 Task: Reply to email with the signature Caleb Scott with the subject Apology from softage.1@softage.net with the message Can you please provide more information about the new company branding initiative? Undo the message and rewrite the message as I appreciate your attention to this matter. Send the email
Action: Mouse moved to (522, 656)
Screenshot: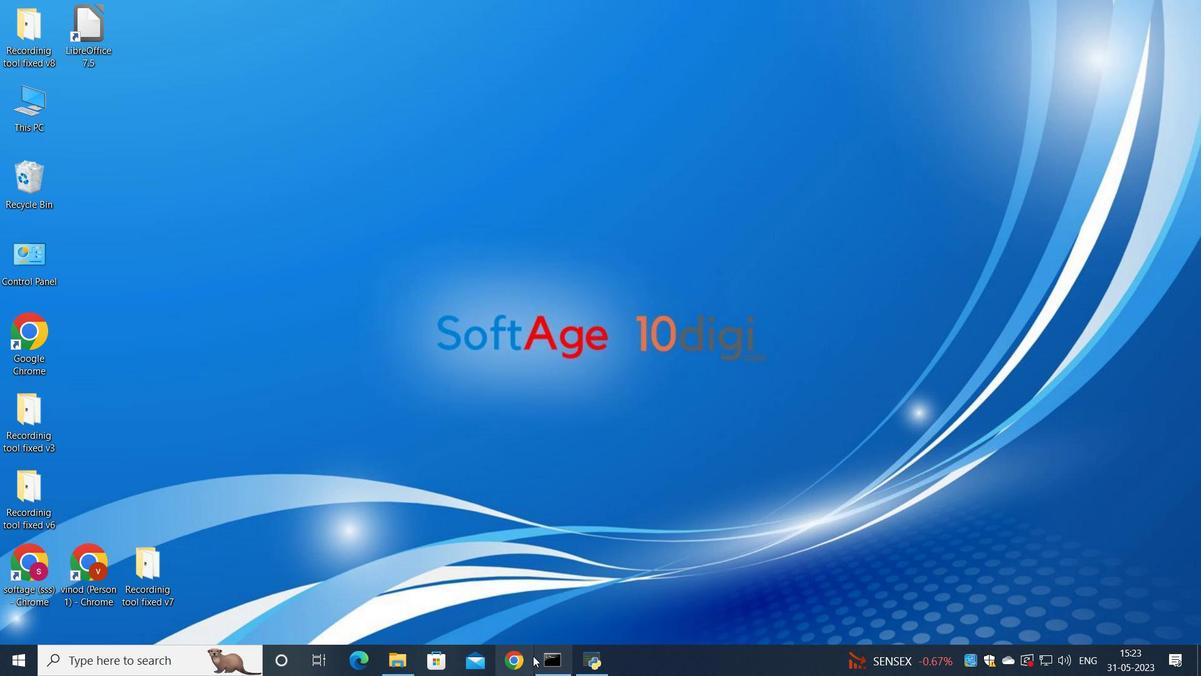
Action: Mouse pressed left at (522, 656)
Screenshot: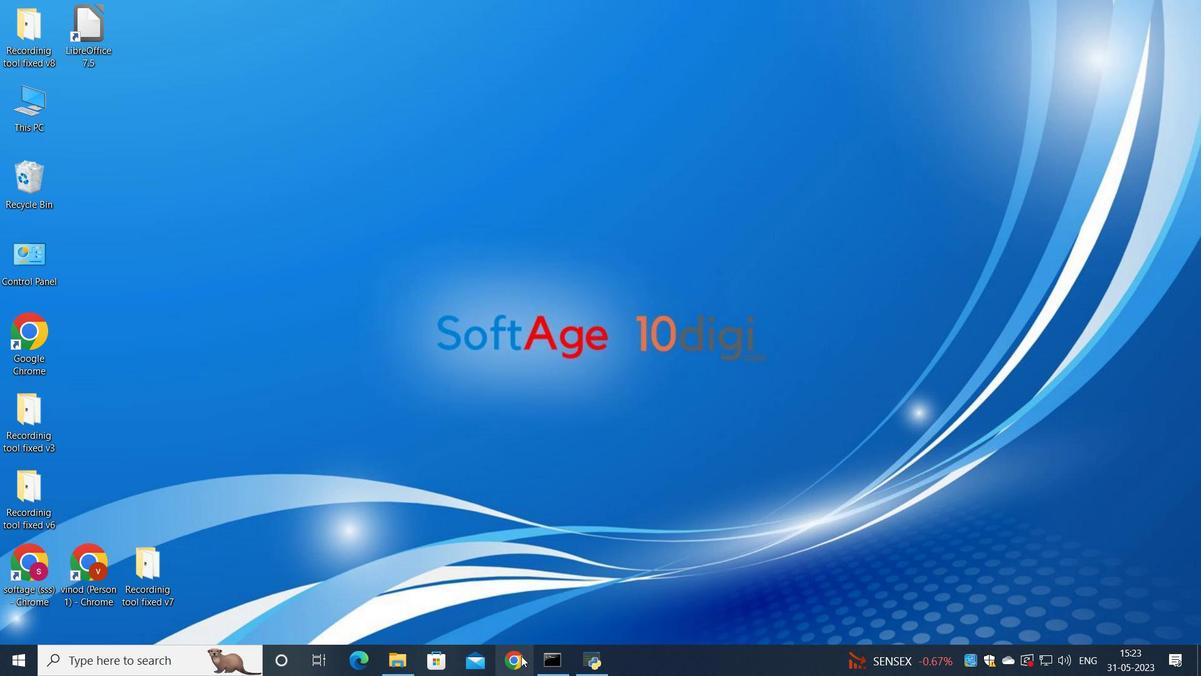 
Action: Mouse moved to (525, 399)
Screenshot: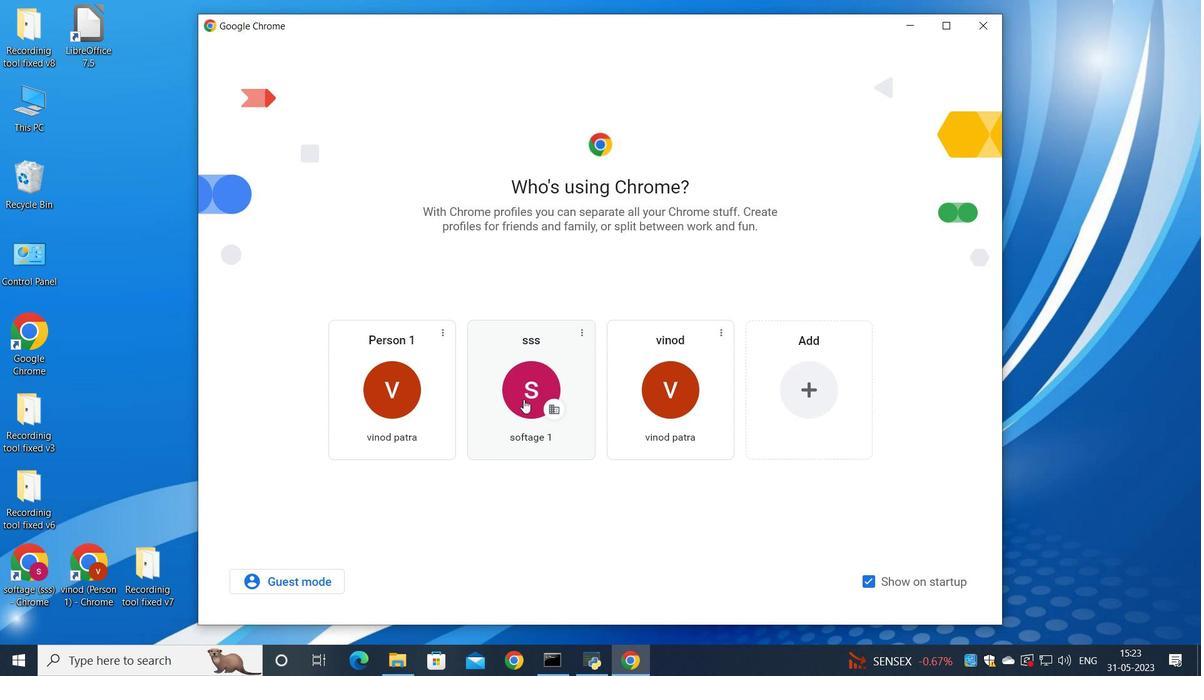 
Action: Mouse pressed left at (525, 399)
Screenshot: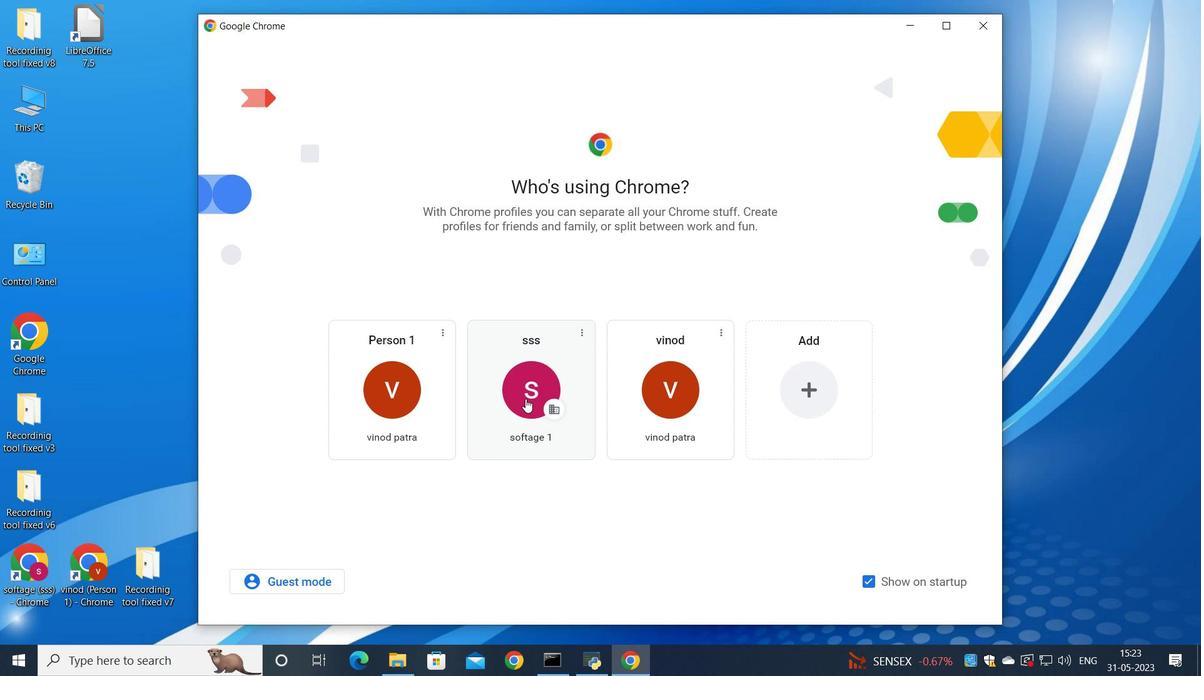 
Action: Mouse moved to (1046, 82)
Screenshot: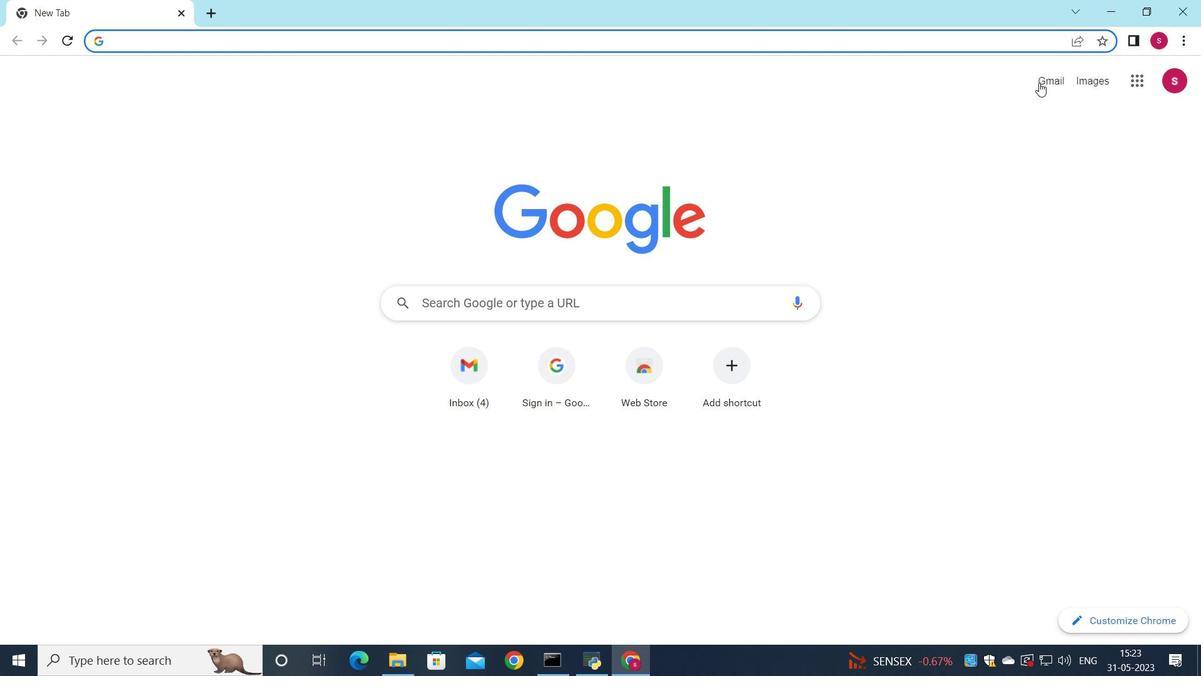 
Action: Mouse pressed left at (1046, 82)
Screenshot: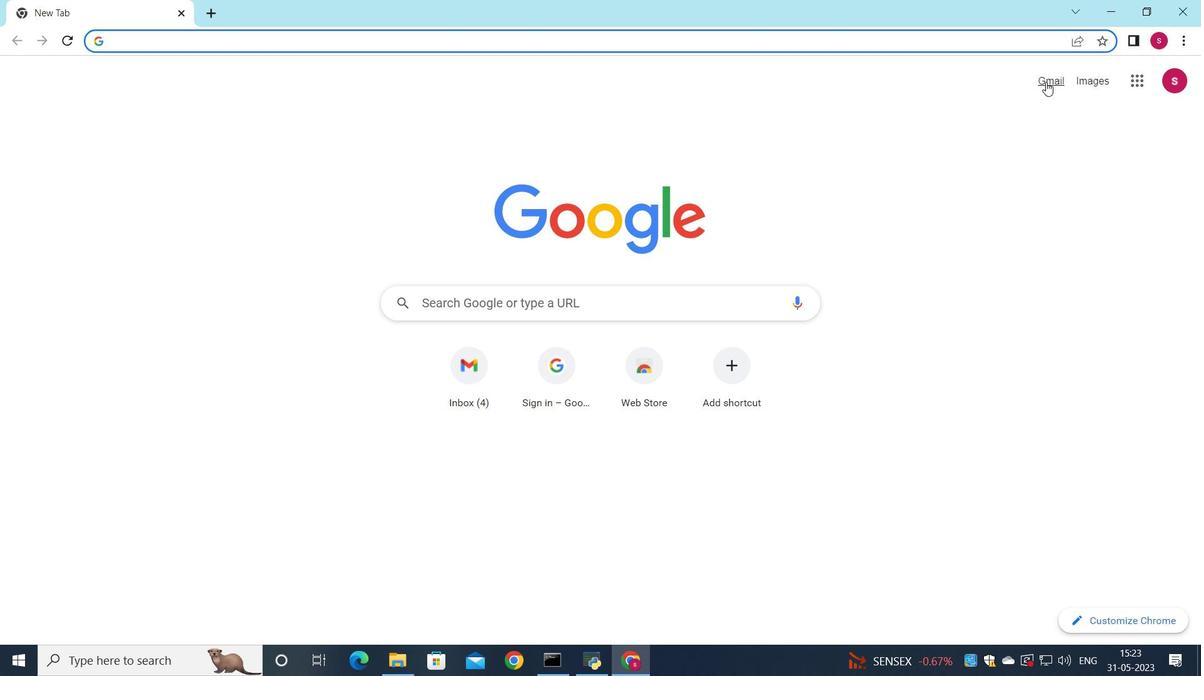 
Action: Mouse moved to (1023, 109)
Screenshot: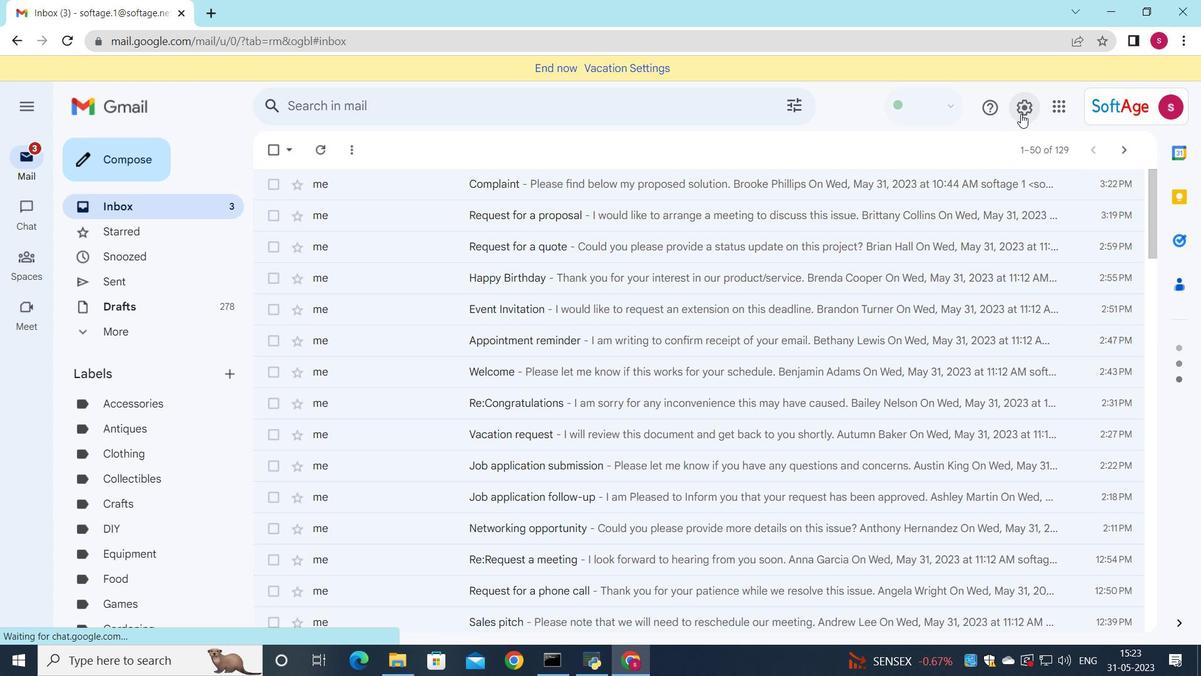 
Action: Mouse pressed left at (1023, 109)
Screenshot: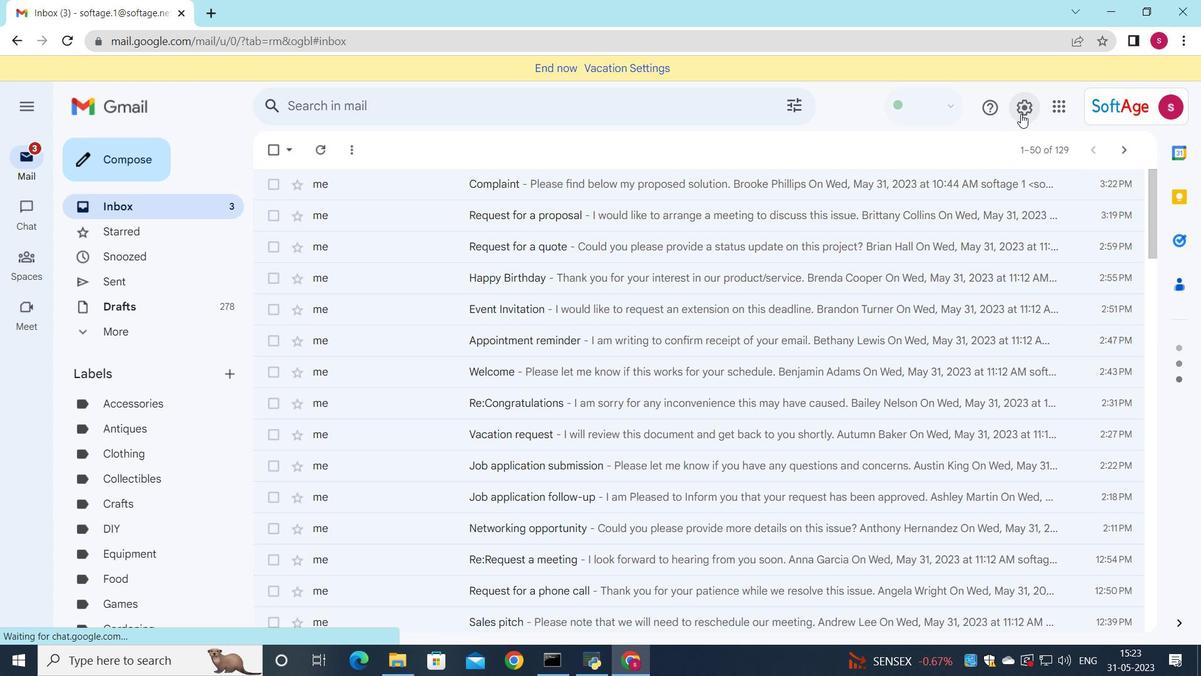 
Action: Mouse moved to (1018, 190)
Screenshot: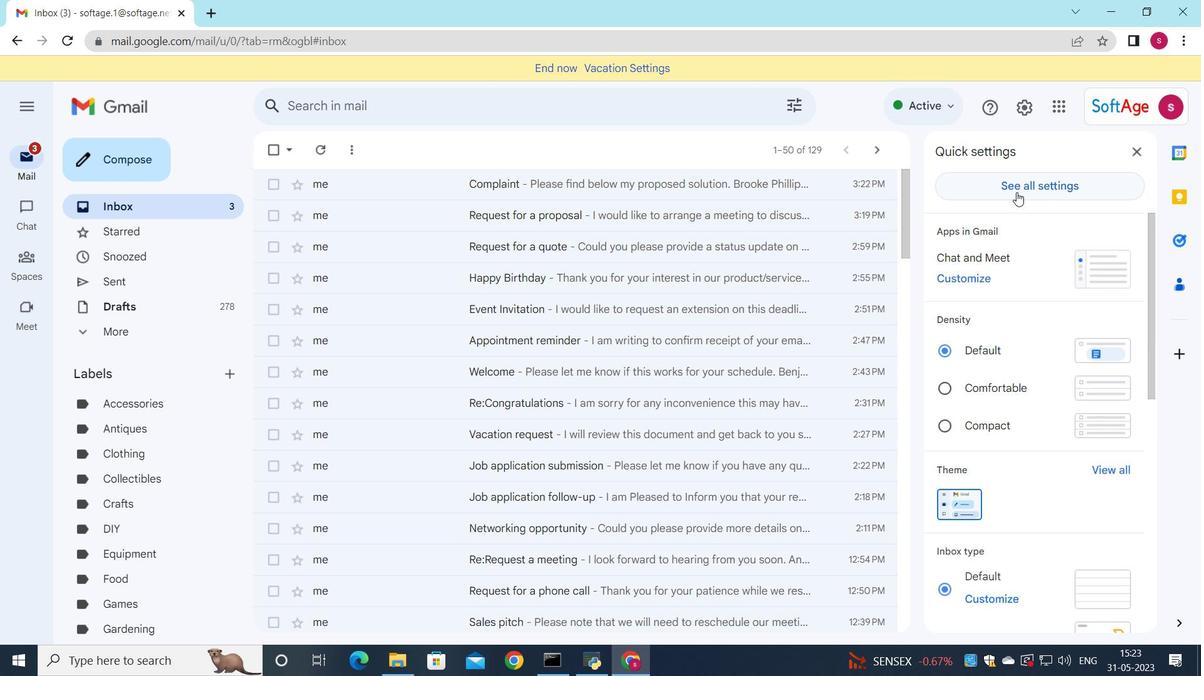 
Action: Mouse pressed left at (1018, 190)
Screenshot: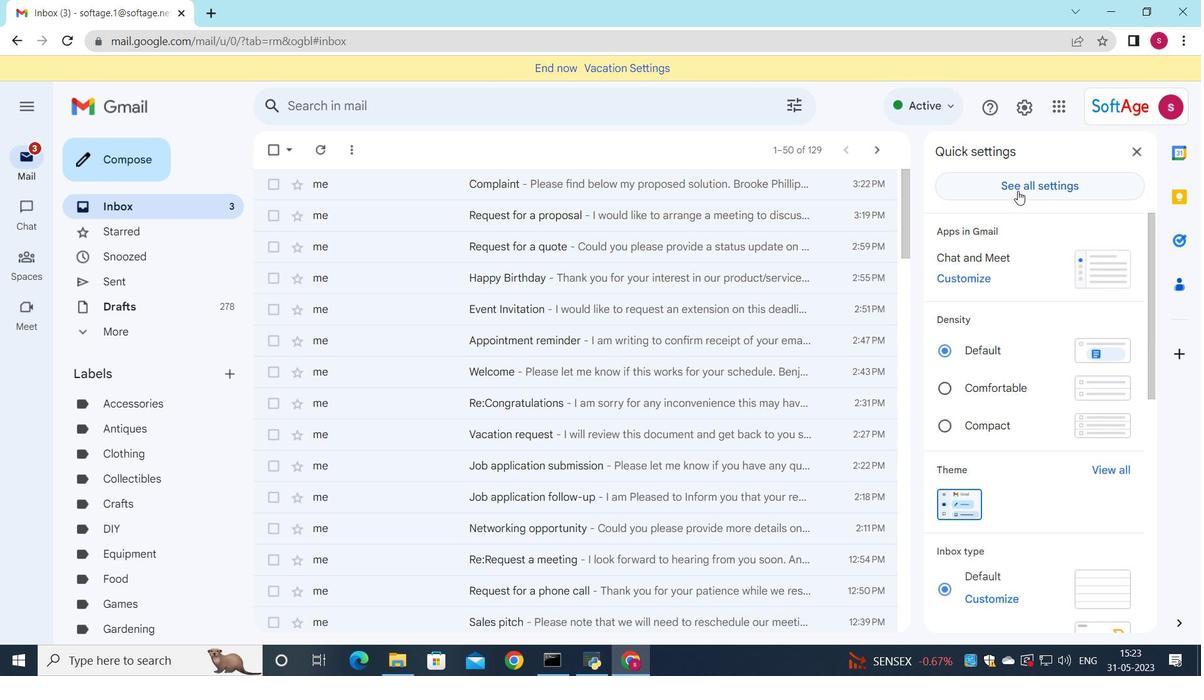 
Action: Mouse moved to (697, 391)
Screenshot: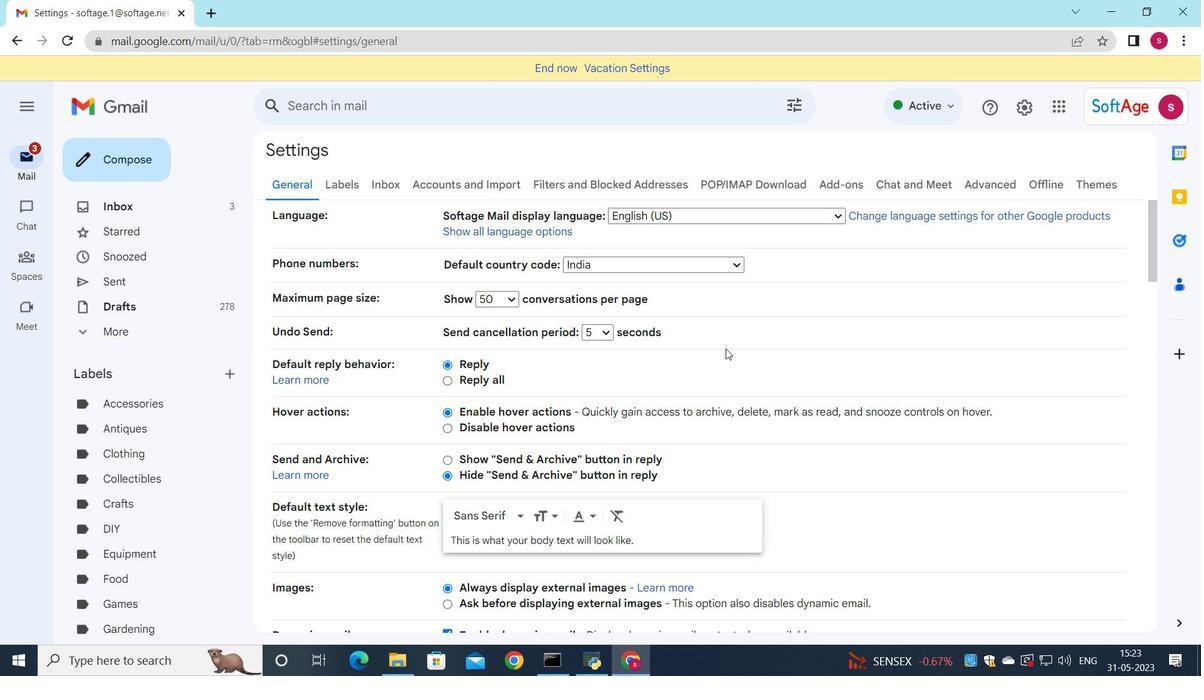 
Action: Mouse scrolled (697, 390) with delta (0, 0)
Screenshot: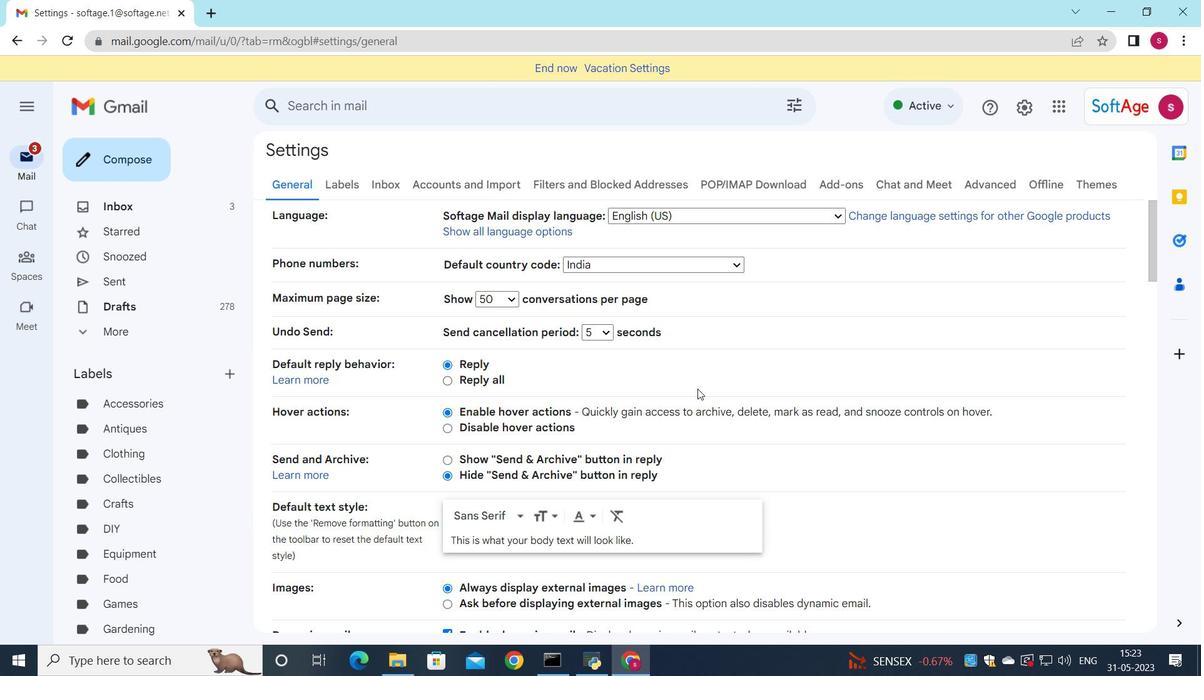 
Action: Mouse scrolled (697, 390) with delta (0, 0)
Screenshot: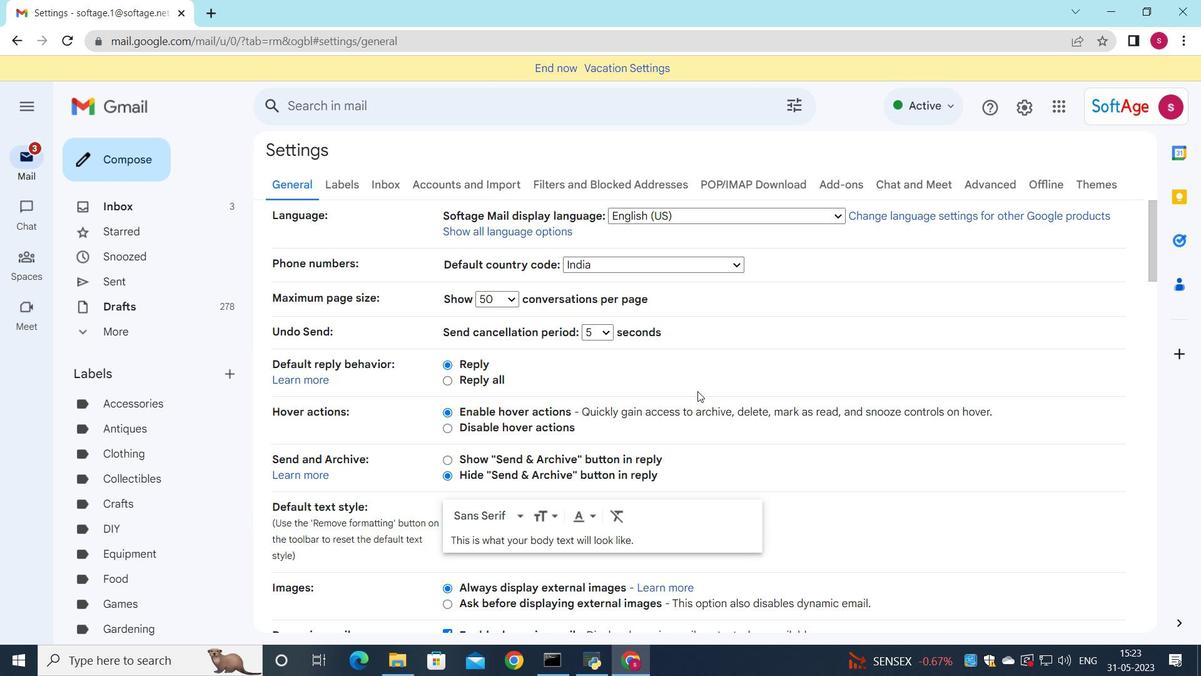 
Action: Mouse moved to (697, 391)
Screenshot: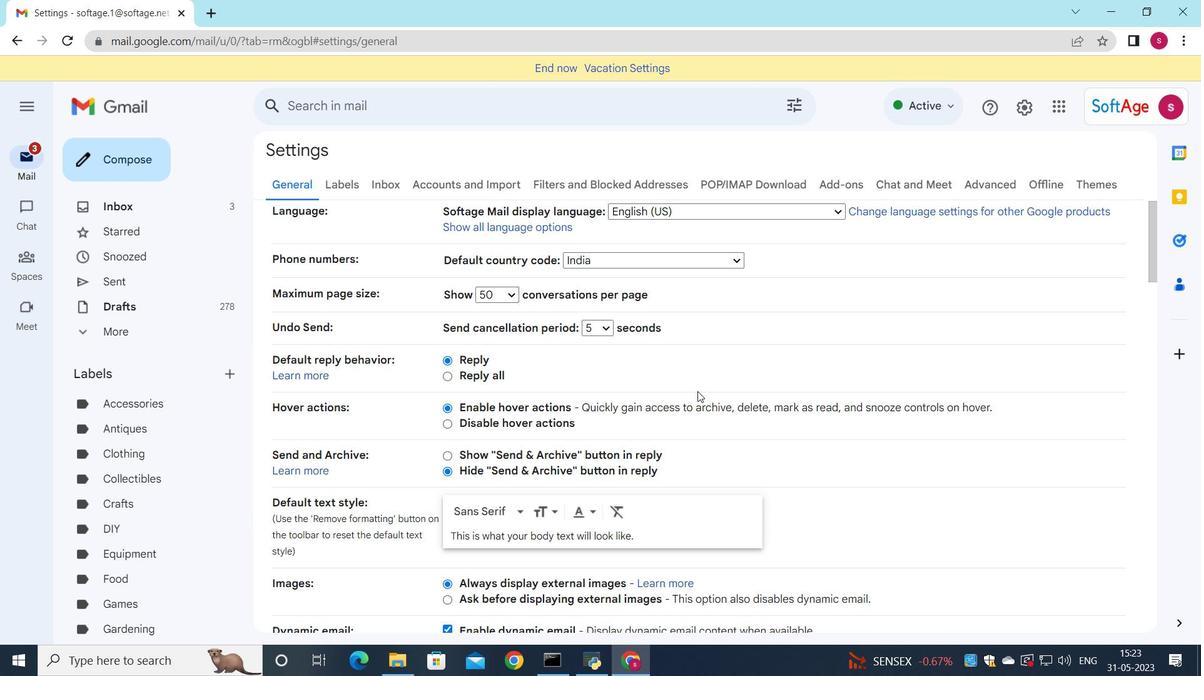 
Action: Mouse scrolled (697, 390) with delta (0, 0)
Screenshot: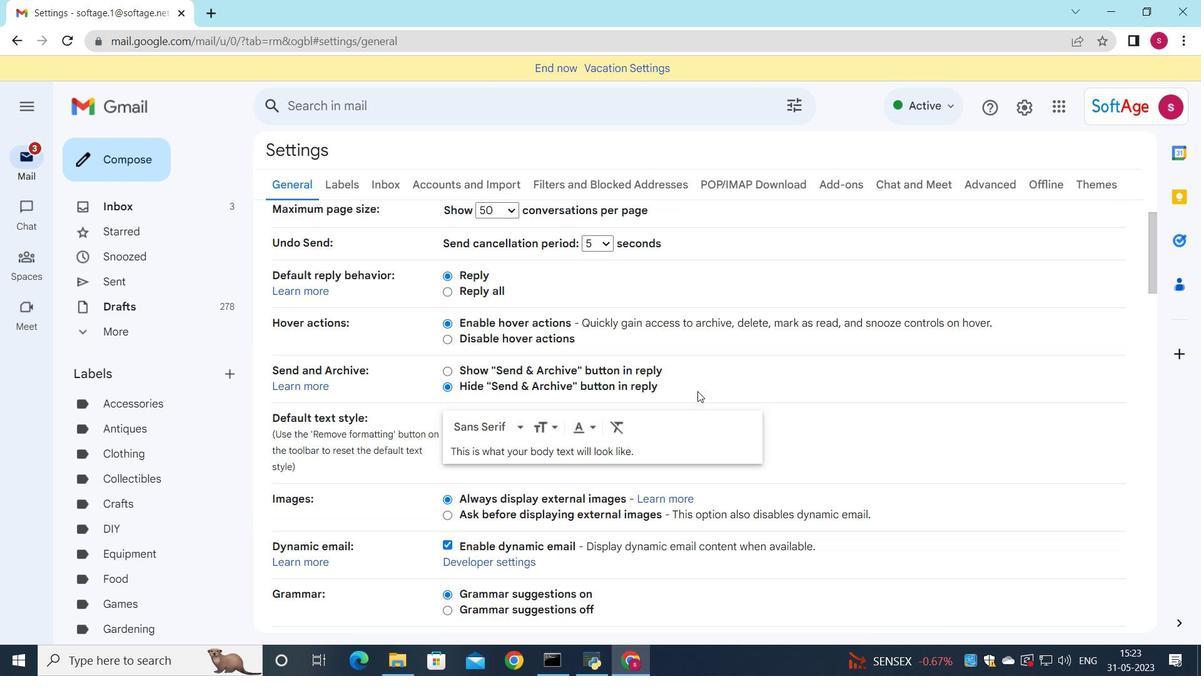 
Action: Mouse scrolled (697, 390) with delta (0, 0)
Screenshot: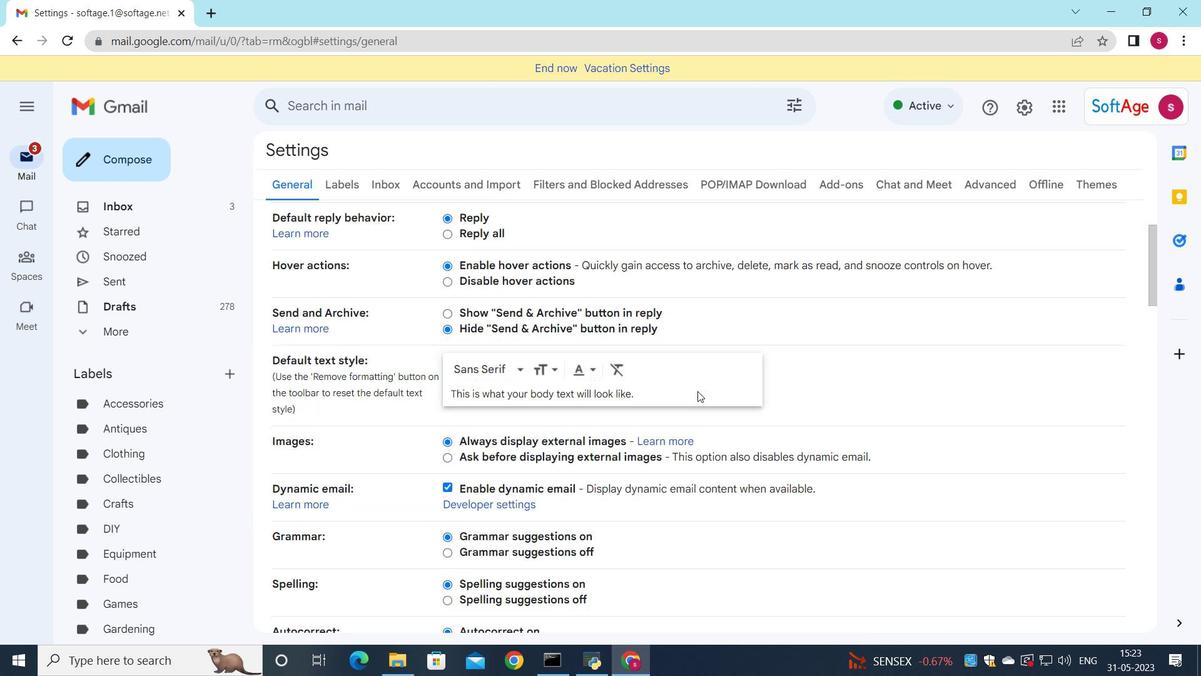 
Action: Mouse scrolled (697, 390) with delta (0, 0)
Screenshot: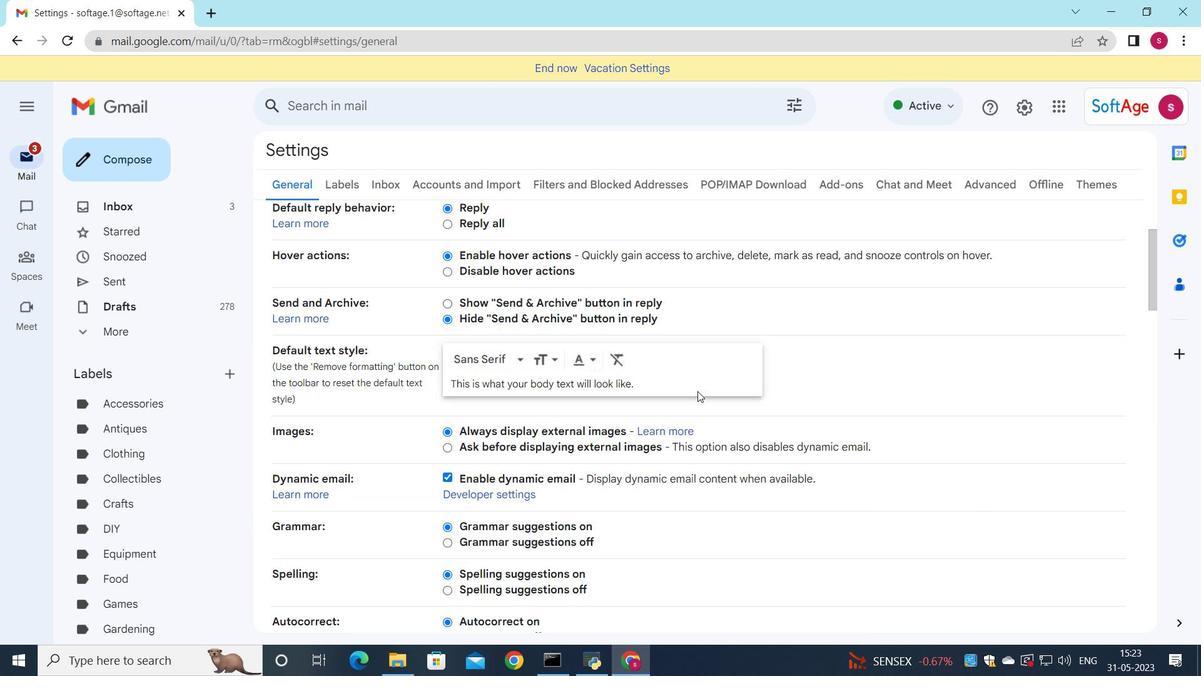 
Action: Mouse scrolled (697, 390) with delta (0, 0)
Screenshot: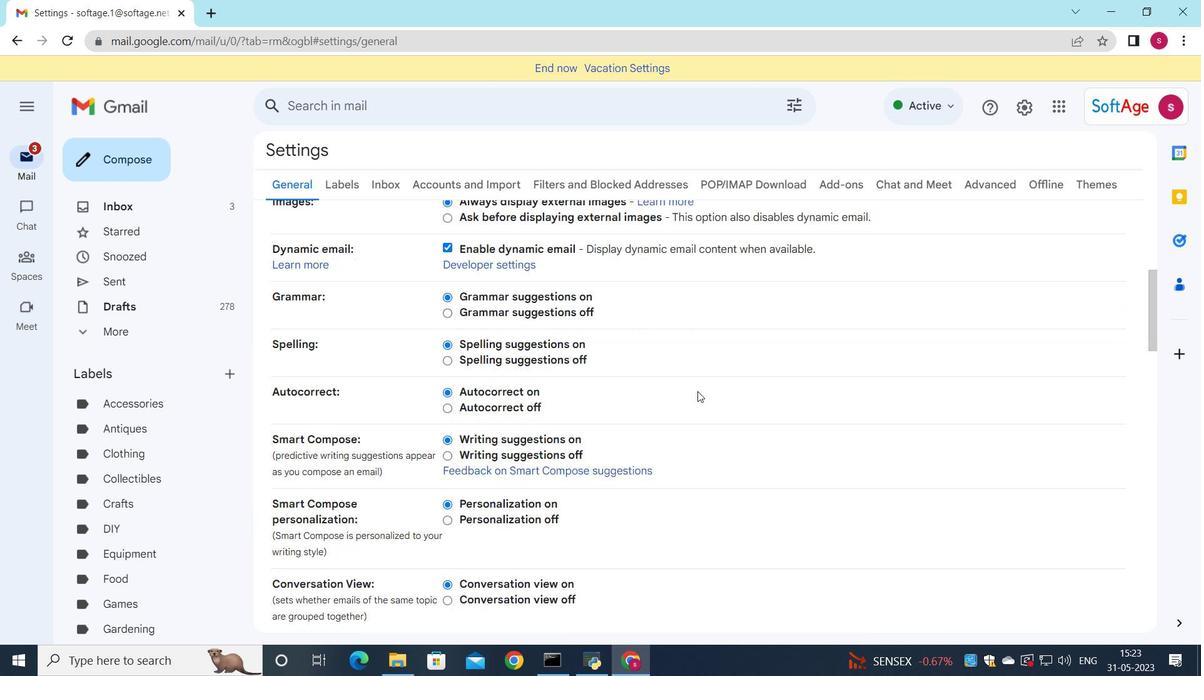 
Action: Mouse scrolled (697, 390) with delta (0, 0)
Screenshot: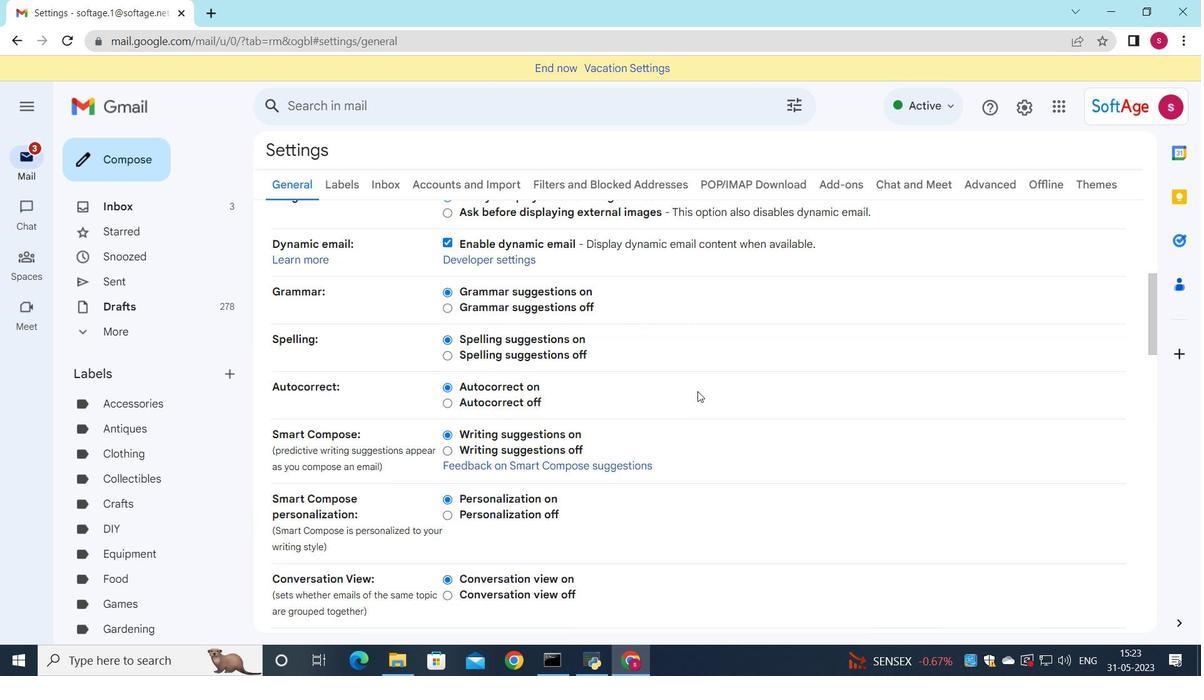 
Action: Mouse scrolled (697, 390) with delta (0, 0)
Screenshot: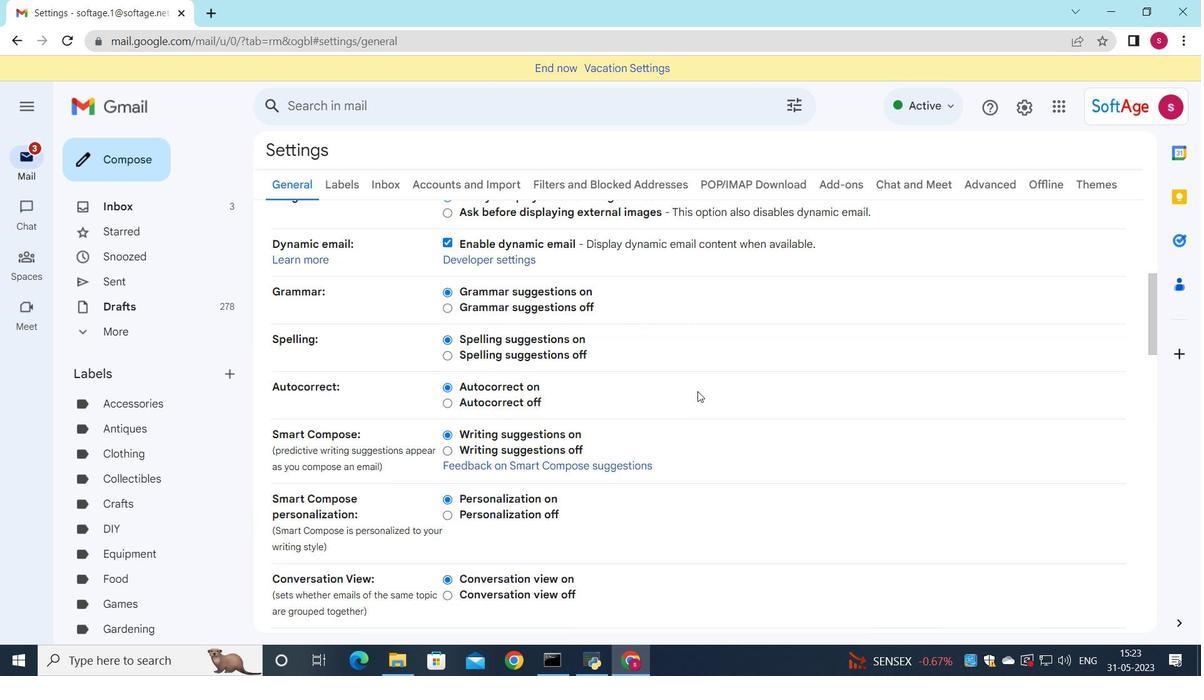 
Action: Mouse scrolled (697, 390) with delta (0, 0)
Screenshot: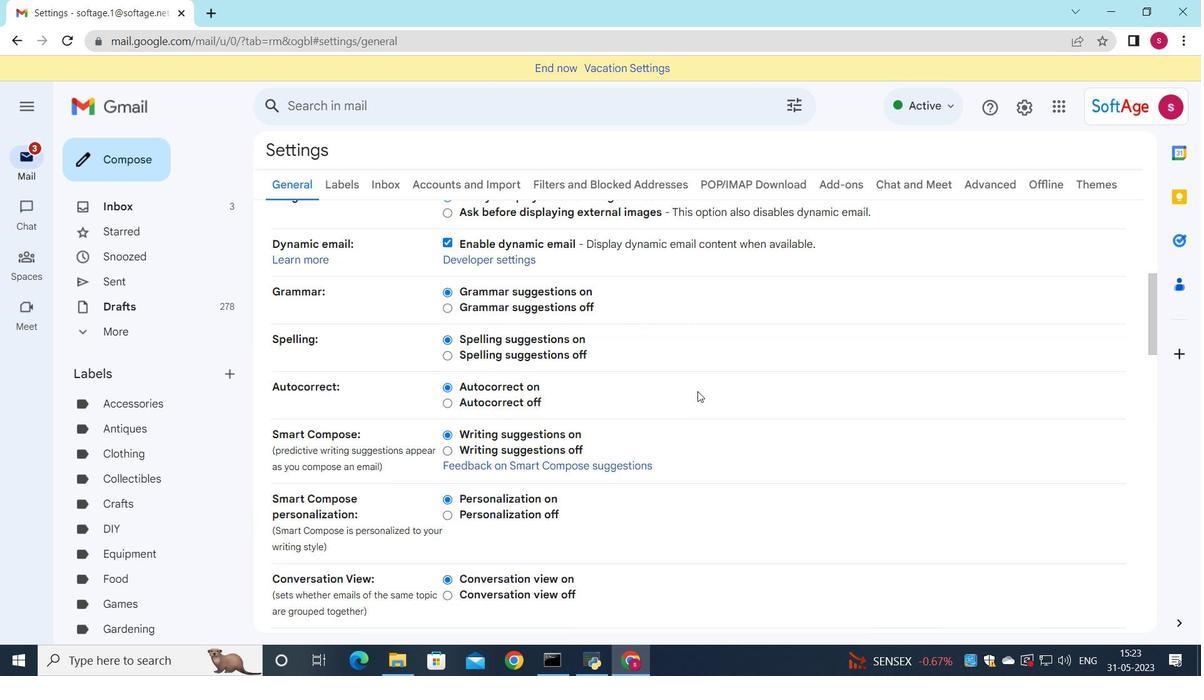 
Action: Mouse scrolled (697, 390) with delta (0, 0)
Screenshot: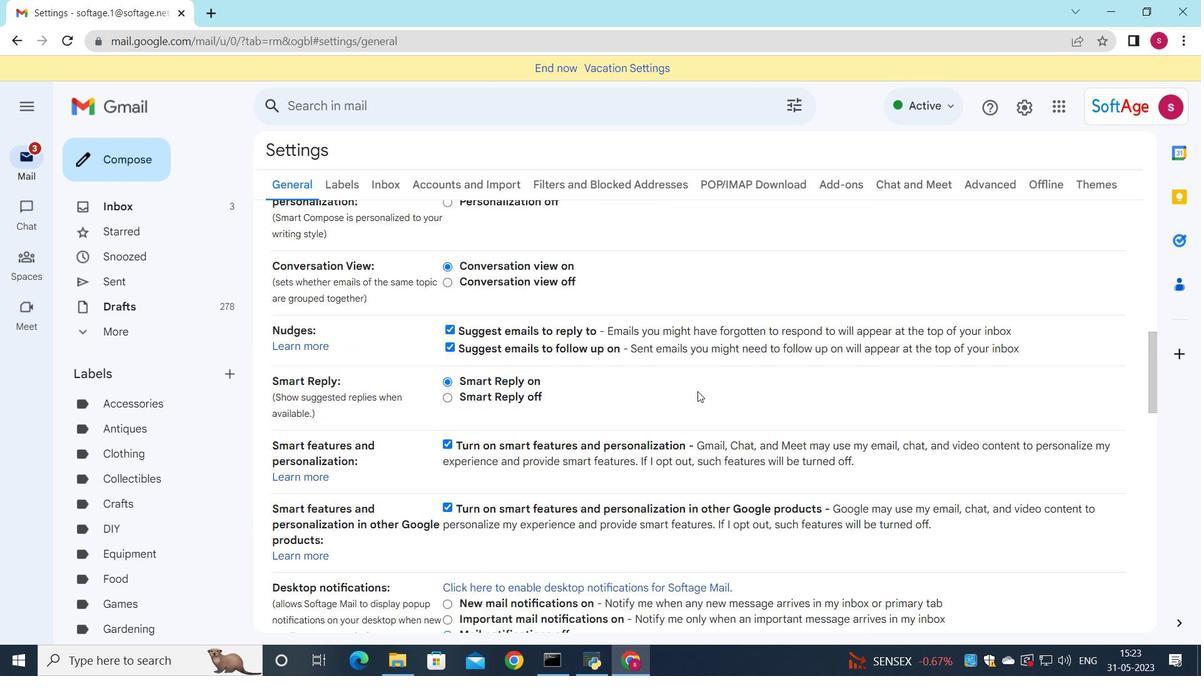 
Action: Mouse scrolled (697, 390) with delta (0, 0)
Screenshot: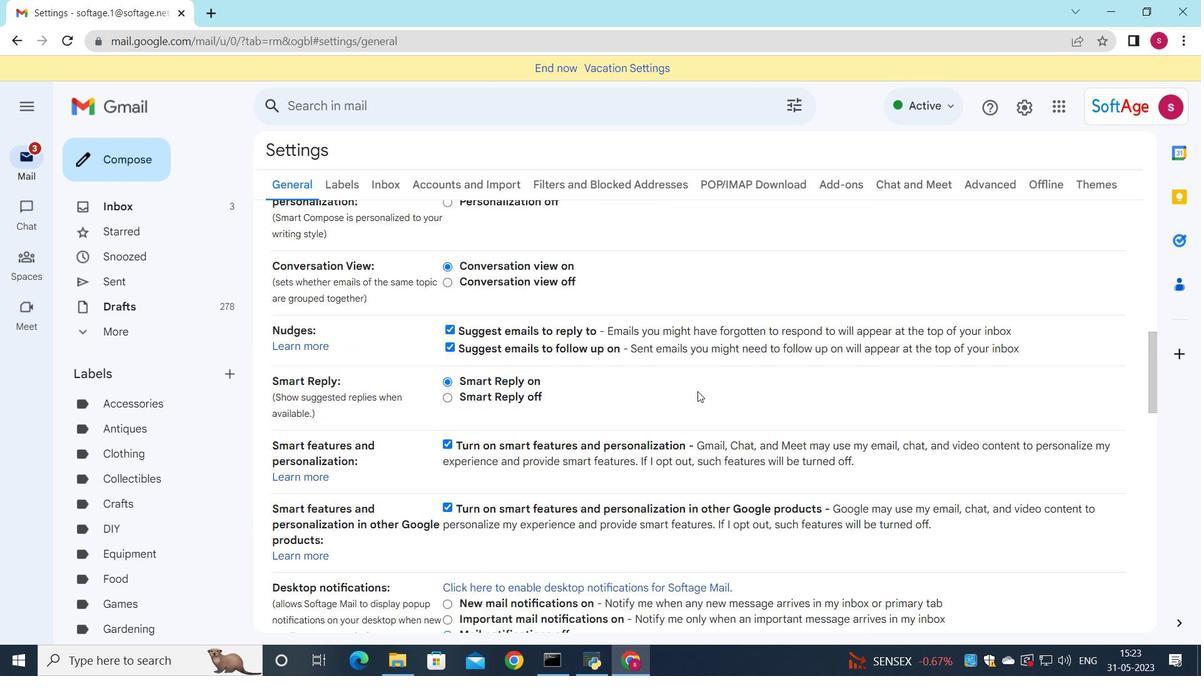 
Action: Mouse scrolled (697, 390) with delta (0, 0)
Screenshot: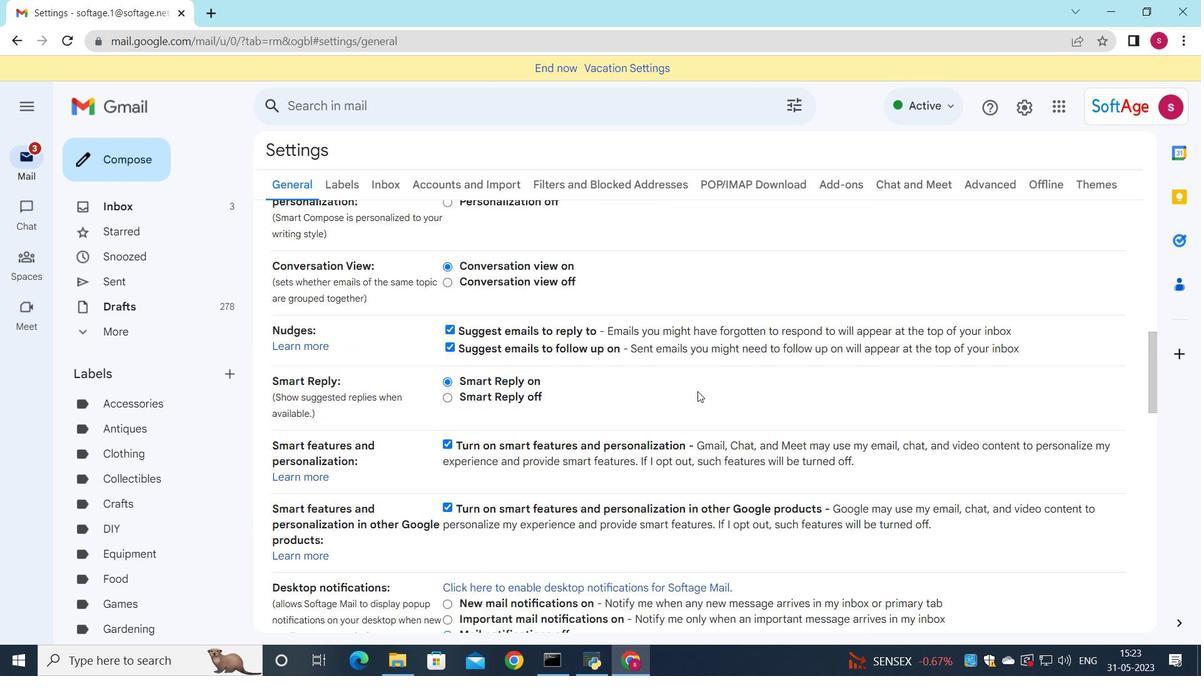 
Action: Mouse scrolled (697, 390) with delta (0, 0)
Screenshot: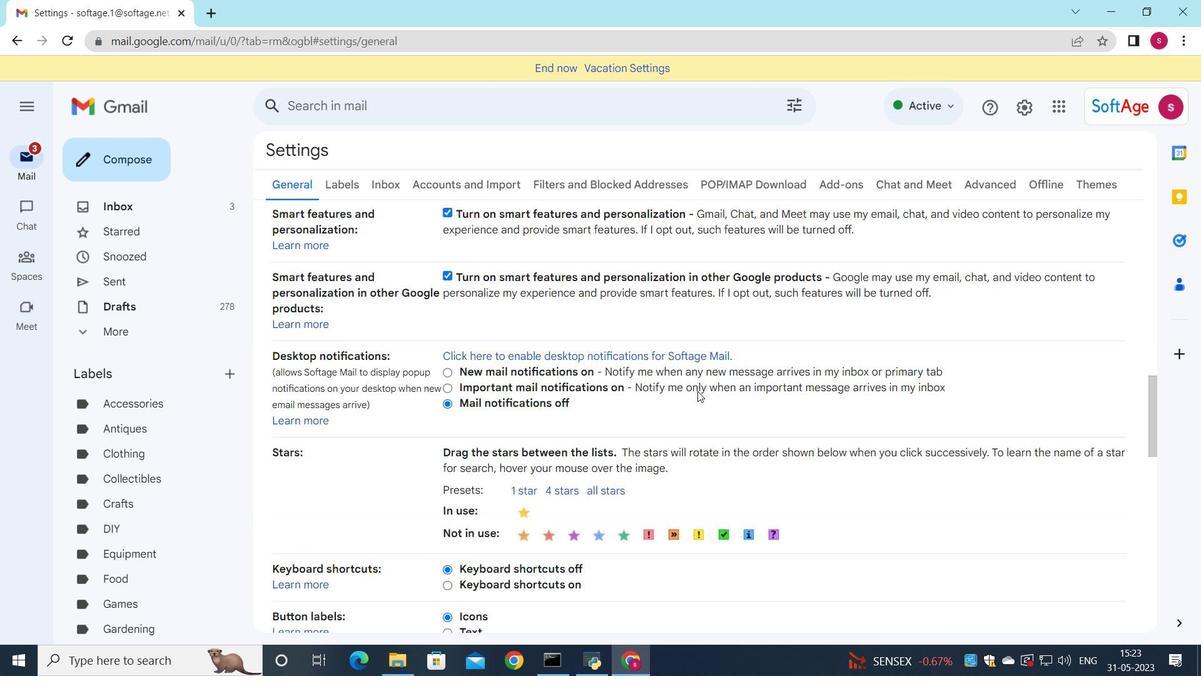 
Action: Mouse scrolled (697, 390) with delta (0, 0)
Screenshot: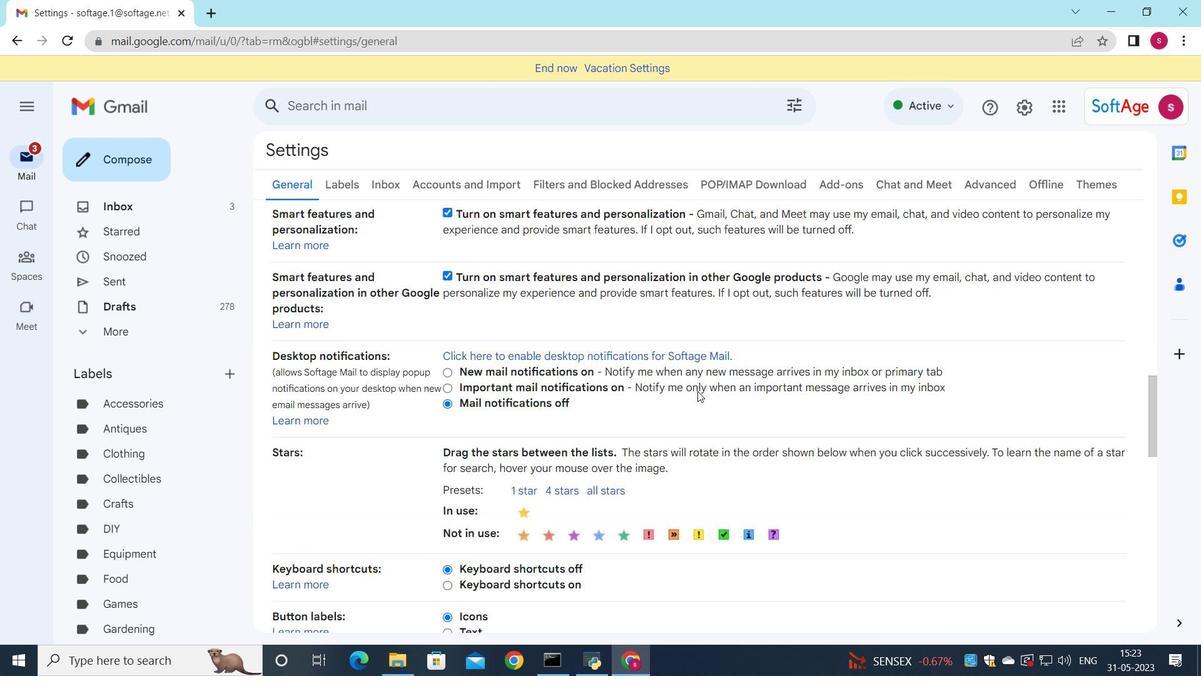 
Action: Mouse scrolled (697, 390) with delta (0, 0)
Screenshot: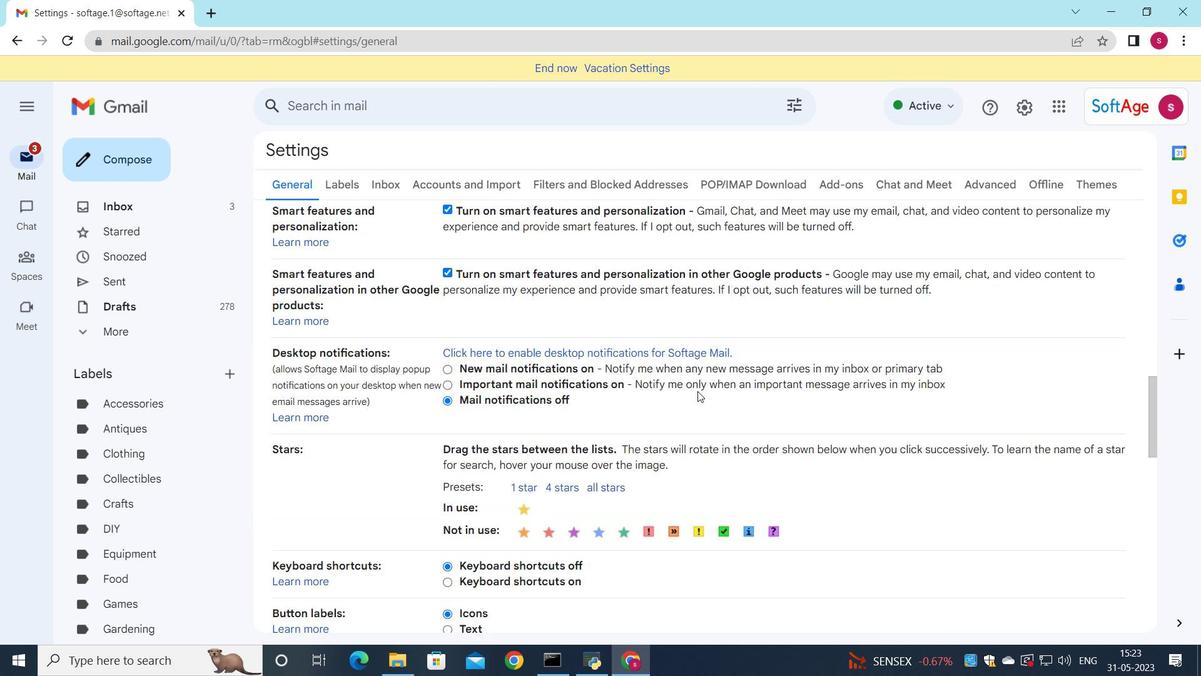 
Action: Mouse scrolled (697, 390) with delta (0, 0)
Screenshot: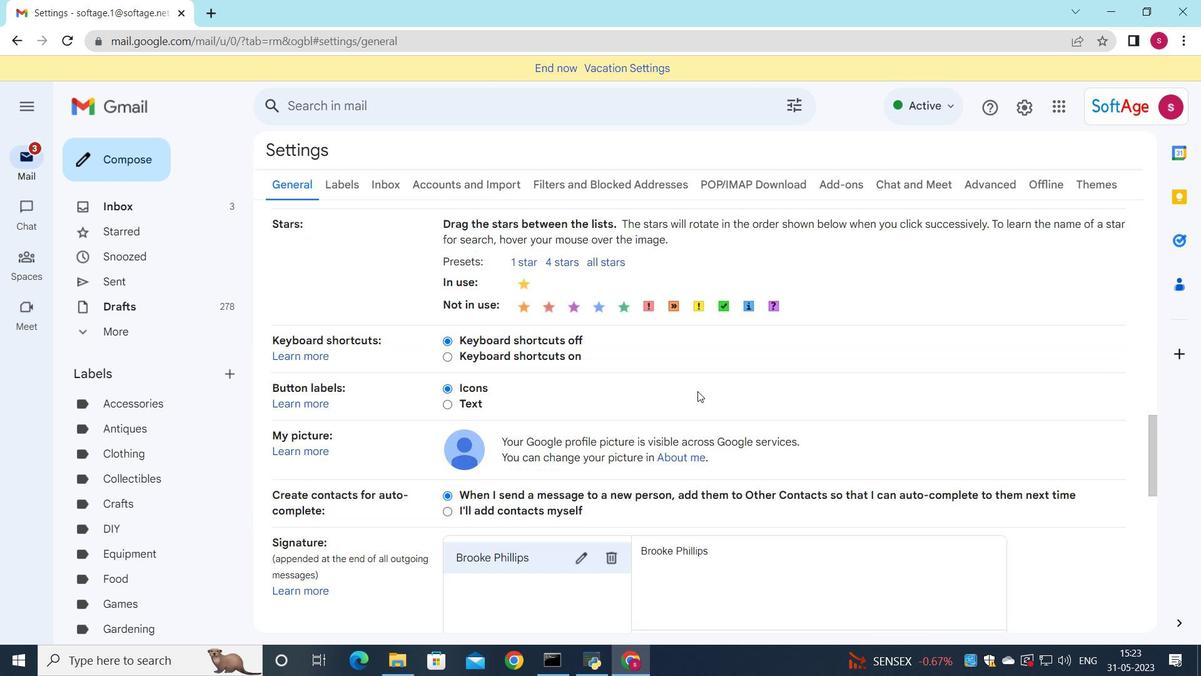 
Action: Mouse scrolled (697, 390) with delta (0, 0)
Screenshot: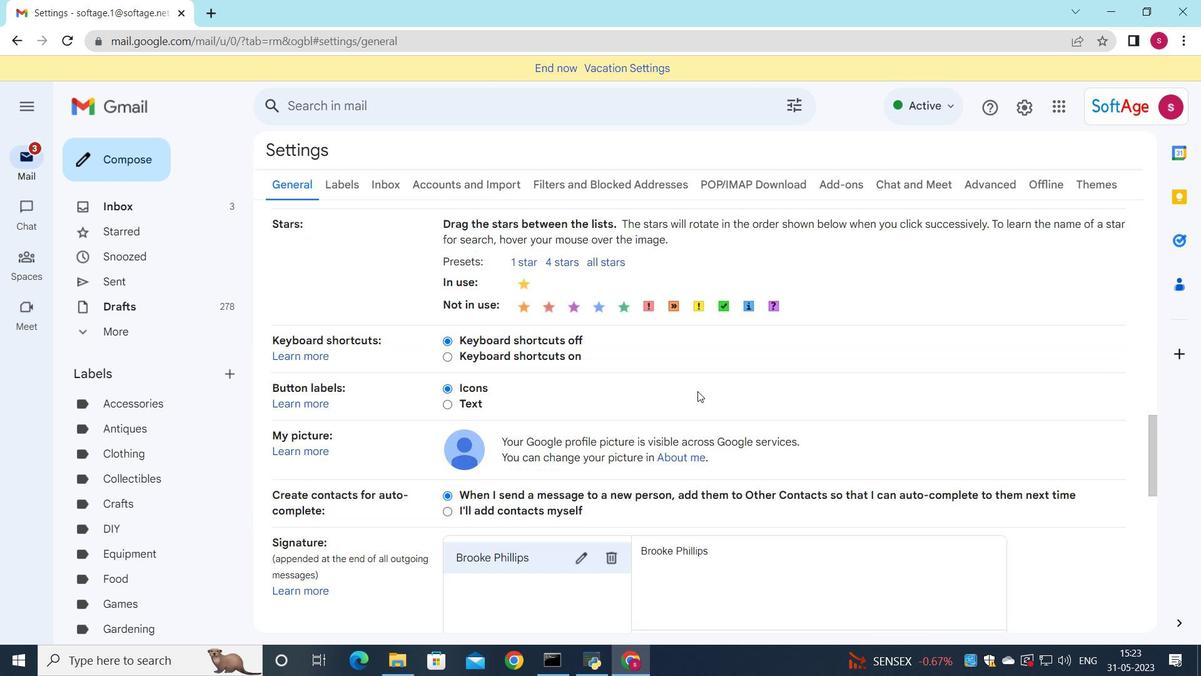 
Action: Mouse moved to (612, 390)
Screenshot: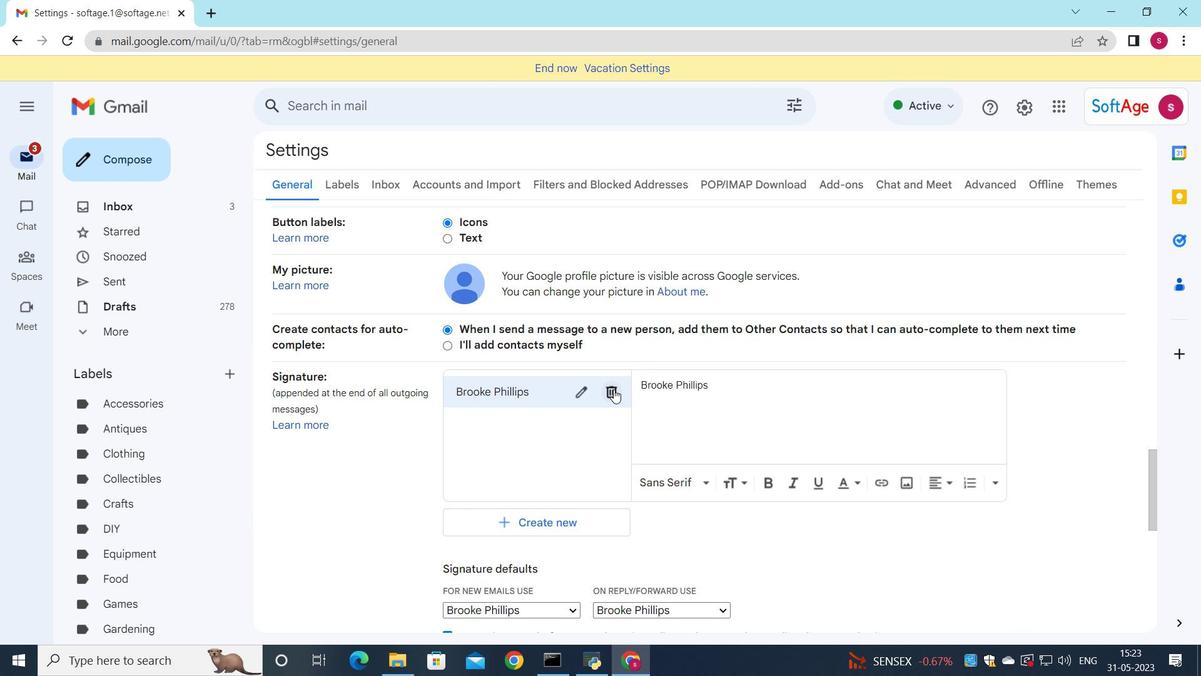 
Action: Mouse pressed left at (612, 390)
Screenshot: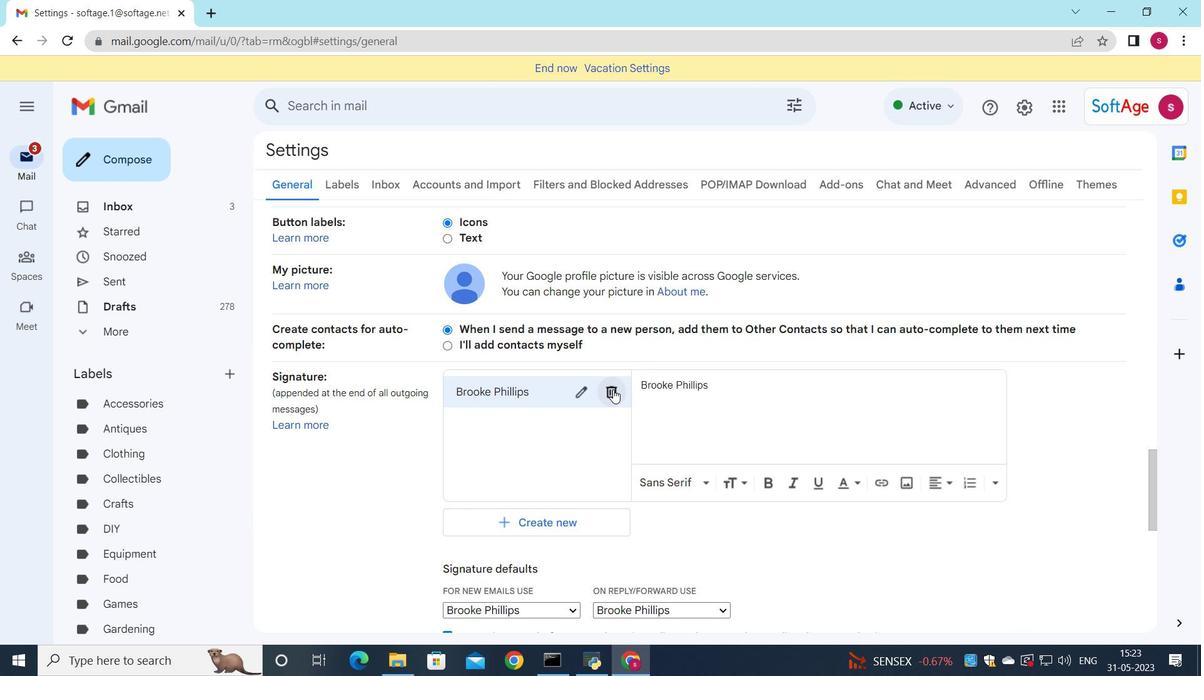 
Action: Mouse moved to (725, 383)
Screenshot: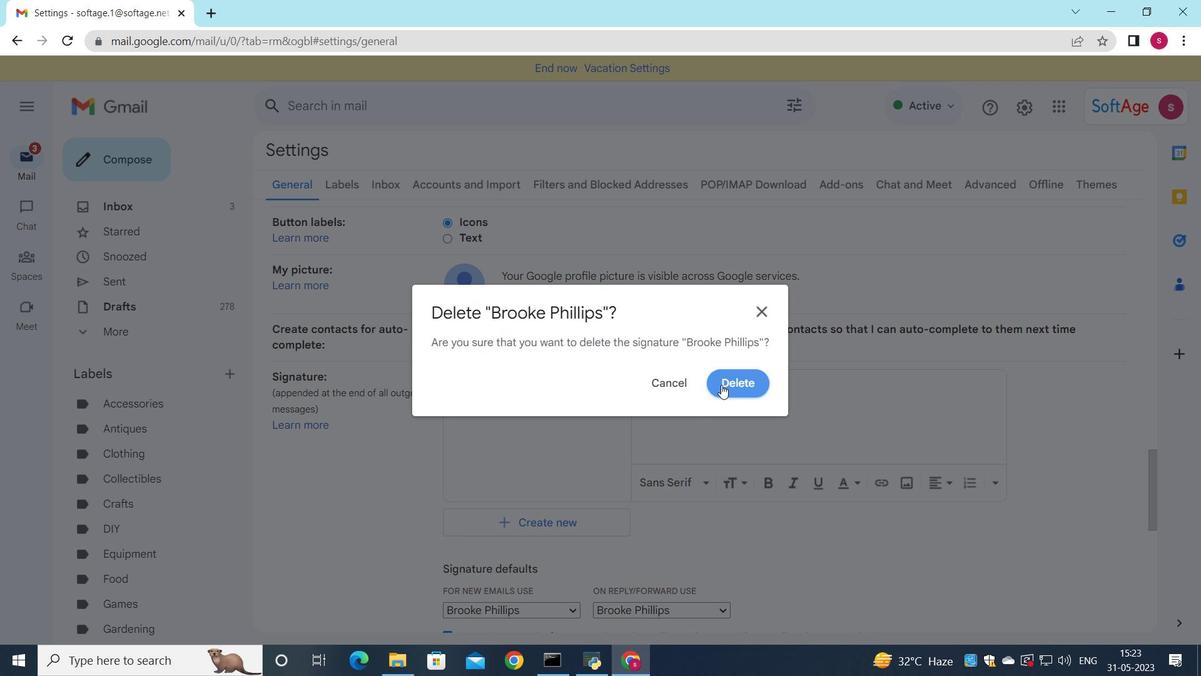 
Action: Mouse pressed left at (725, 383)
Screenshot: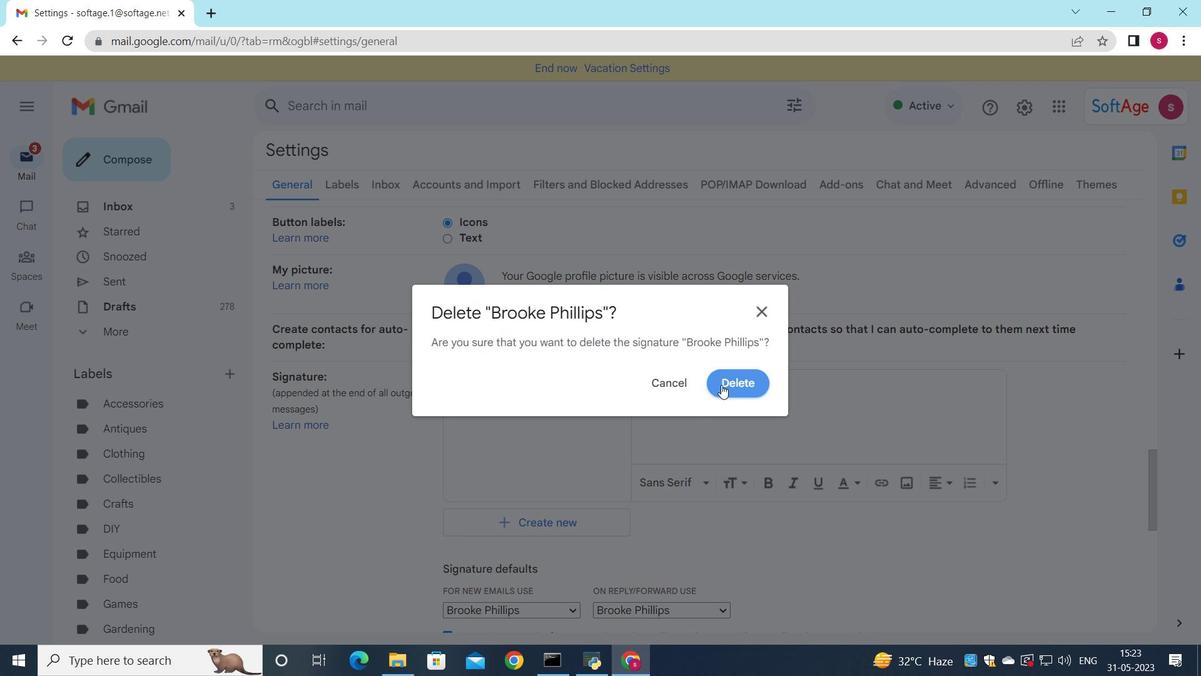 
Action: Mouse moved to (542, 401)
Screenshot: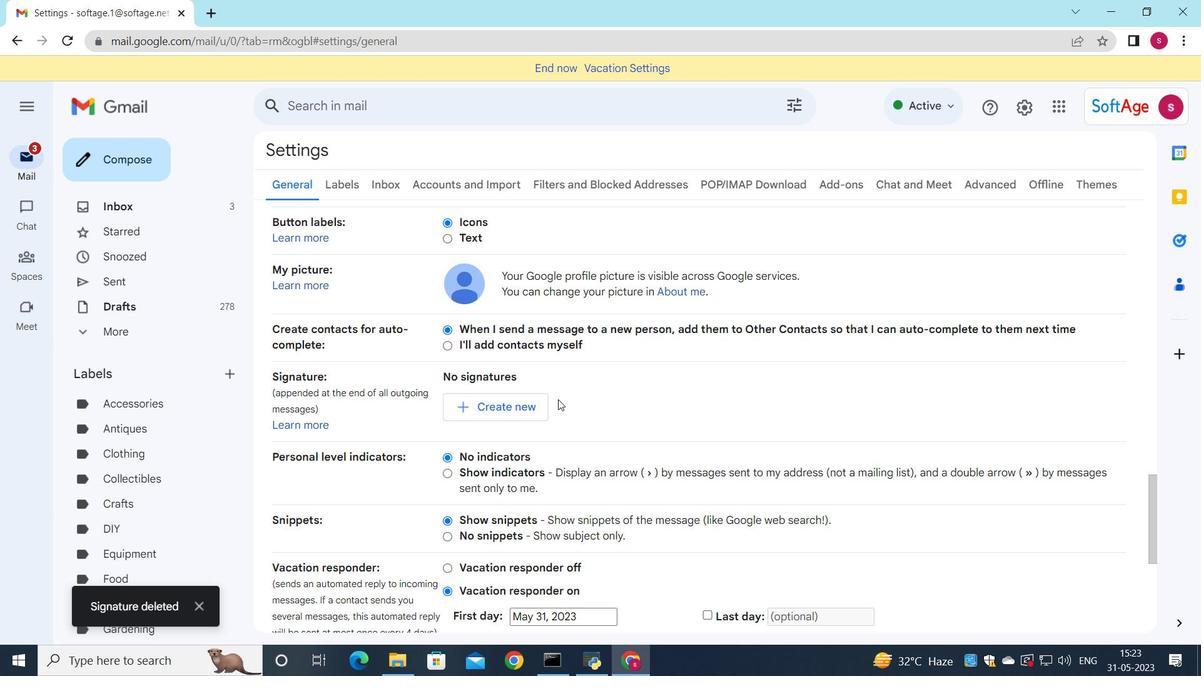 
Action: Mouse pressed left at (542, 401)
Screenshot: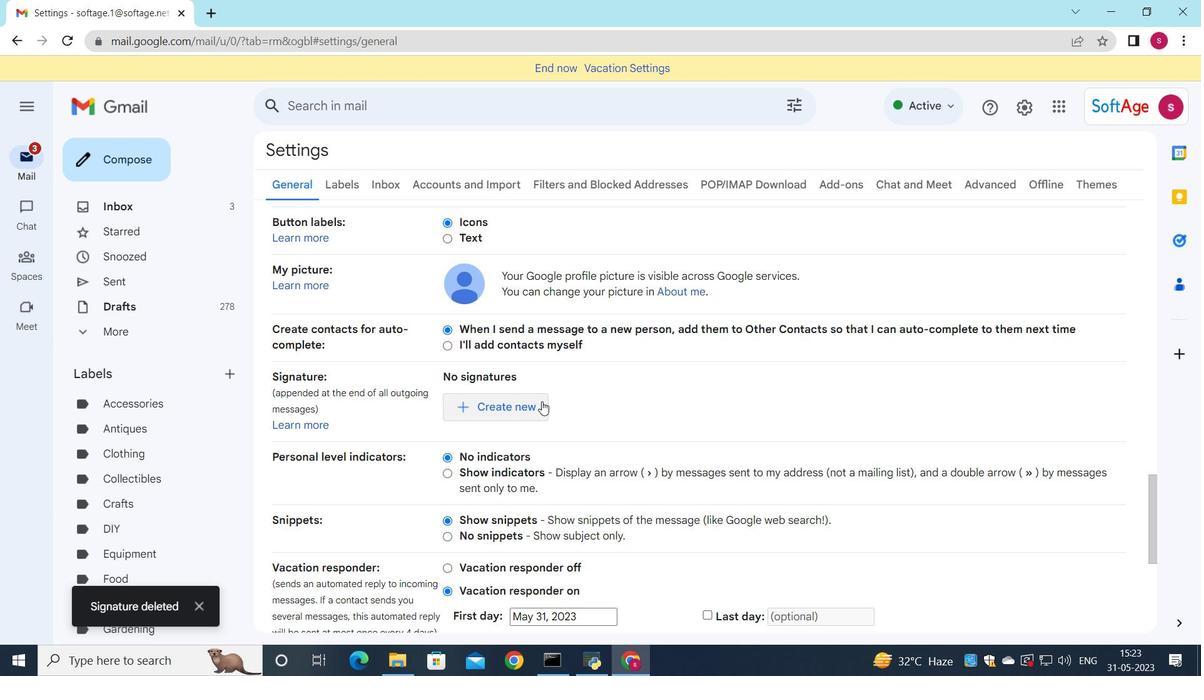 
Action: Mouse moved to (857, 358)
Screenshot: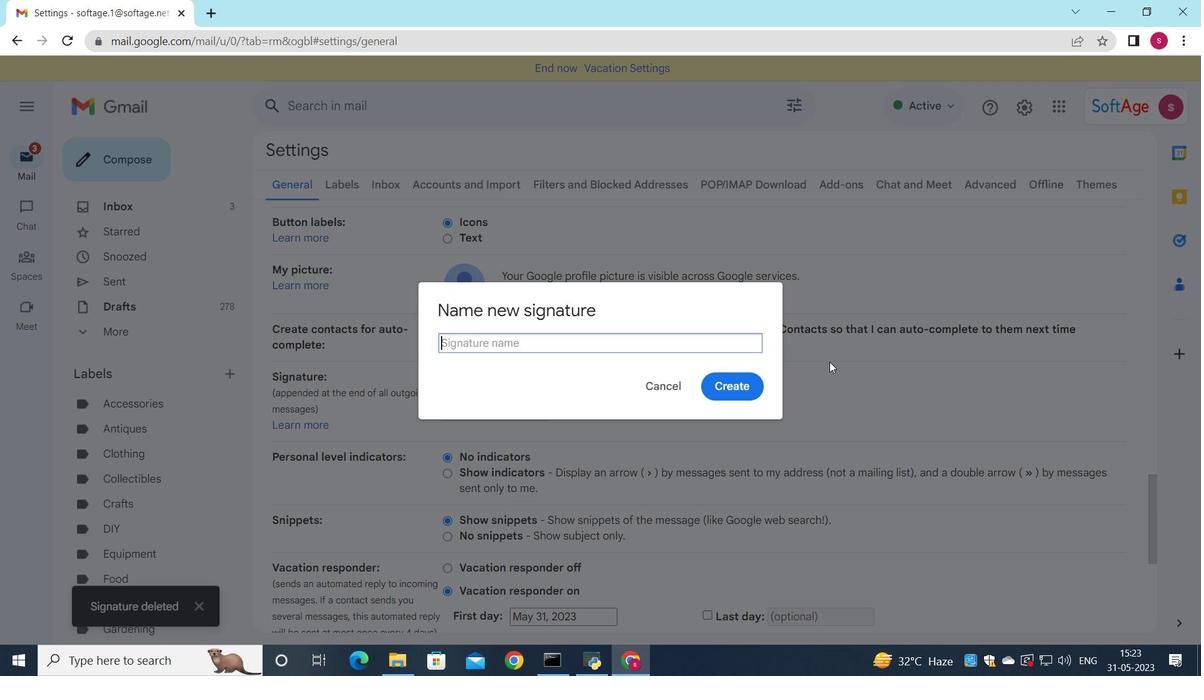 
Action: Key pressed <Key.shift>Caleb<Key.space><Key.shift>Scott
Screenshot: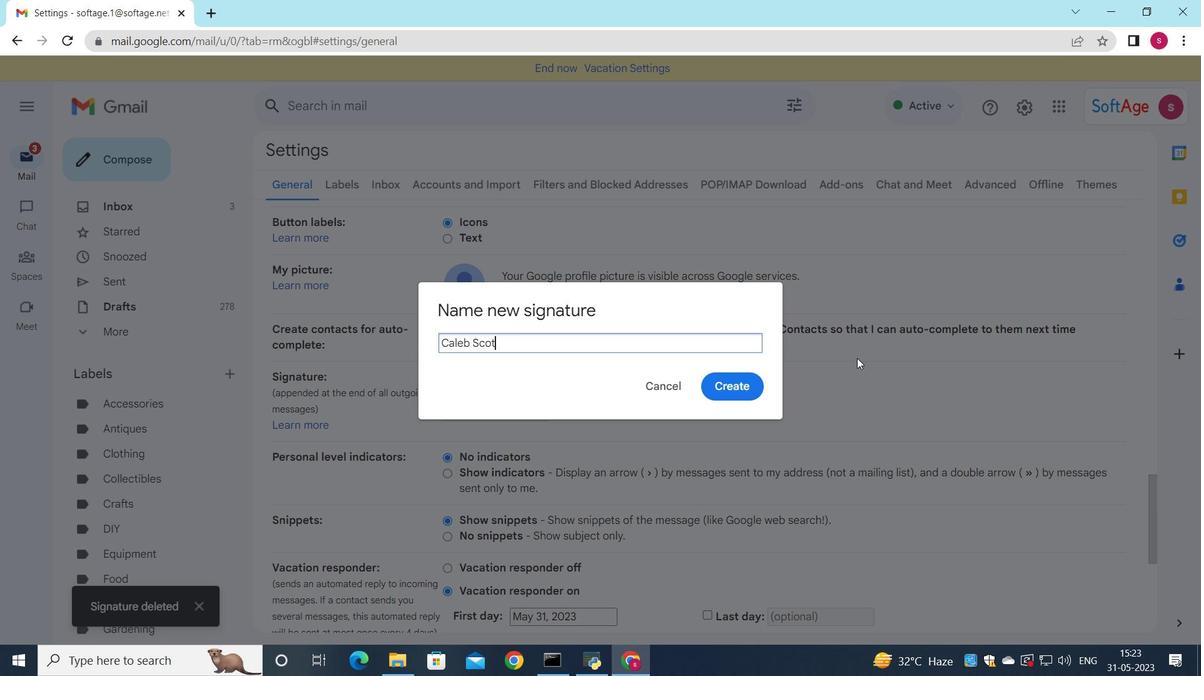 
Action: Mouse moved to (758, 381)
Screenshot: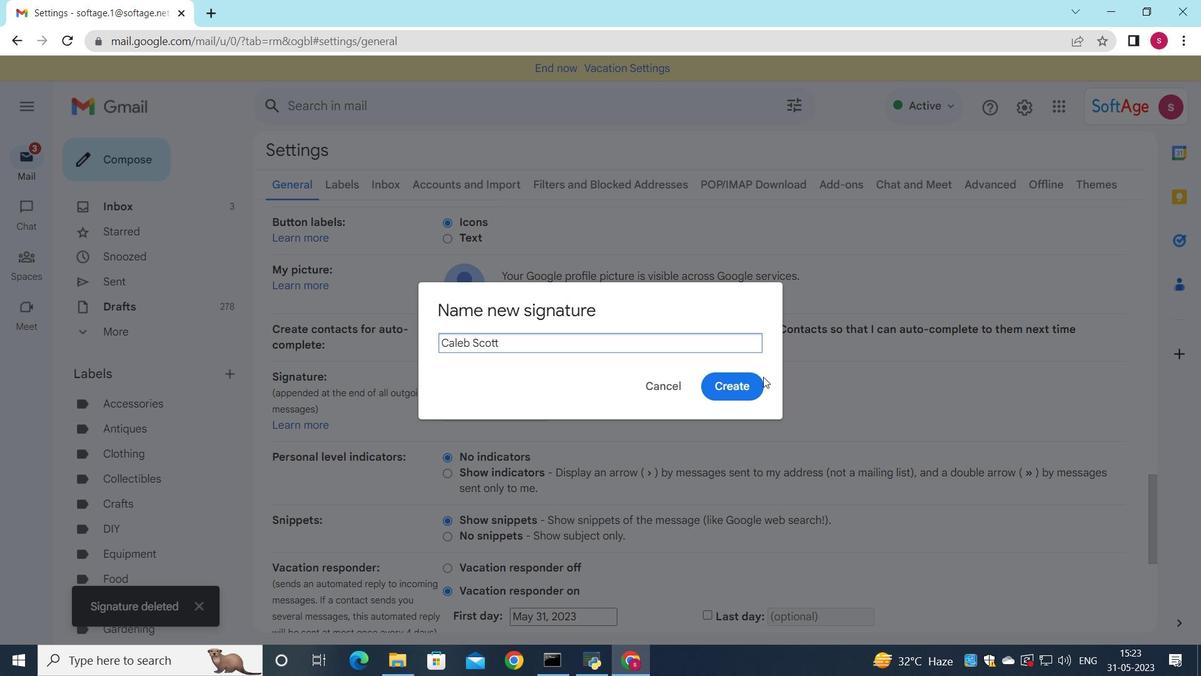 
Action: Mouse pressed left at (758, 381)
Screenshot: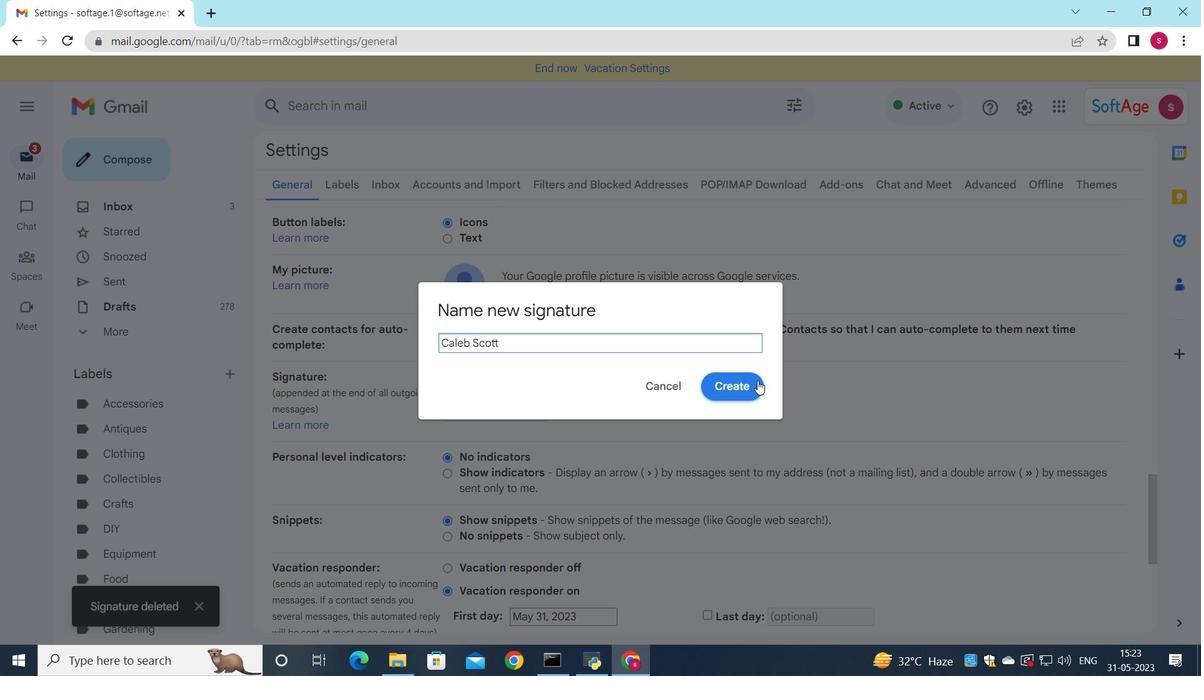 
Action: Mouse moved to (762, 371)
Screenshot: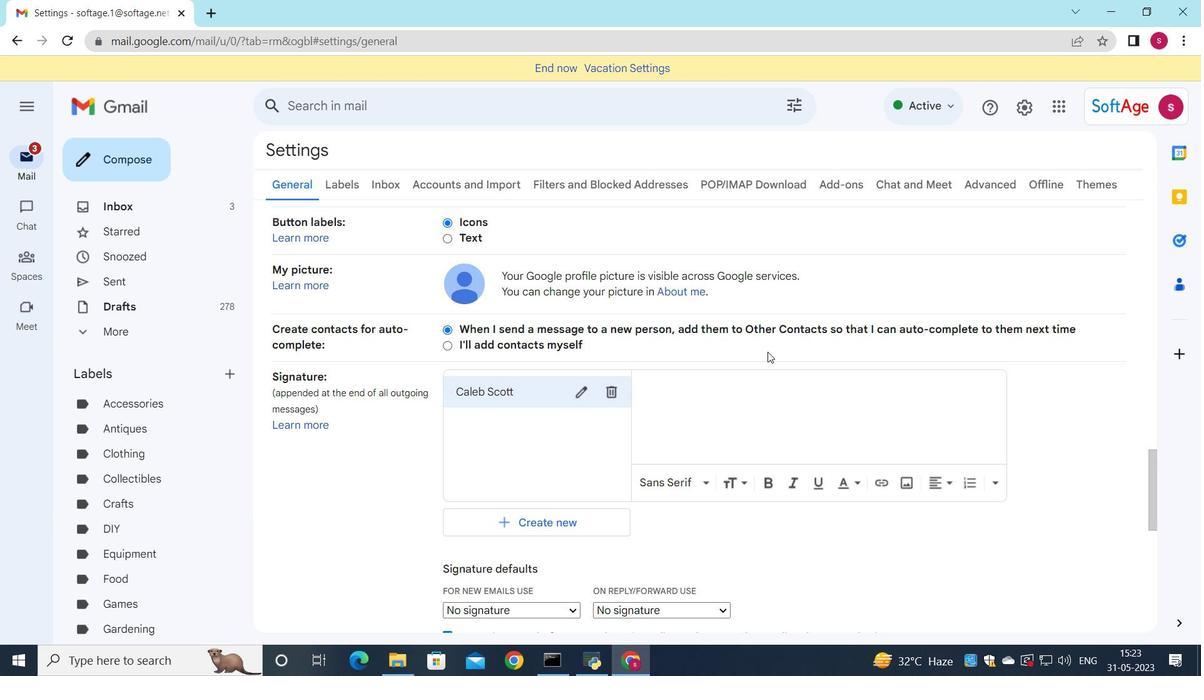 
Action: Mouse pressed left at (762, 371)
Screenshot: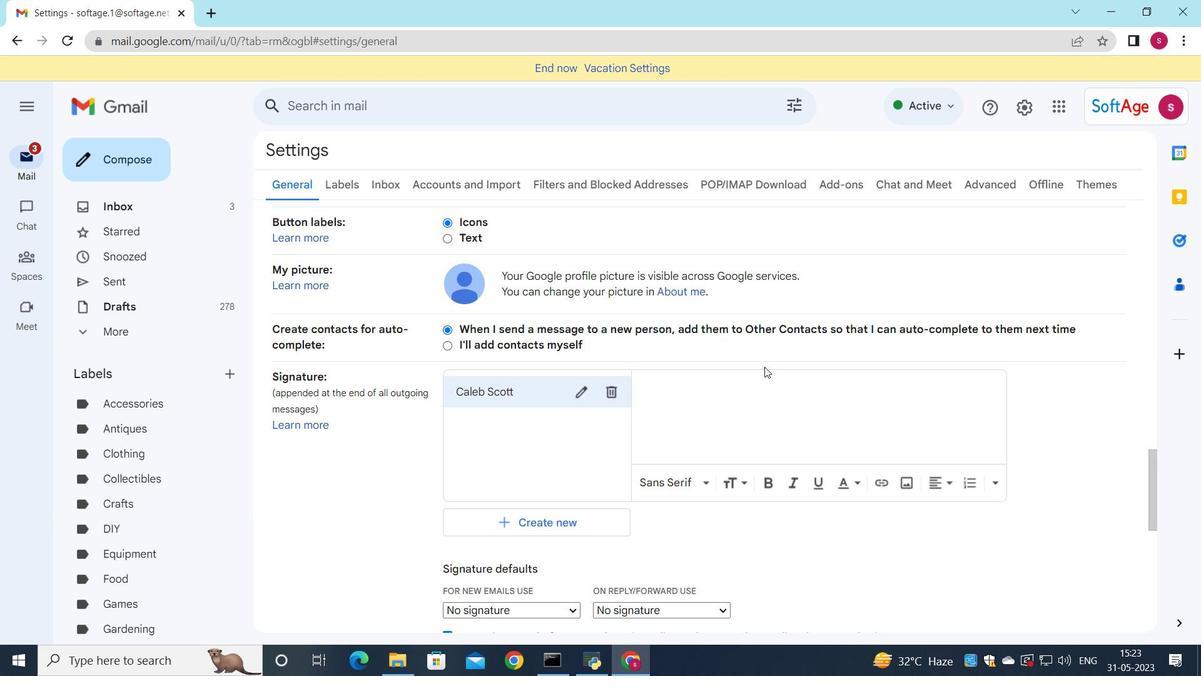 
Action: Mouse moved to (743, 405)
Screenshot: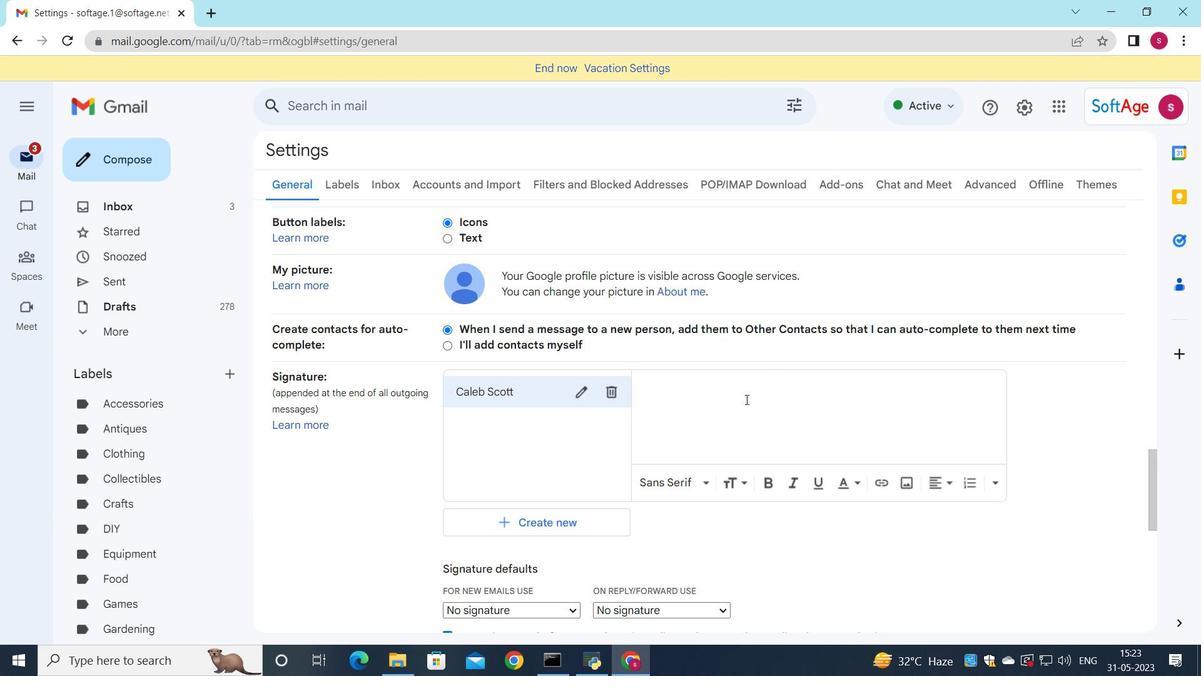 
Action: Mouse pressed left at (743, 405)
Screenshot: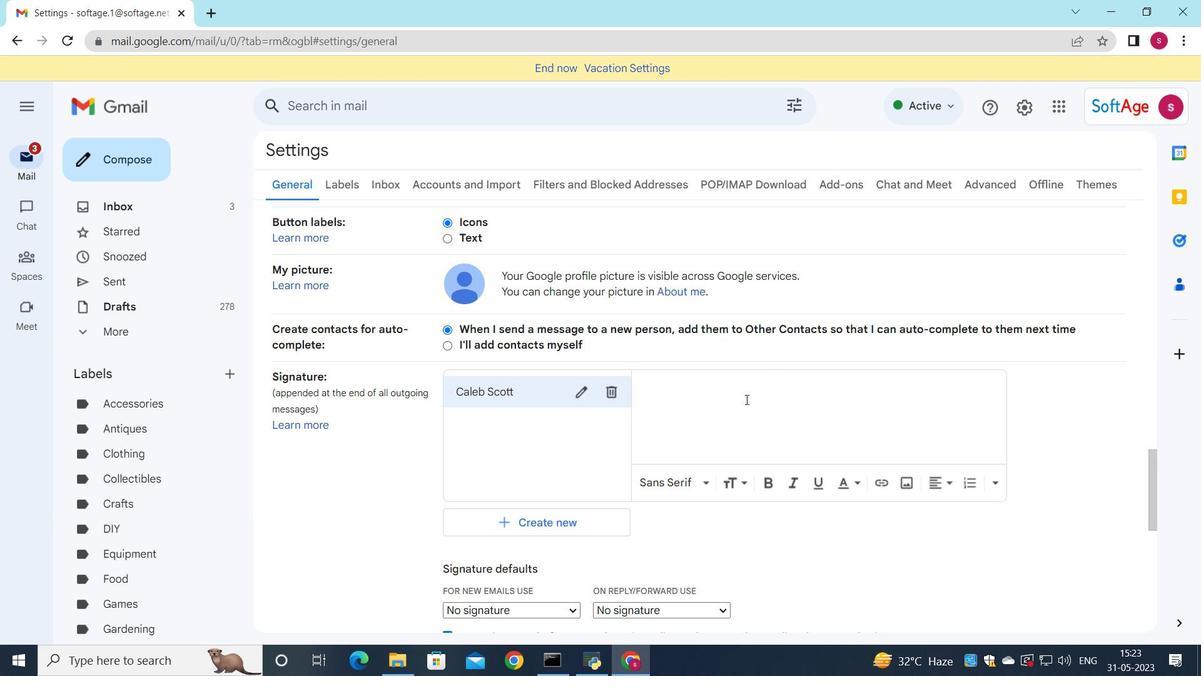 
Action: Mouse moved to (742, 405)
Screenshot: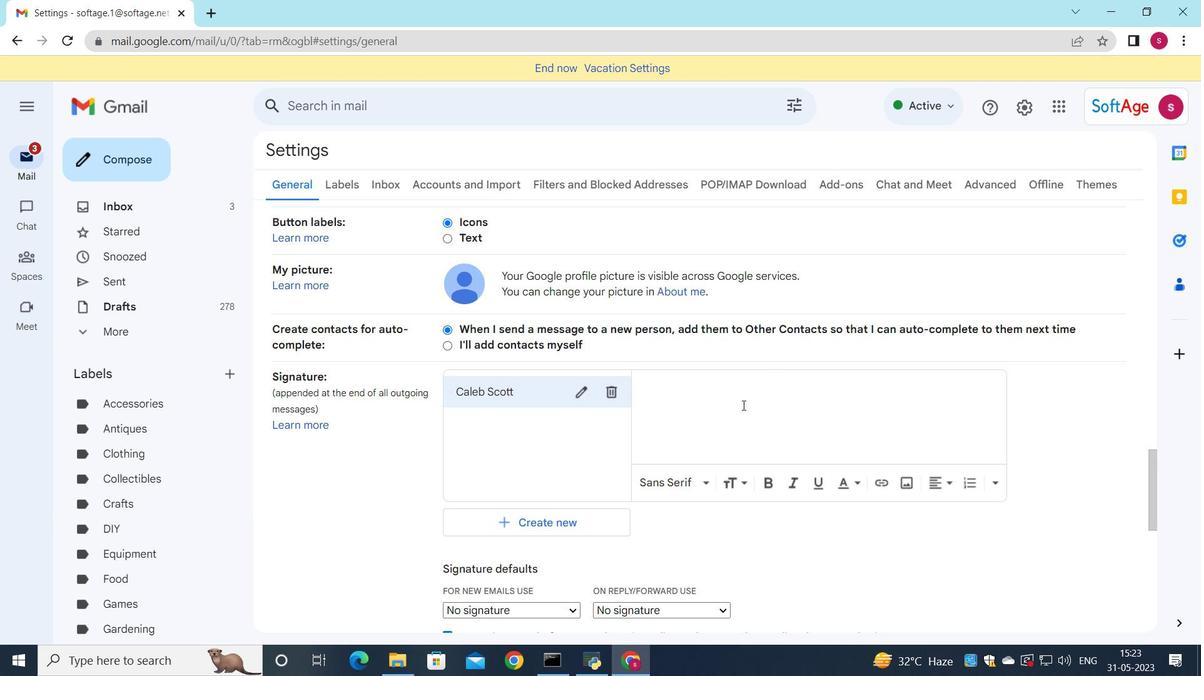 
Action: Key pressed <Key.shift><Key.shift>Caleb<Key.space><Key.shift>Scott
Screenshot: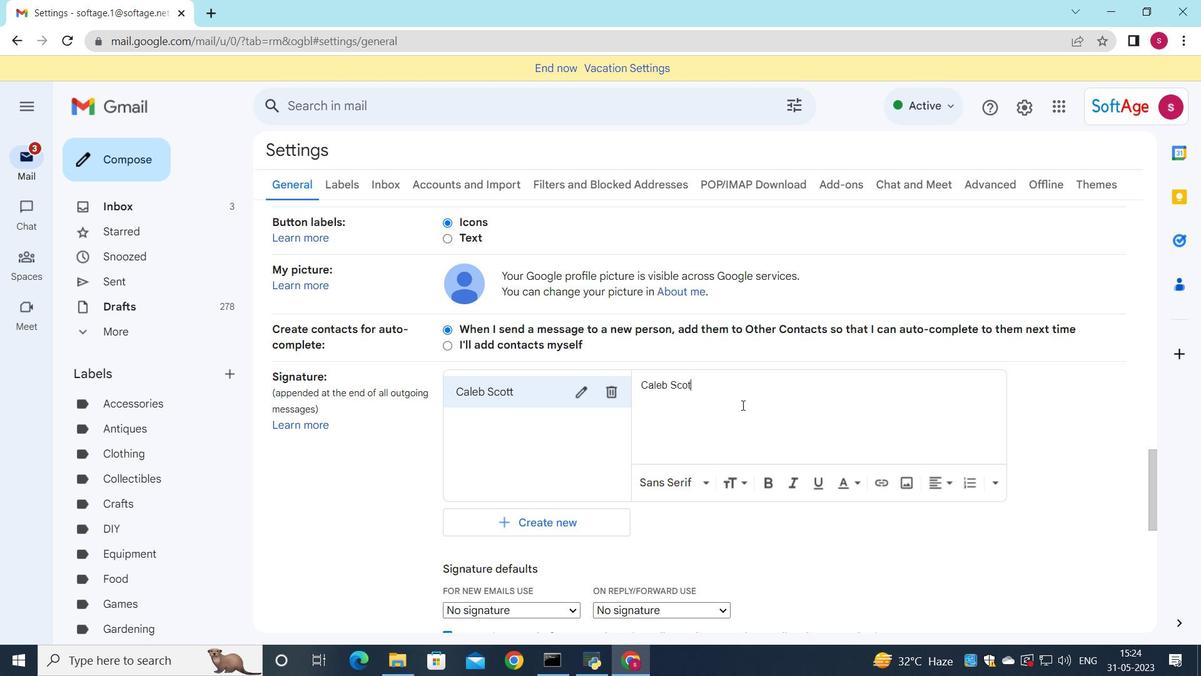 
Action: Mouse moved to (791, 403)
Screenshot: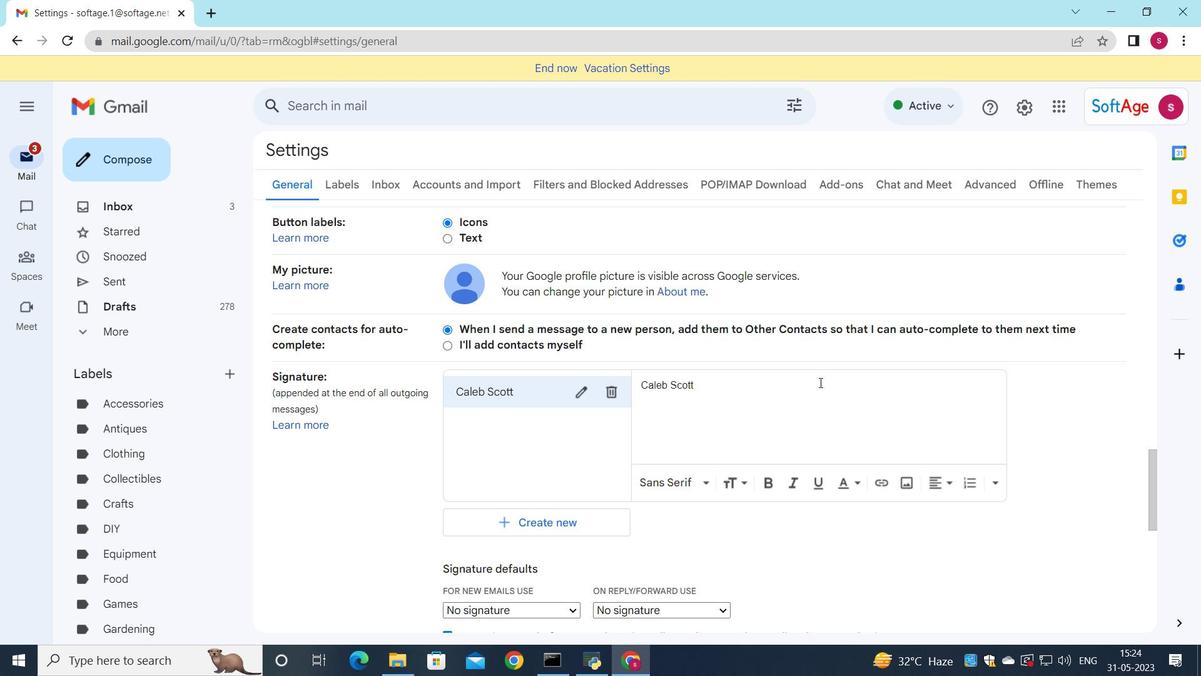 
Action: Mouse scrolled (791, 403) with delta (0, 0)
Screenshot: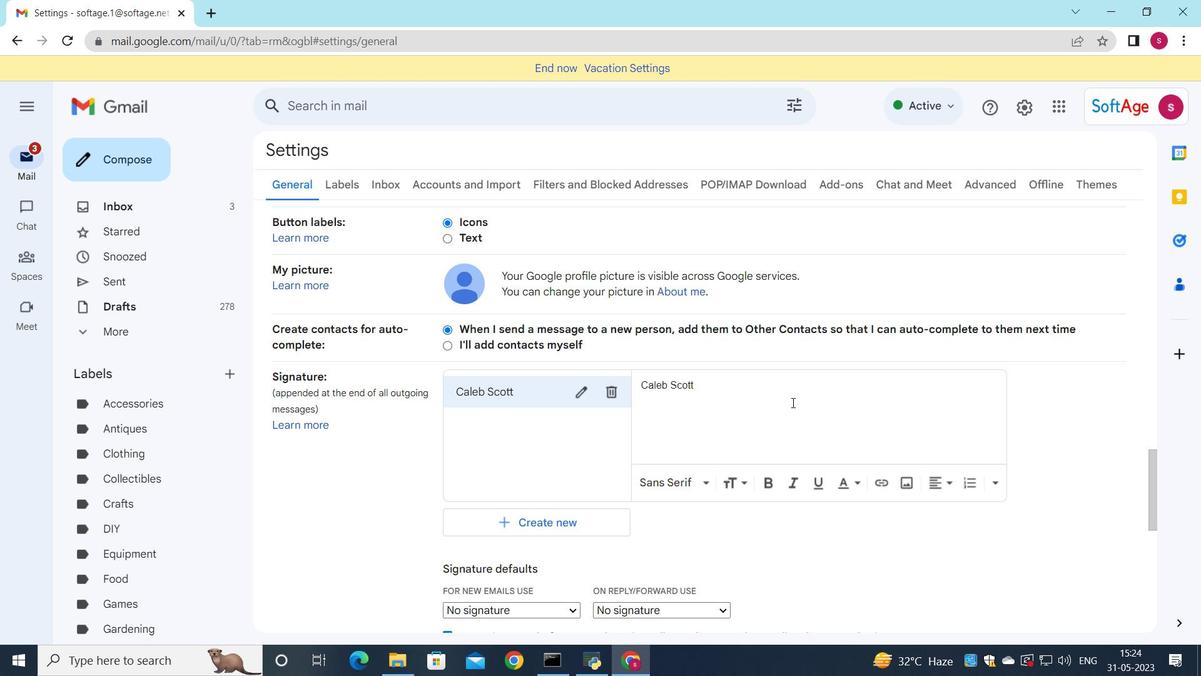 
Action: Mouse moved to (784, 415)
Screenshot: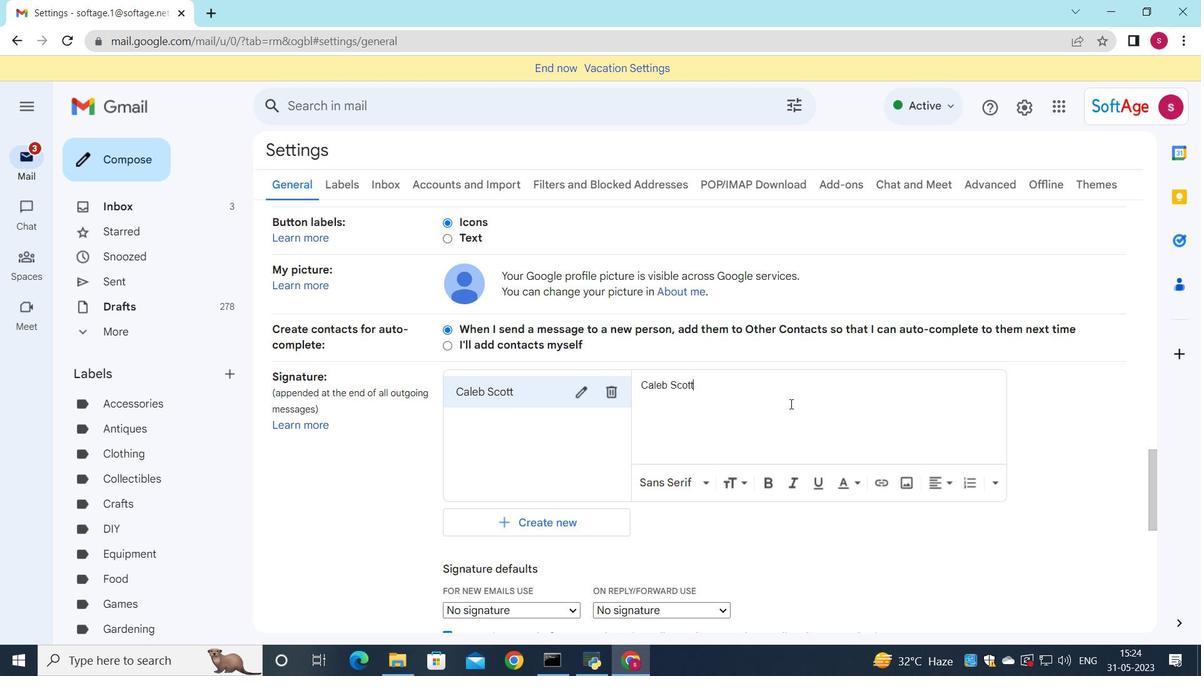 
Action: Mouse scrolled (784, 414) with delta (0, 0)
Screenshot: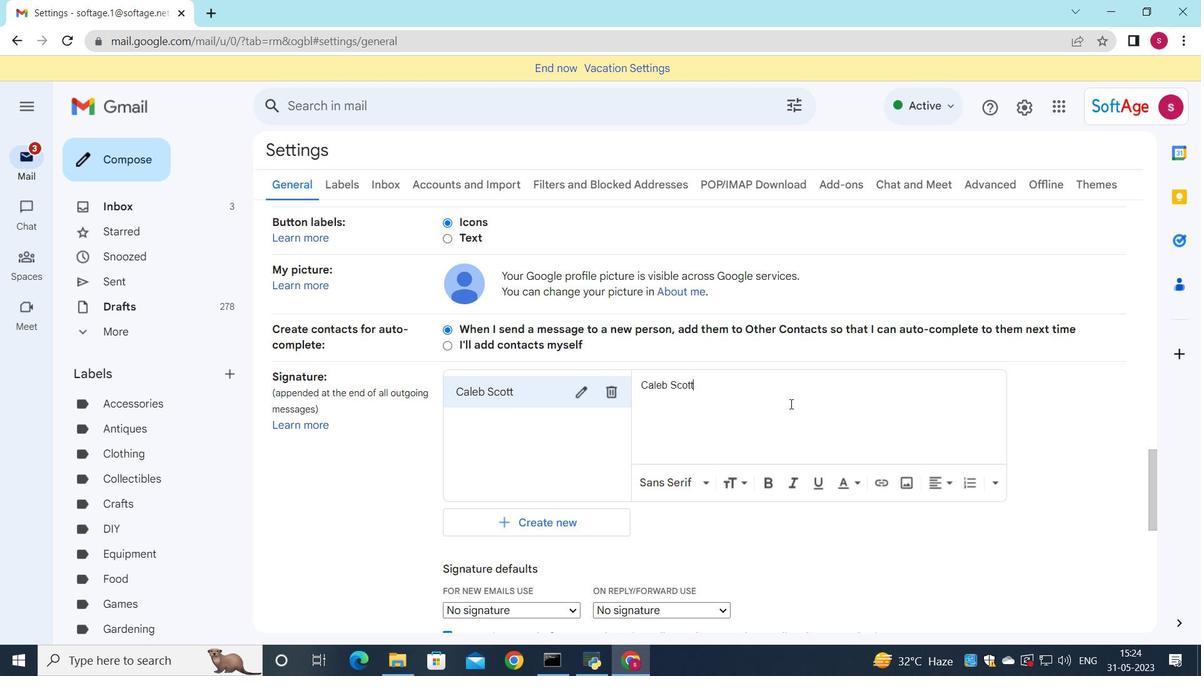 
Action: Mouse moved to (771, 421)
Screenshot: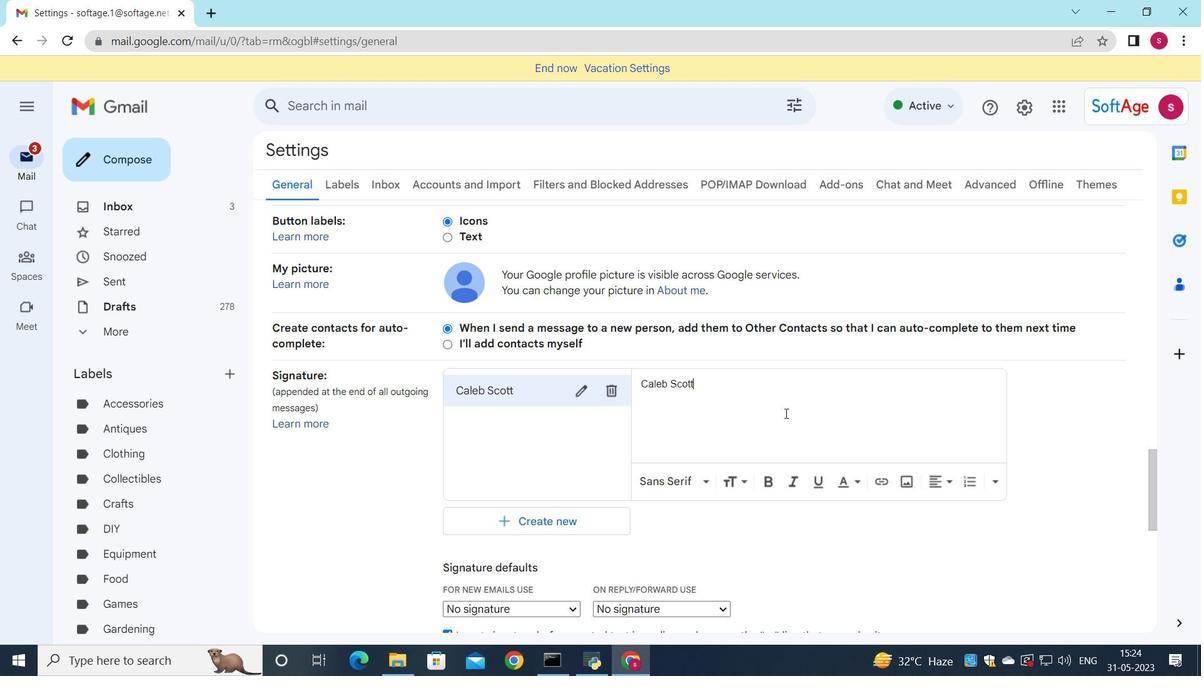 
Action: Mouse scrolled (771, 421) with delta (0, 0)
Screenshot: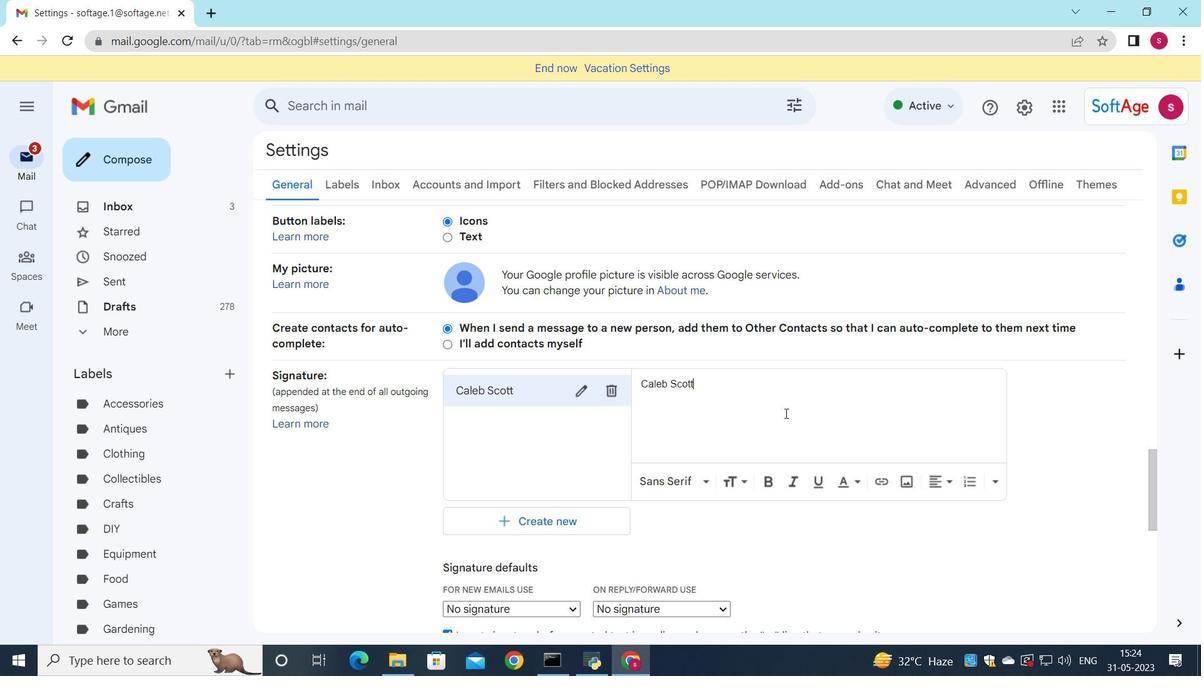 
Action: Mouse moved to (575, 373)
Screenshot: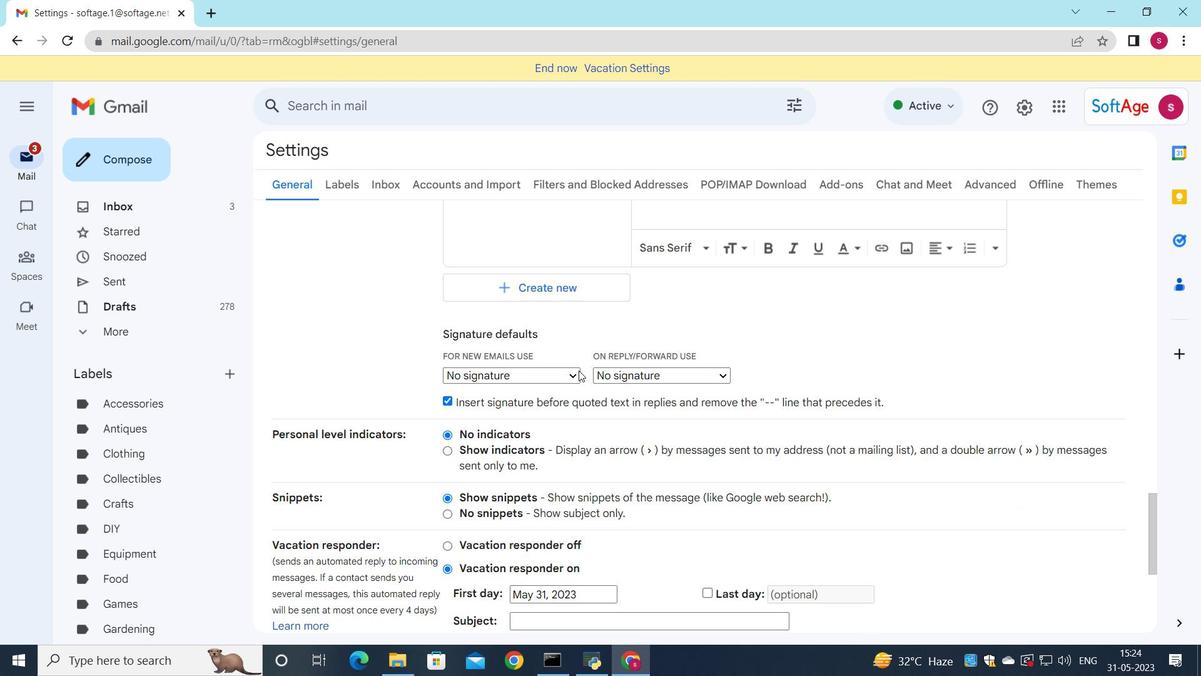 
Action: Mouse pressed left at (575, 373)
Screenshot: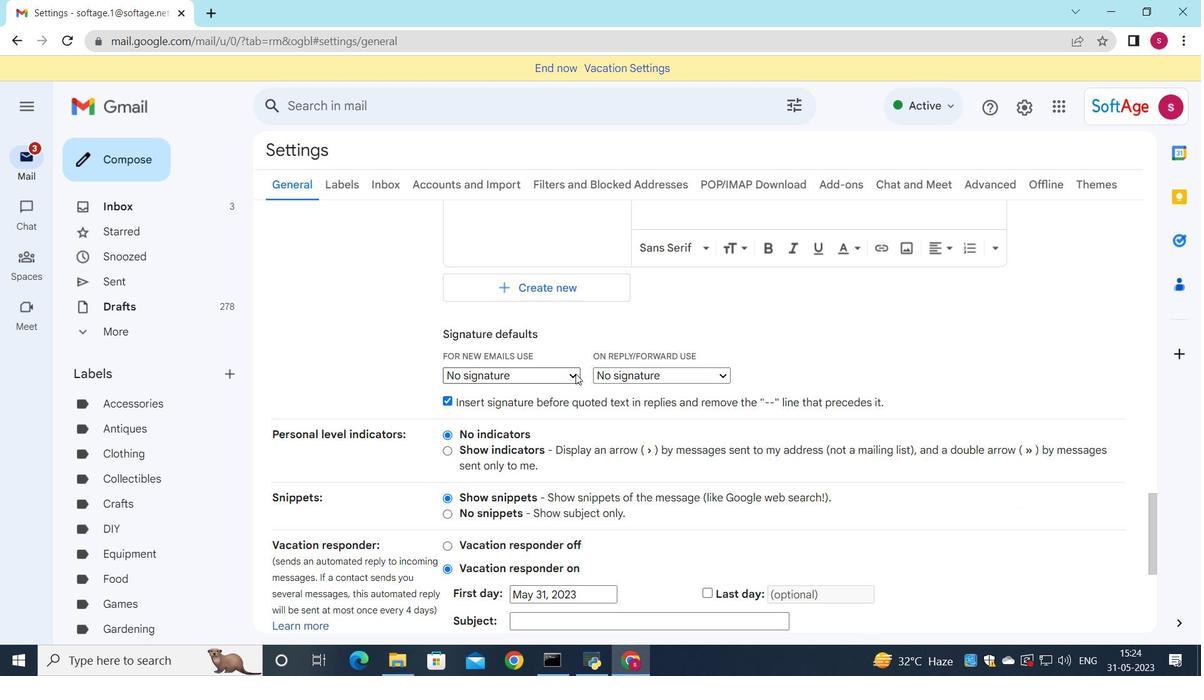
Action: Mouse moved to (564, 406)
Screenshot: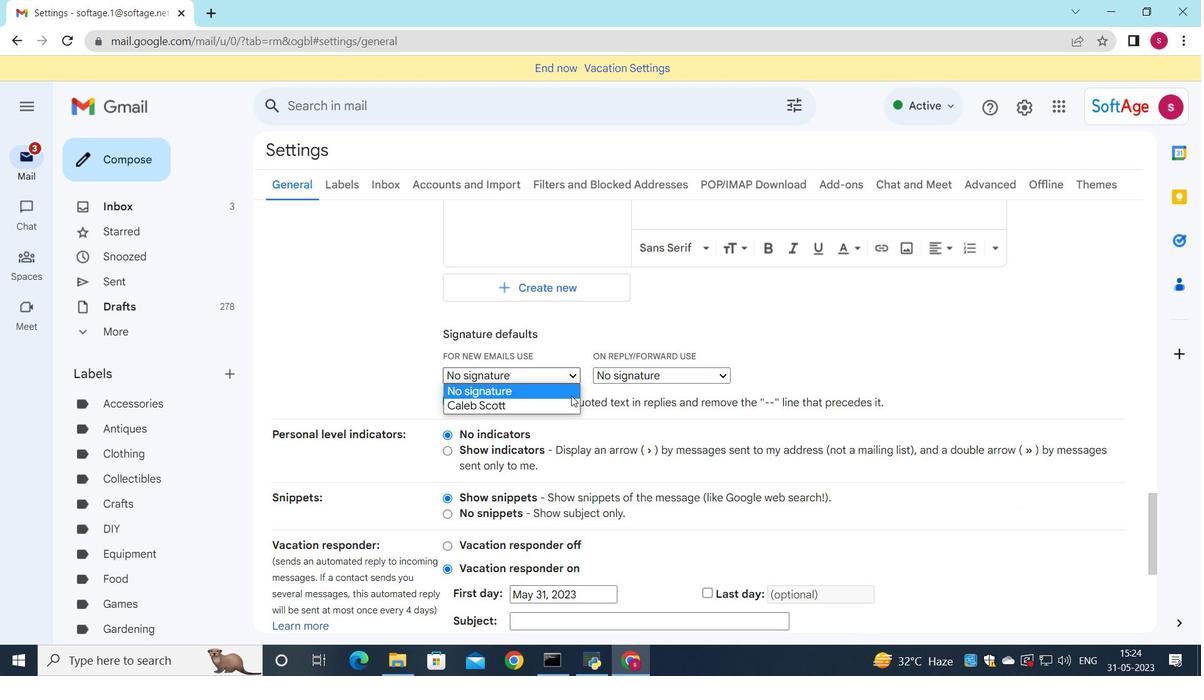 
Action: Mouse pressed left at (564, 406)
Screenshot: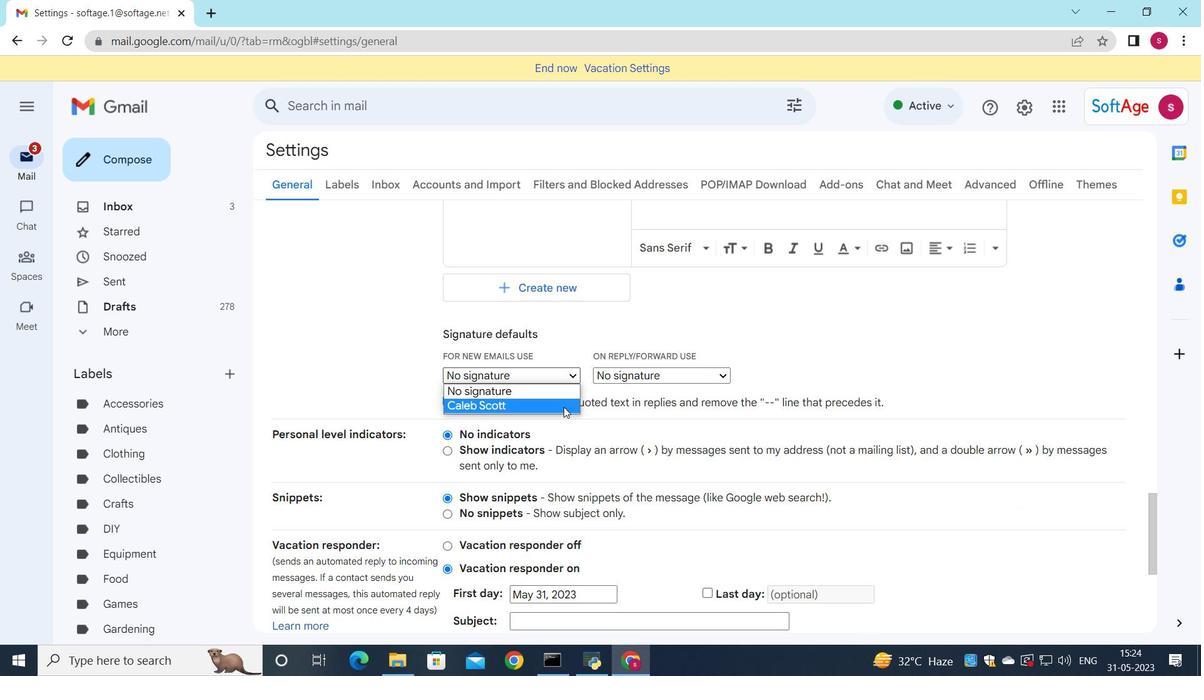 
Action: Mouse moved to (631, 371)
Screenshot: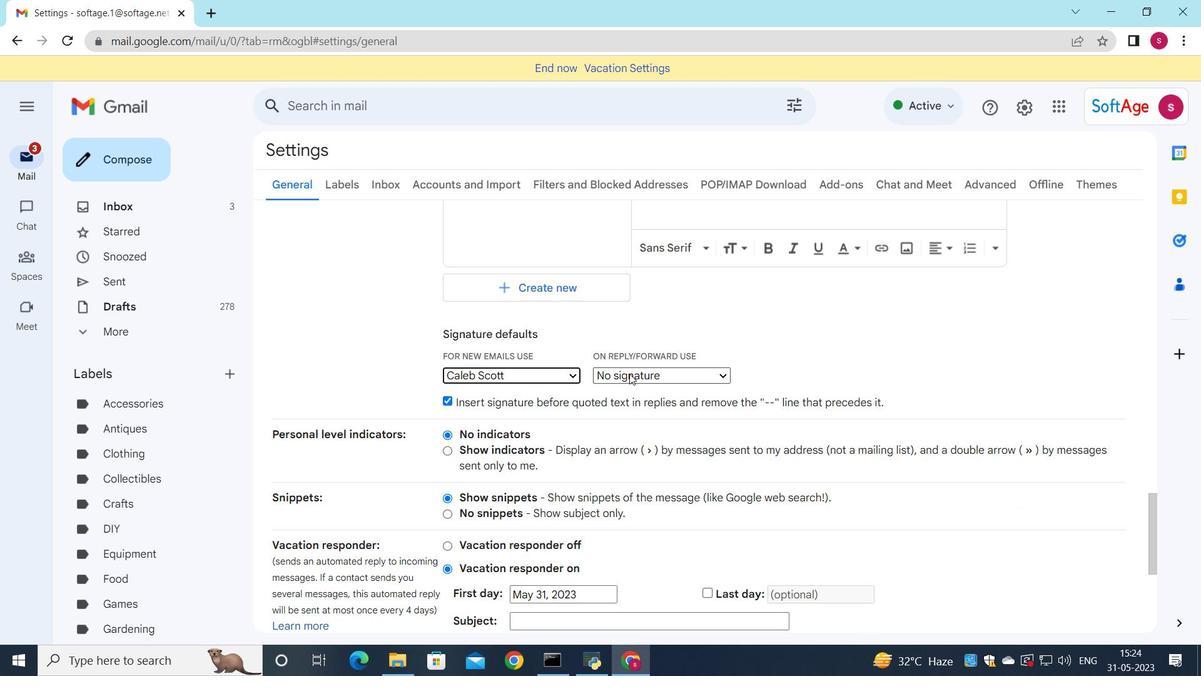 
Action: Mouse pressed left at (631, 371)
Screenshot: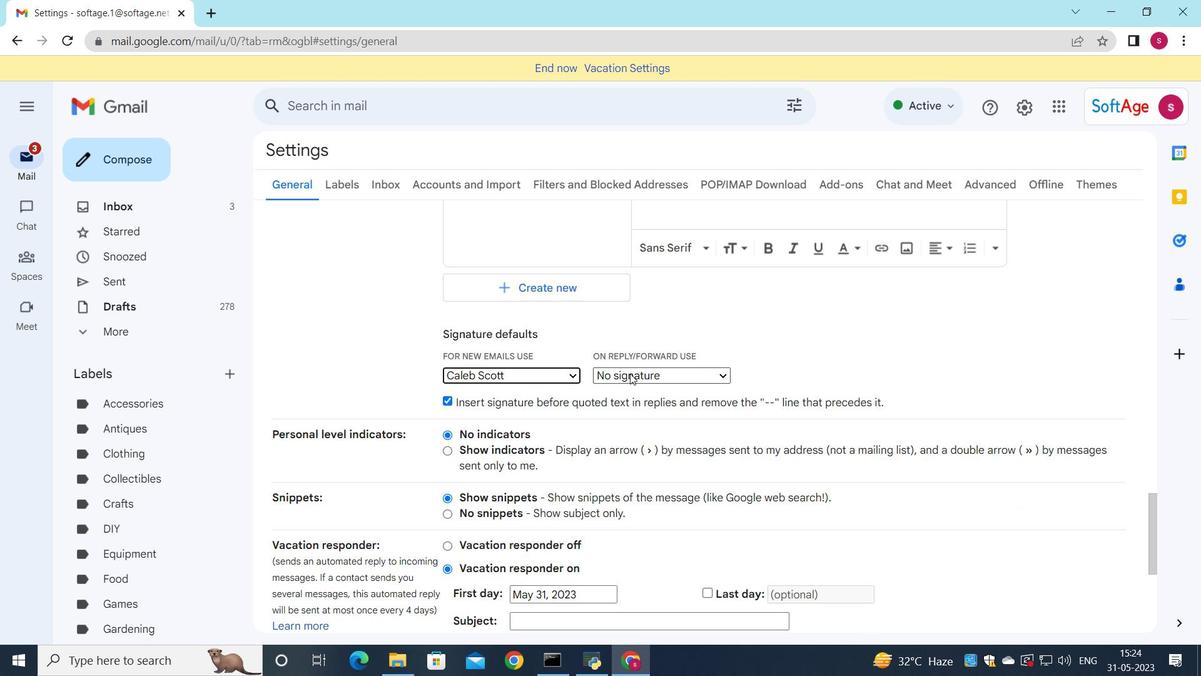 
Action: Mouse moved to (634, 403)
Screenshot: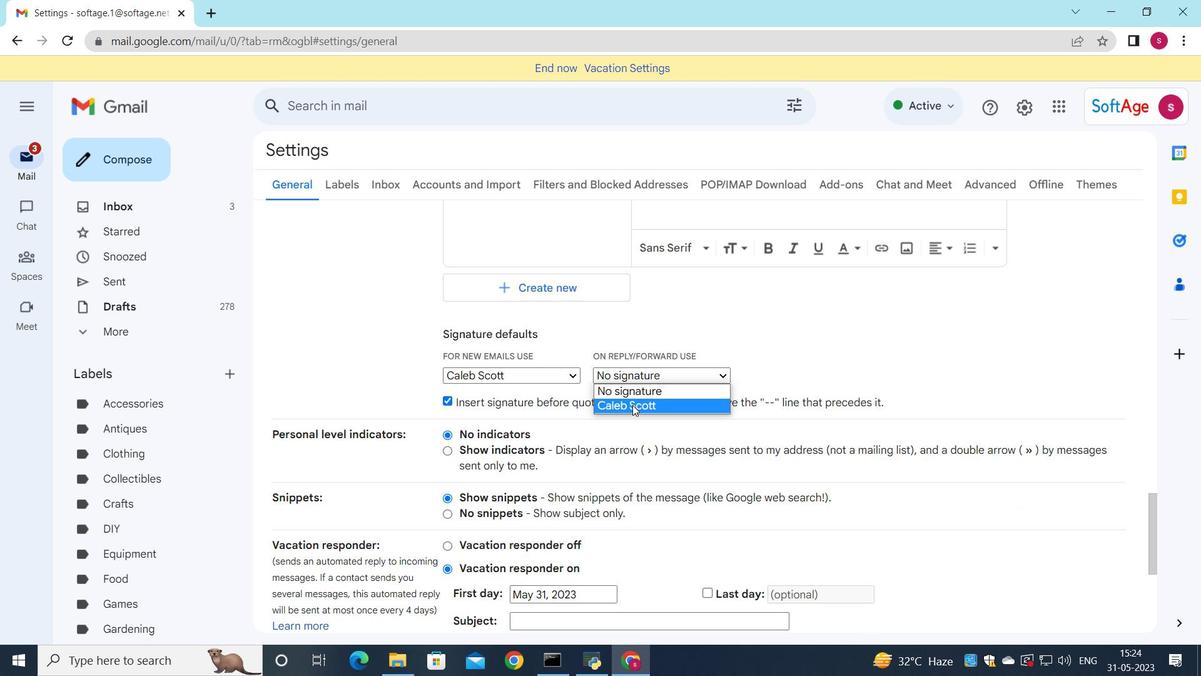 
Action: Mouse pressed left at (634, 403)
Screenshot: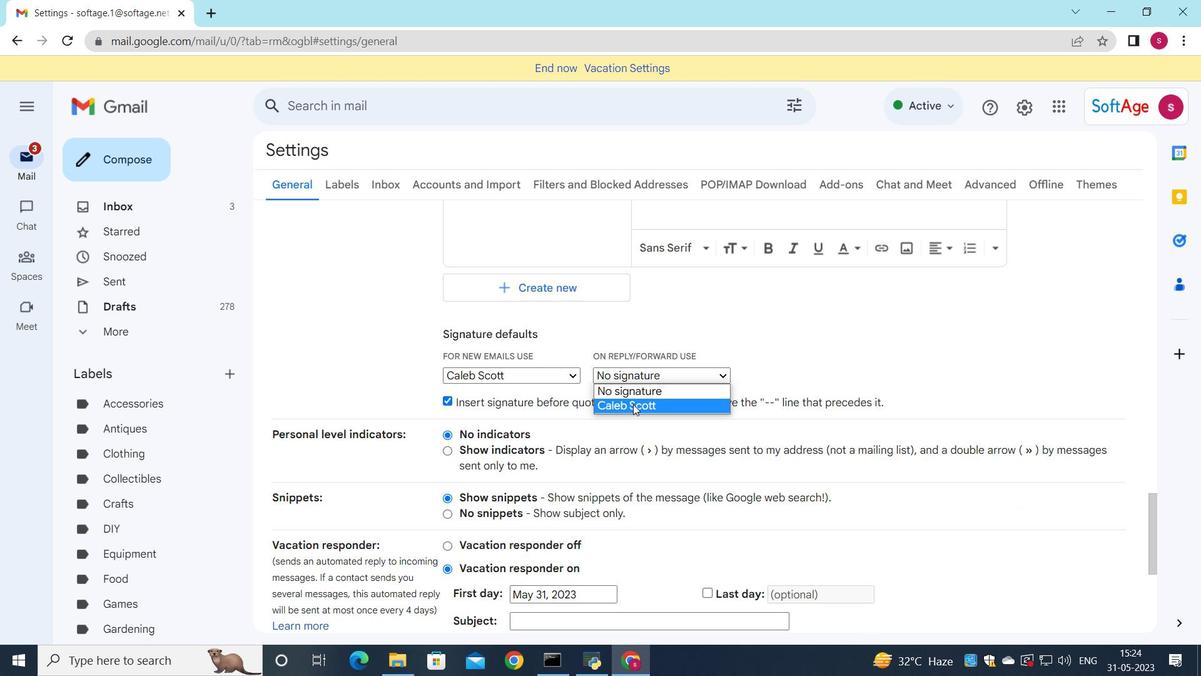 
Action: Mouse scrolled (634, 403) with delta (0, 0)
Screenshot: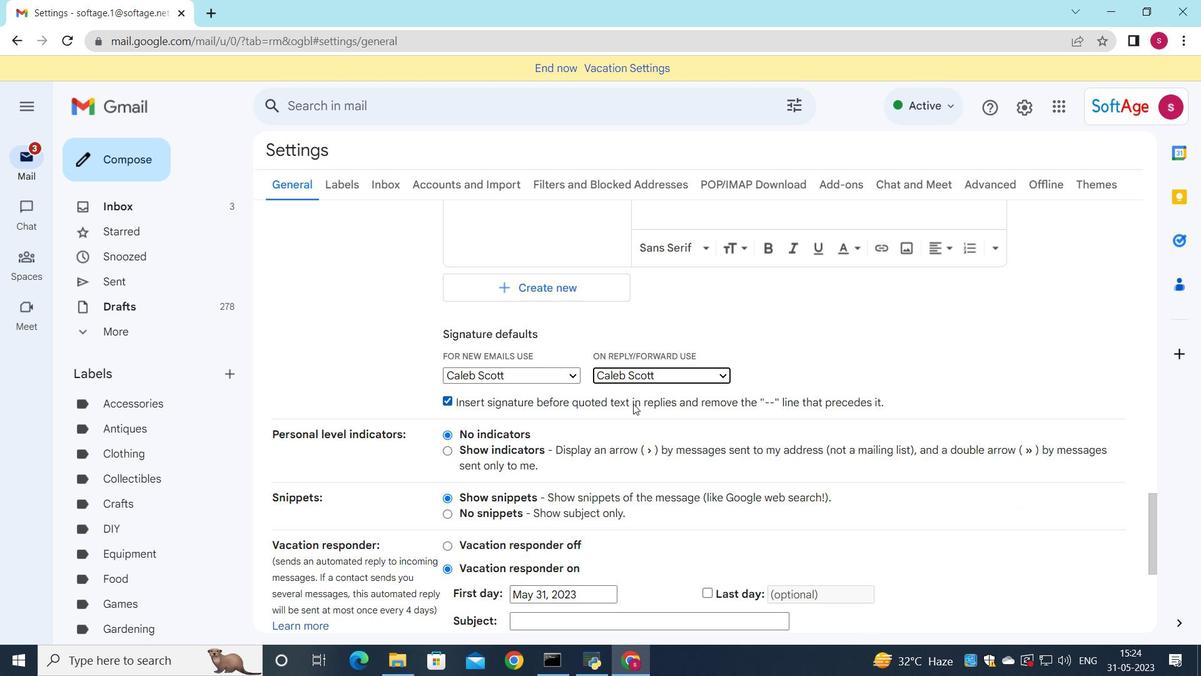 
Action: Mouse scrolled (634, 403) with delta (0, 0)
Screenshot: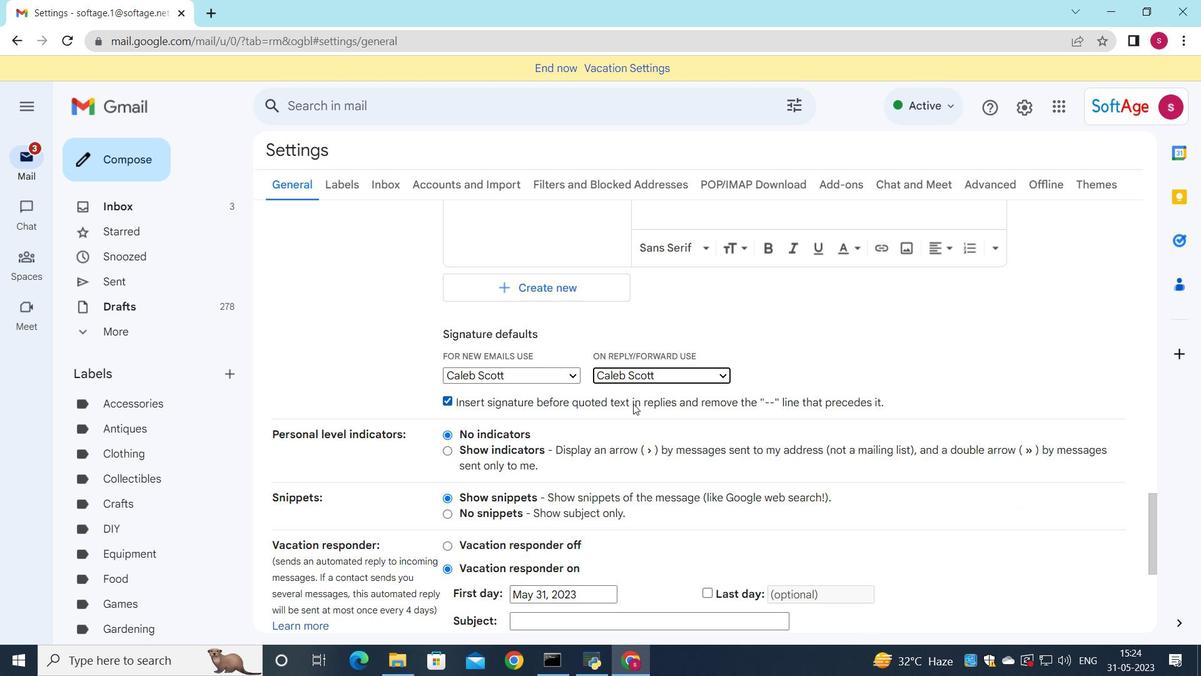 
Action: Mouse scrolled (634, 403) with delta (0, 0)
Screenshot: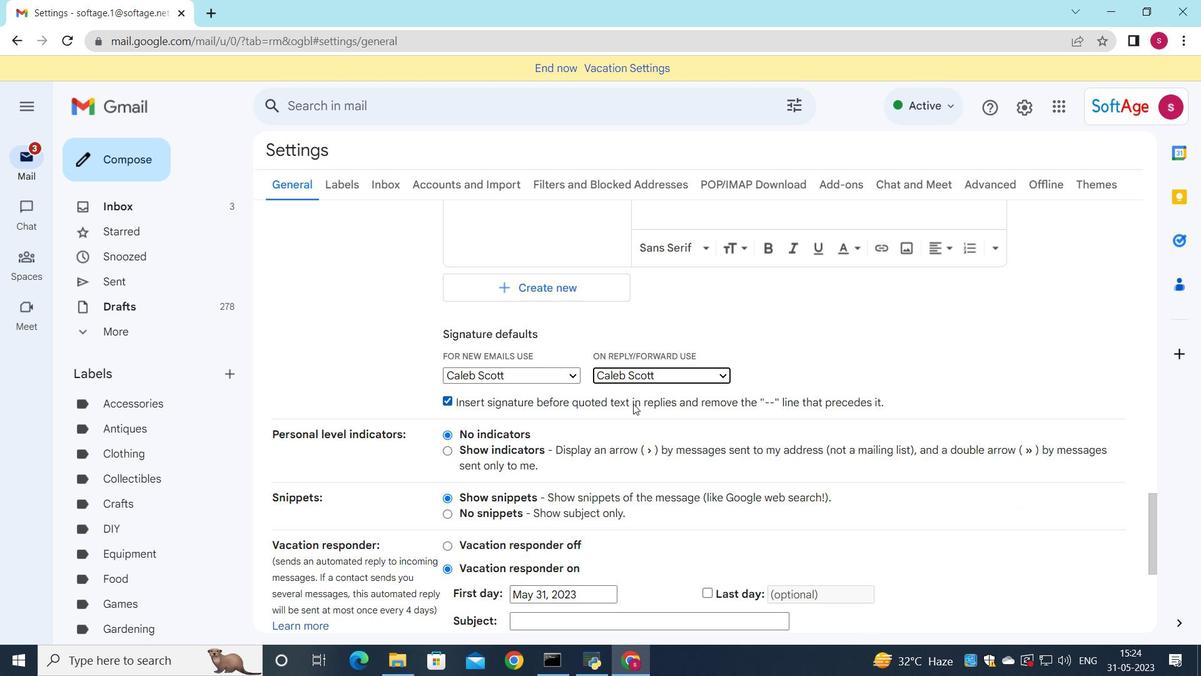 
Action: Mouse scrolled (634, 403) with delta (0, 0)
Screenshot: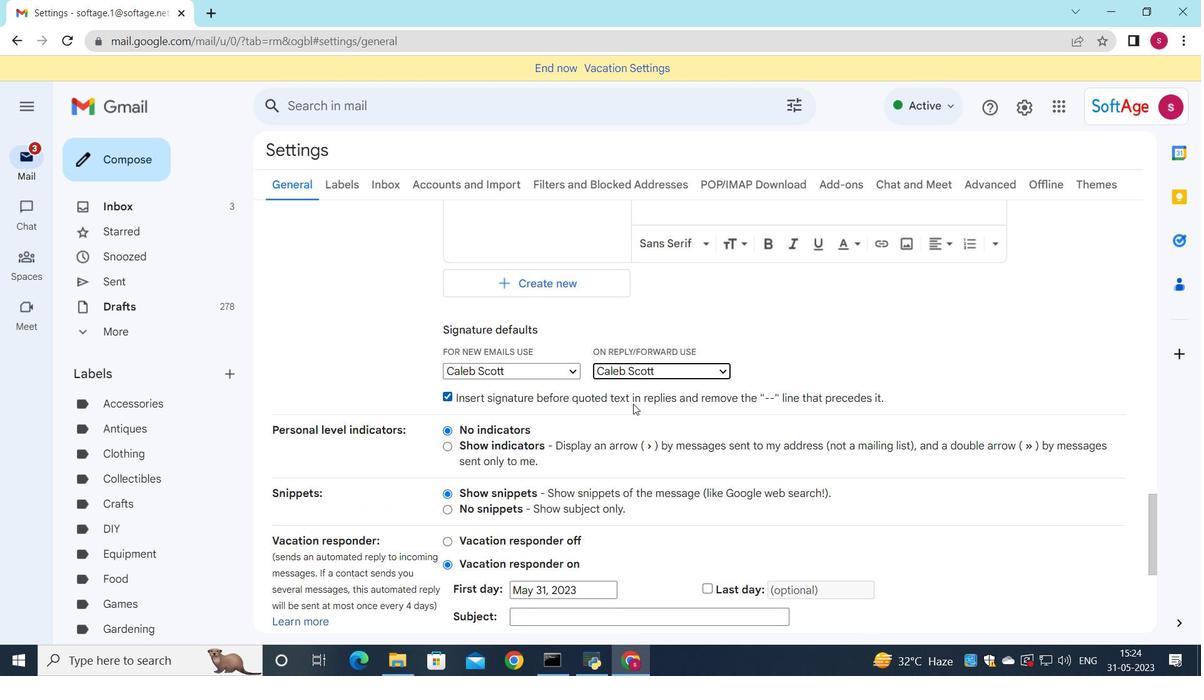 
Action: Mouse scrolled (634, 403) with delta (0, 0)
Screenshot: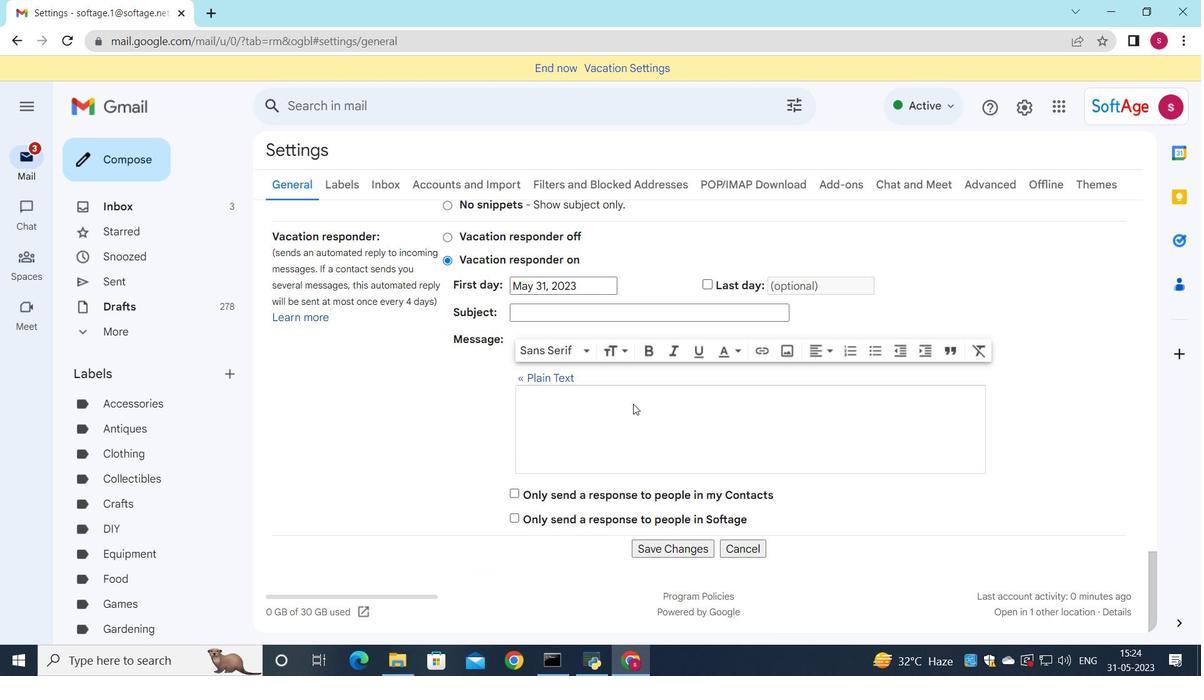 
Action: Mouse scrolled (634, 403) with delta (0, 0)
Screenshot: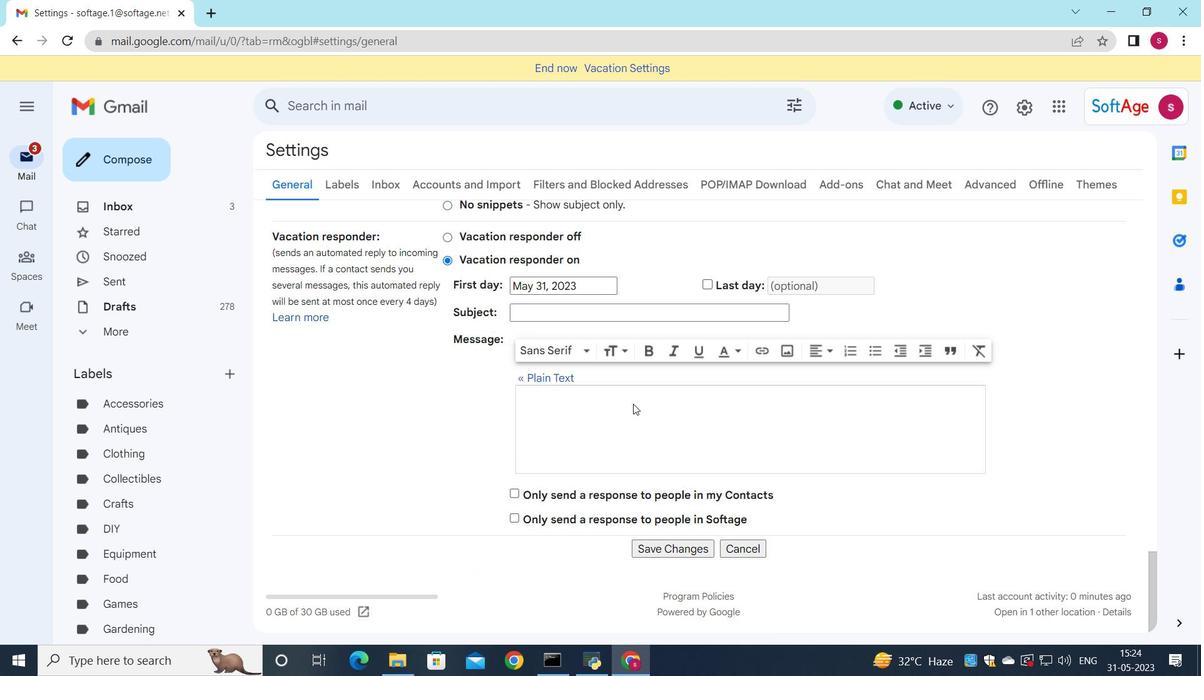 
Action: Mouse scrolled (634, 403) with delta (0, 0)
Screenshot: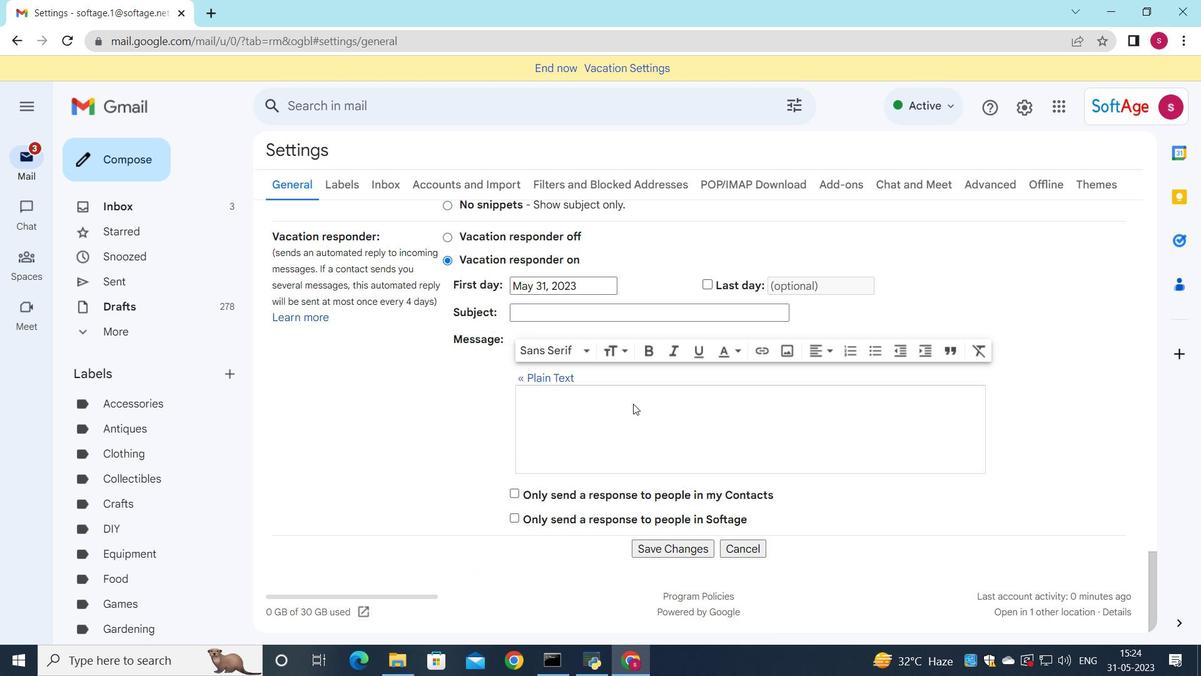 
Action: Mouse scrolled (634, 403) with delta (0, 0)
Screenshot: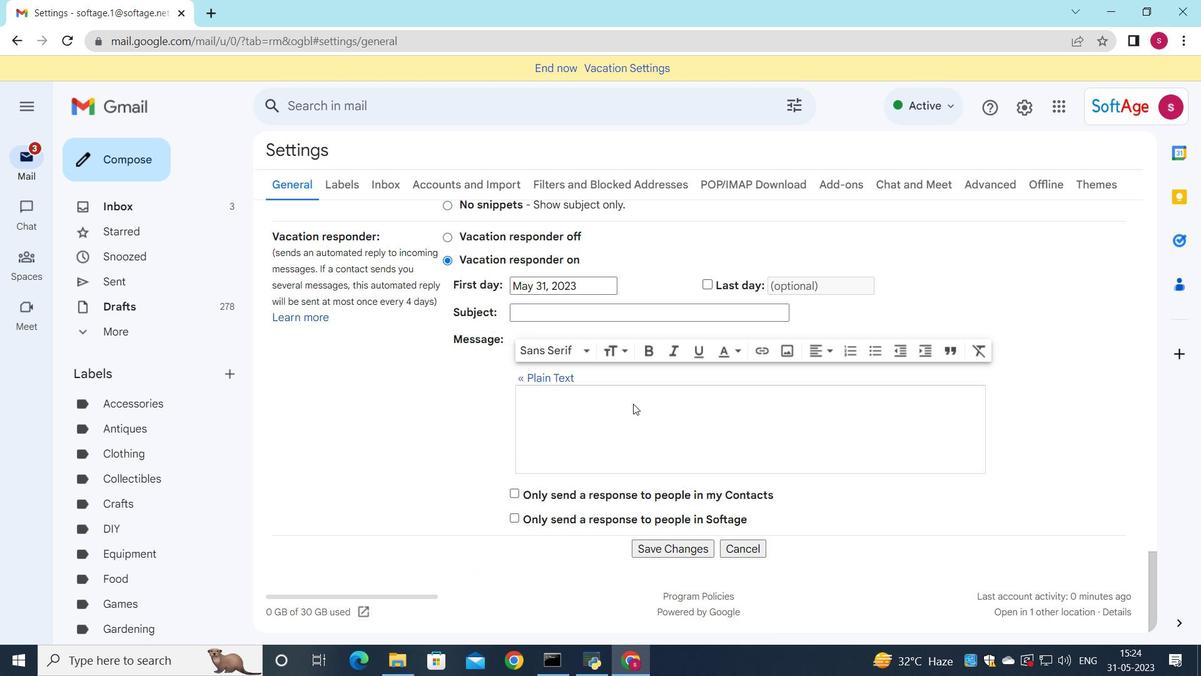 
Action: Mouse moved to (677, 538)
Screenshot: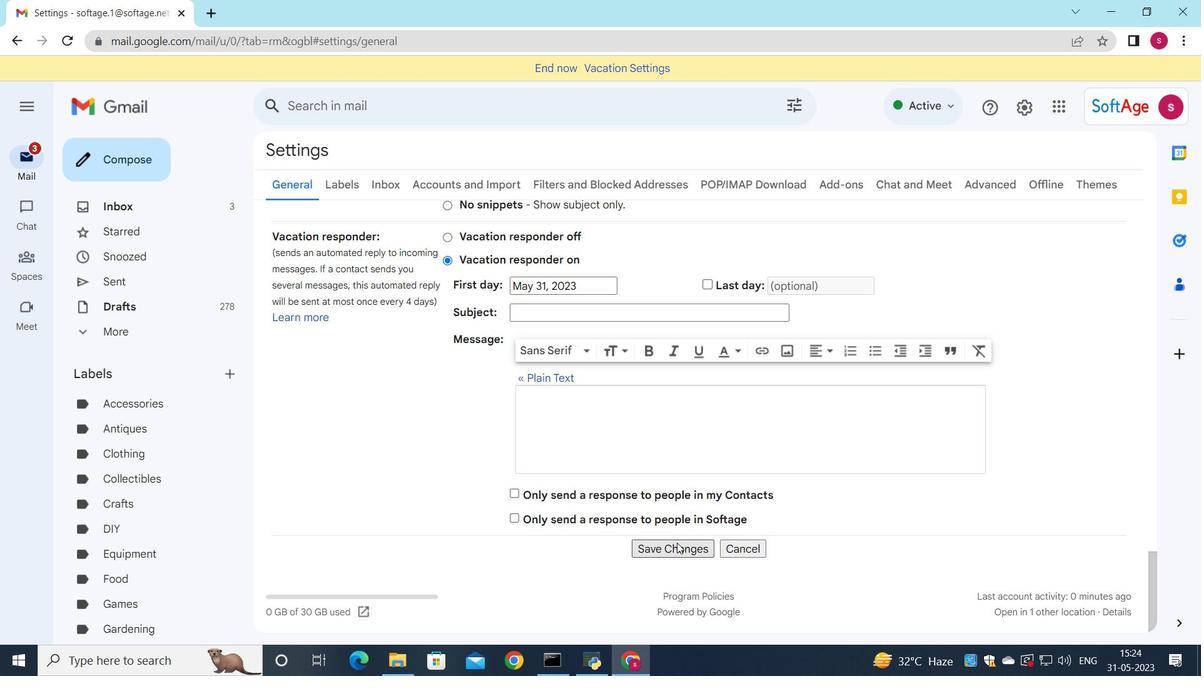
Action: Mouse pressed left at (677, 538)
Screenshot: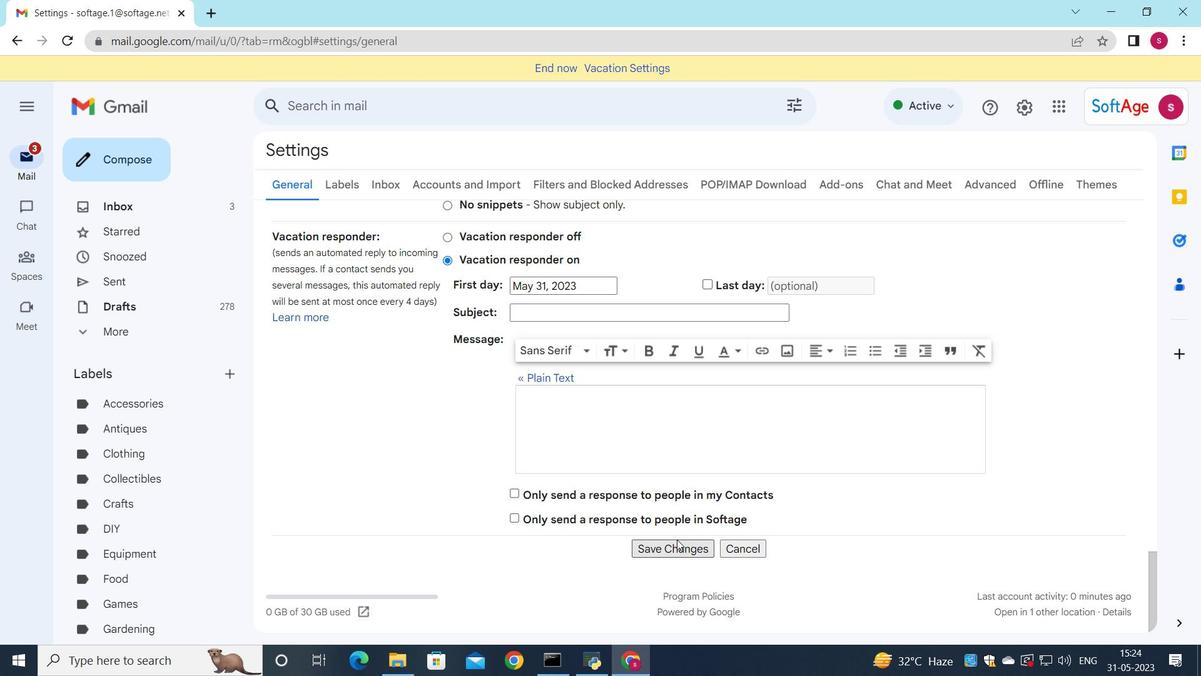 
Action: Mouse moved to (676, 547)
Screenshot: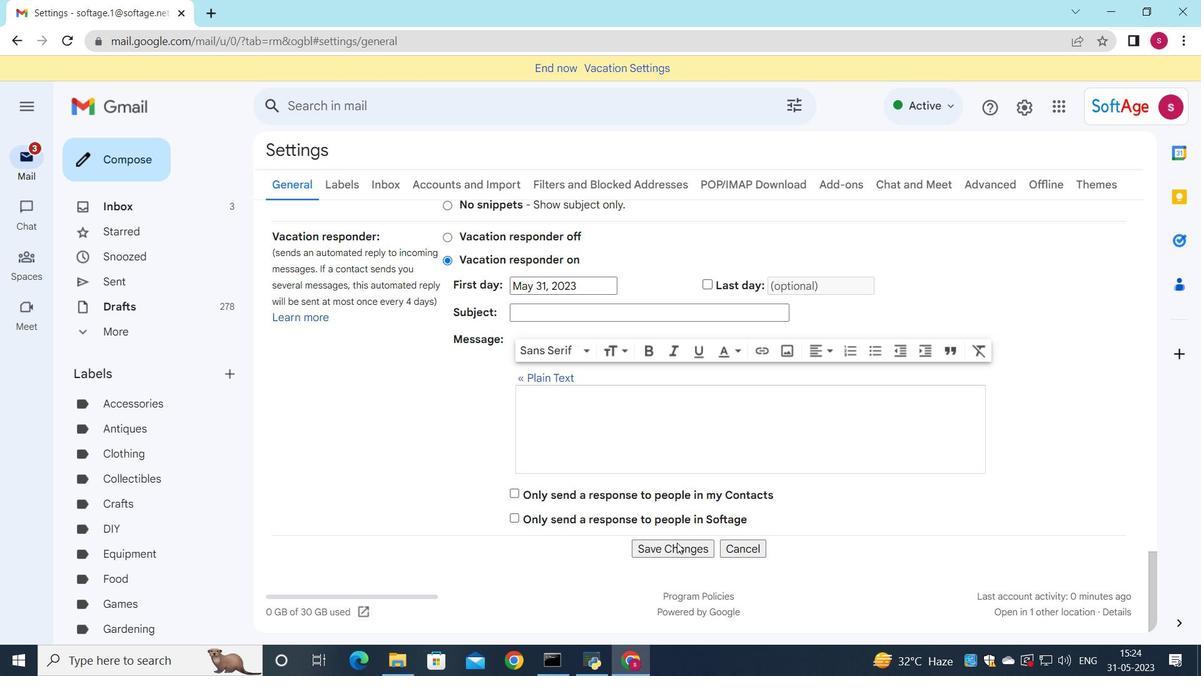 
Action: Mouse pressed left at (676, 547)
Screenshot: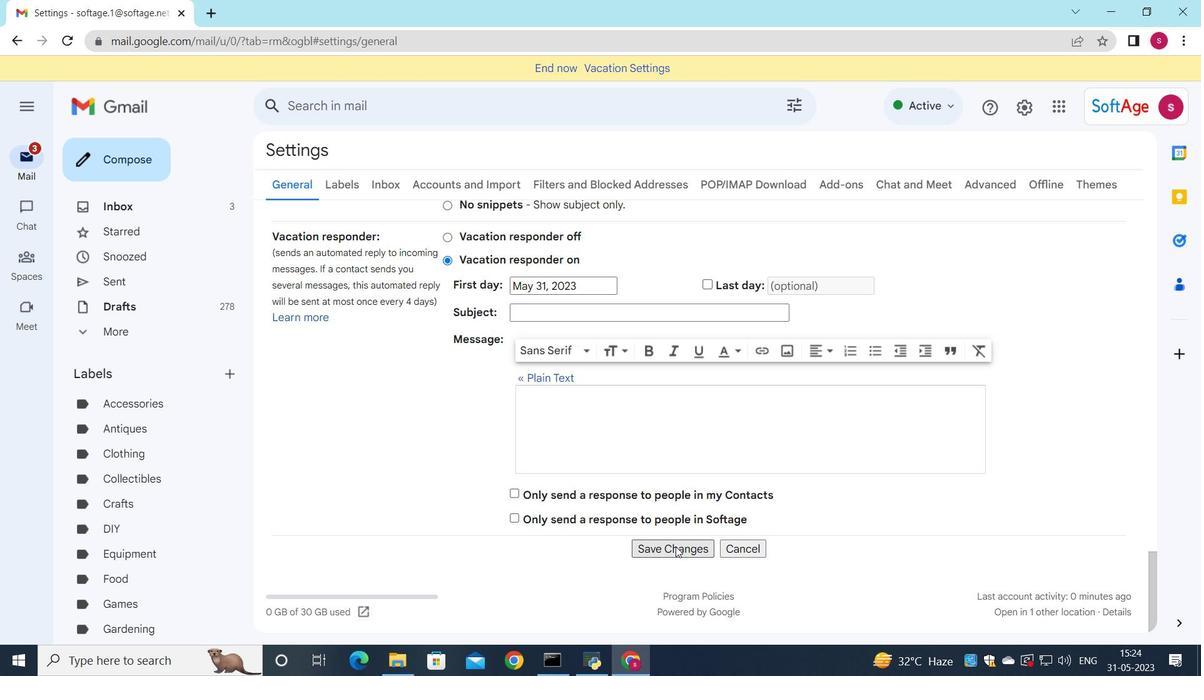 
Action: Mouse moved to (547, 383)
Screenshot: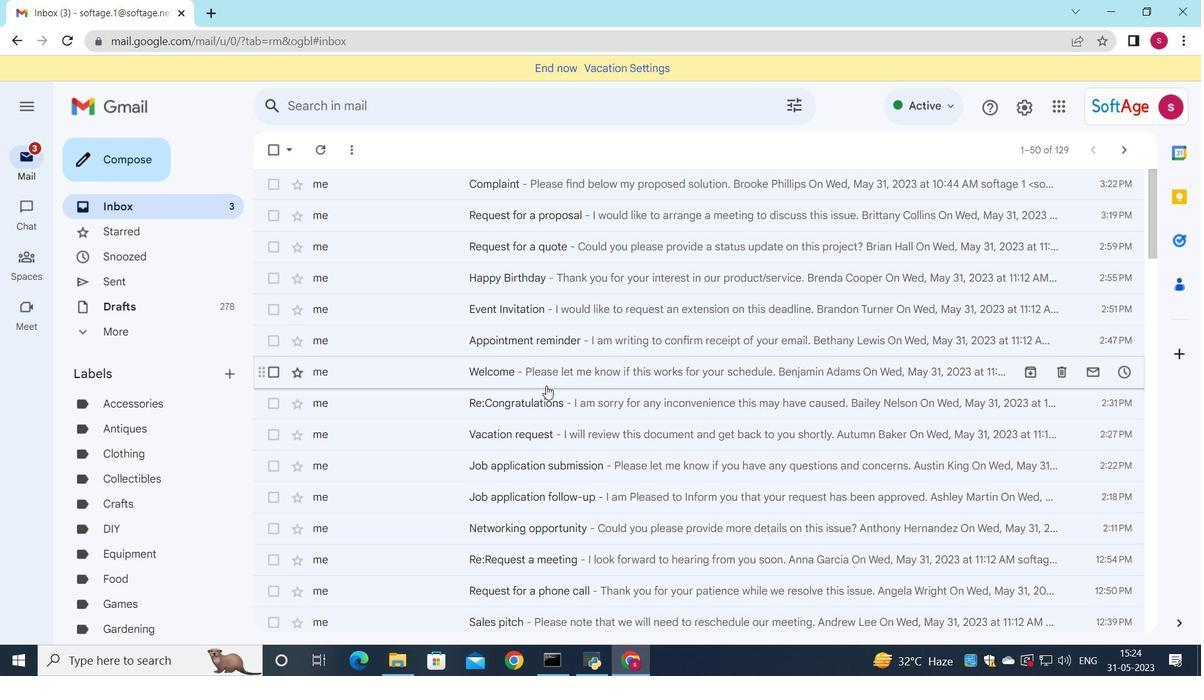 
Action: Mouse scrolled (547, 383) with delta (0, 0)
Screenshot: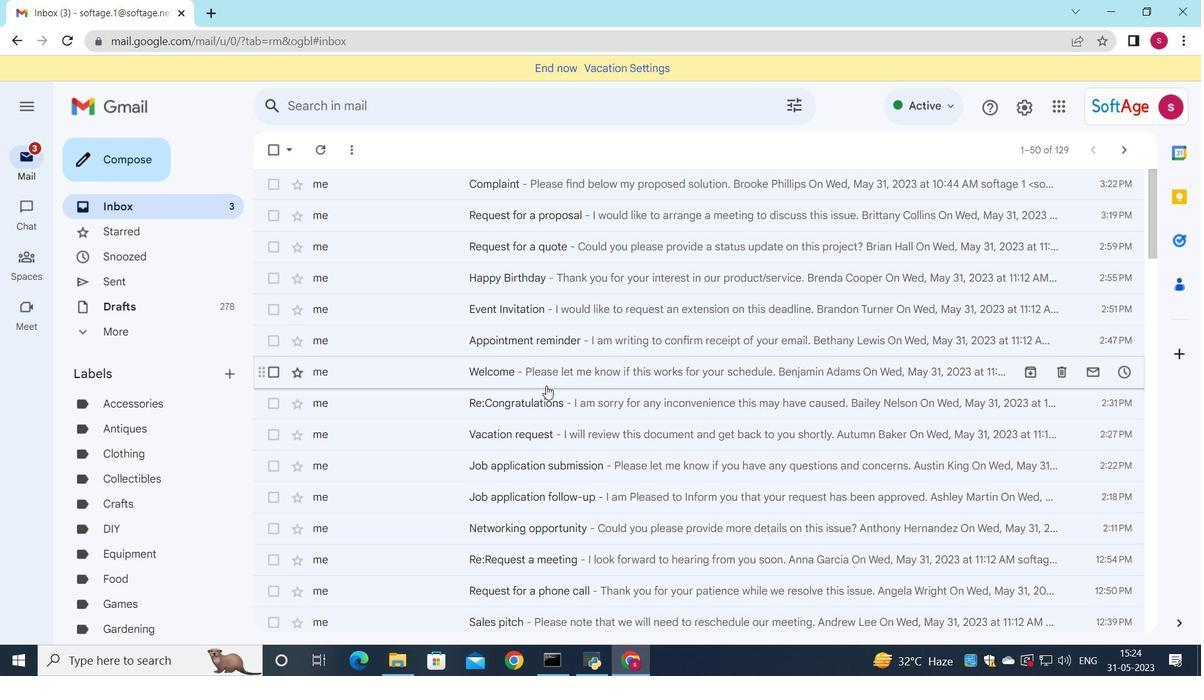 
Action: Mouse scrolled (547, 383) with delta (0, 0)
Screenshot: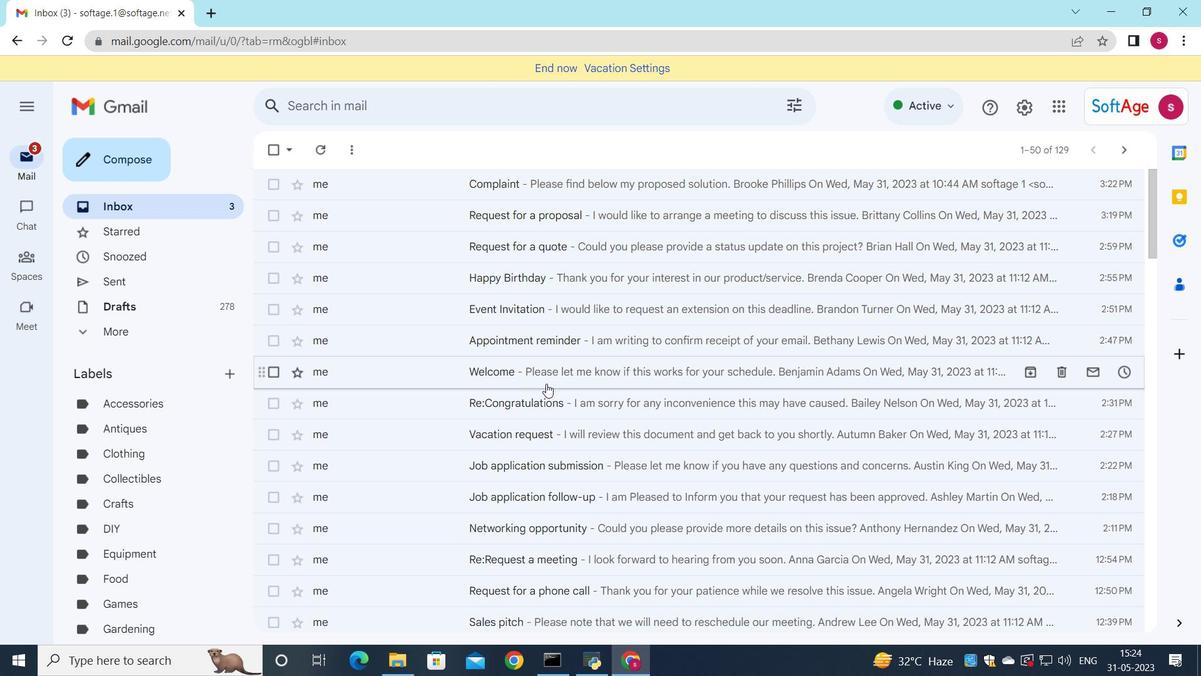 
Action: Mouse scrolled (547, 383) with delta (0, 0)
Screenshot: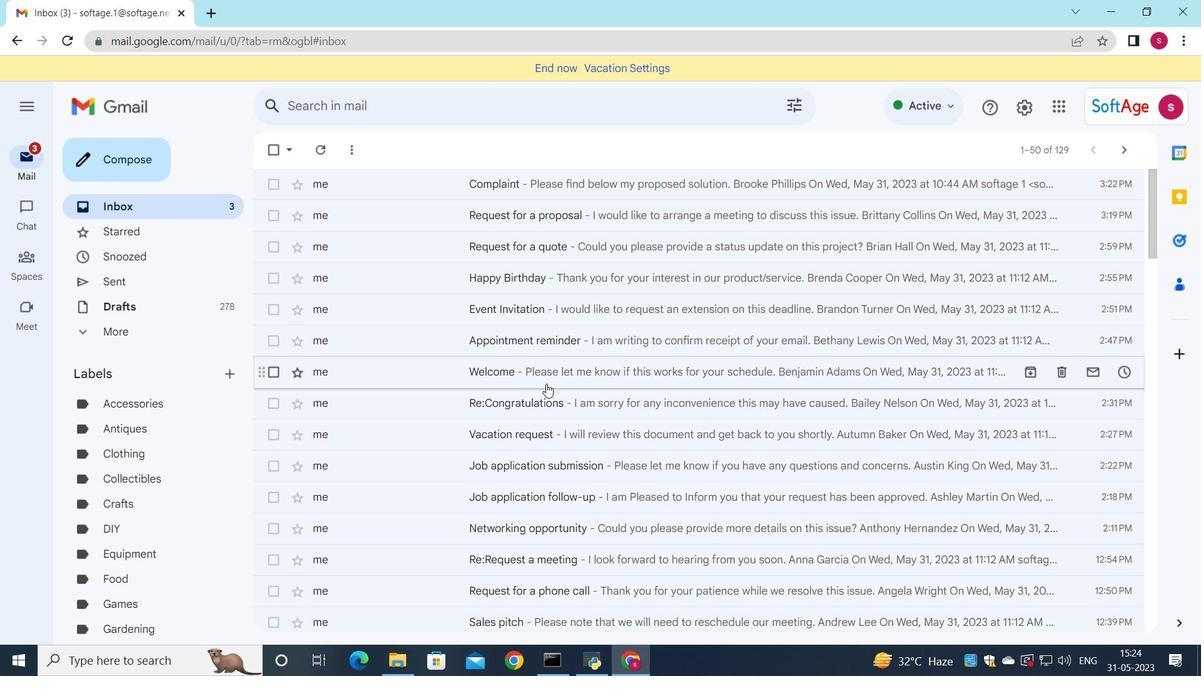 
Action: Mouse moved to (547, 382)
Screenshot: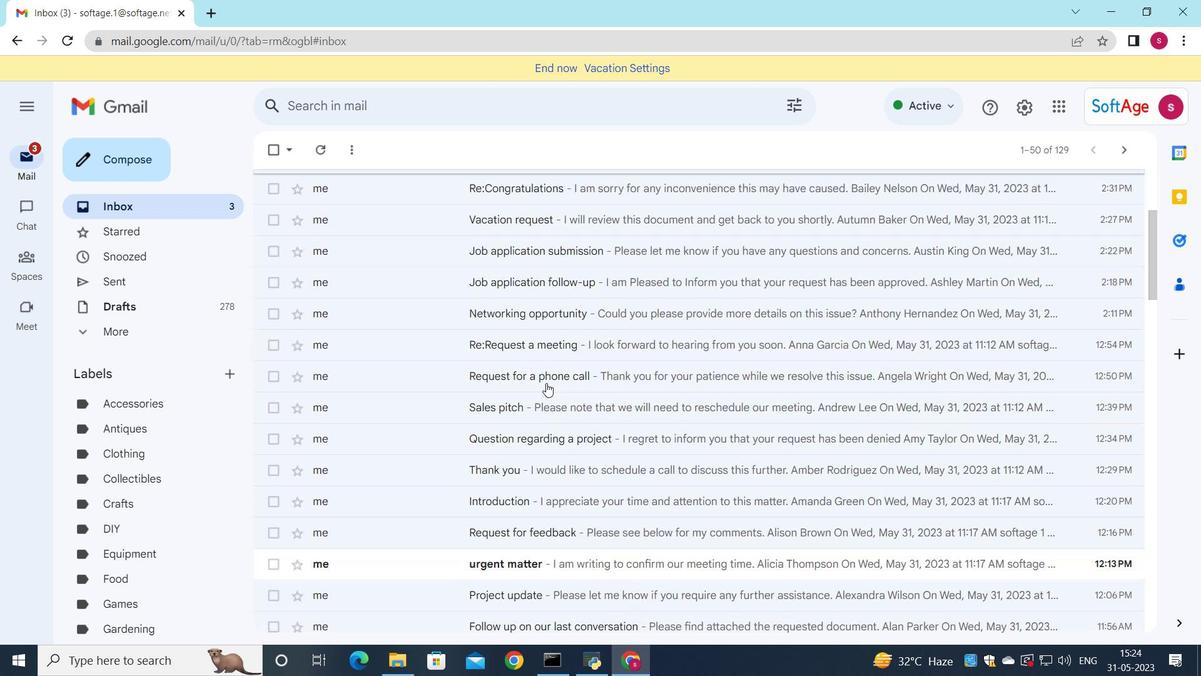 
Action: Mouse scrolled (547, 381) with delta (0, 0)
Screenshot: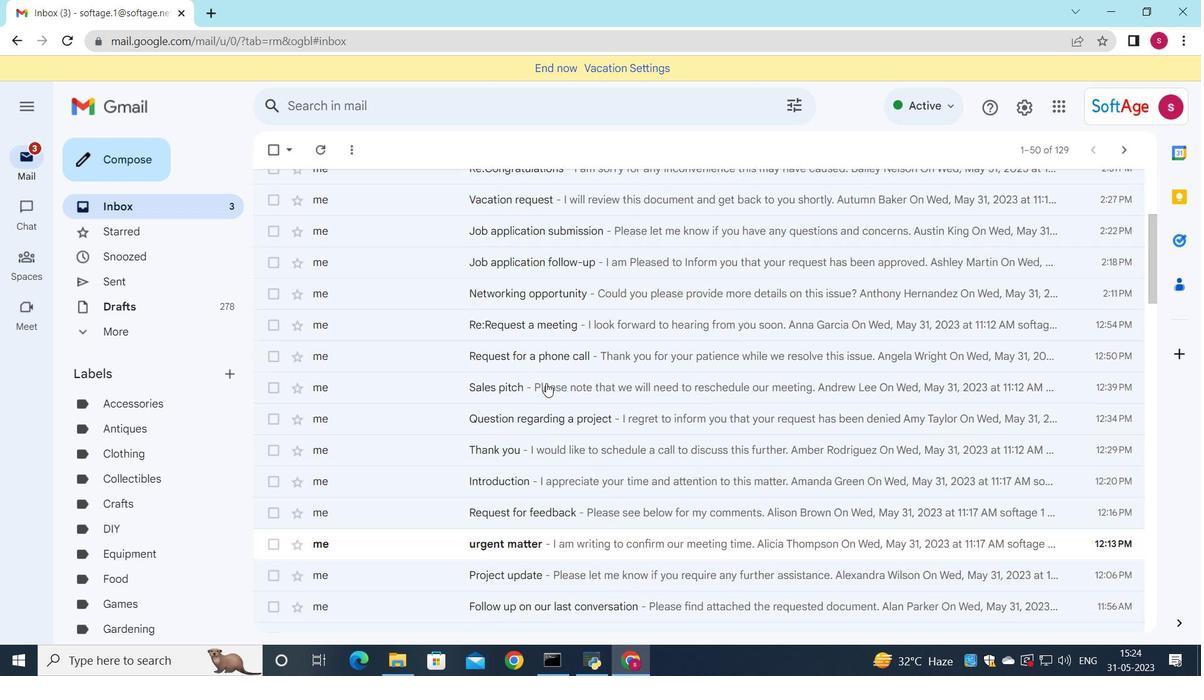 
Action: Mouse scrolled (547, 381) with delta (0, 0)
Screenshot: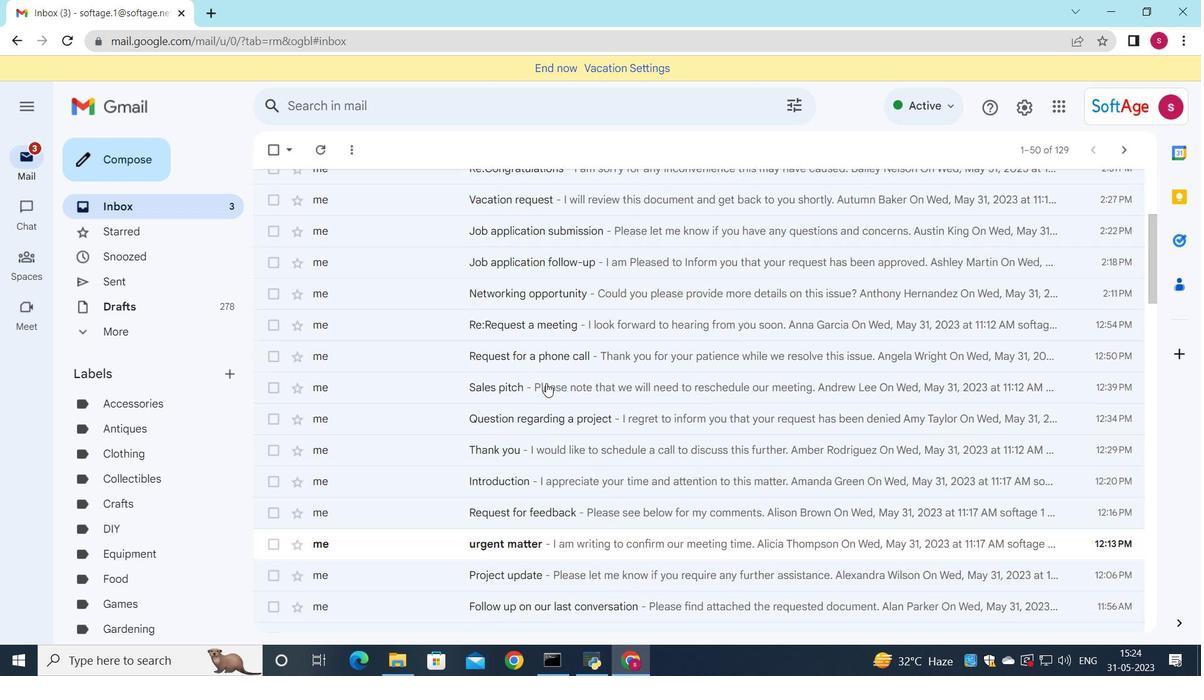 
Action: Mouse scrolled (547, 381) with delta (0, 0)
Screenshot: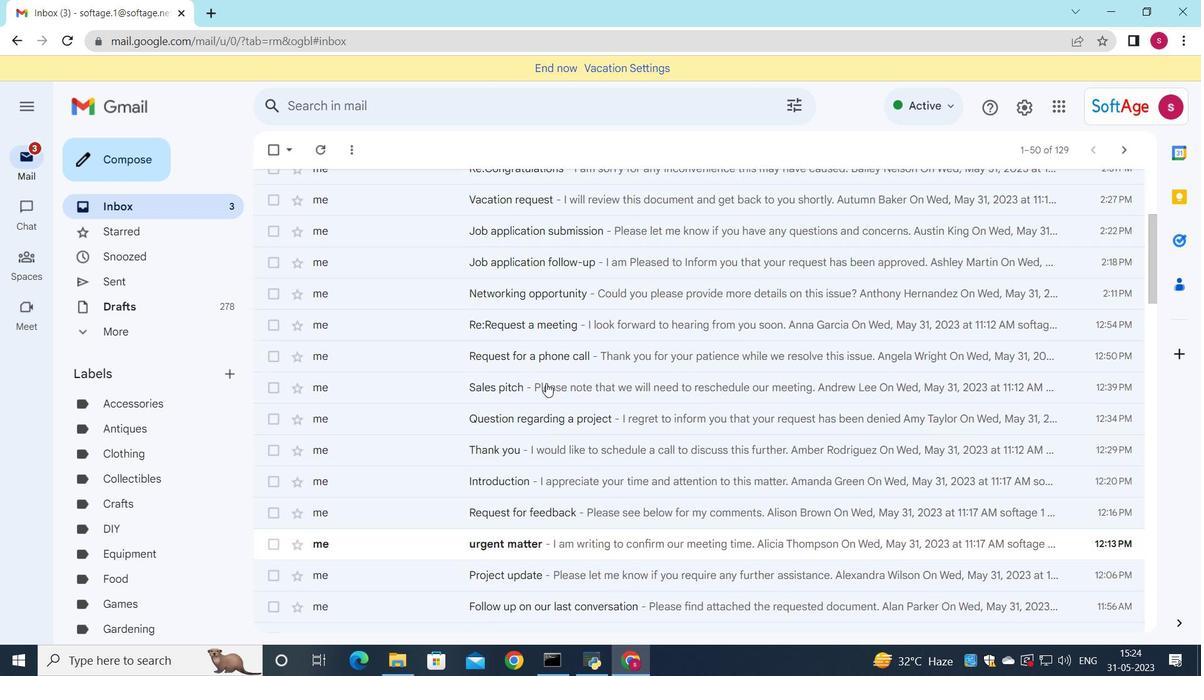 
Action: Mouse scrolled (547, 381) with delta (0, 0)
Screenshot: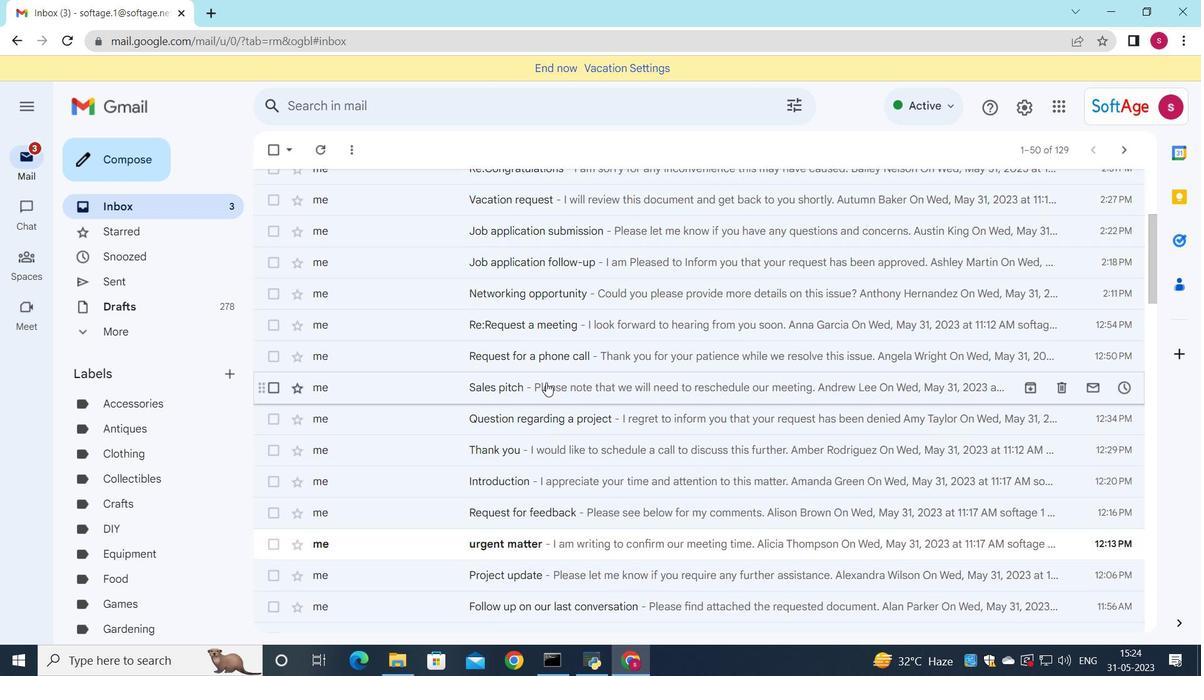 
Action: Mouse scrolled (547, 381) with delta (0, 0)
Screenshot: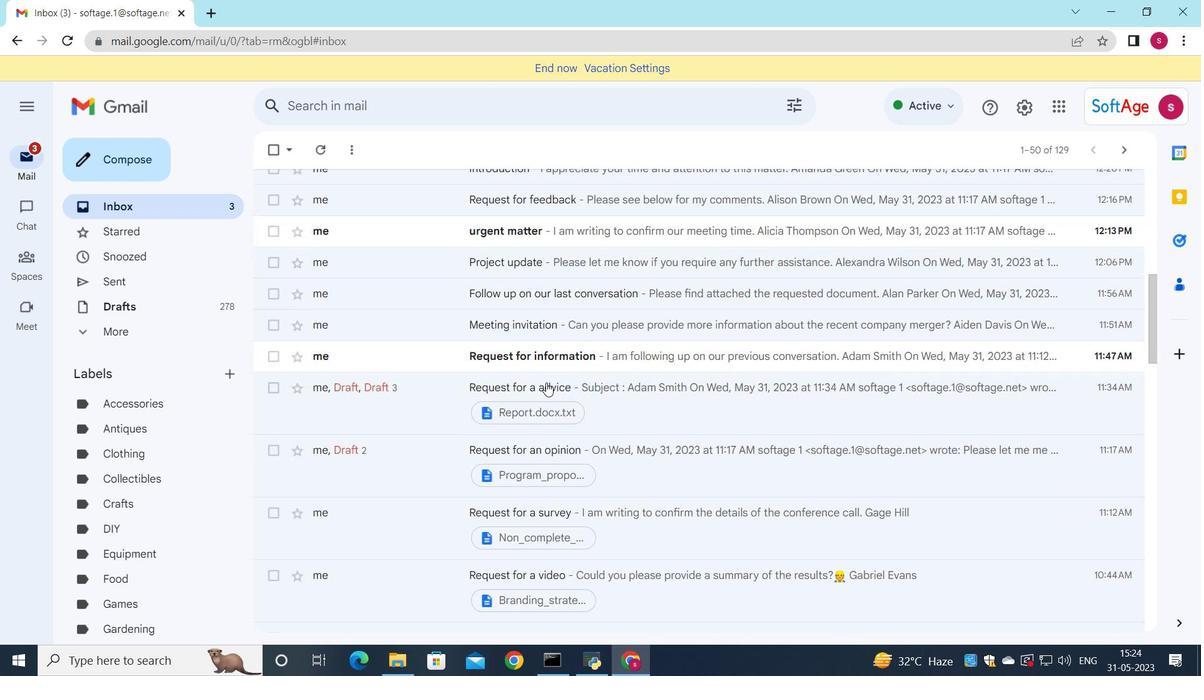 
Action: Mouse scrolled (547, 381) with delta (0, 0)
Screenshot: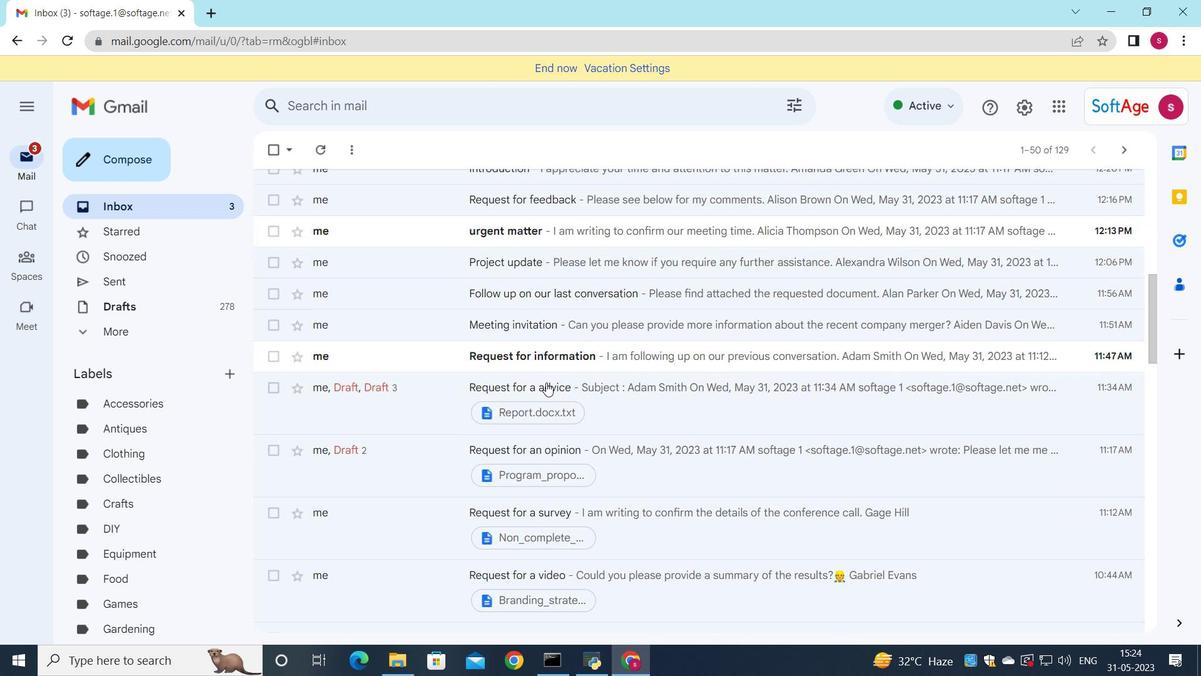 
Action: Mouse moved to (642, 320)
Screenshot: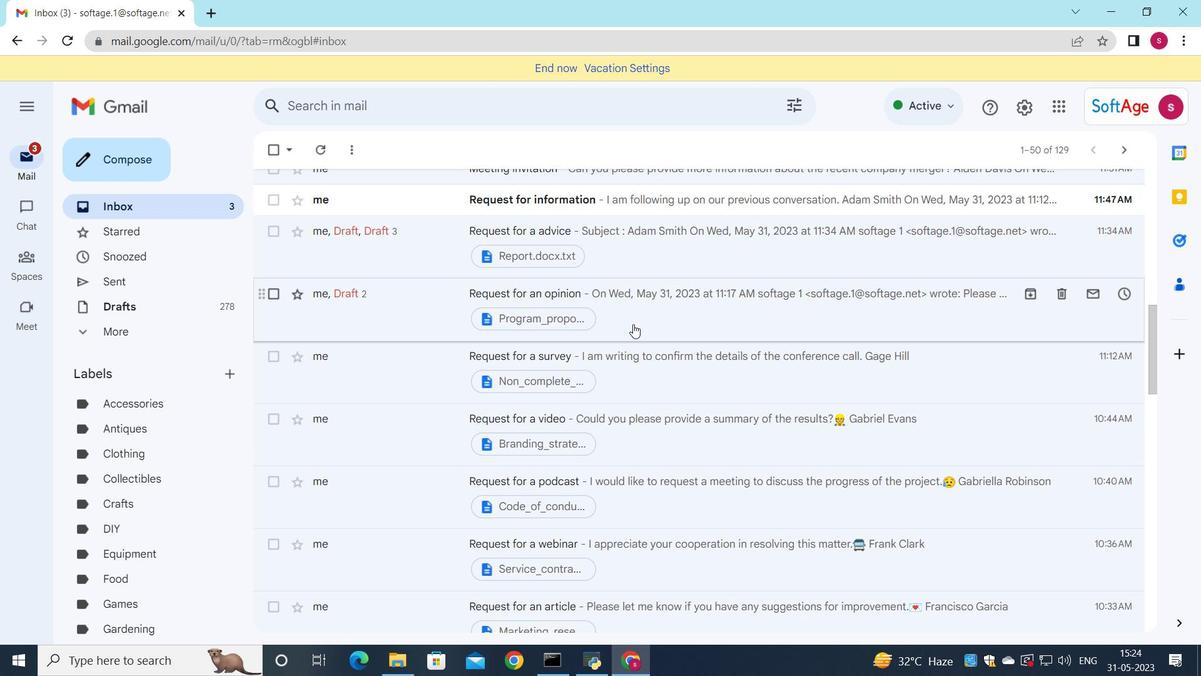
Action: Mouse pressed left at (642, 320)
Screenshot: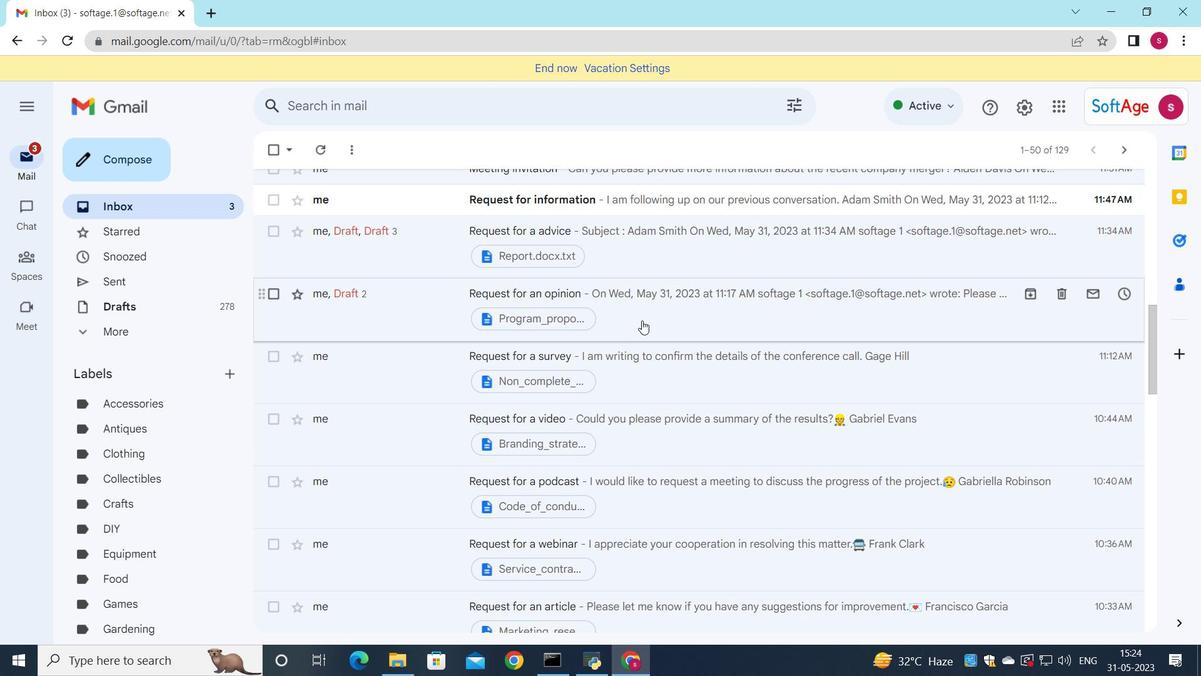 
Action: Mouse moved to (346, 421)
Screenshot: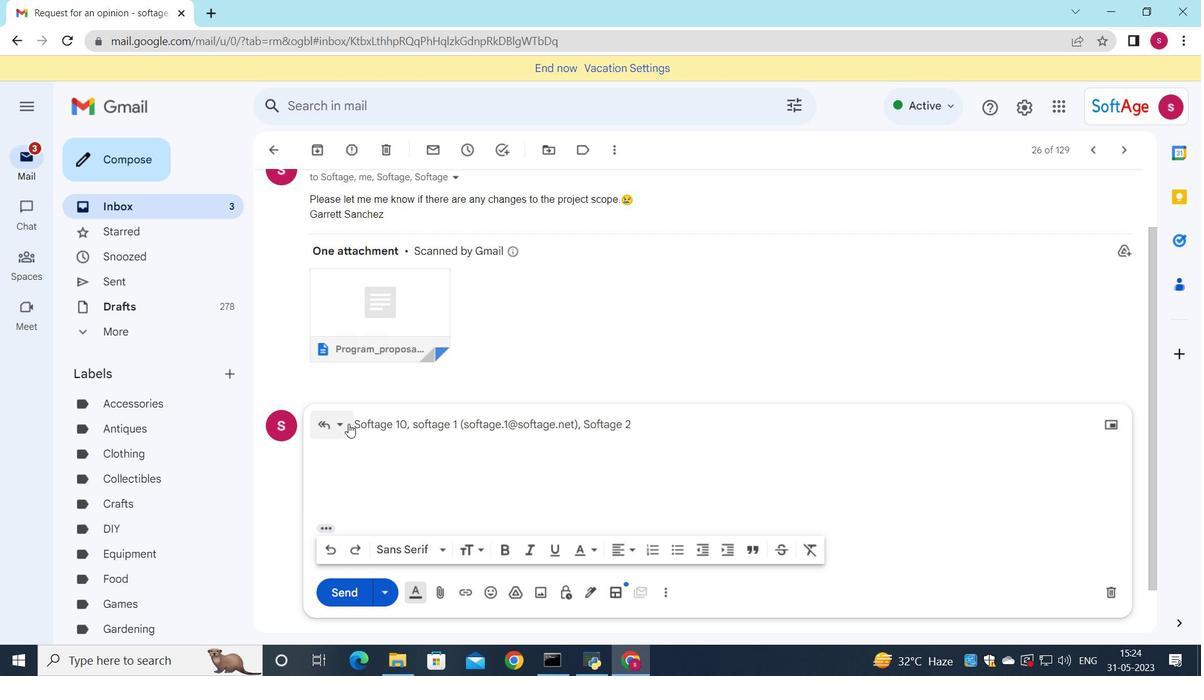 
Action: Mouse pressed left at (346, 421)
Screenshot: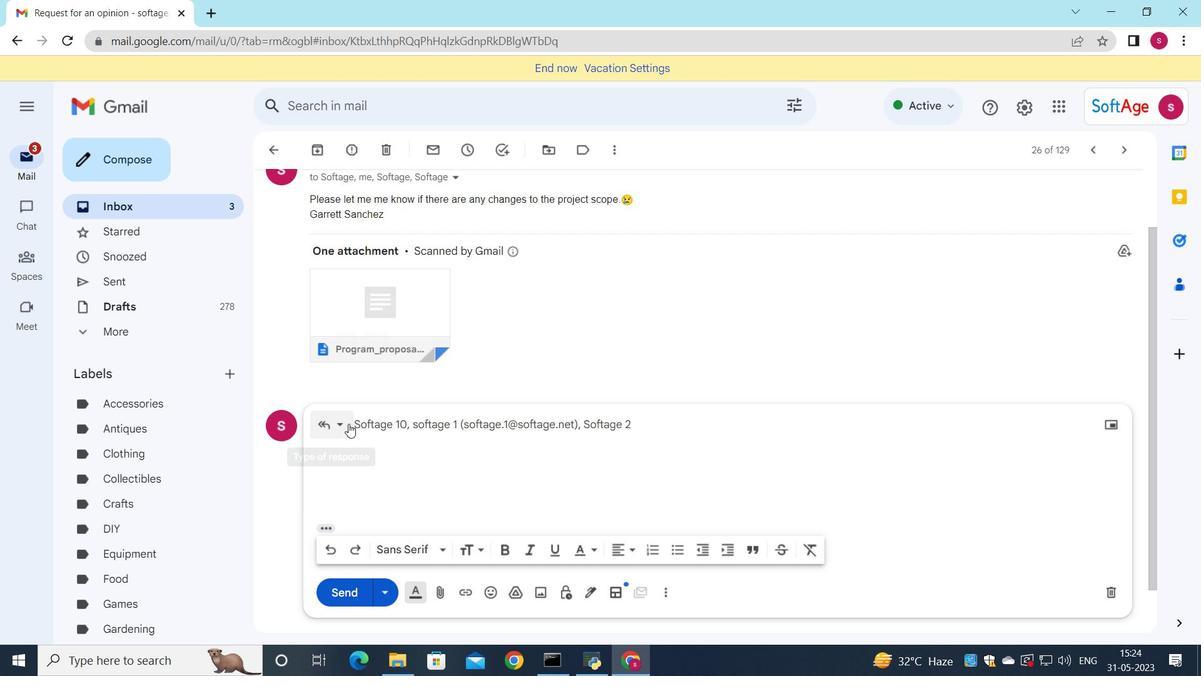 
Action: Mouse moved to (381, 536)
Screenshot: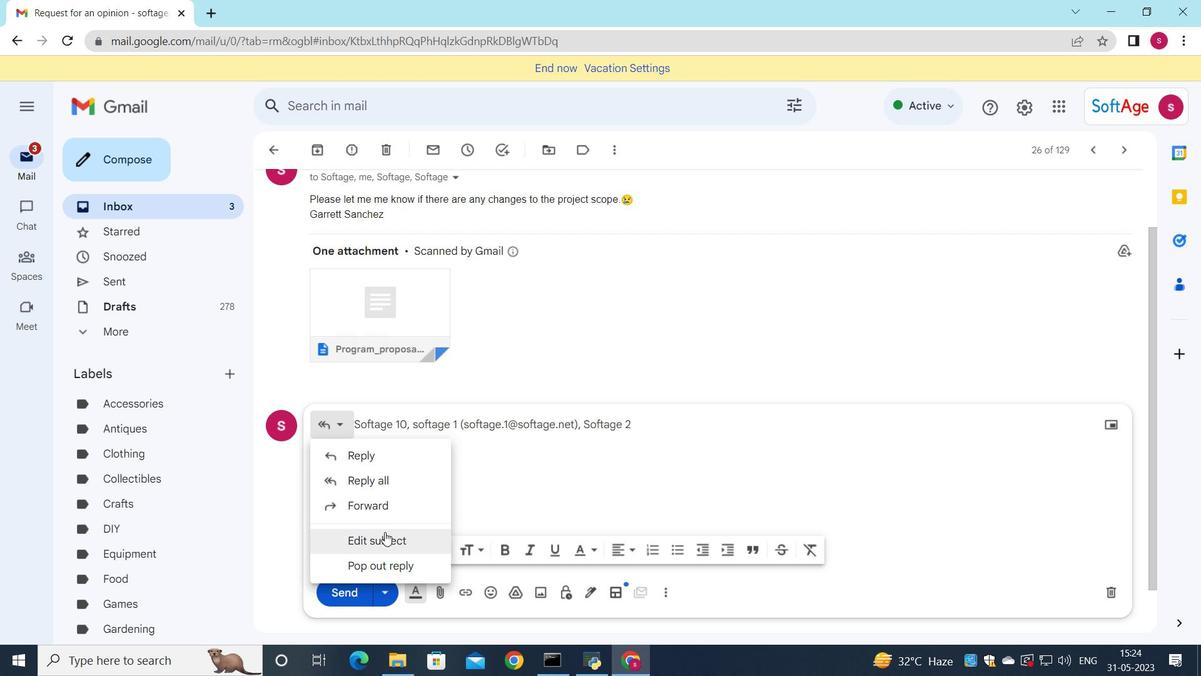
Action: Mouse pressed left at (381, 536)
Screenshot: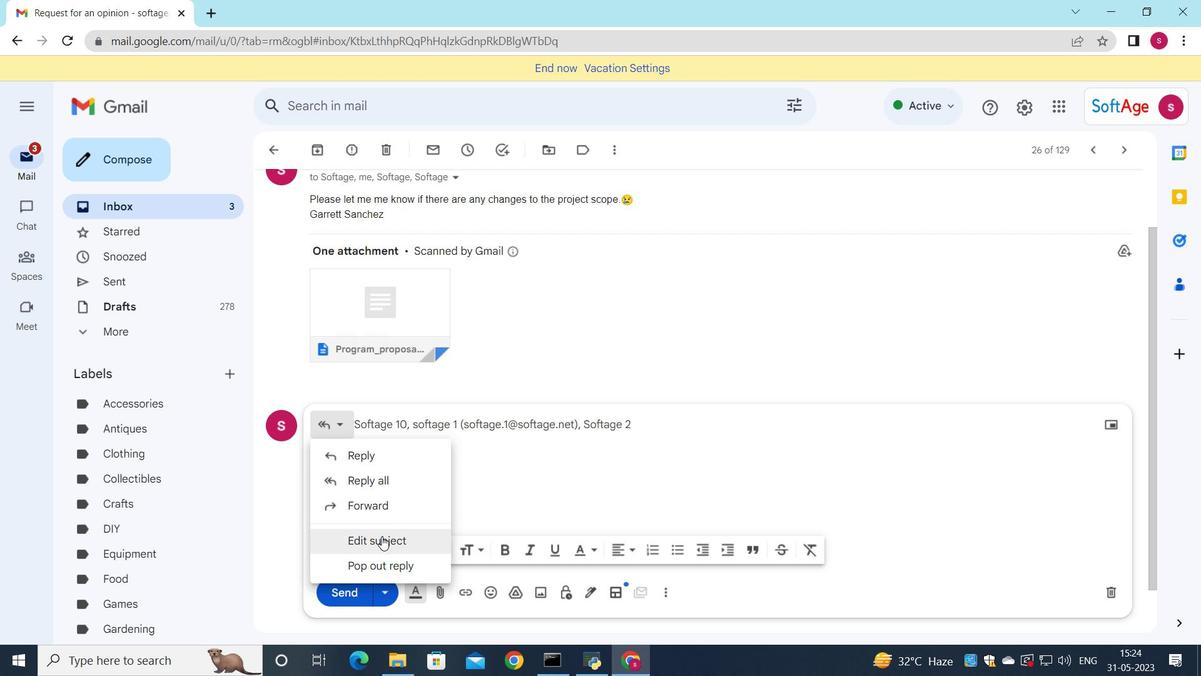 
Action: Mouse moved to (626, 425)
Screenshot: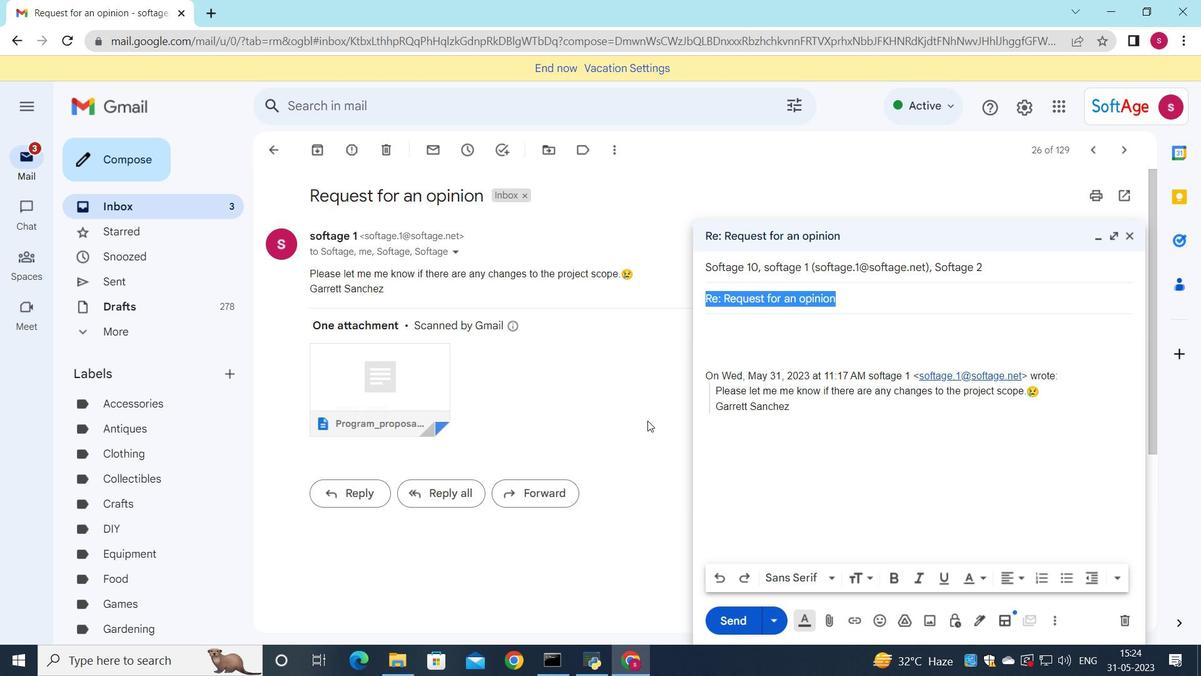 
Action: Key pressed <Key.shift><Key.shift>Apology
Screenshot: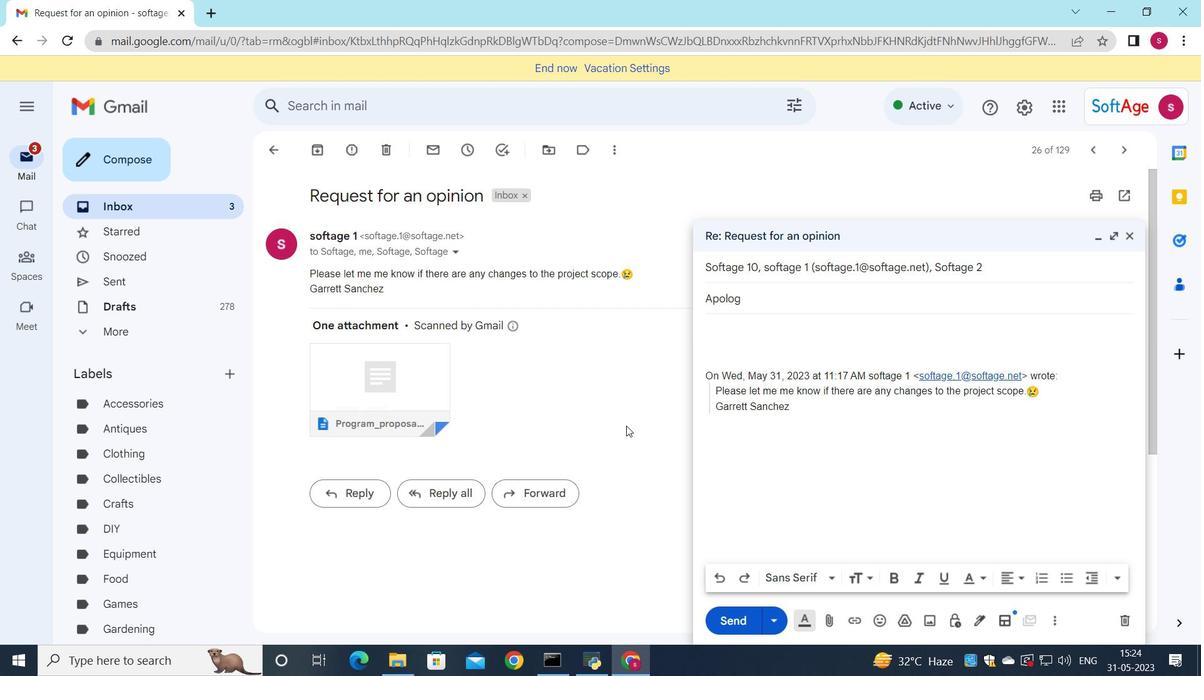 
Action: Mouse moved to (747, 340)
Screenshot: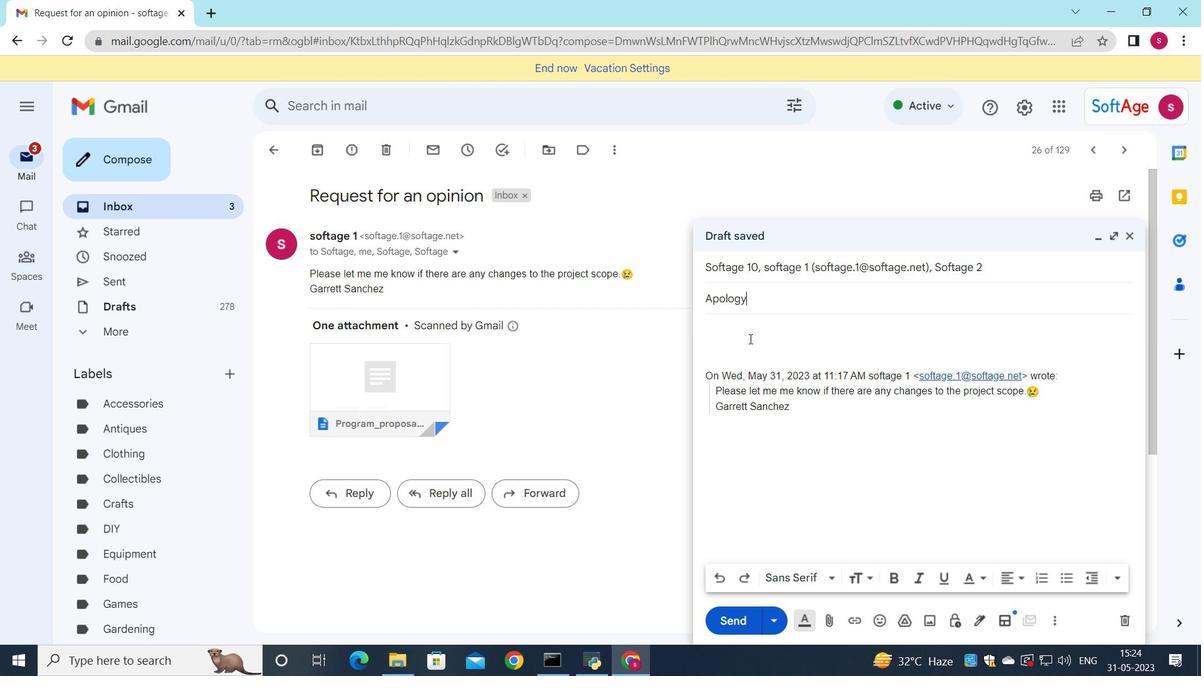 
Action: Mouse pressed left at (747, 340)
Screenshot: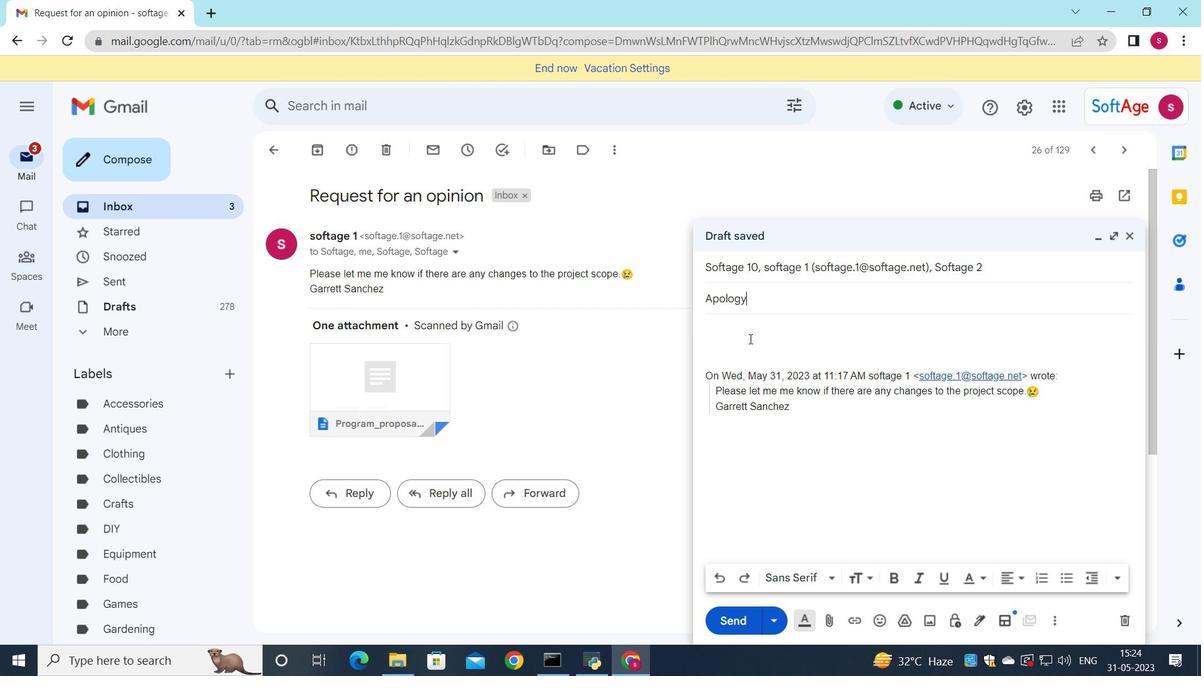 
Action: Key pressed <Key.shift>Can<Key.space>you<Key.space>please<Key.space>provide<Key.space>more<Key.space>information<Key.space>about<Key.space>the<Key.space>new<Key.space>comps<Key.backspace>any<Key.space>b
Screenshot: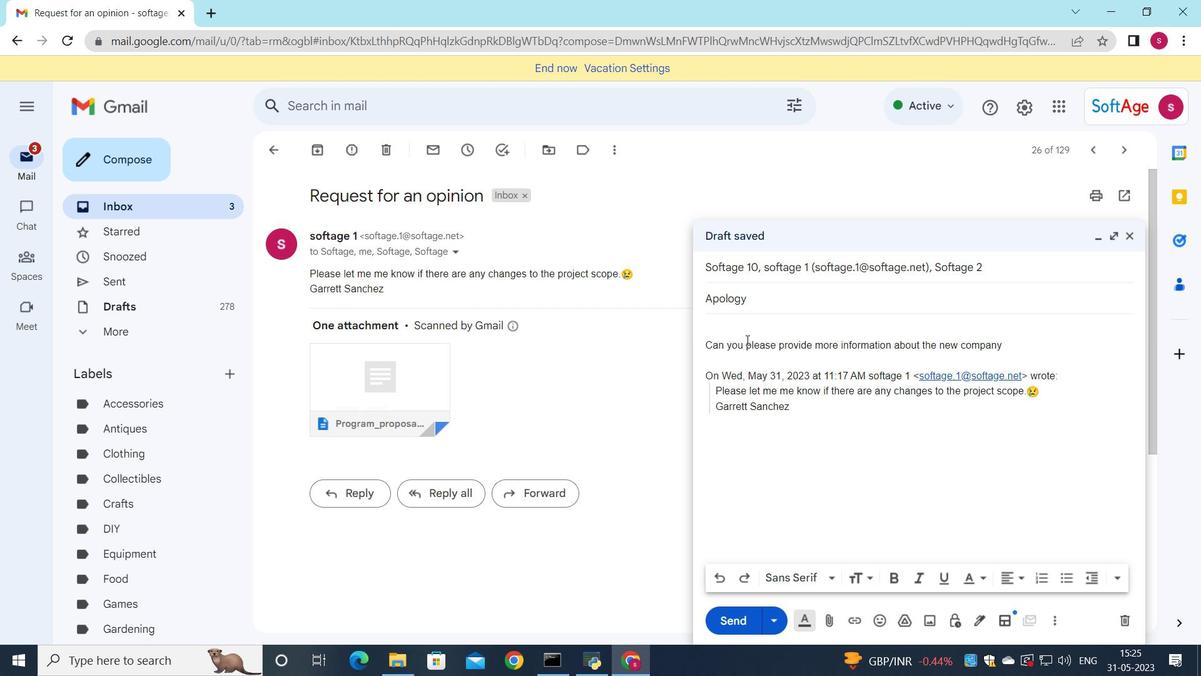 
Action: Mouse moved to (707, 348)
Screenshot: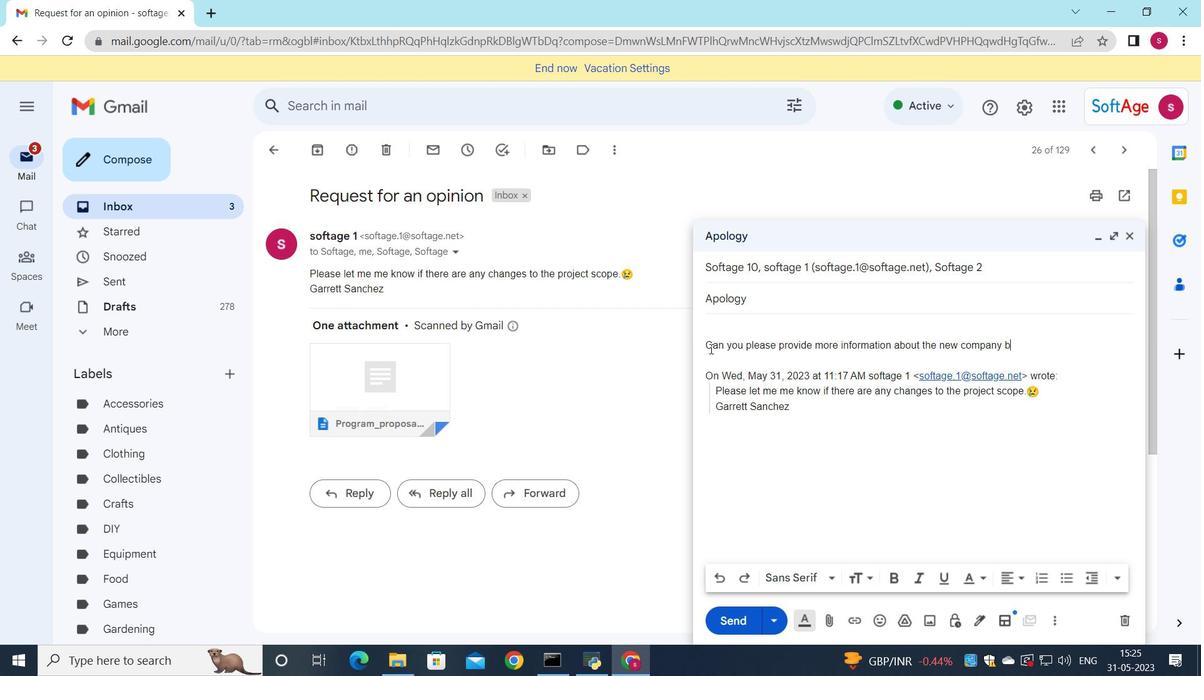 
Action: Mouse pressed left at (707, 348)
Screenshot: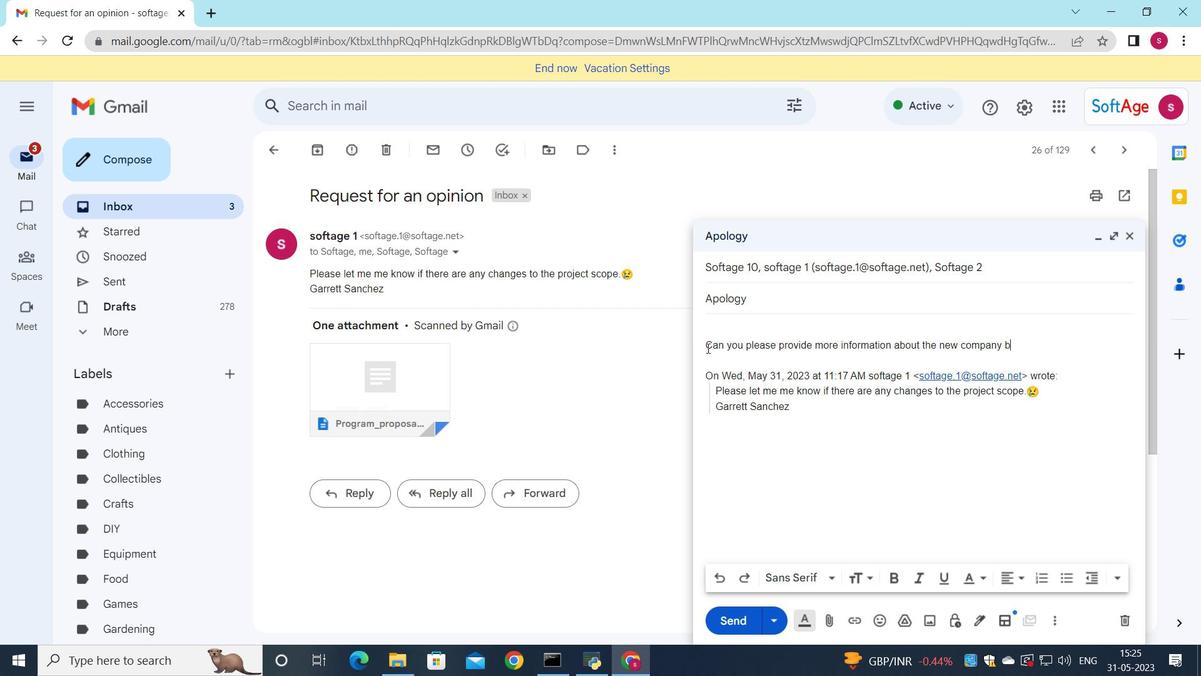 
Action: Mouse moved to (1021, 349)
Screenshot: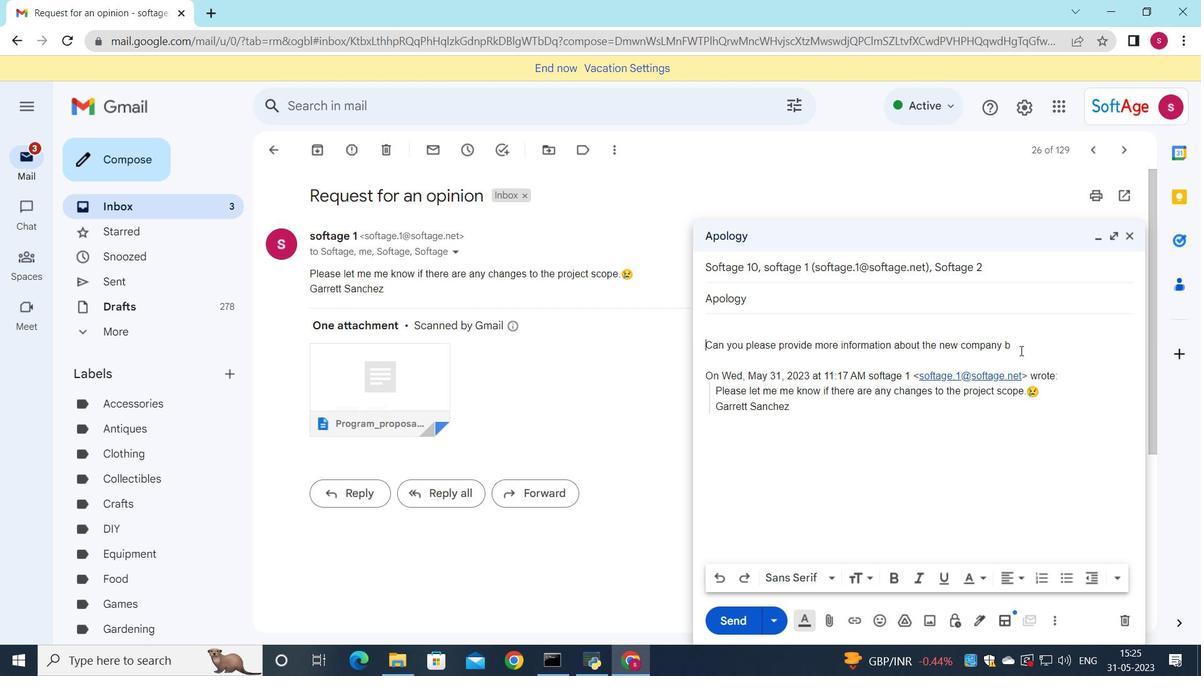 
Action: Mouse pressed left at (1021, 349)
Screenshot: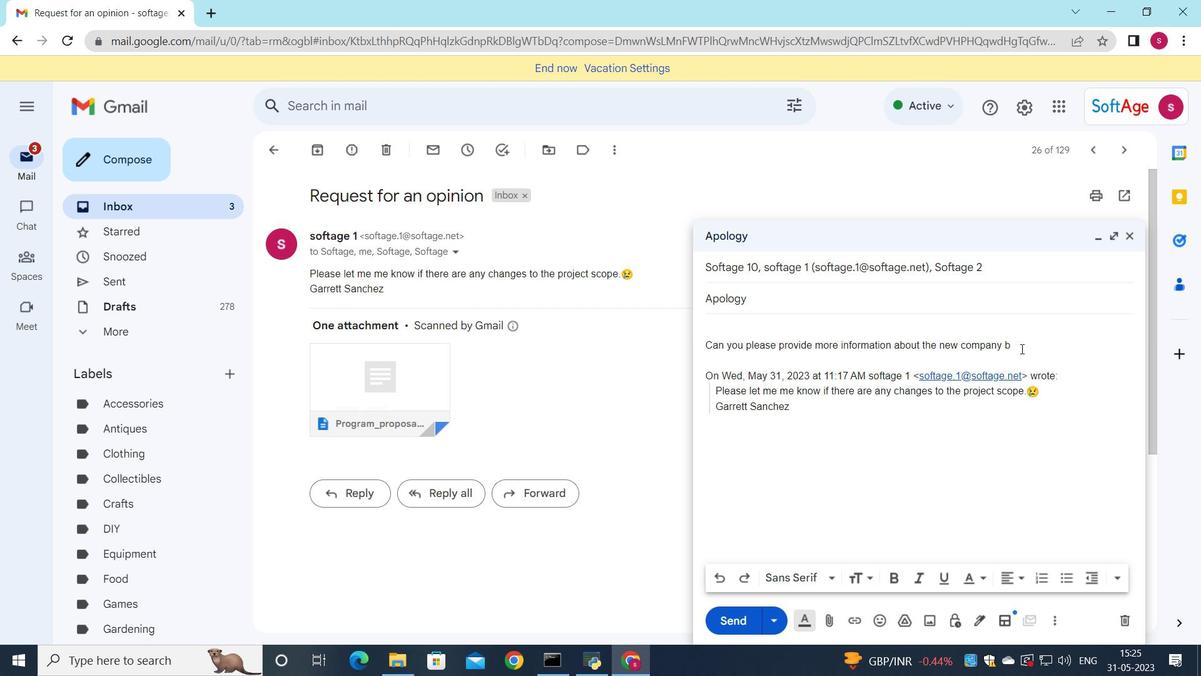 
Action: Key pressed randing<Key.space>intiative
Screenshot: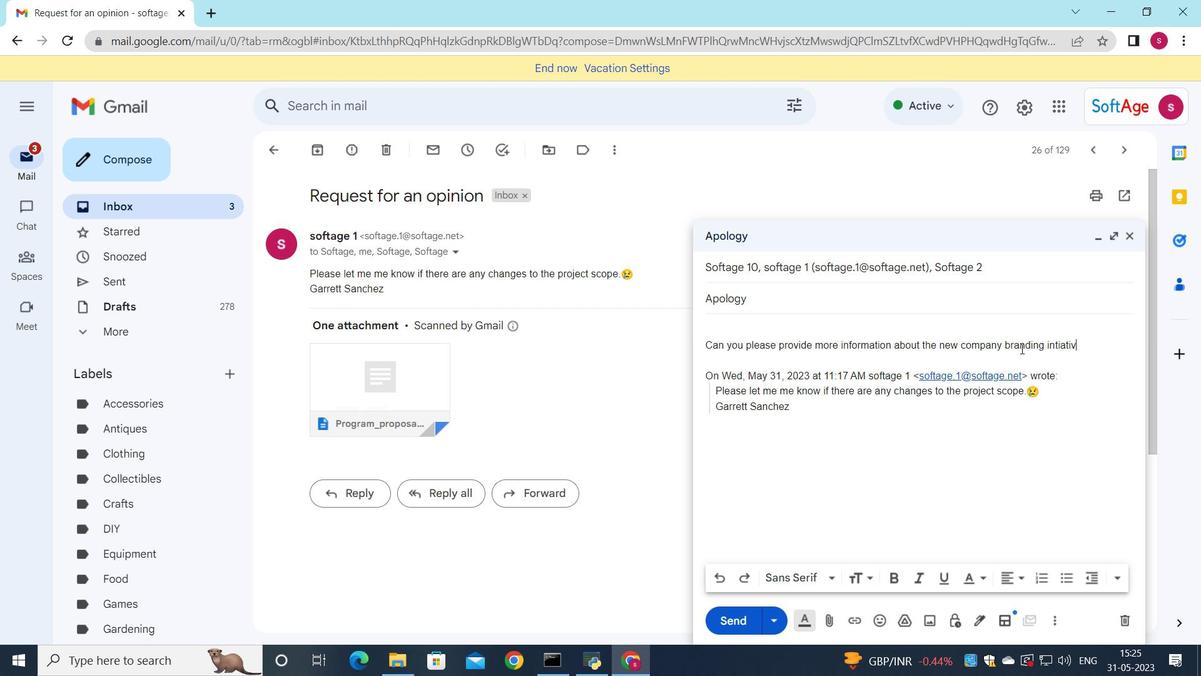 
Action: Mouse moved to (1127, 359)
Screenshot: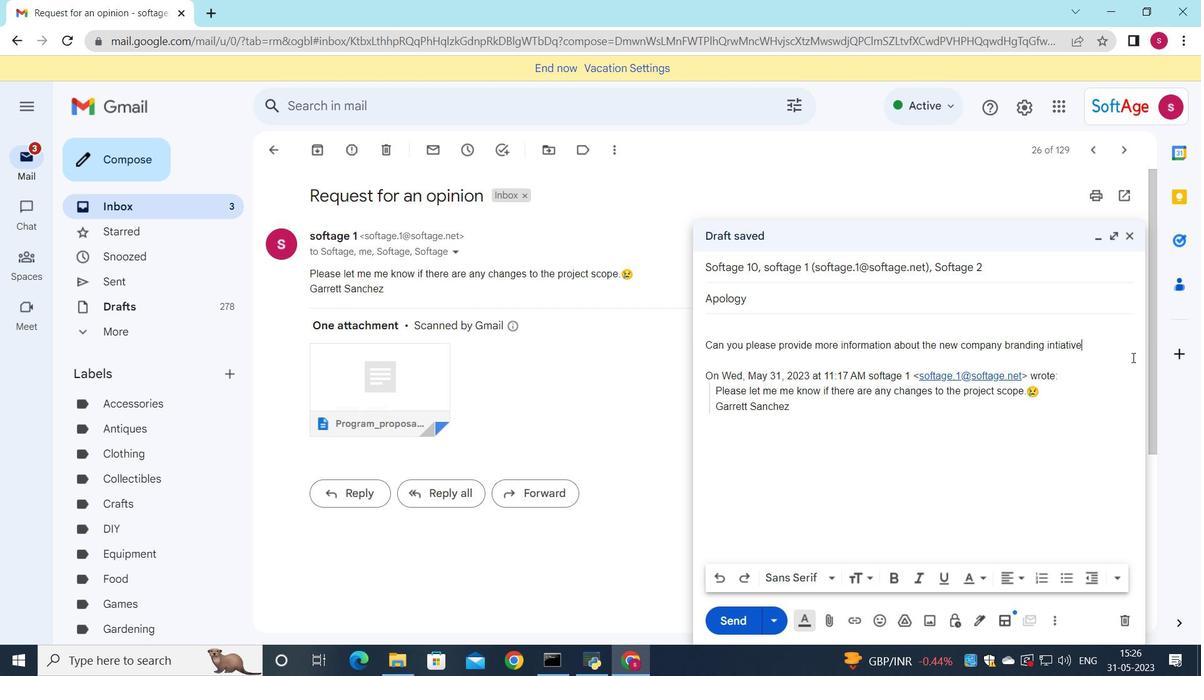 
Action: Key pressed <Key.shift_r>
Screenshot: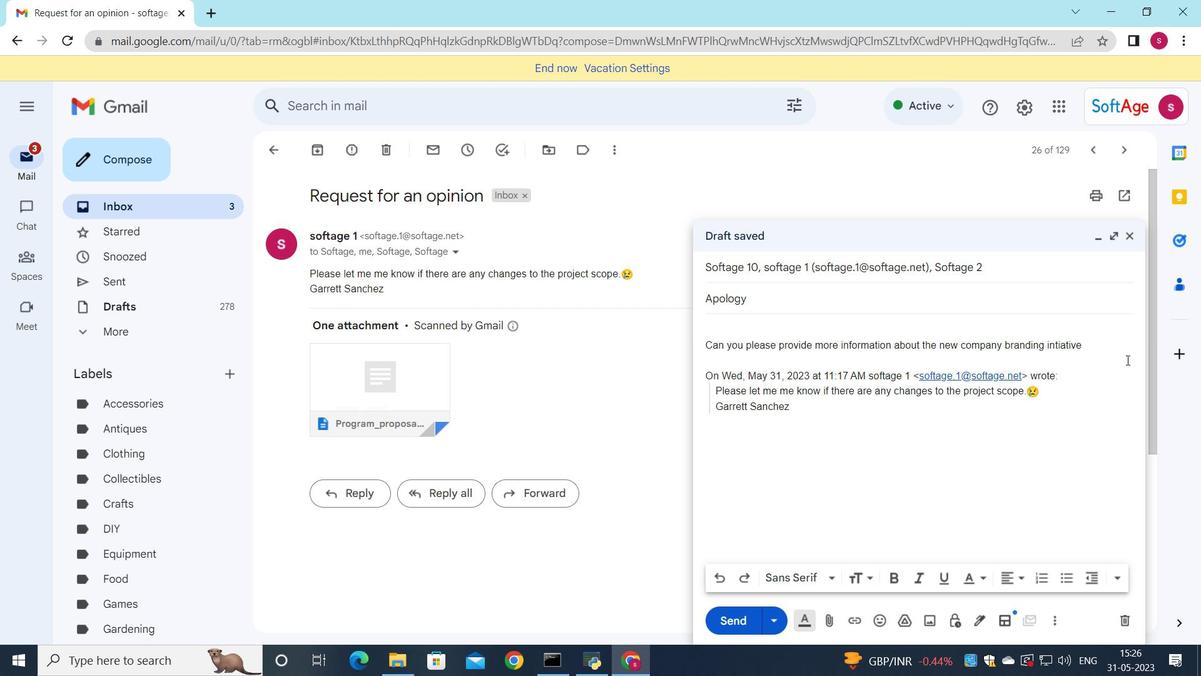 
Action: Mouse moved to (1125, 359)
Screenshot: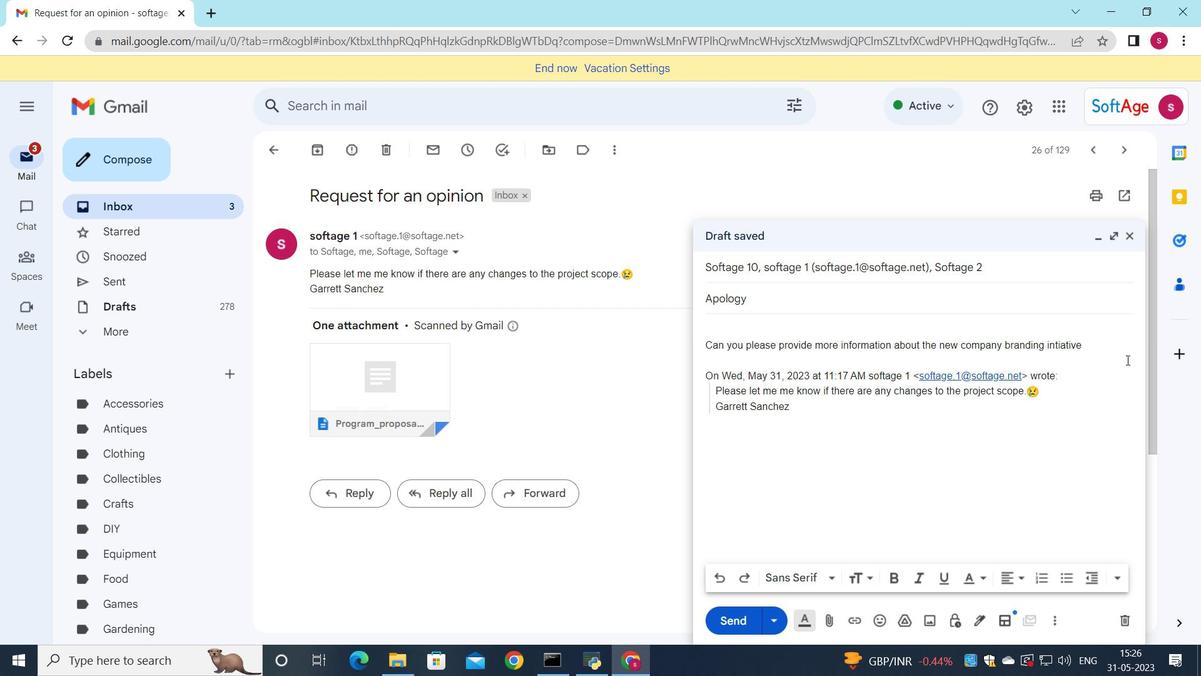 
Action: Key pressed ?
Screenshot: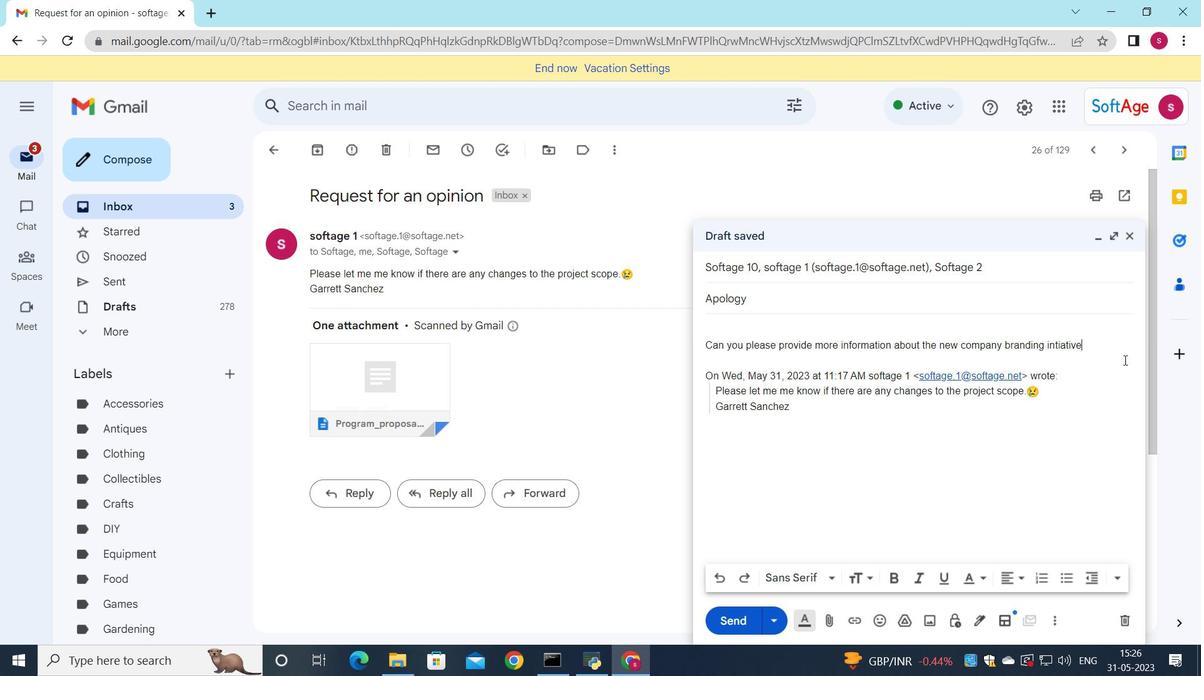 
Action: Mouse moved to (715, 580)
Screenshot: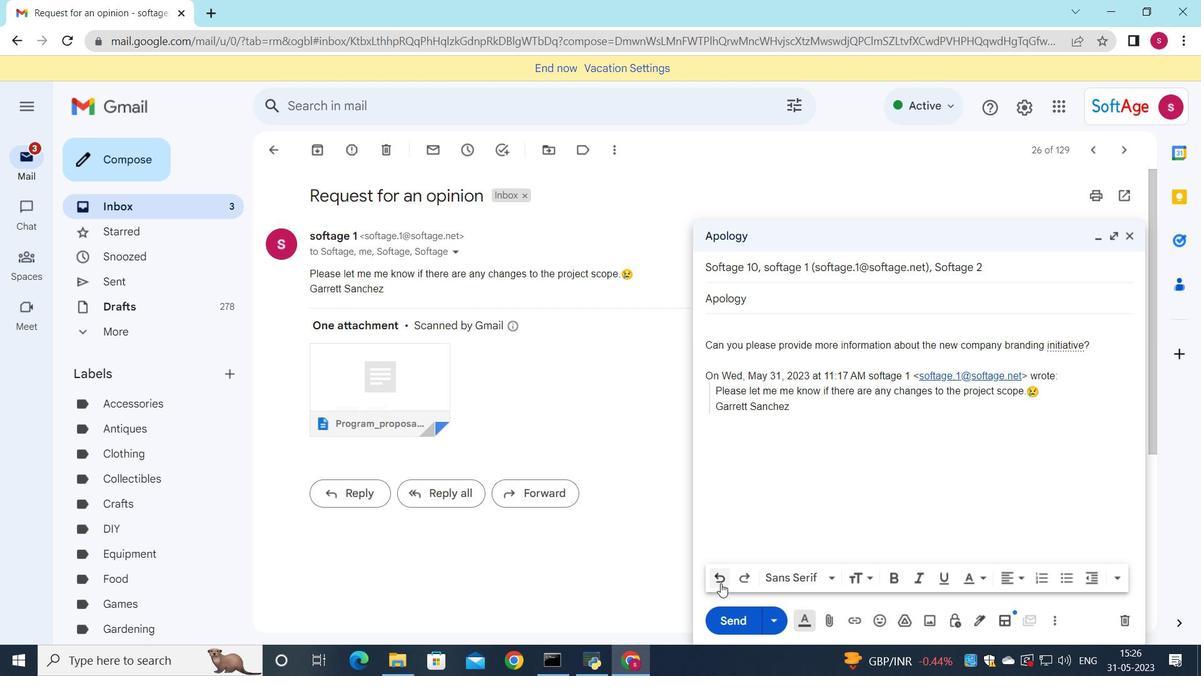 
Action: Mouse pressed left at (715, 580)
Screenshot: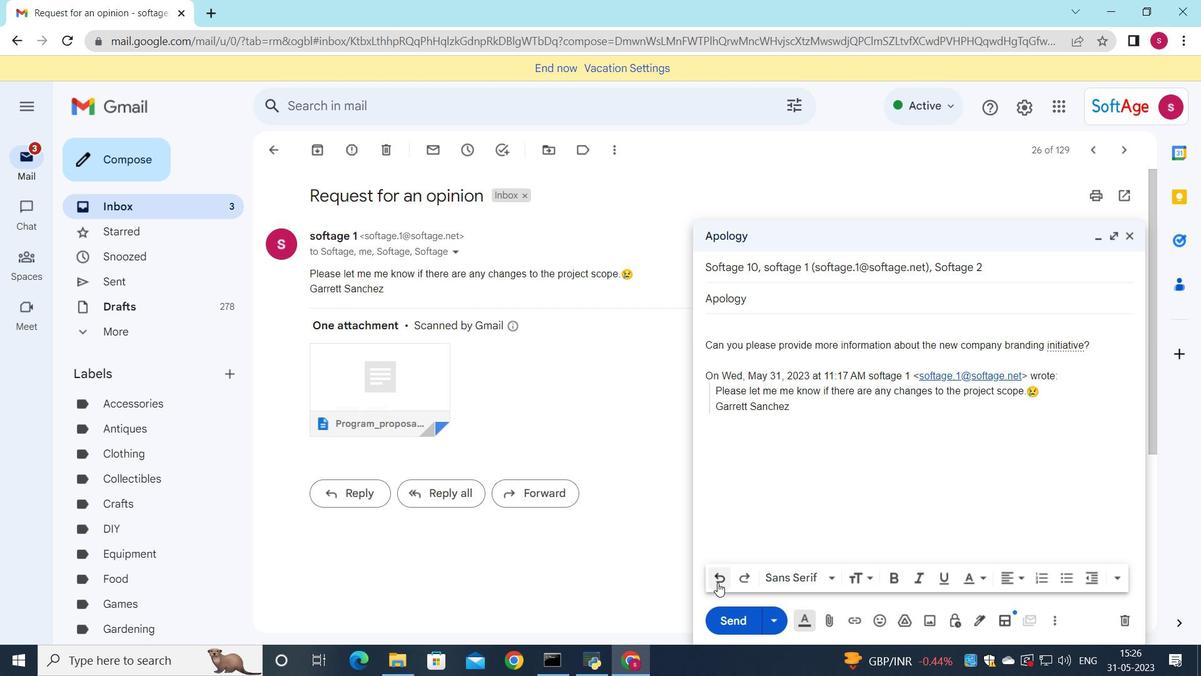 
Action: Mouse pressed left at (715, 580)
Screenshot: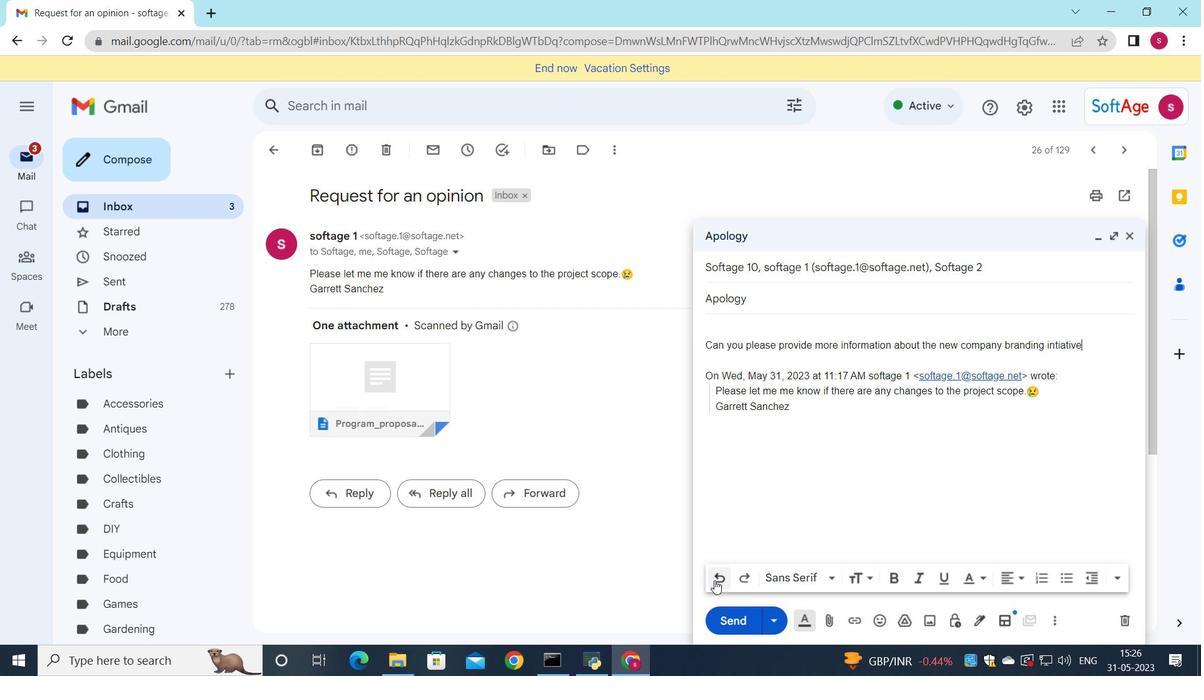
Action: Mouse pressed left at (715, 580)
Screenshot: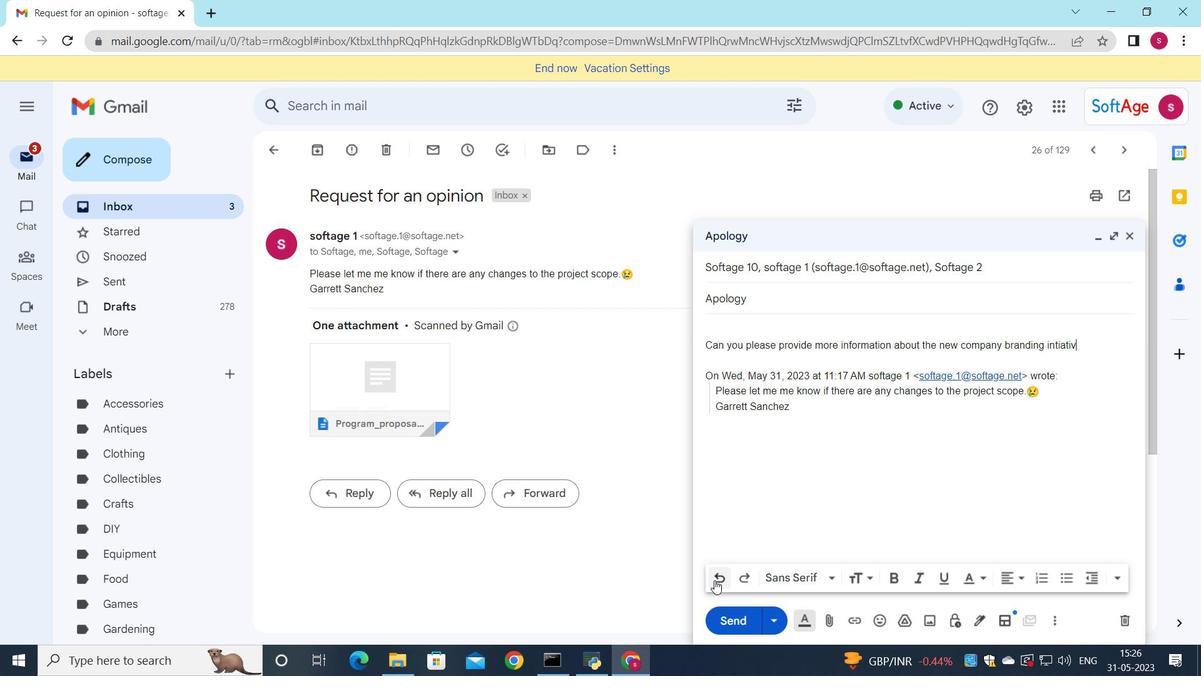 
Action: Mouse pressed left at (715, 580)
Screenshot: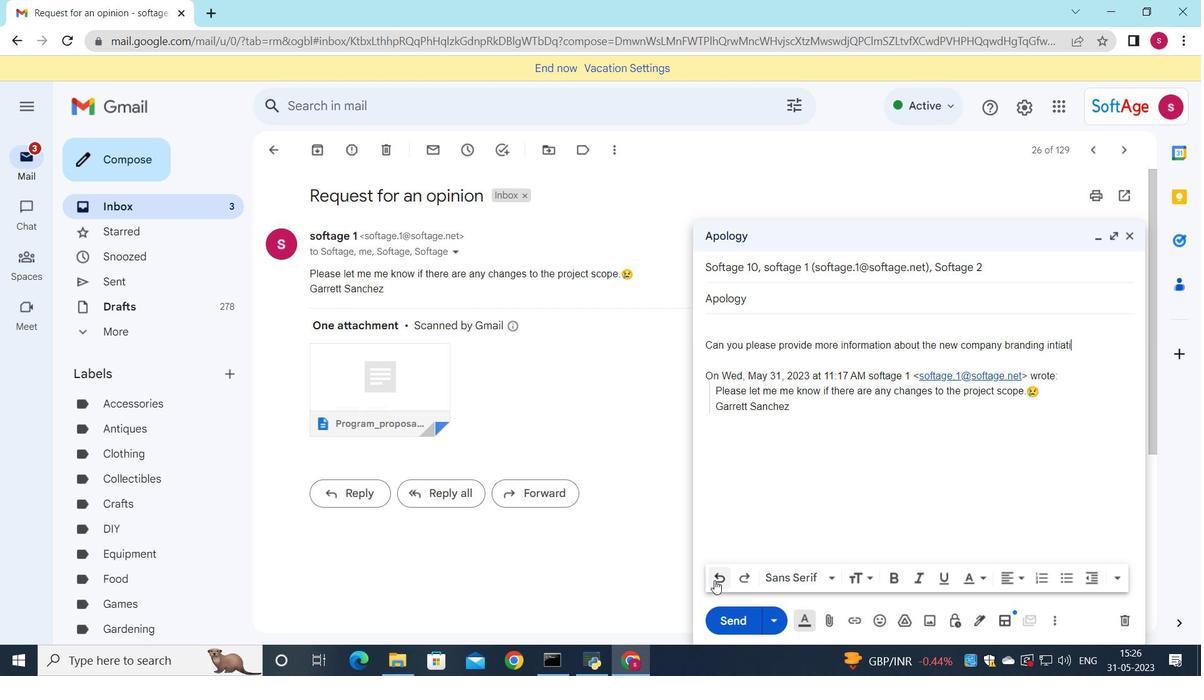
Action: Mouse pressed left at (715, 580)
Screenshot: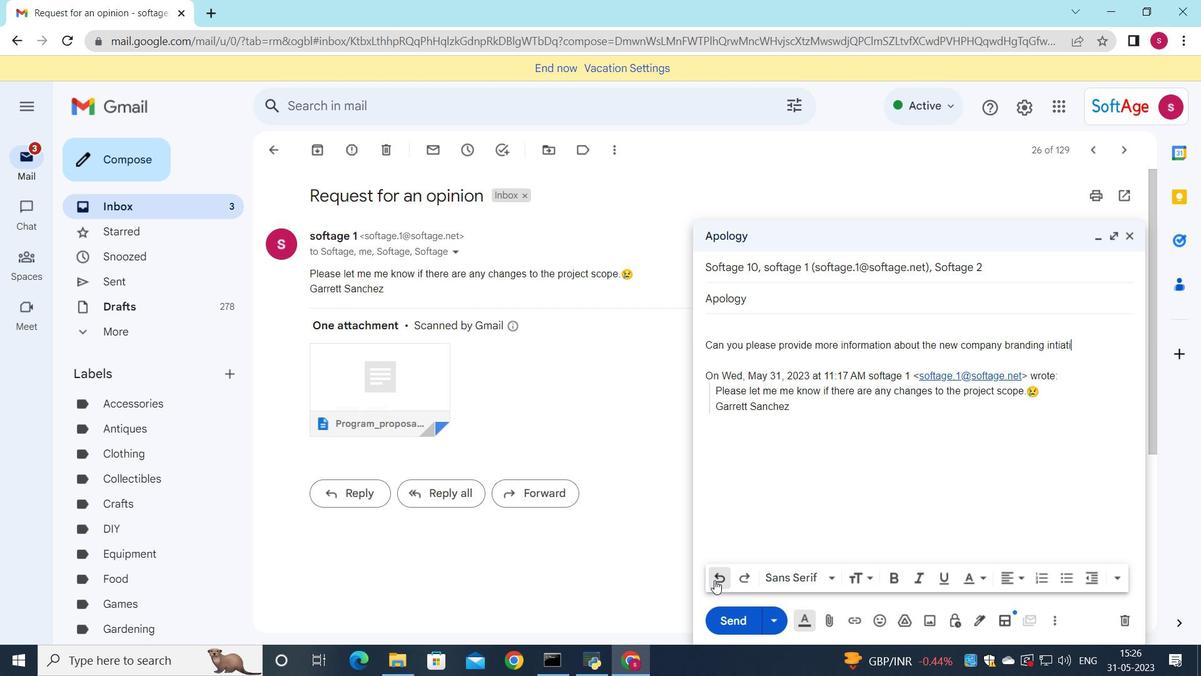 
Action: Mouse pressed left at (715, 580)
Screenshot: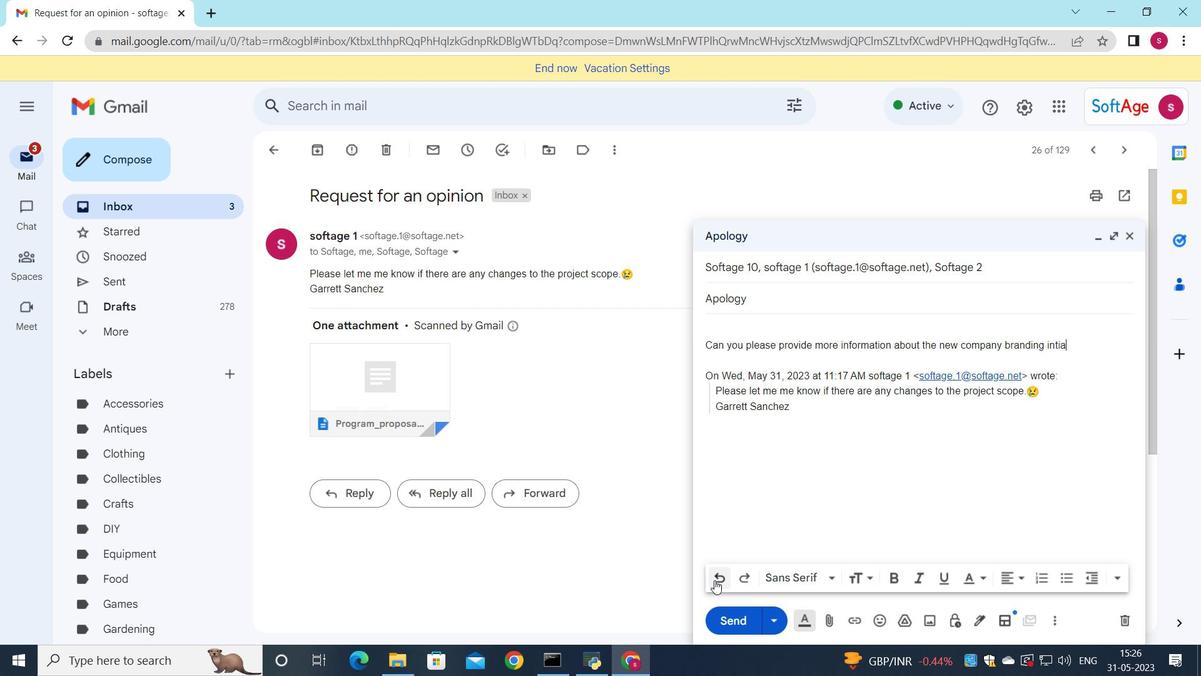 
Action: Mouse pressed left at (715, 580)
Screenshot: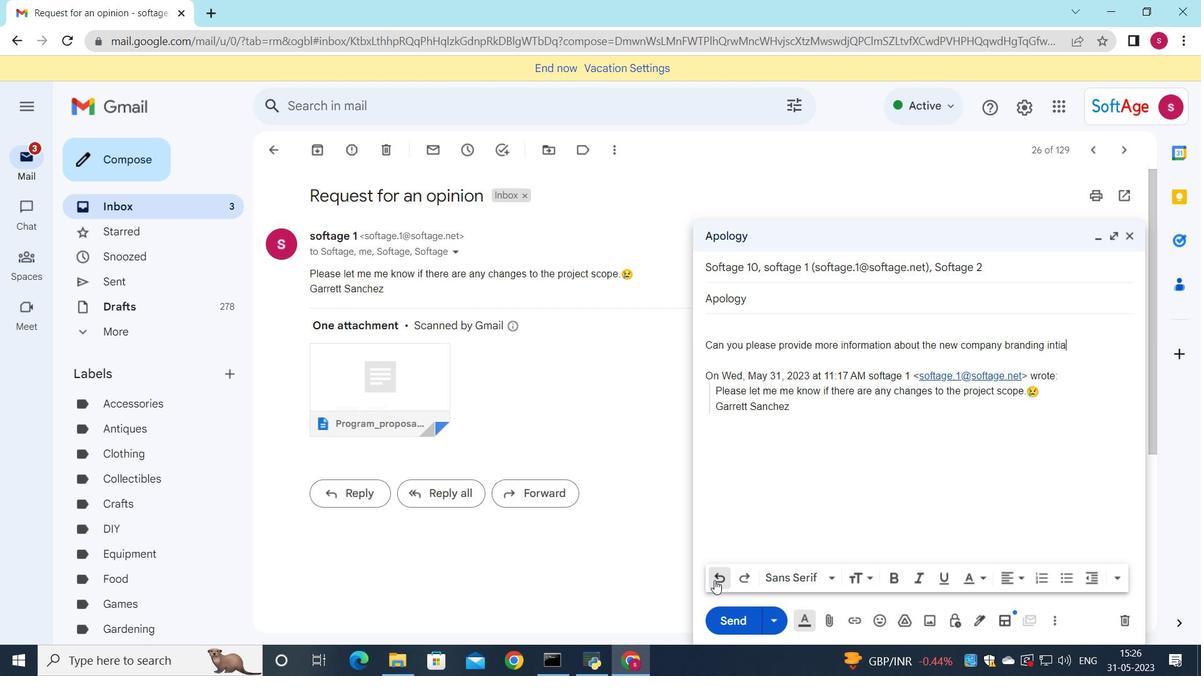 
Action: Mouse pressed left at (715, 580)
Screenshot: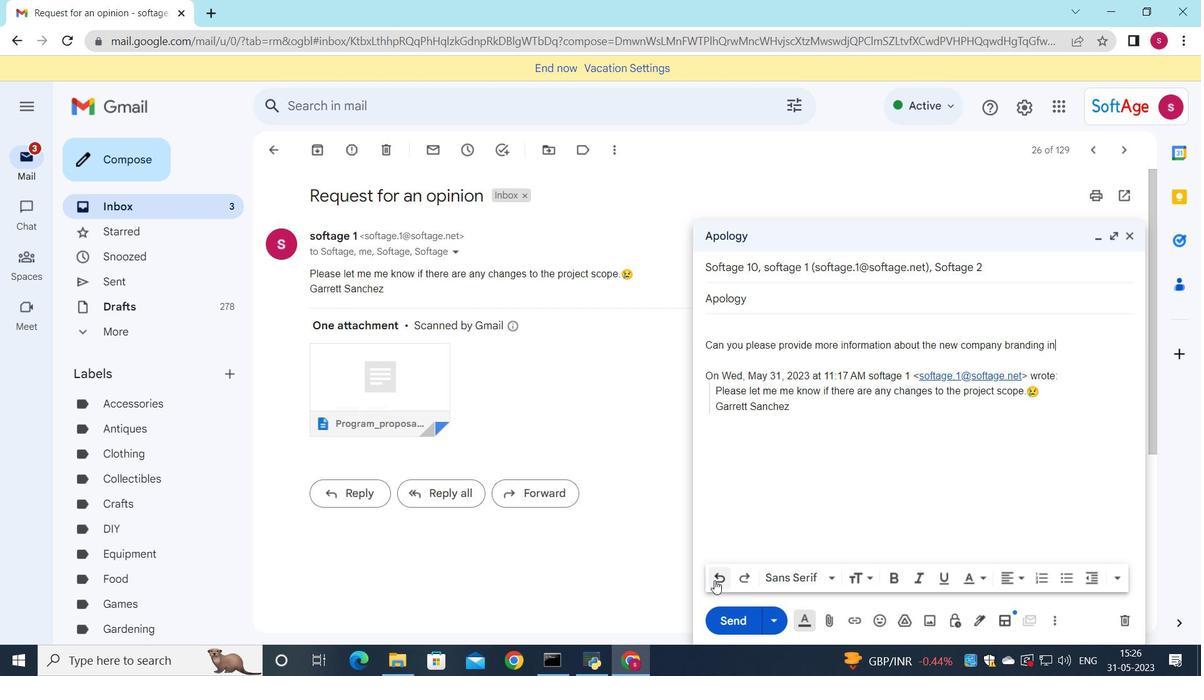 
Action: Mouse pressed left at (715, 580)
Screenshot: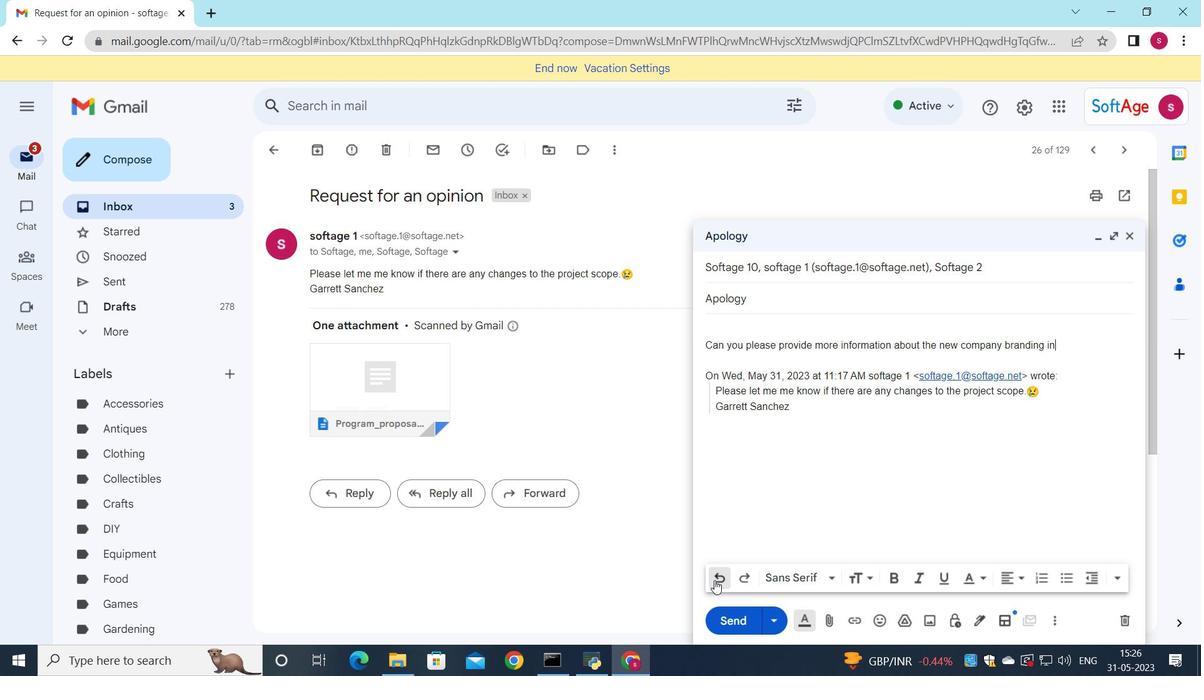 
Action: Mouse pressed left at (715, 580)
Screenshot: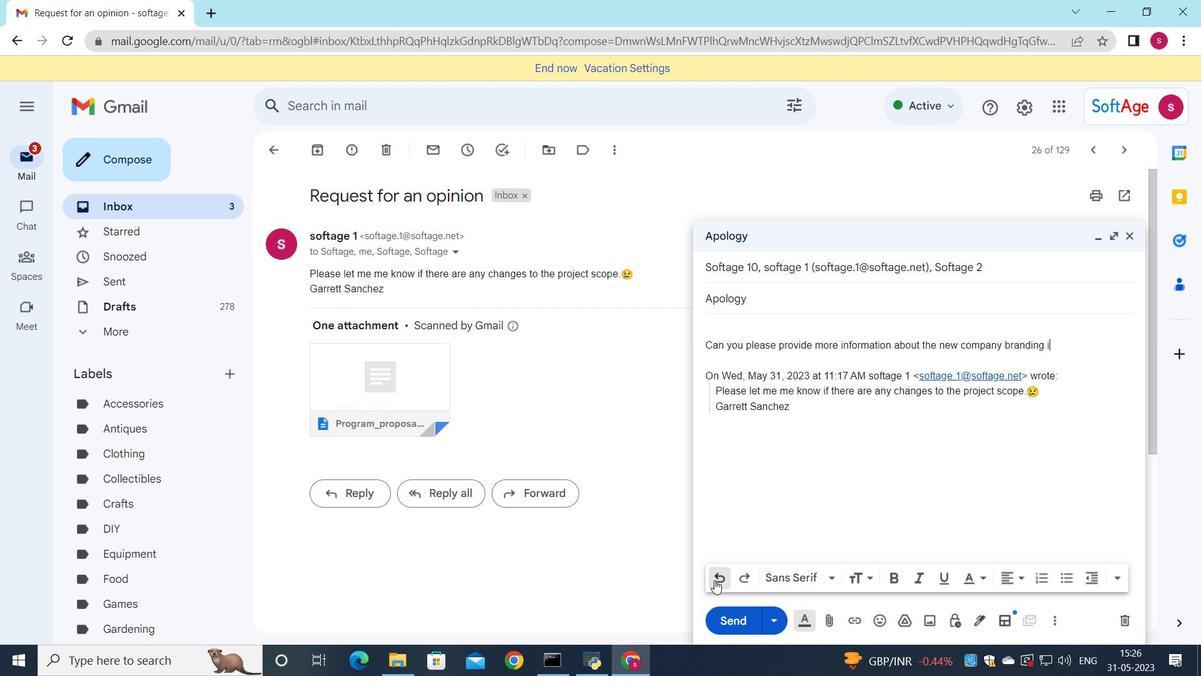 
Action: Mouse pressed left at (715, 580)
Screenshot: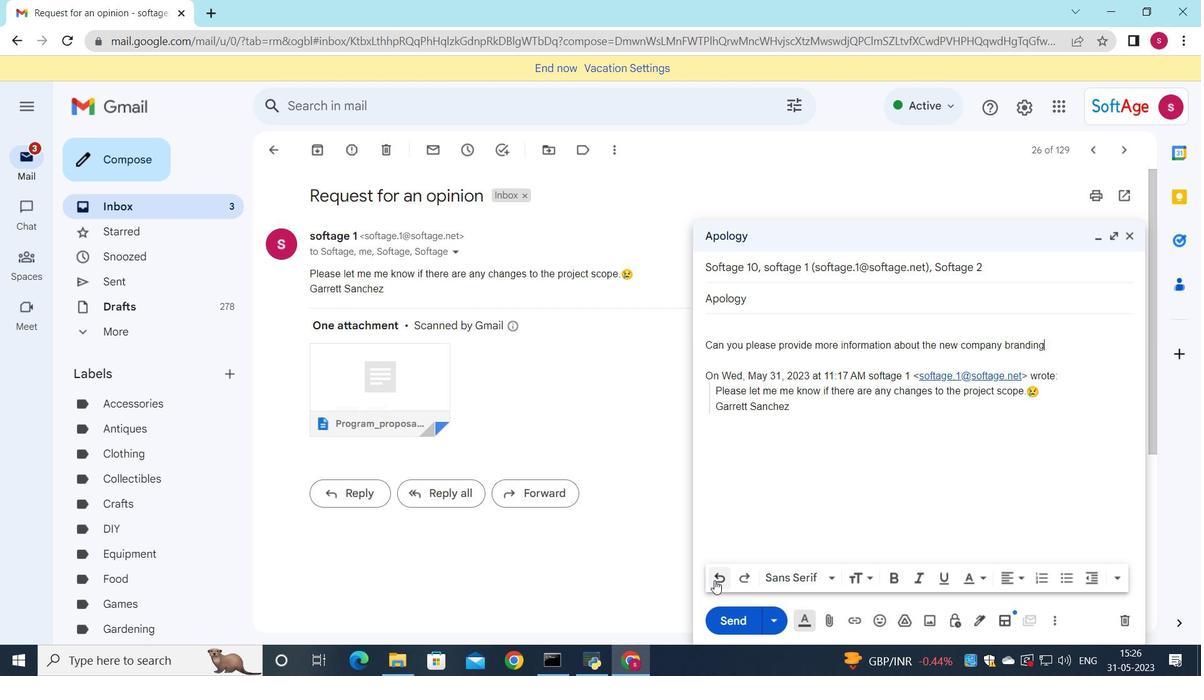 
Action: Mouse pressed left at (715, 580)
Screenshot: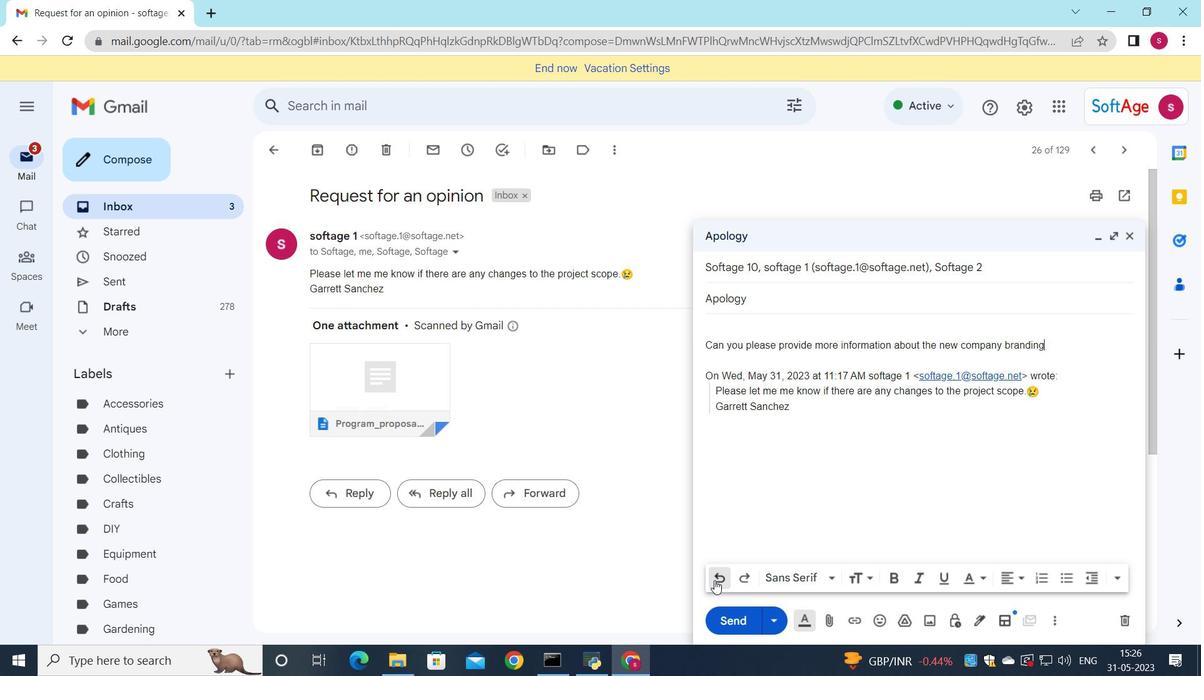 
Action: Mouse pressed left at (715, 580)
Screenshot: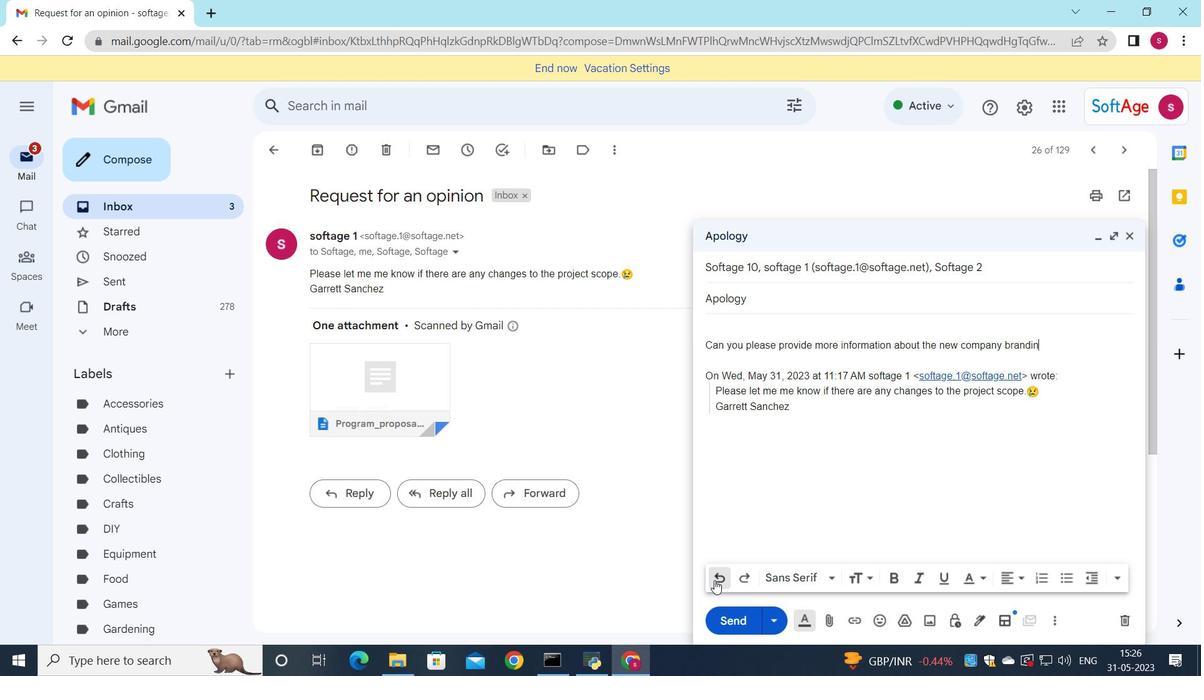 
Action: Mouse pressed left at (715, 580)
Screenshot: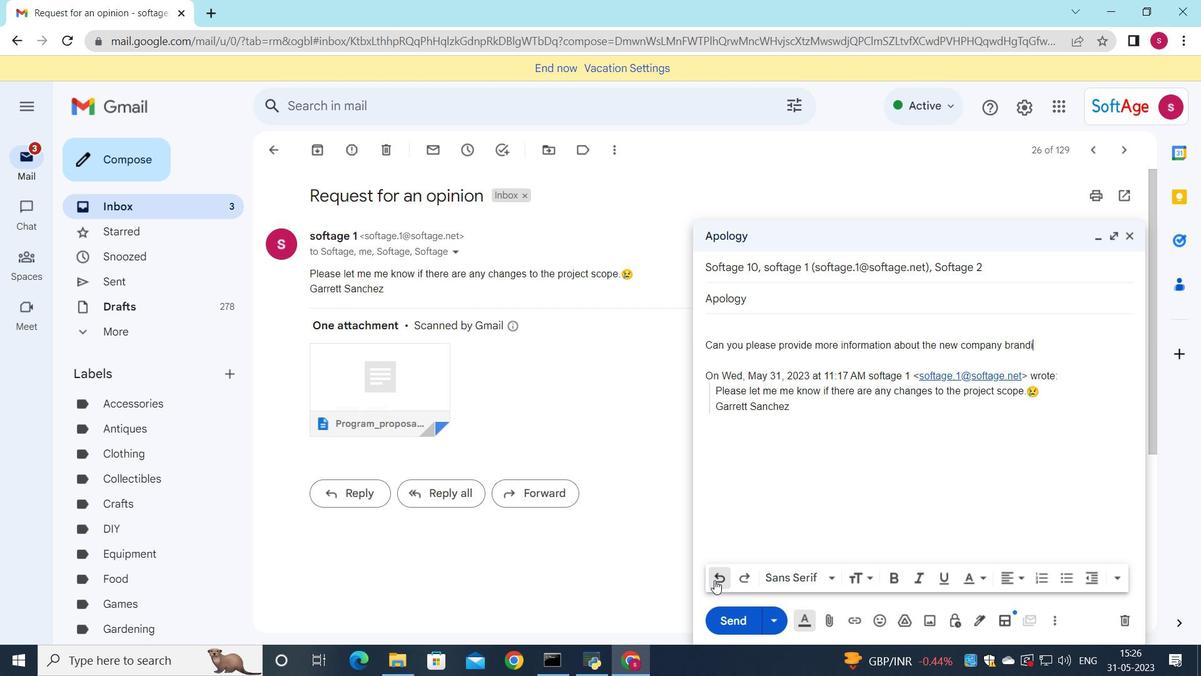 
Action: Mouse pressed left at (715, 580)
Screenshot: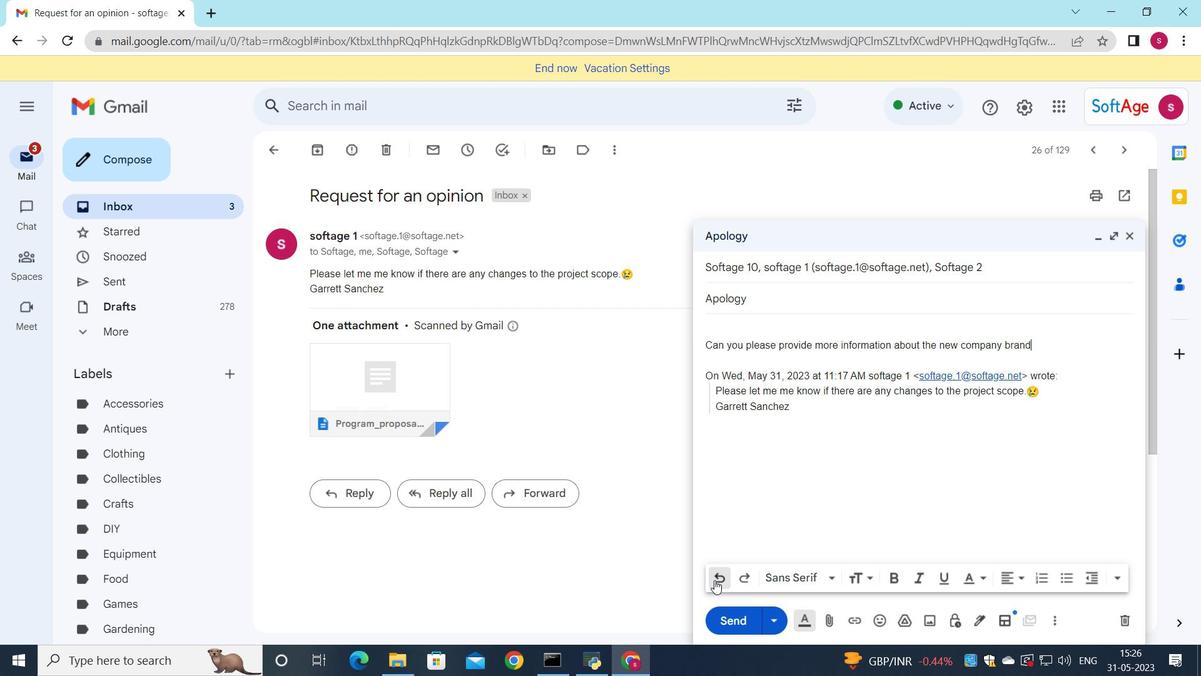 
Action: Mouse pressed left at (715, 580)
Screenshot: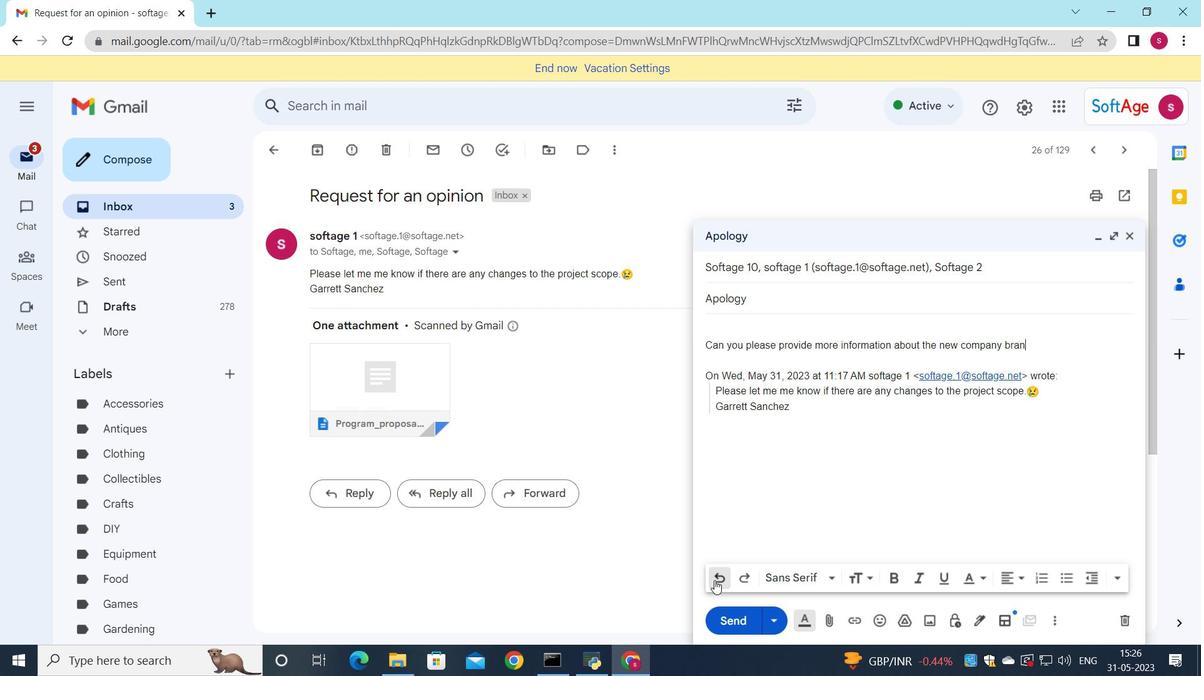 
Action: Mouse pressed left at (715, 580)
Screenshot: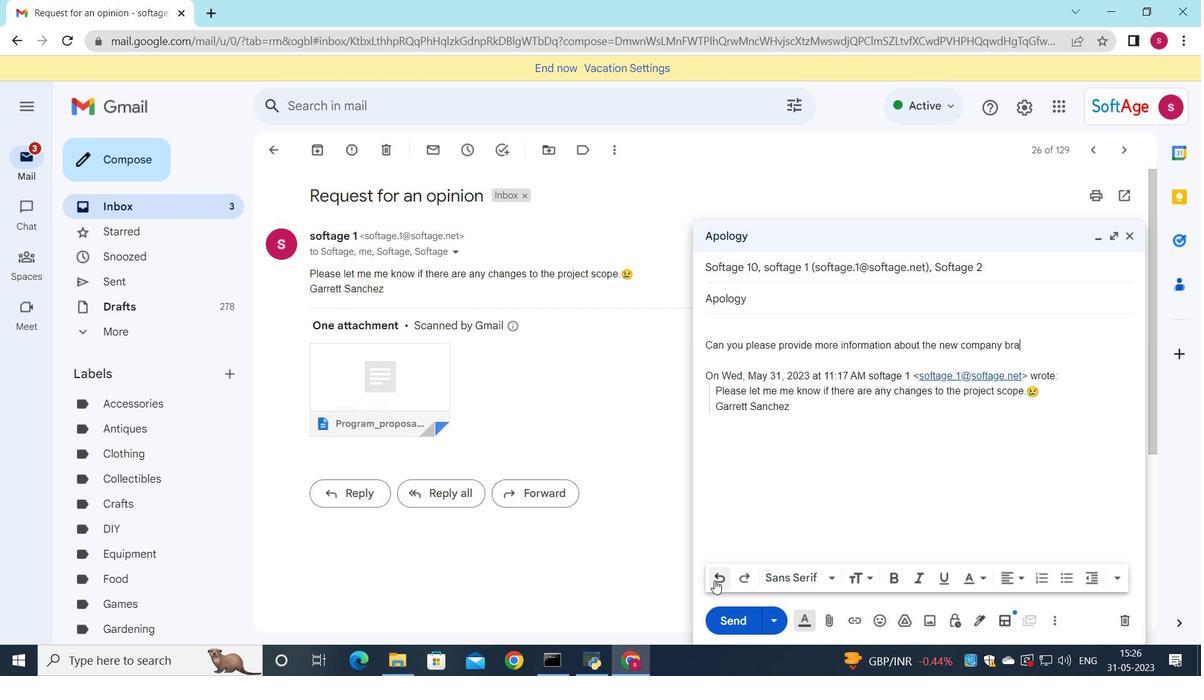 
Action: Mouse pressed left at (715, 580)
Screenshot: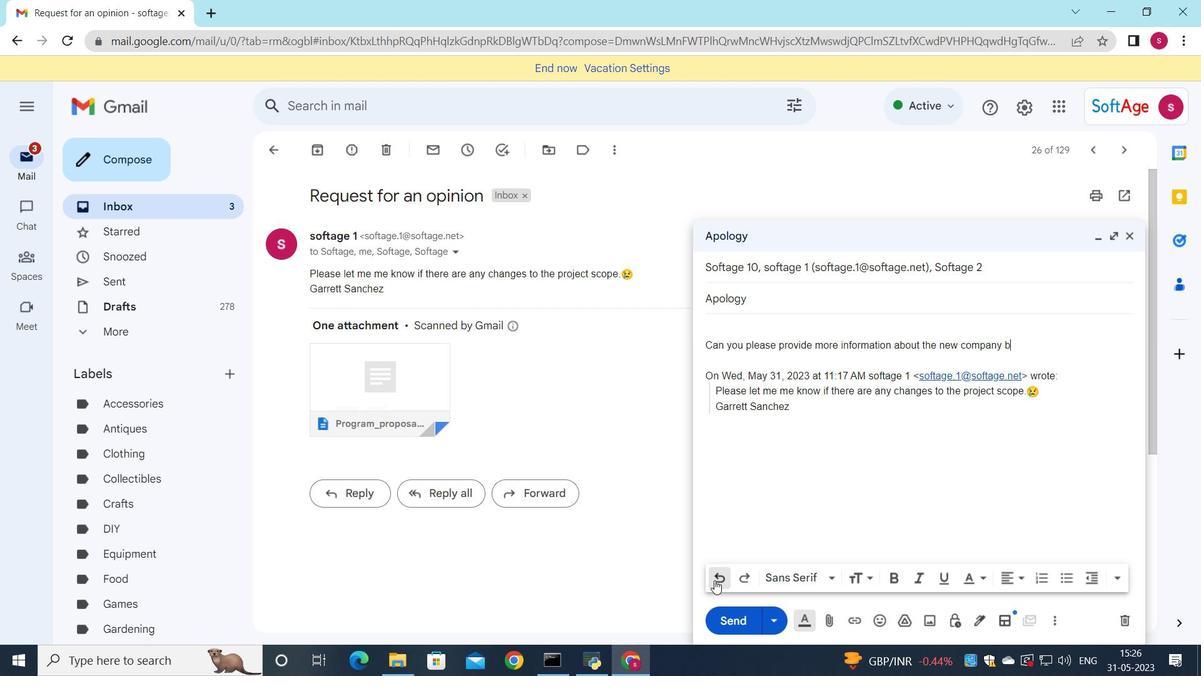 
Action: Mouse pressed left at (715, 580)
Screenshot: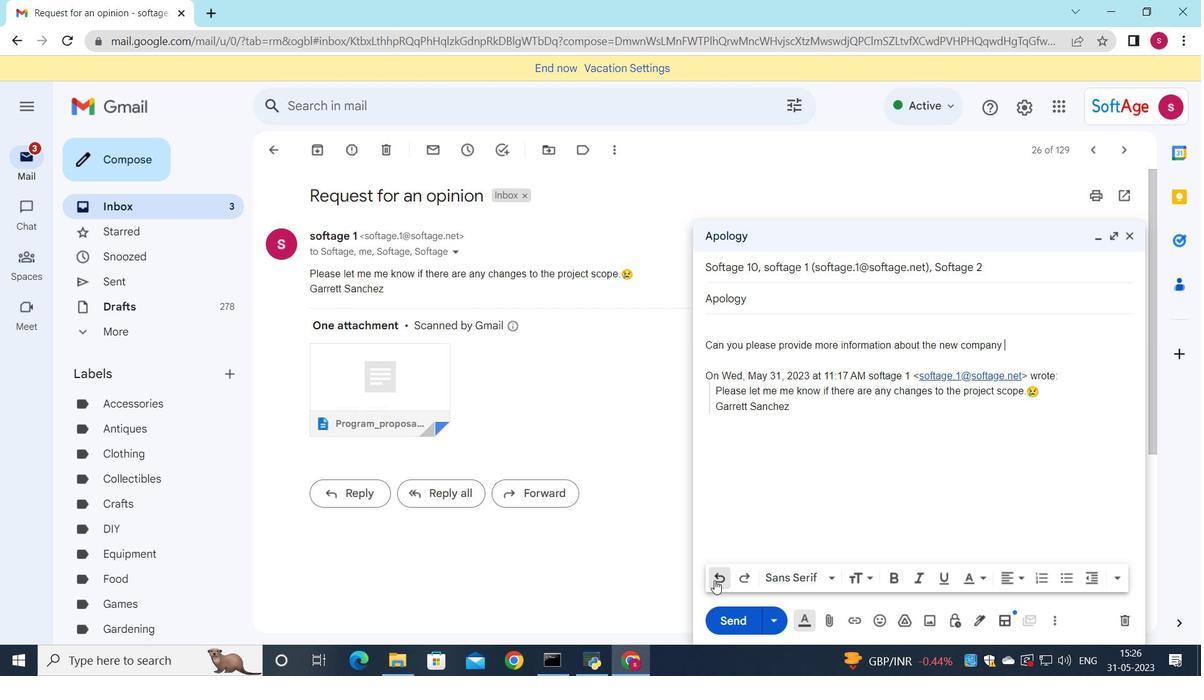 
Action: Mouse pressed left at (715, 580)
Screenshot: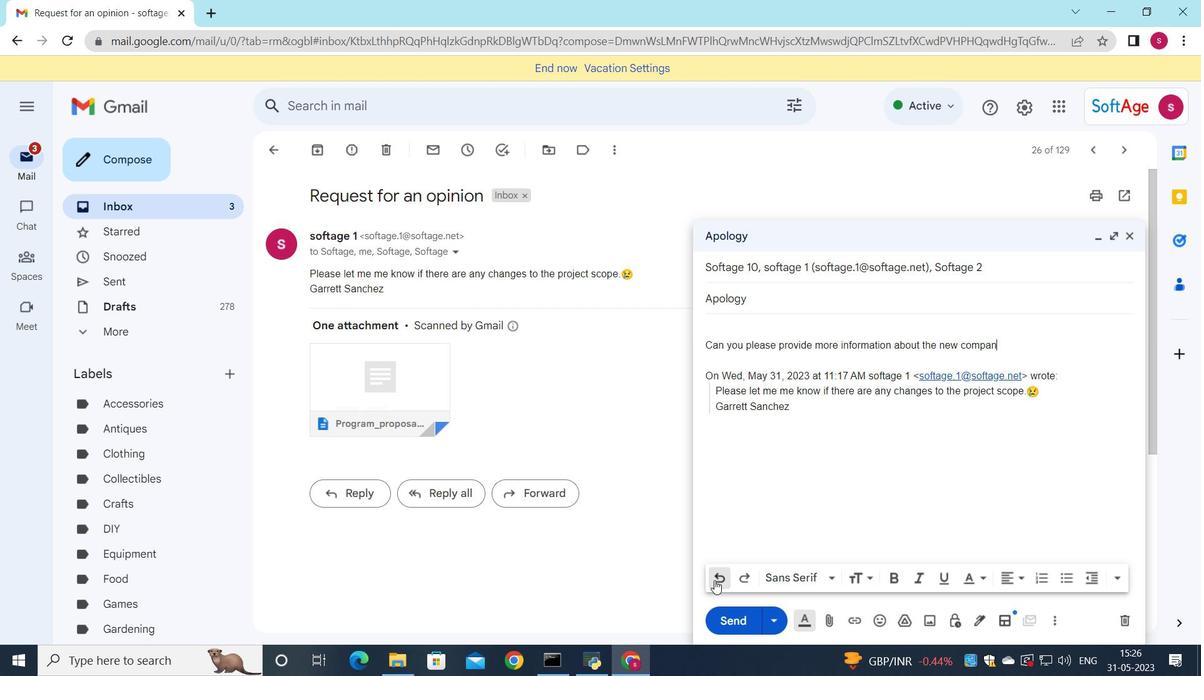 
Action: Mouse pressed left at (715, 580)
Screenshot: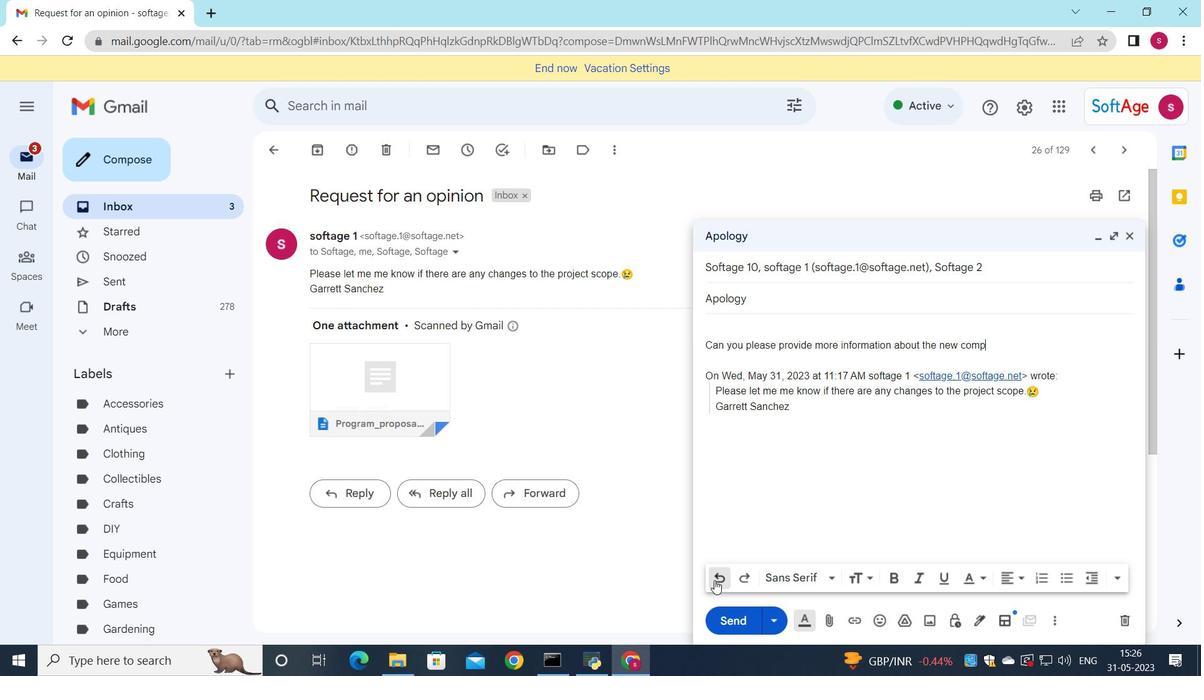 
Action: Mouse pressed left at (715, 580)
Screenshot: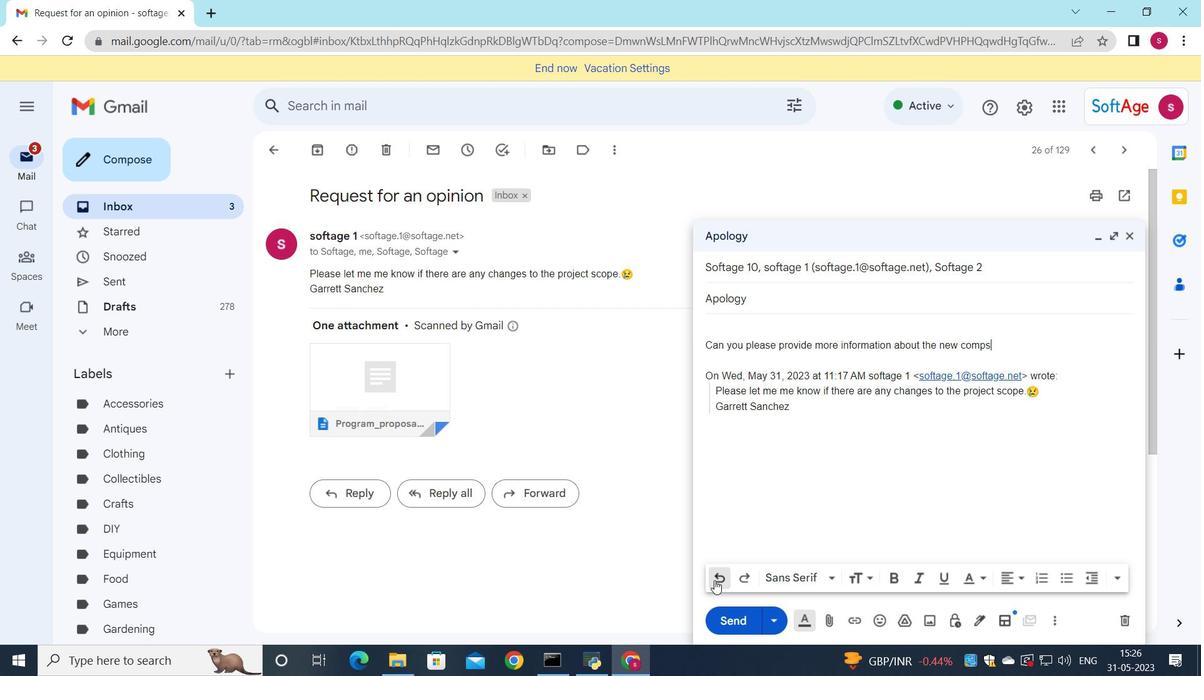 
Action: Mouse pressed left at (715, 580)
Screenshot: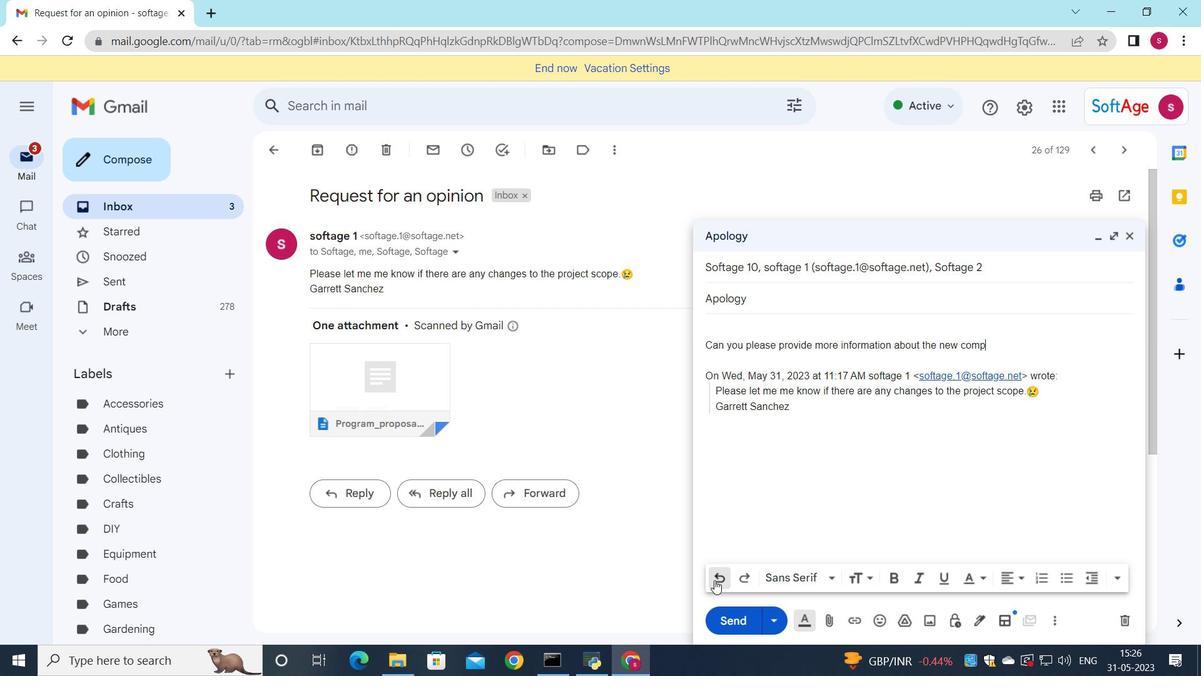 
Action: Mouse pressed left at (715, 580)
Screenshot: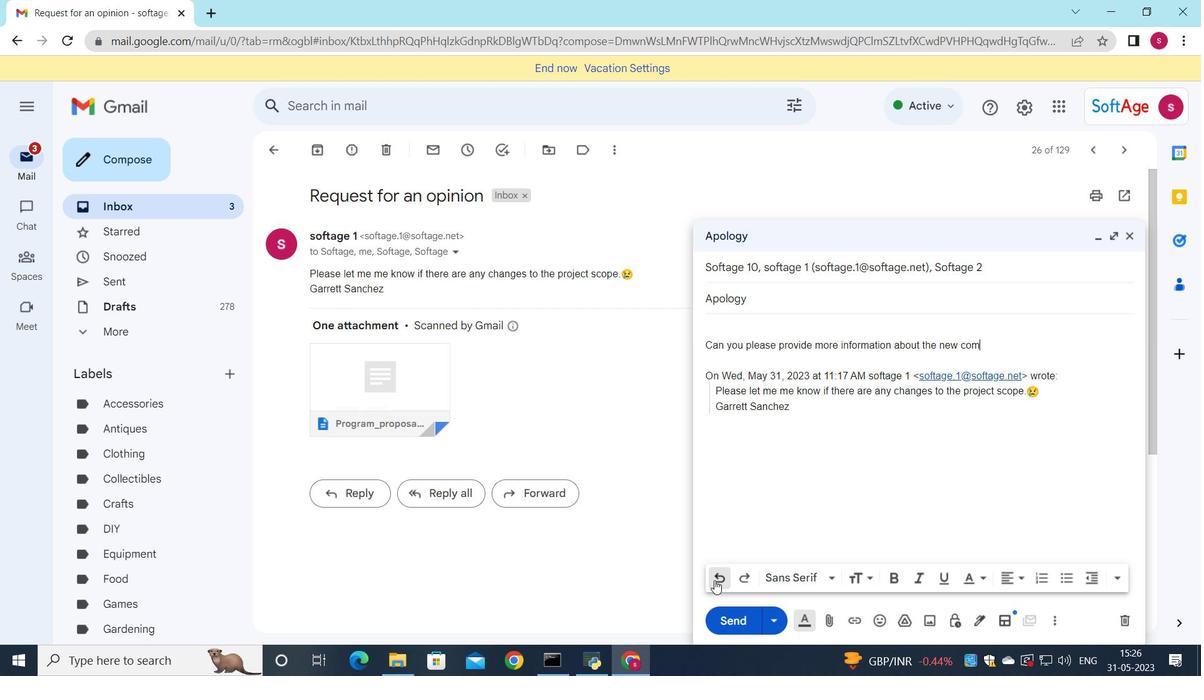 
Action: Mouse pressed left at (715, 580)
Screenshot: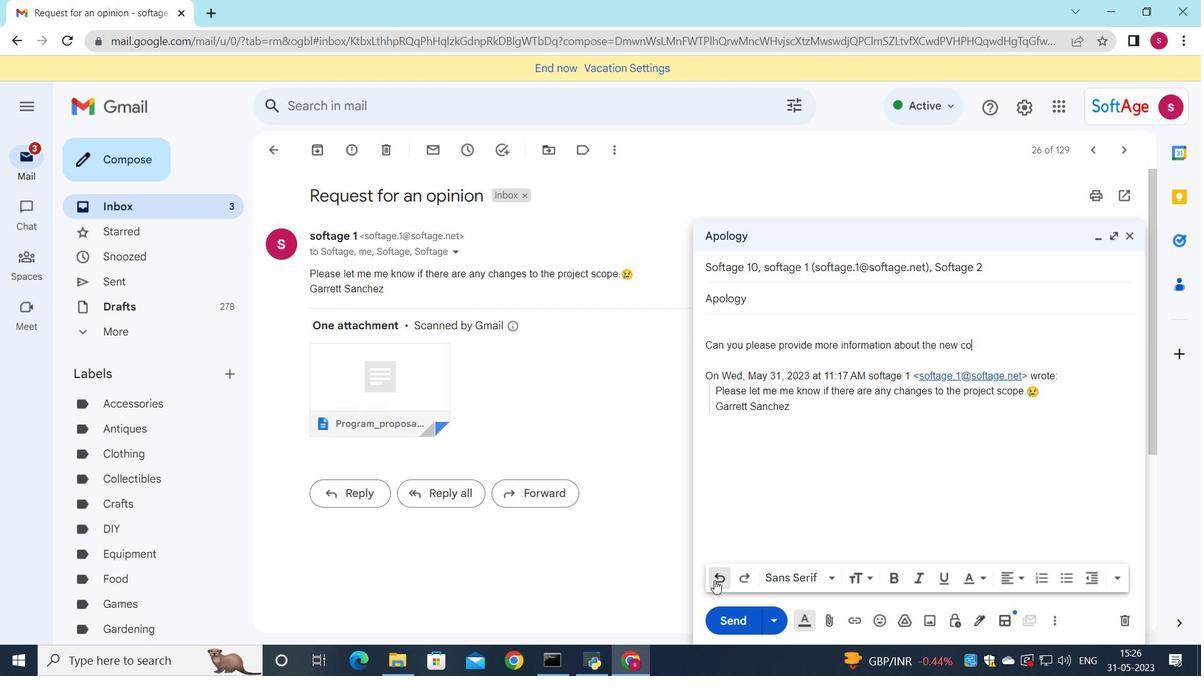 
Action: Mouse pressed left at (715, 580)
Screenshot: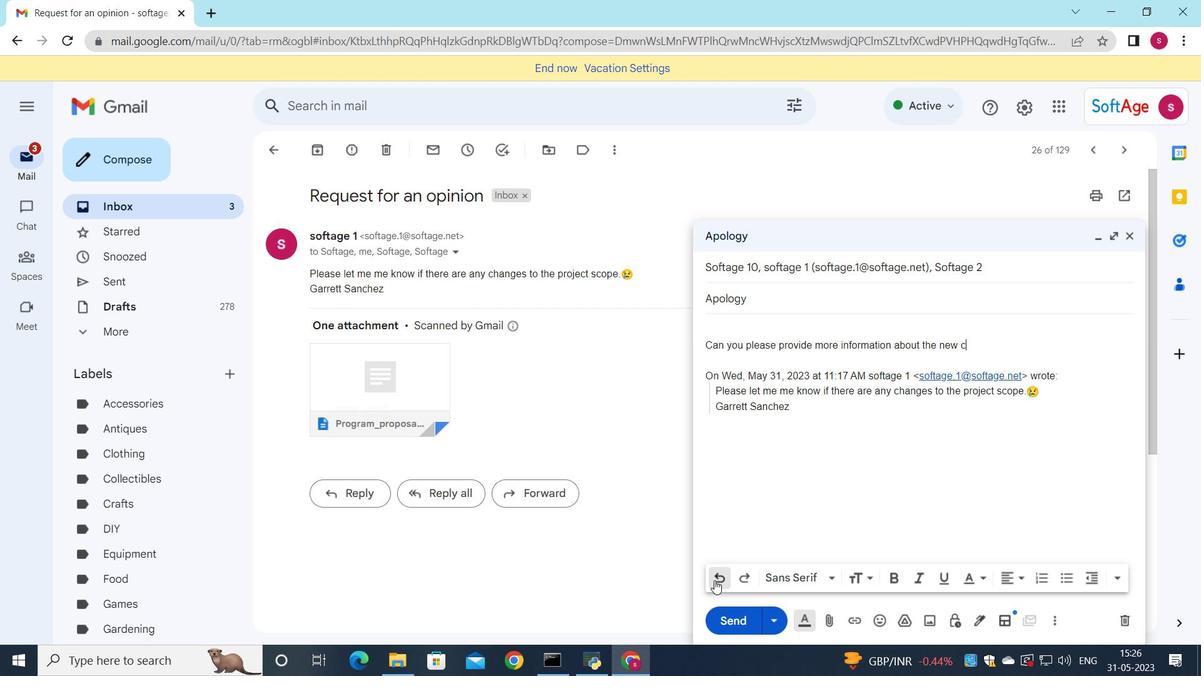 
Action: Mouse pressed left at (715, 580)
Screenshot: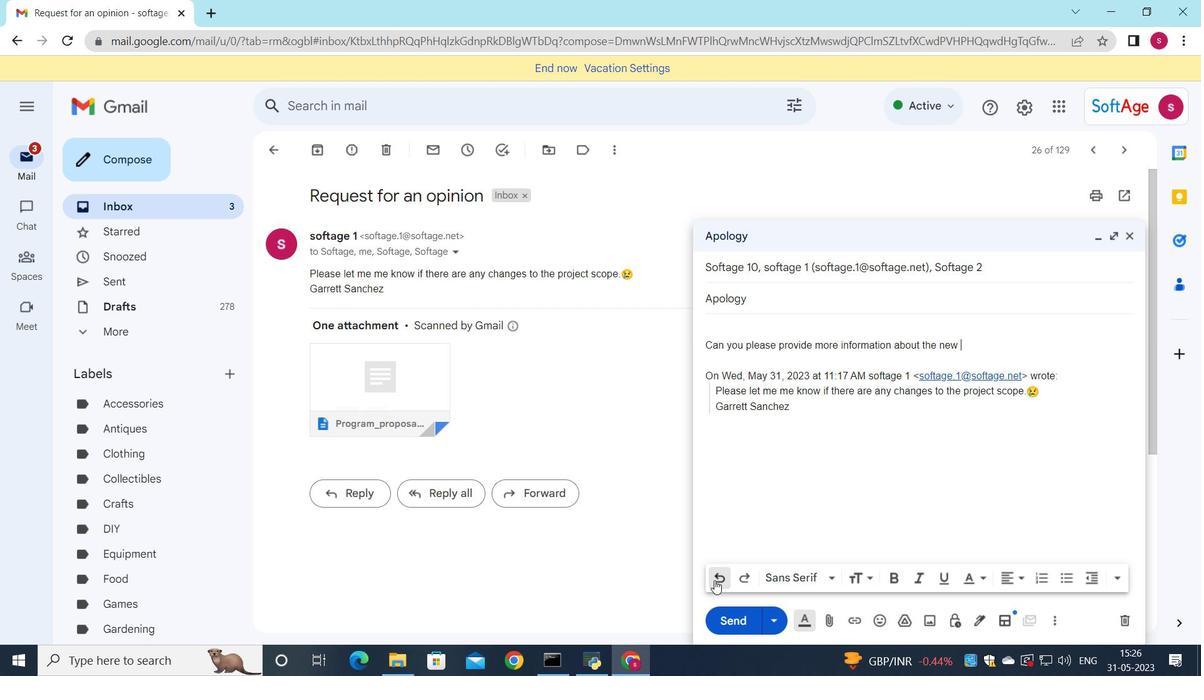 
Action: Mouse pressed left at (715, 580)
Screenshot: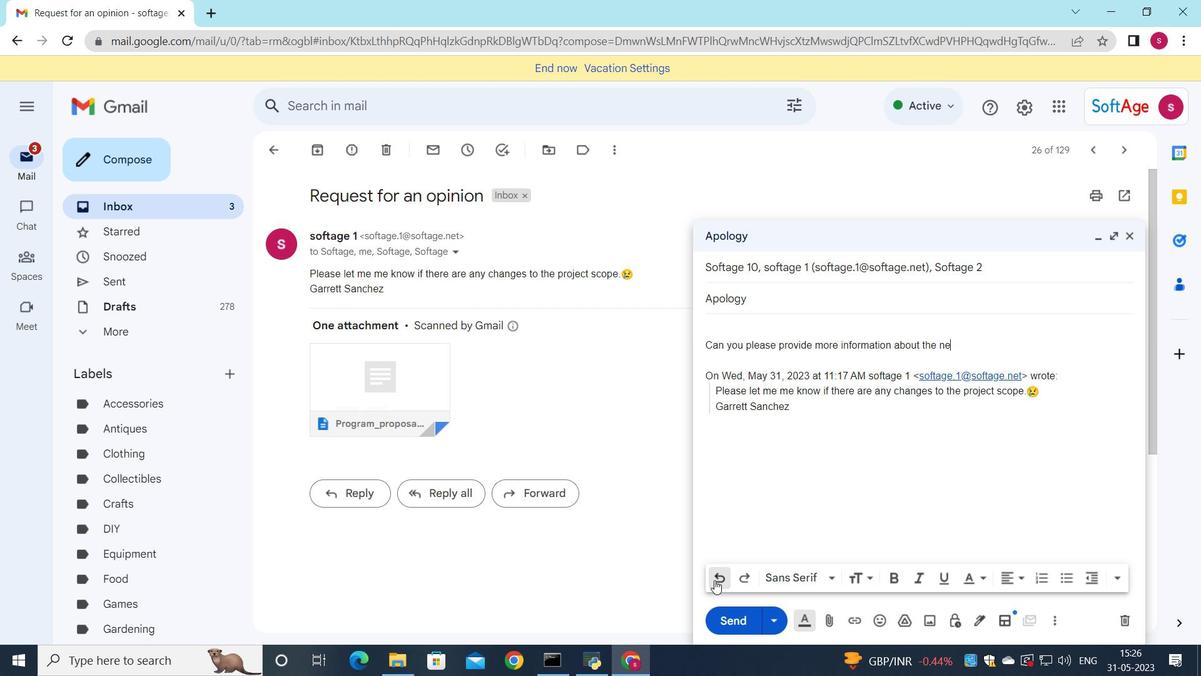 
Action: Mouse pressed left at (715, 580)
Screenshot: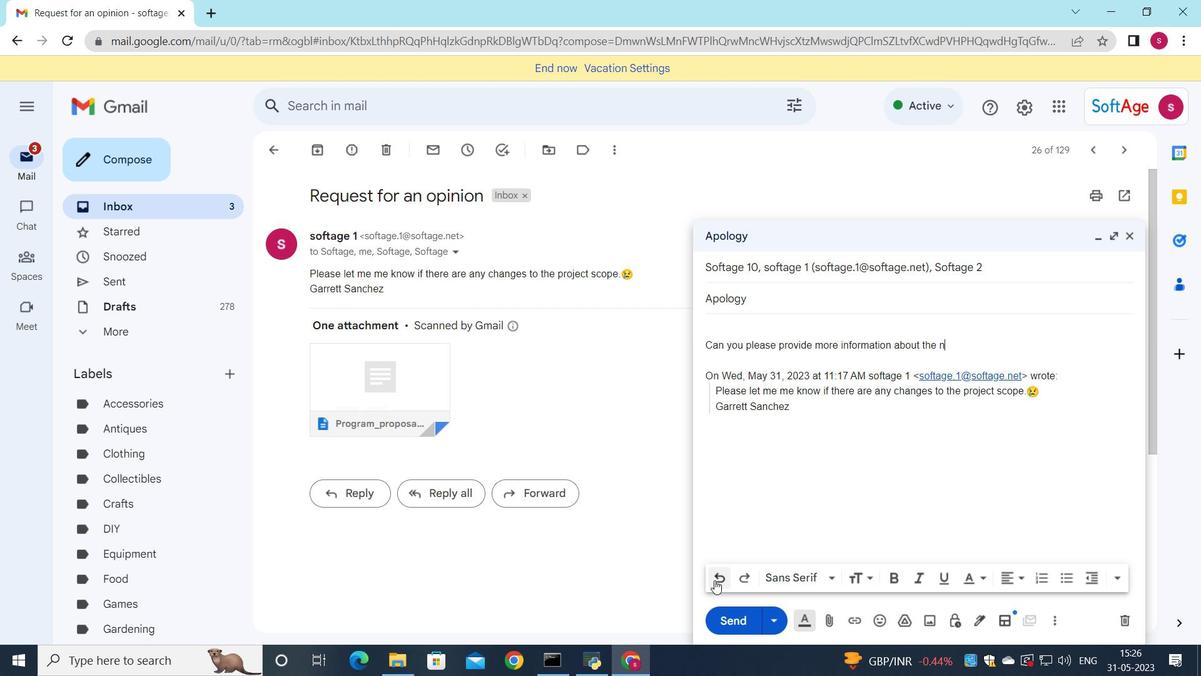 
Action: Mouse pressed left at (715, 580)
Screenshot: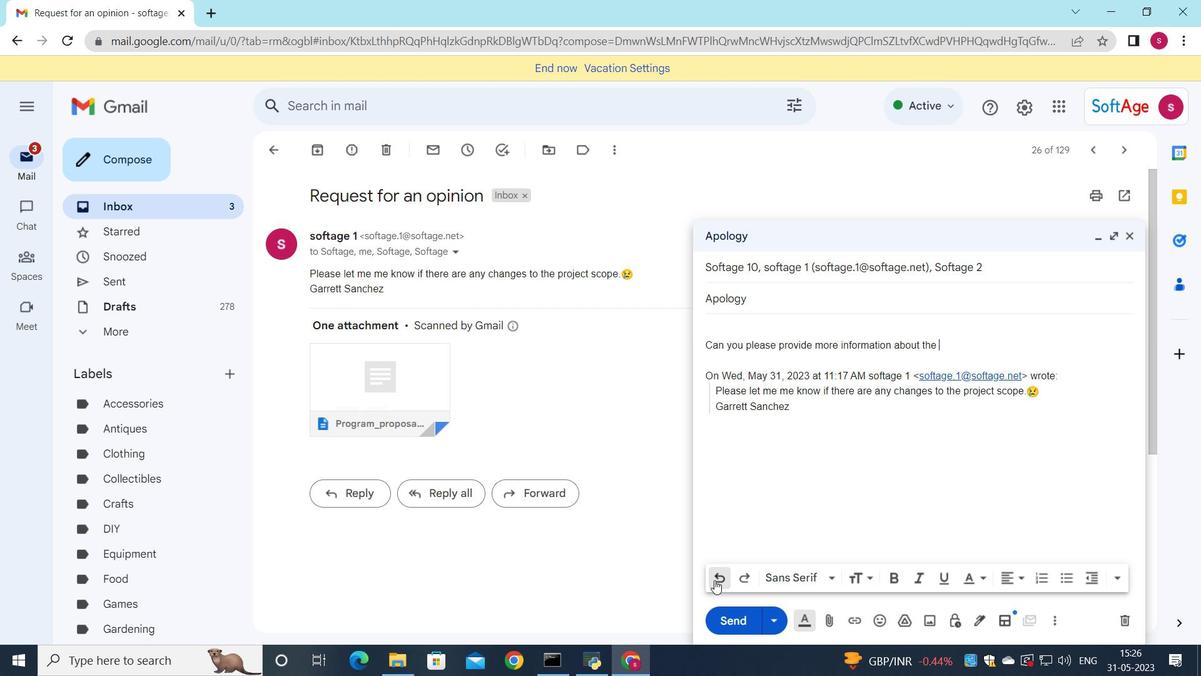 
Action: Mouse pressed left at (715, 580)
Screenshot: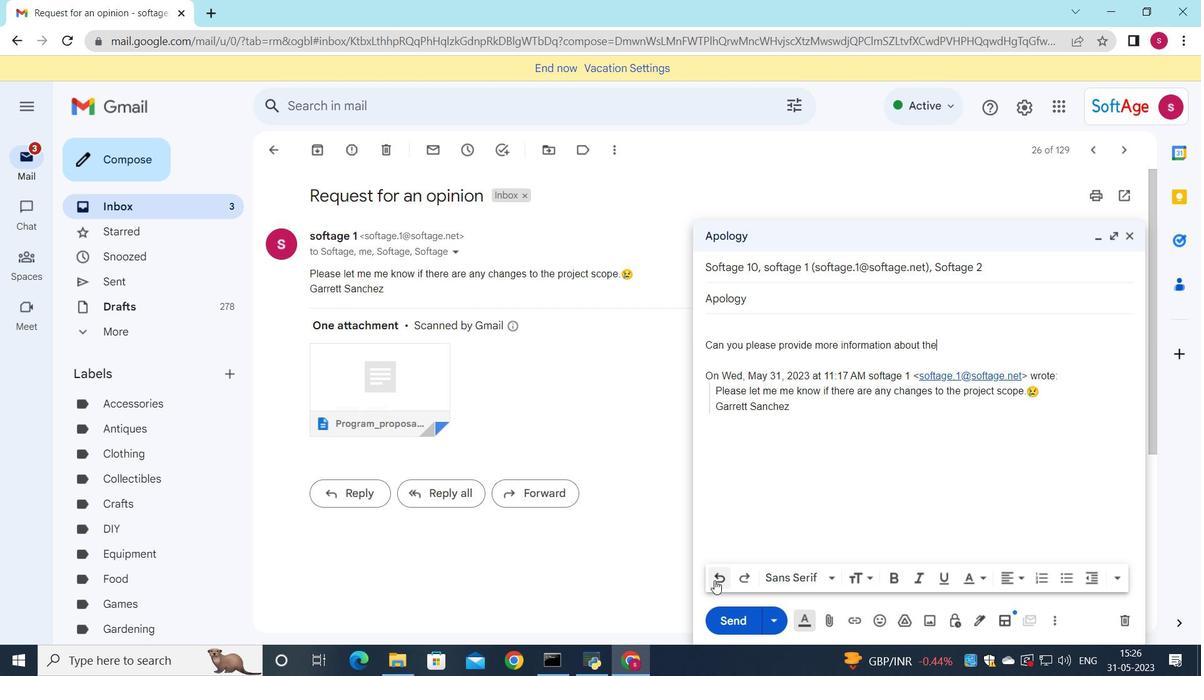 
Action: Mouse pressed left at (715, 580)
Screenshot: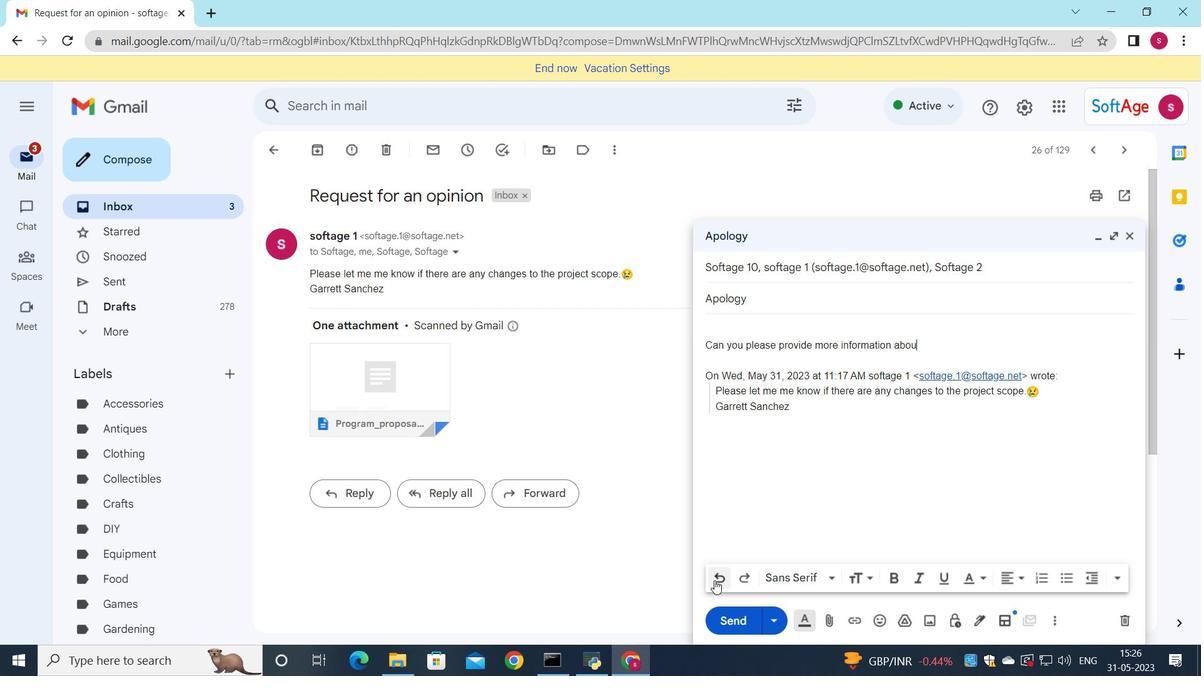 
Action: Mouse pressed left at (715, 580)
Screenshot: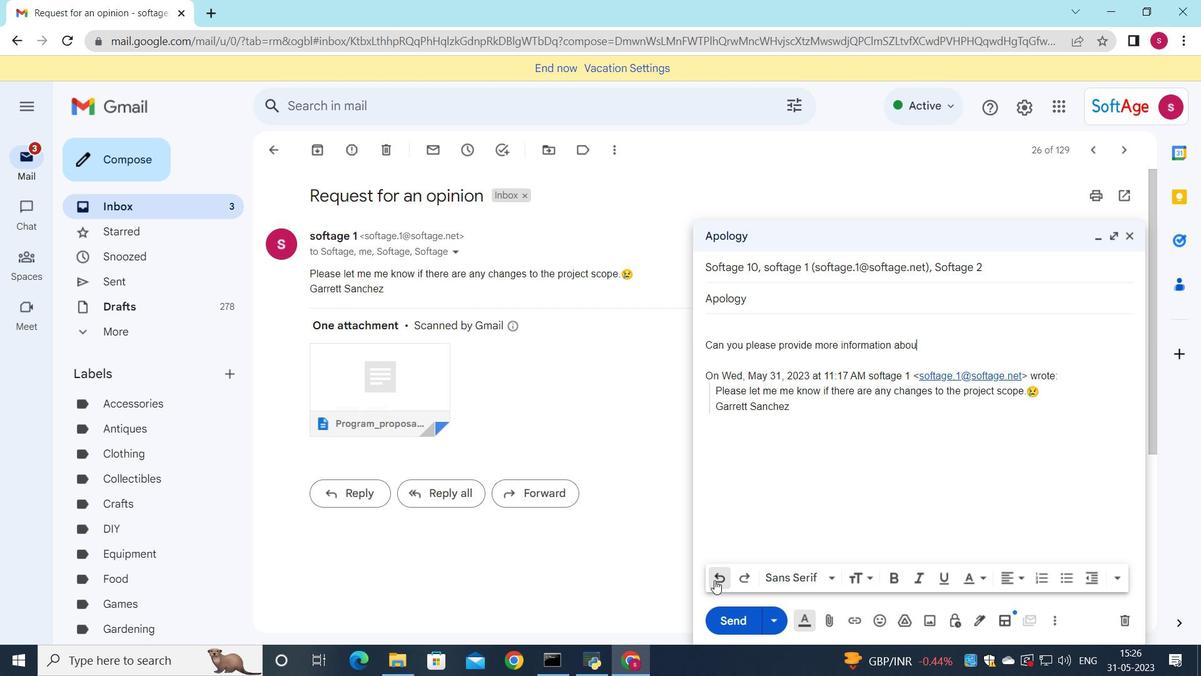 
Action: Mouse pressed left at (715, 580)
Screenshot: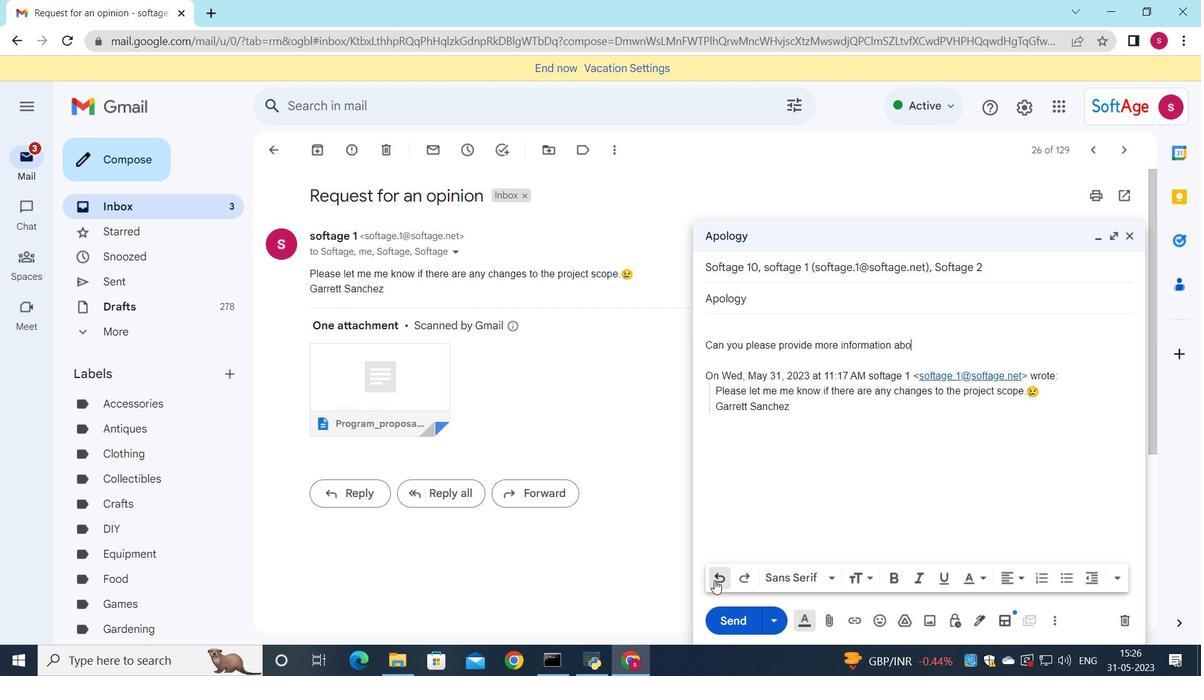 
Action: Mouse pressed left at (715, 580)
Screenshot: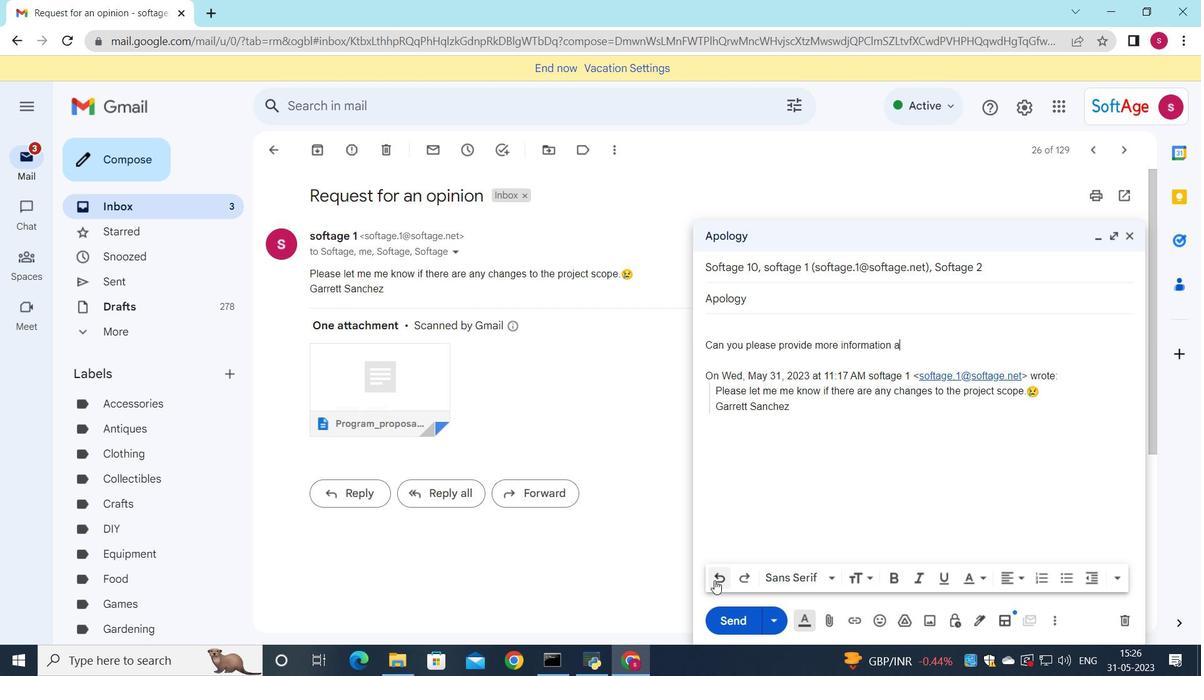 
Action: Mouse pressed left at (715, 580)
Screenshot: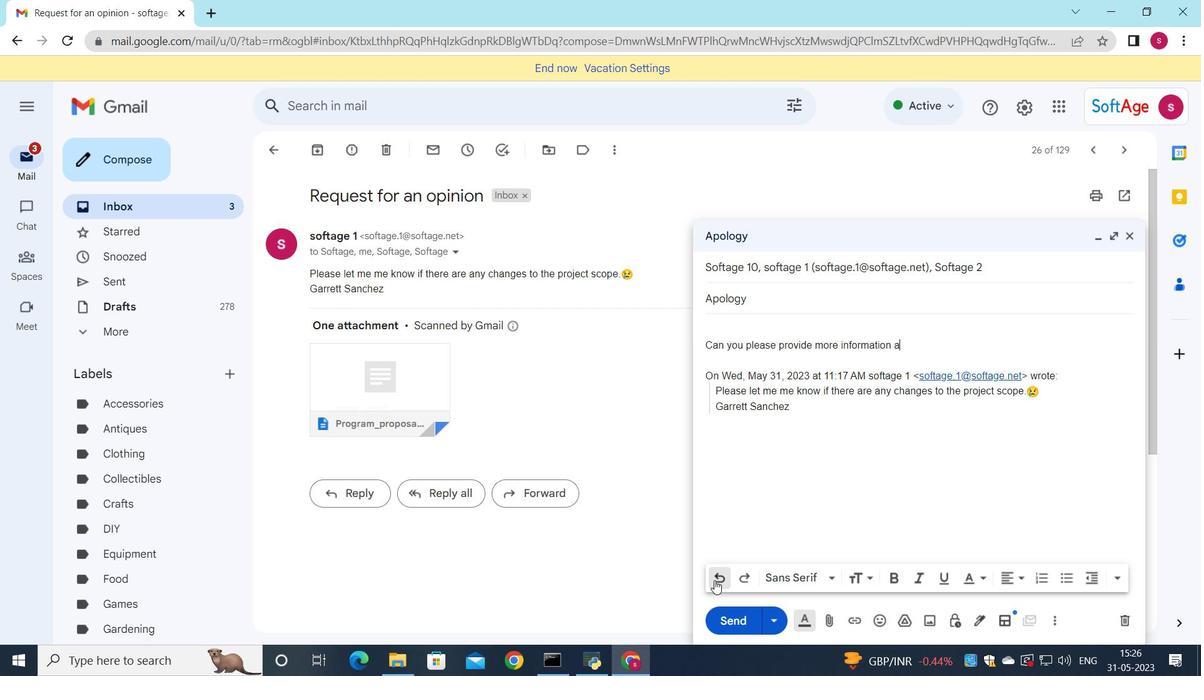 
Action: Mouse pressed left at (715, 580)
Screenshot: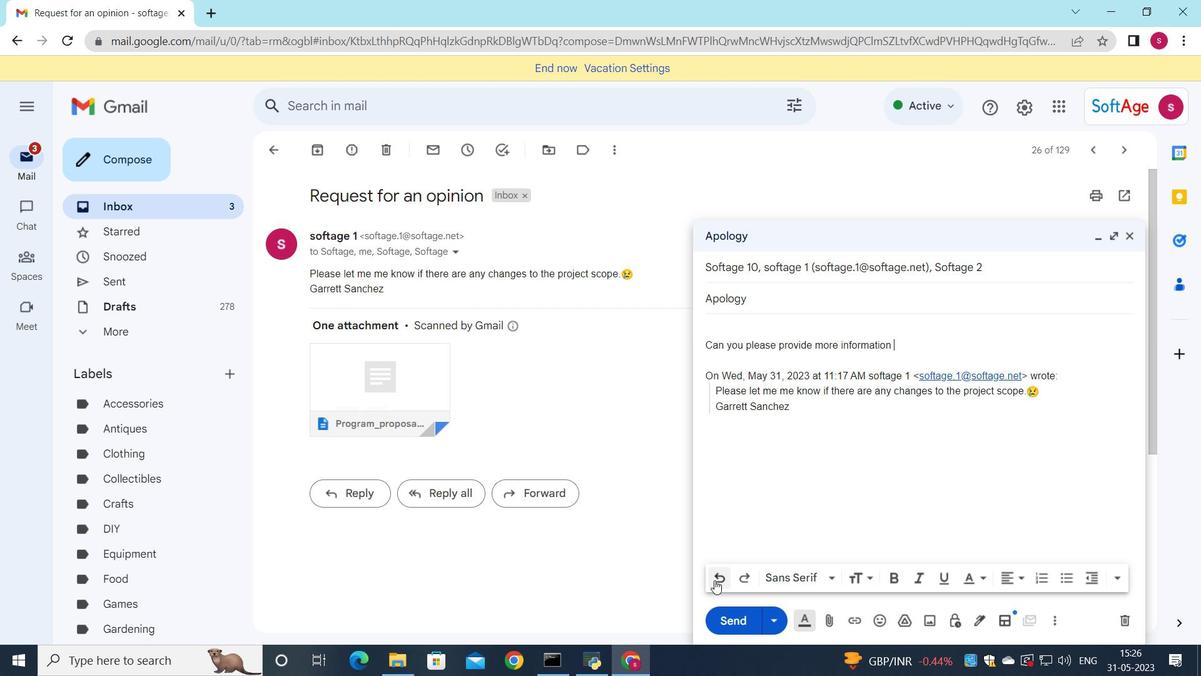 
Action: Mouse pressed left at (715, 580)
Screenshot: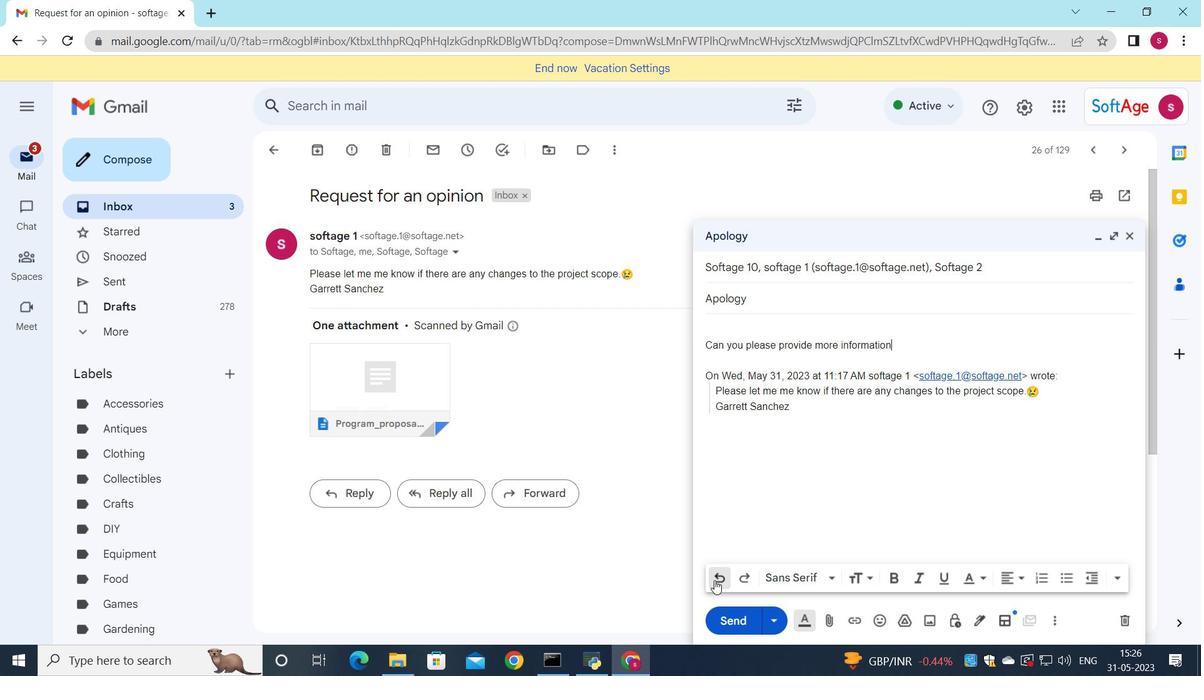 
Action: Mouse pressed left at (715, 580)
Screenshot: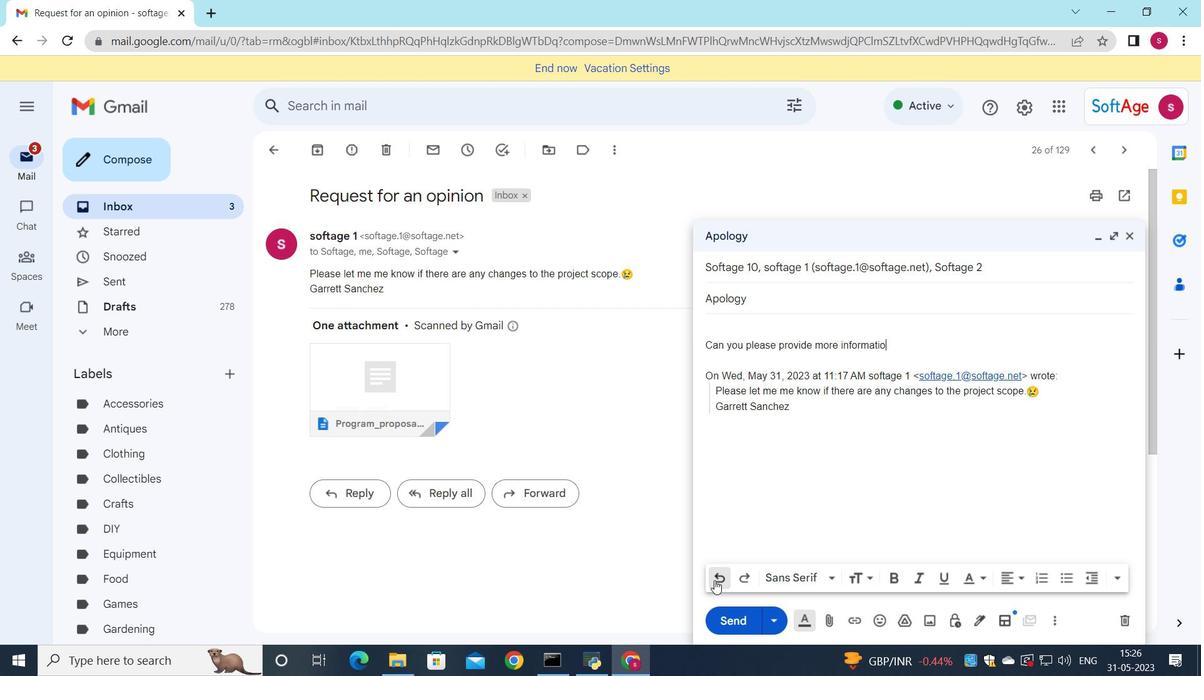 
Action: Mouse pressed left at (715, 580)
Screenshot: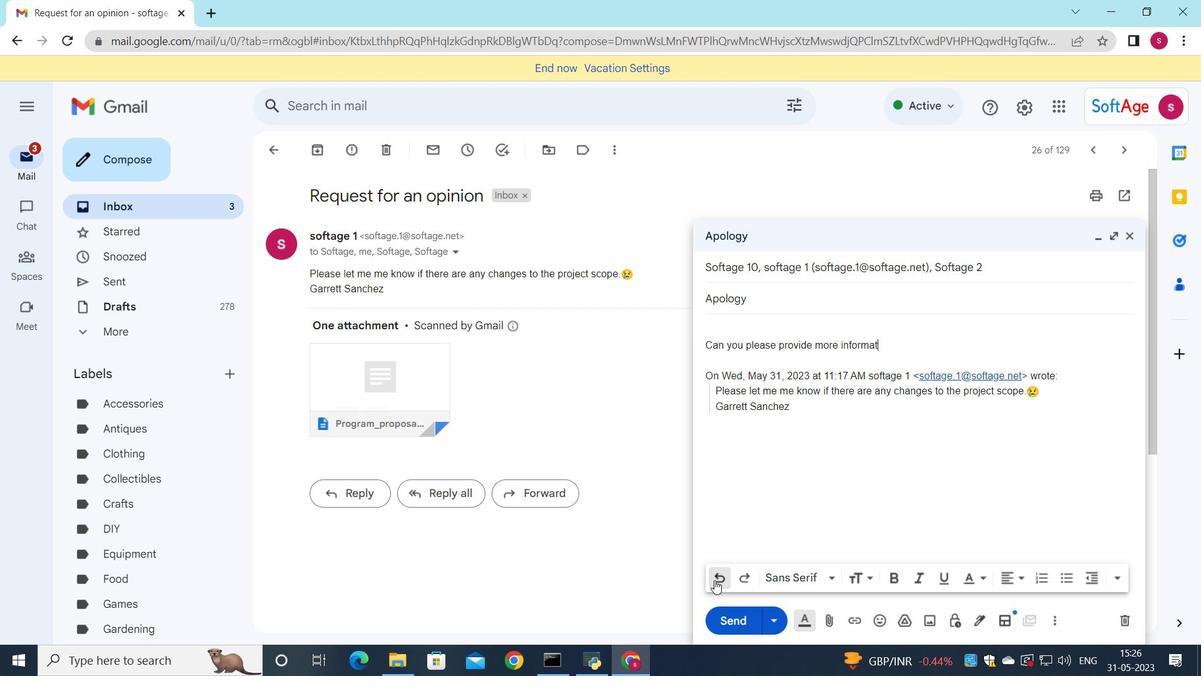 
Action: Mouse pressed left at (715, 580)
Screenshot: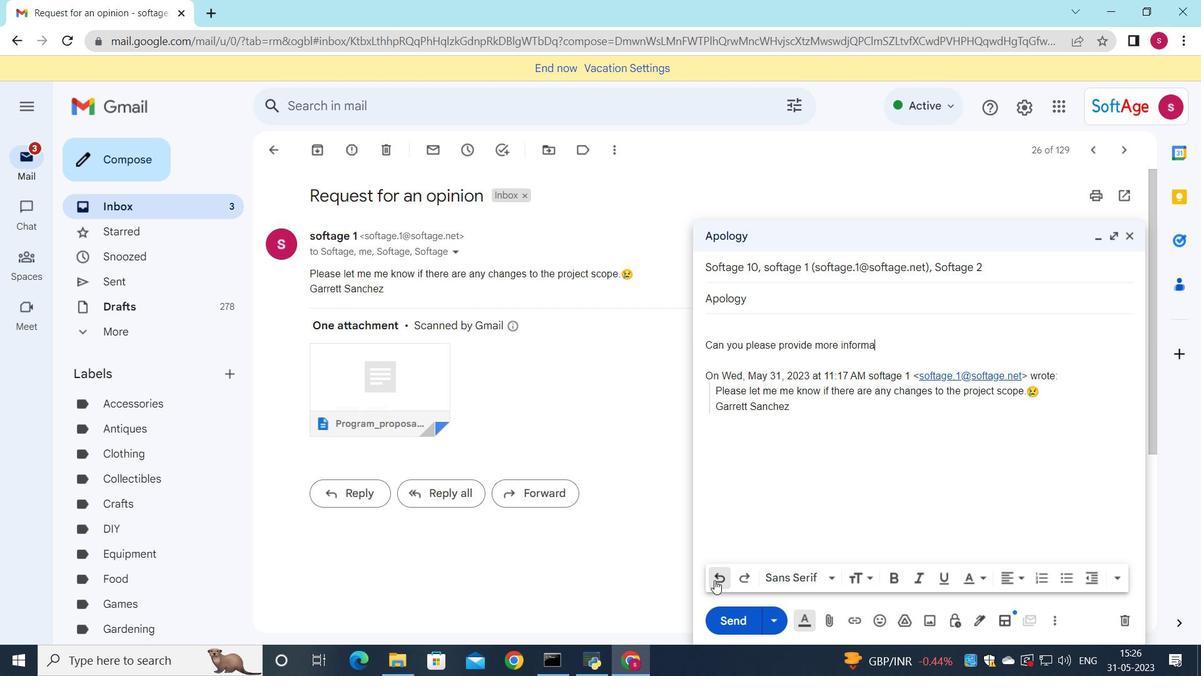 
Action: Mouse pressed left at (715, 580)
Screenshot: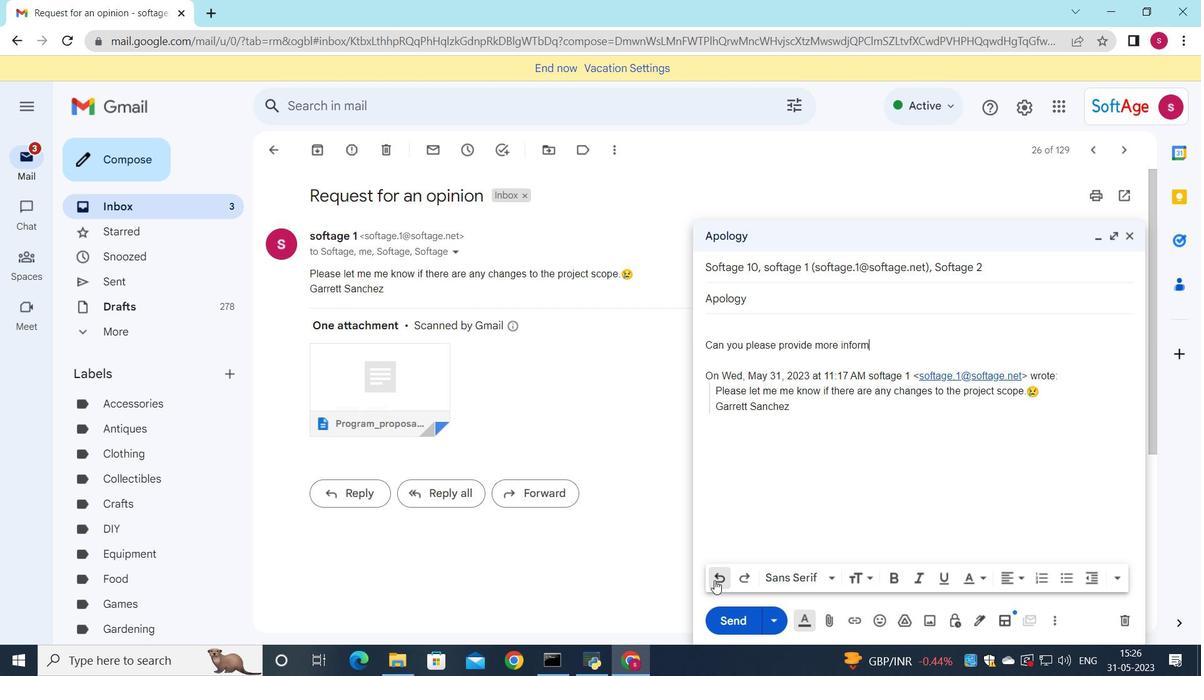 
Action: Mouse pressed left at (715, 580)
Screenshot: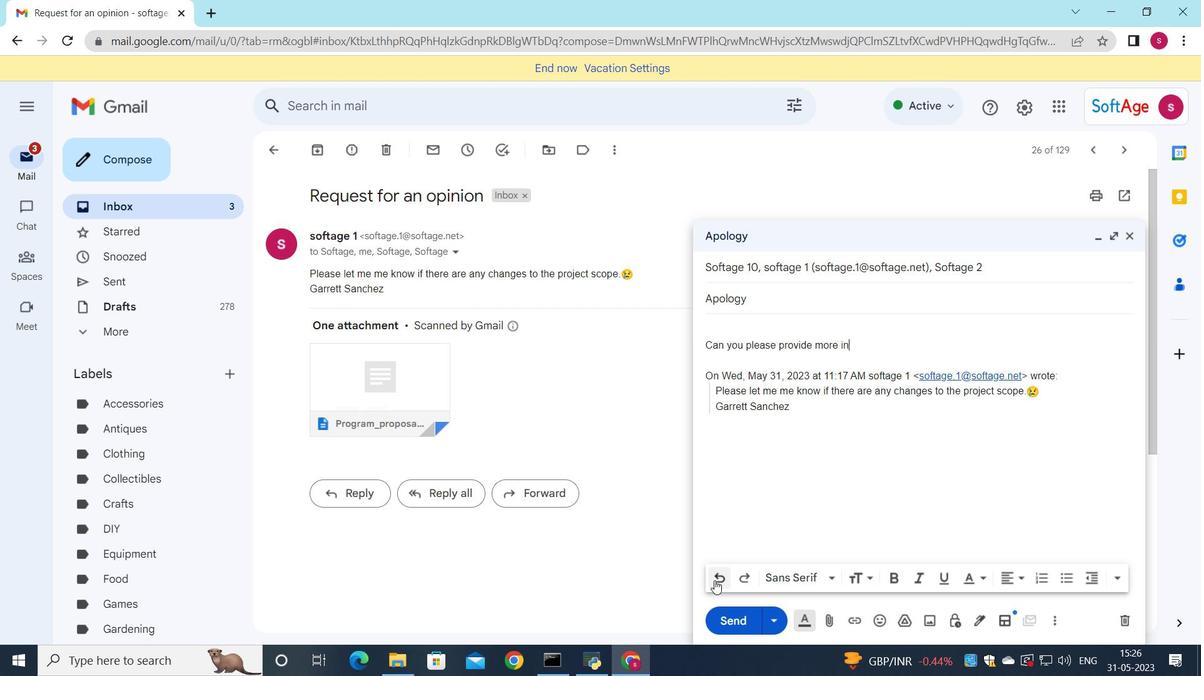 
Action: Mouse pressed left at (715, 580)
Screenshot: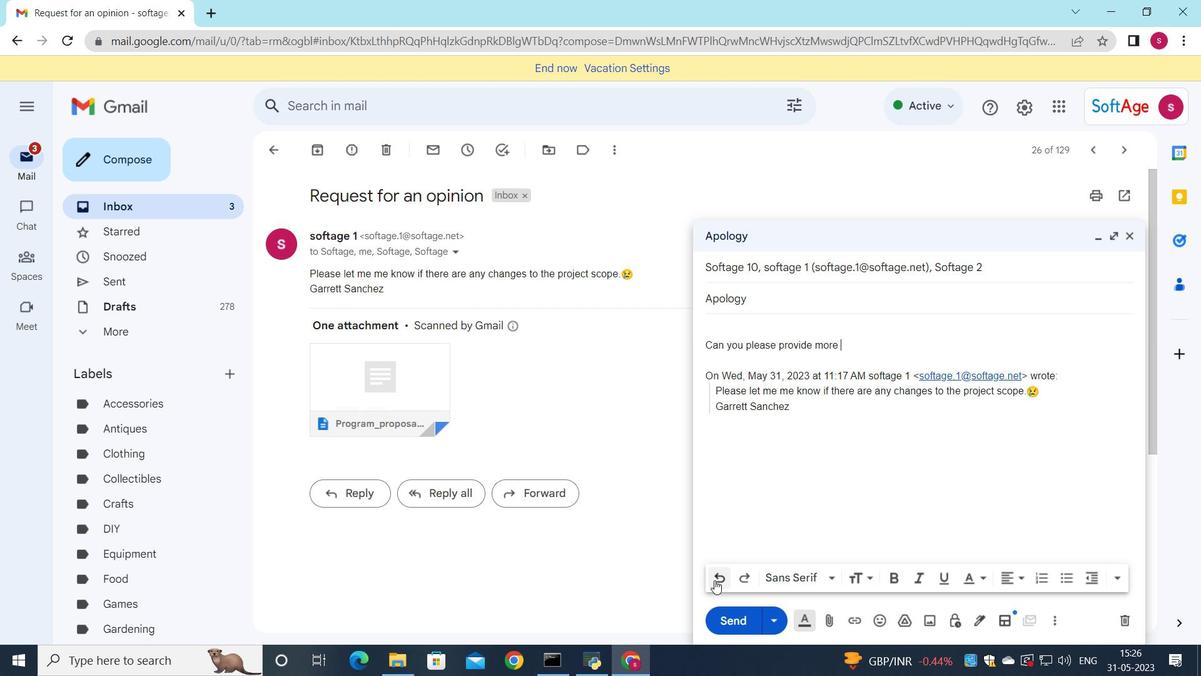 
Action: Mouse pressed left at (715, 580)
Screenshot: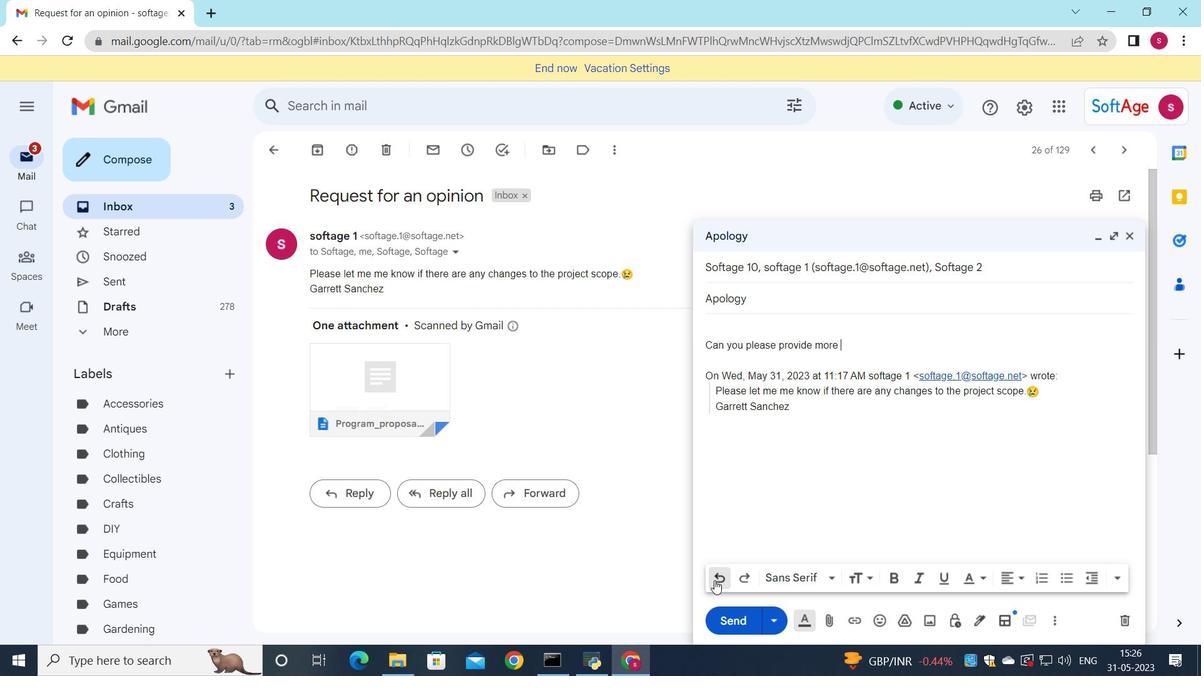 
Action: Mouse pressed left at (715, 580)
Screenshot: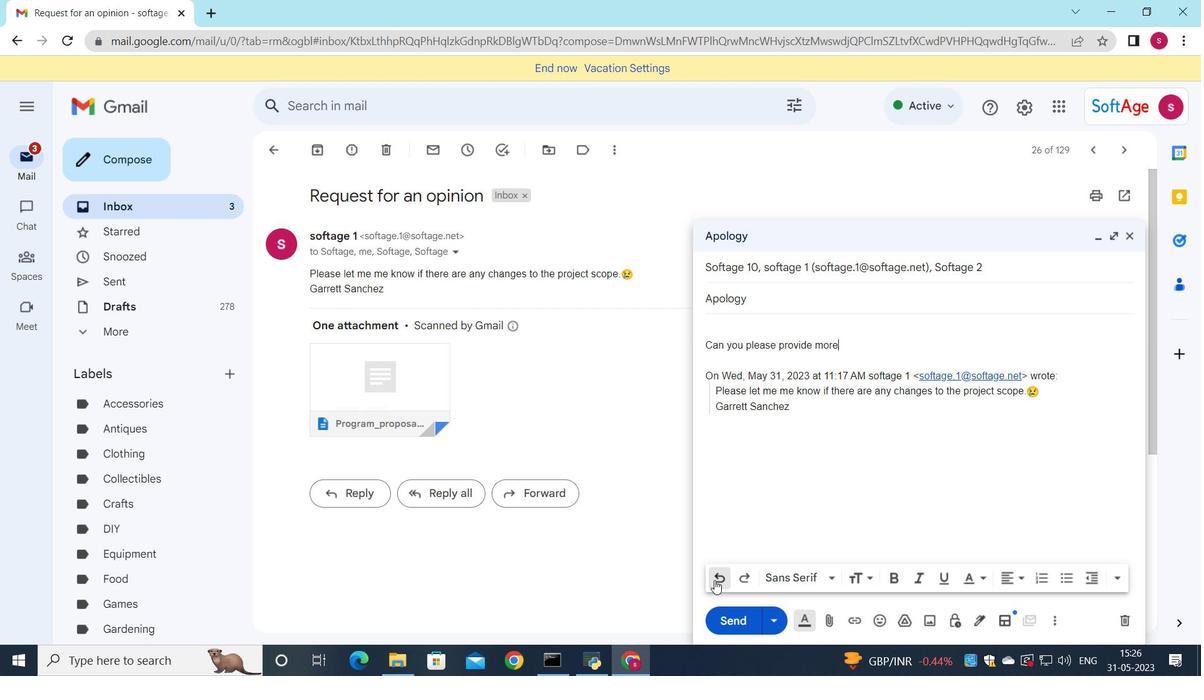 
Action: Mouse pressed left at (715, 580)
Screenshot: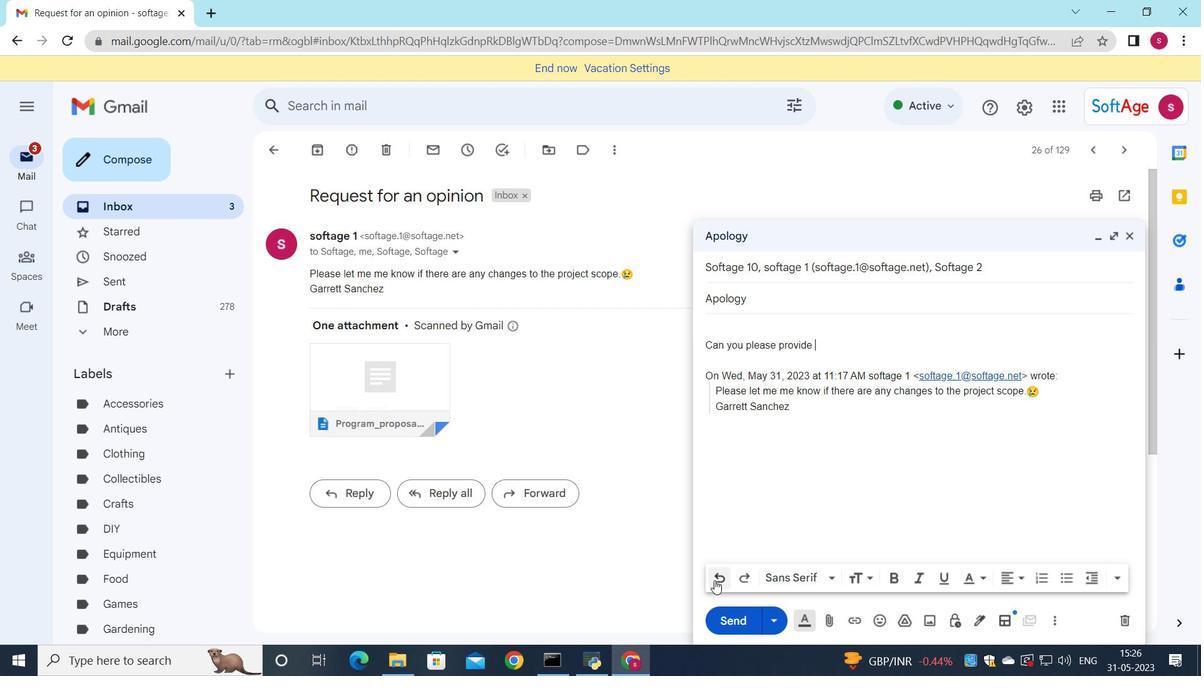
Action: Mouse pressed left at (715, 580)
Screenshot: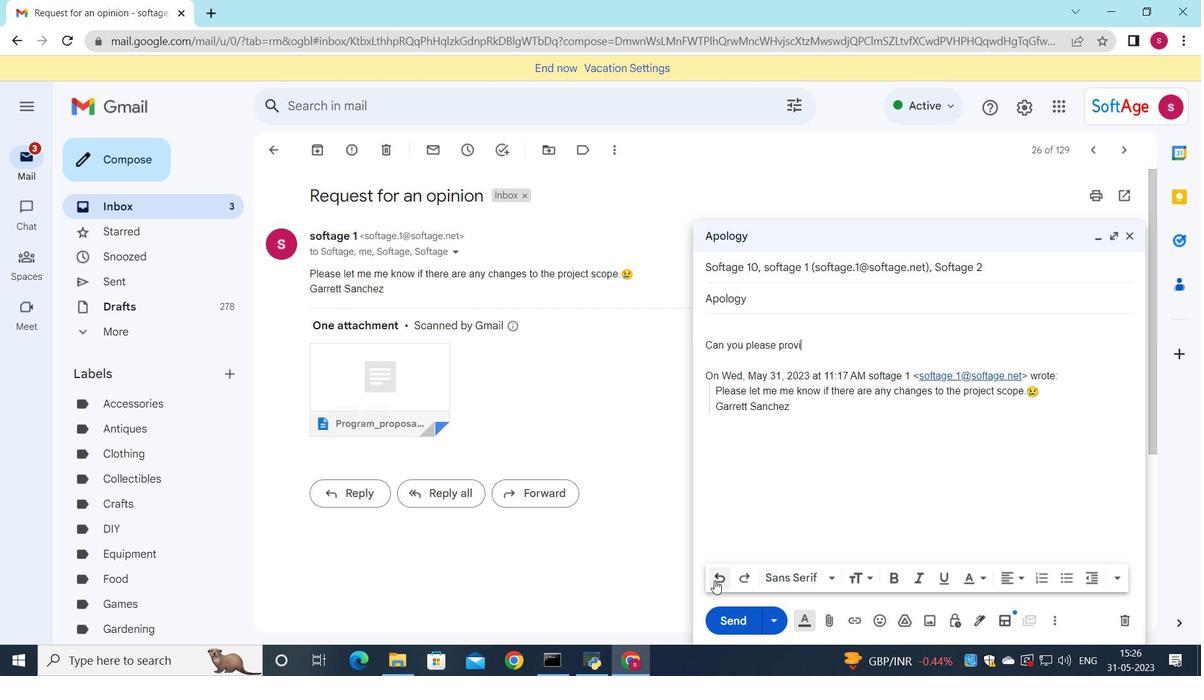 
Action: Mouse pressed left at (715, 580)
Screenshot: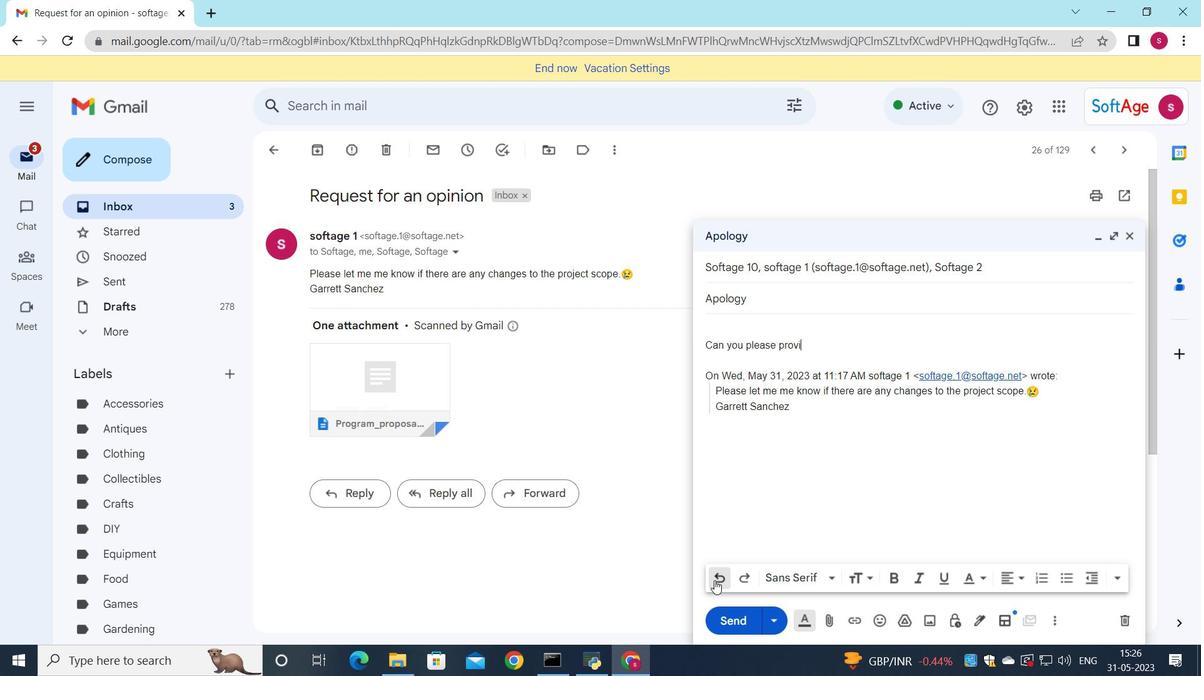 
Action: Mouse pressed left at (715, 580)
Screenshot: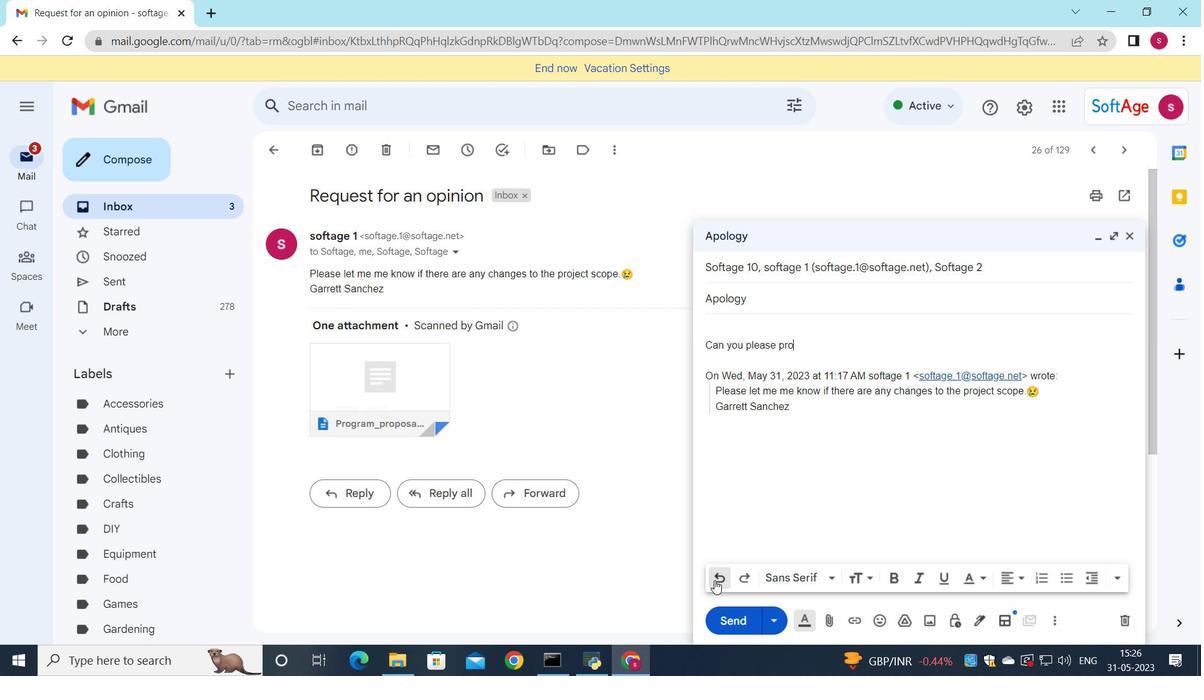 
Action: Mouse pressed left at (715, 580)
Screenshot: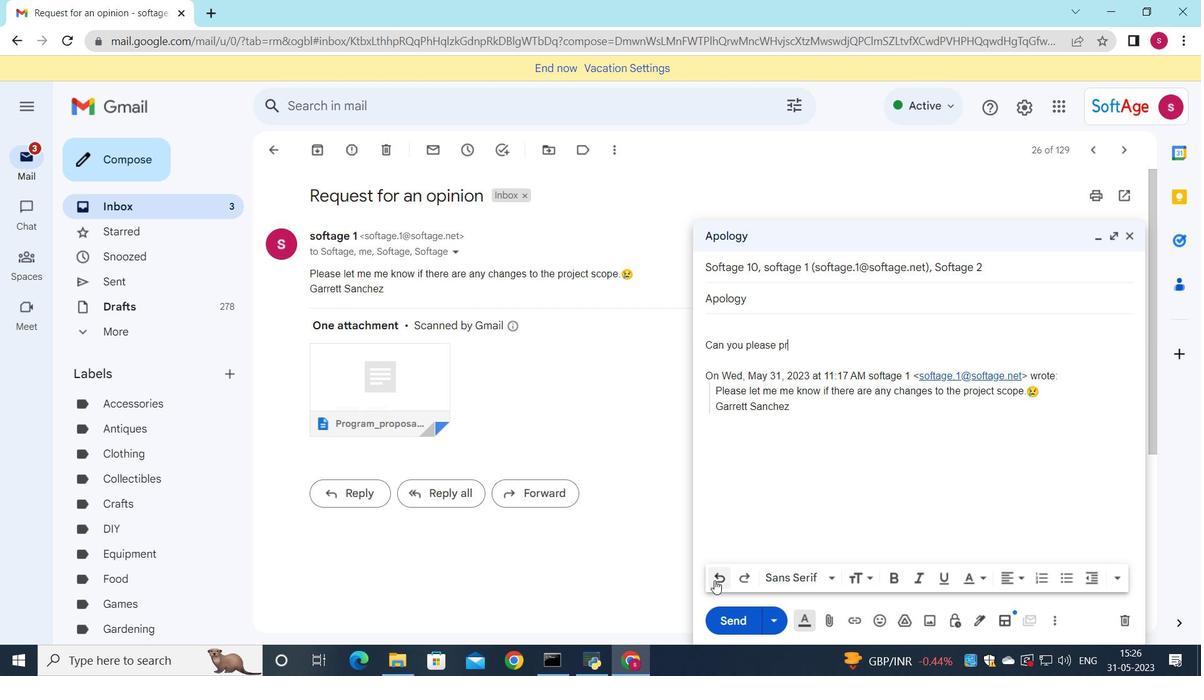 
Action: Mouse pressed left at (715, 580)
Screenshot: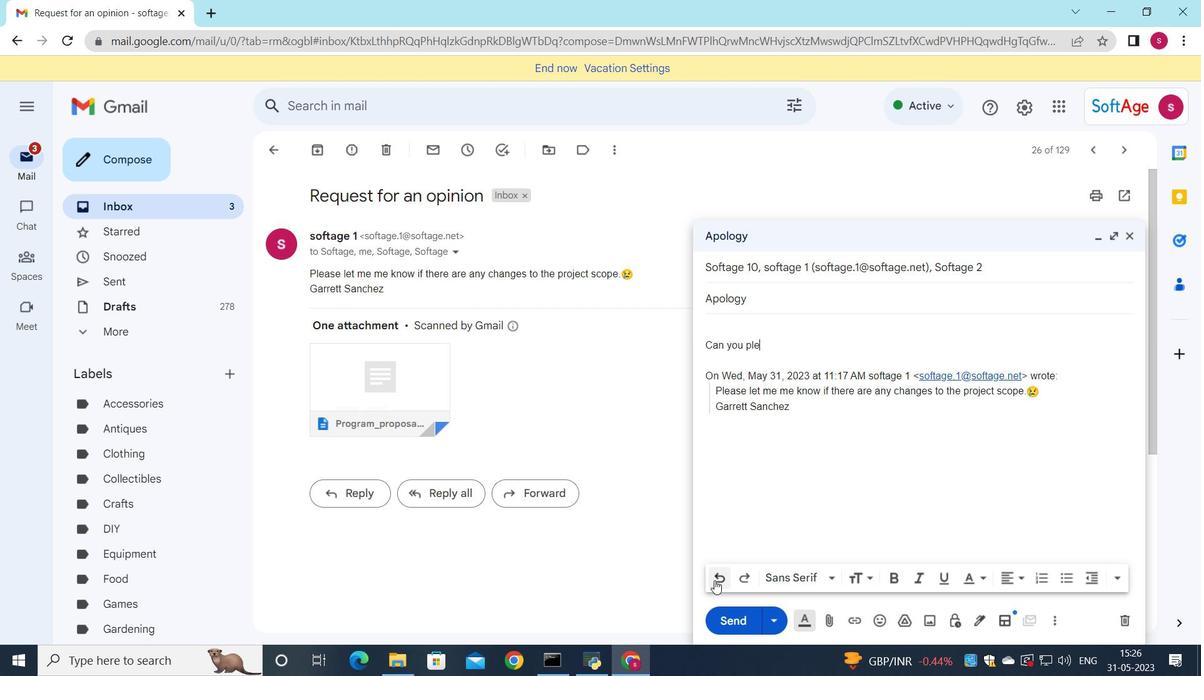 
Action: Mouse pressed left at (715, 580)
Screenshot: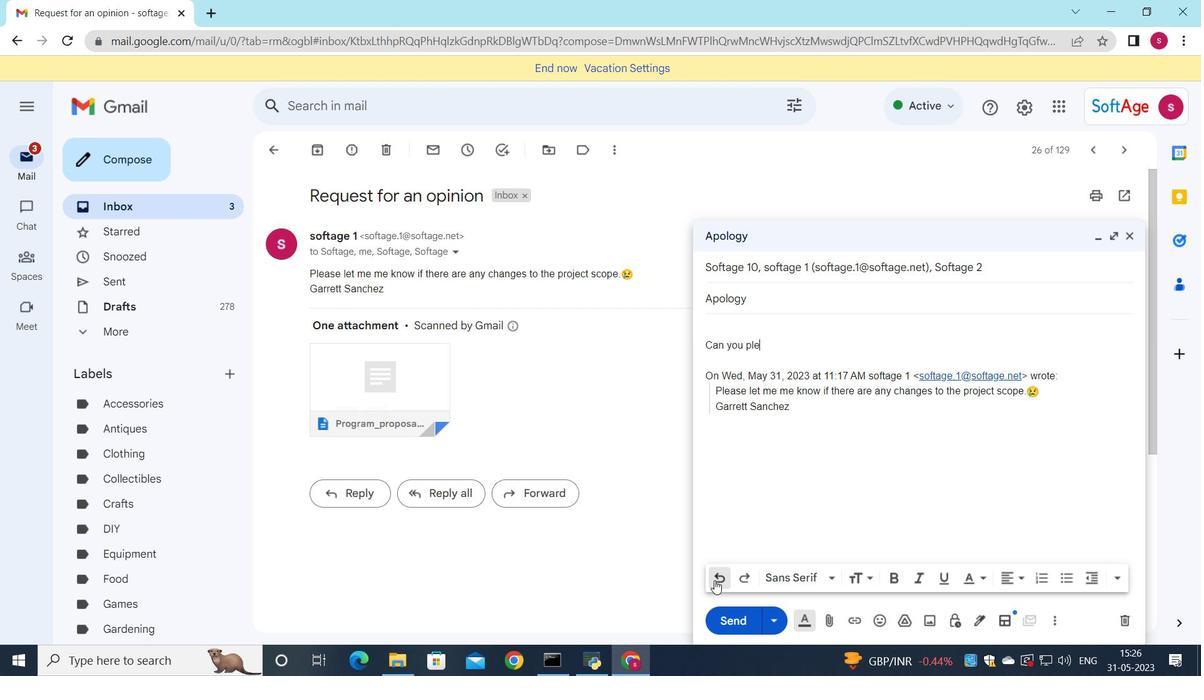 
Action: Mouse pressed left at (715, 580)
Screenshot: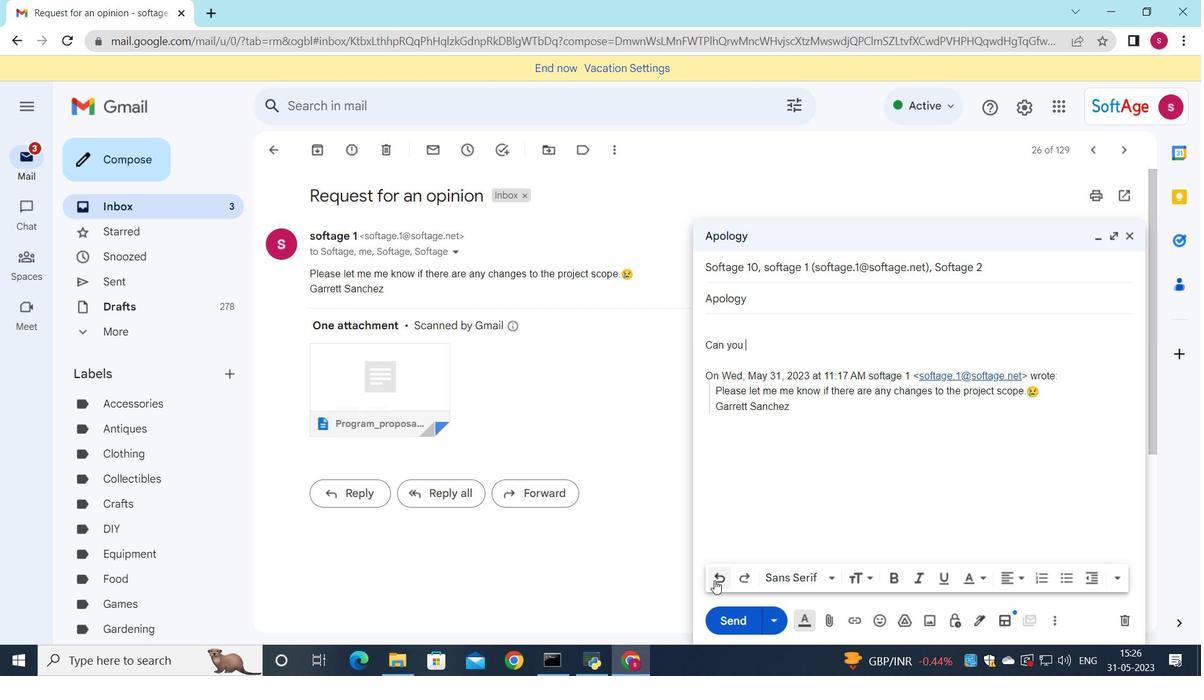 
Action: Mouse pressed left at (715, 580)
Screenshot: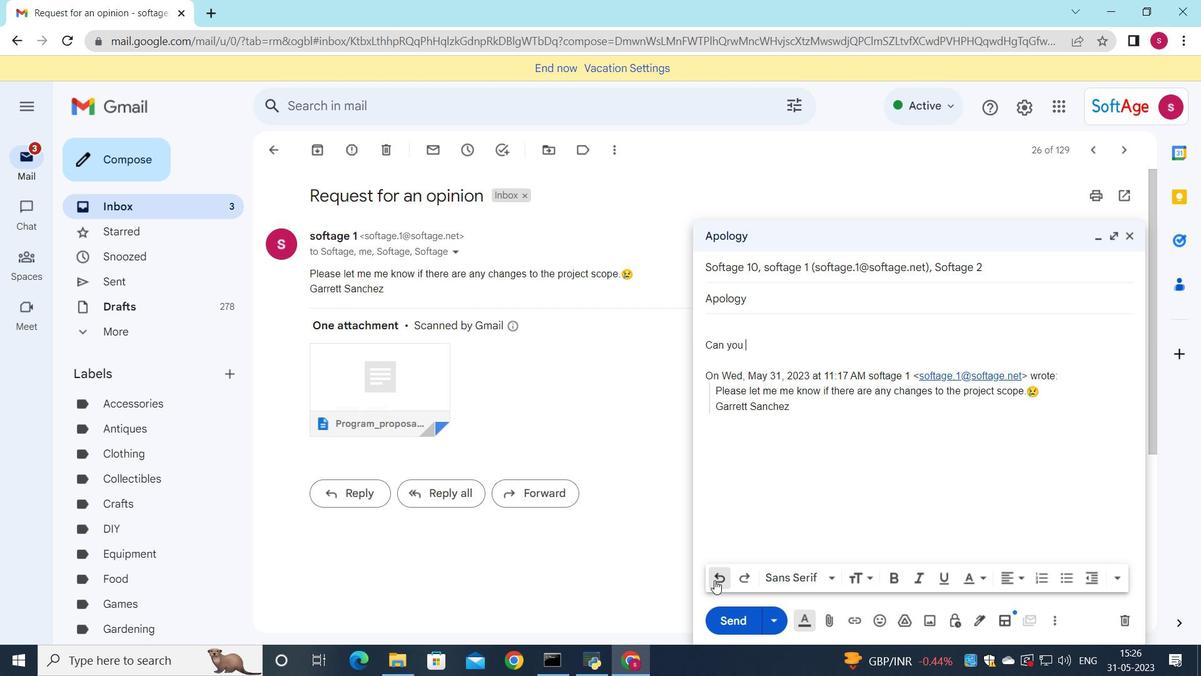 
Action: Mouse pressed left at (715, 580)
Screenshot: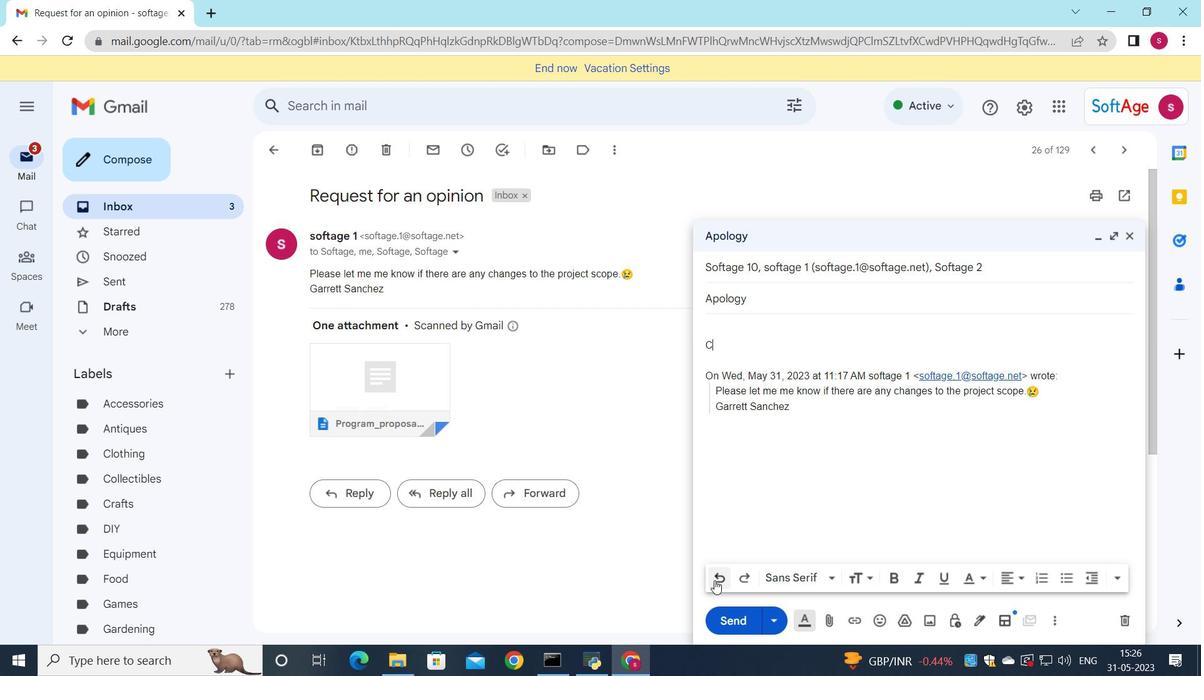 
Action: Mouse pressed left at (715, 580)
Screenshot: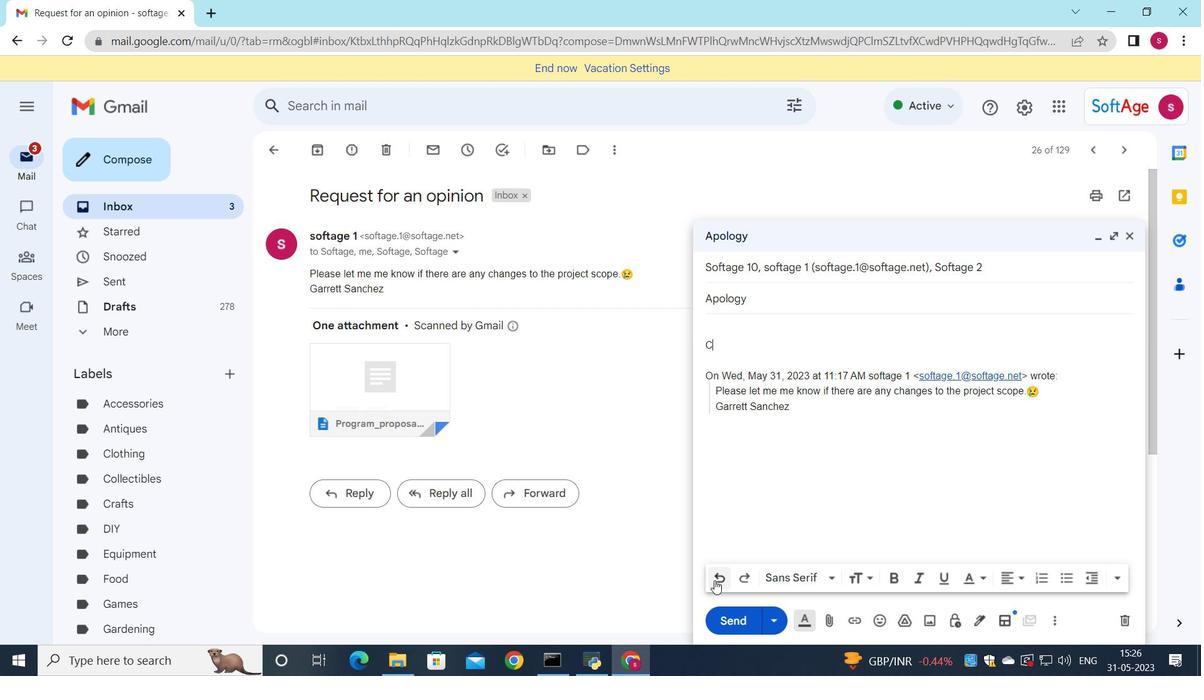 
Action: Mouse pressed left at (715, 580)
Screenshot: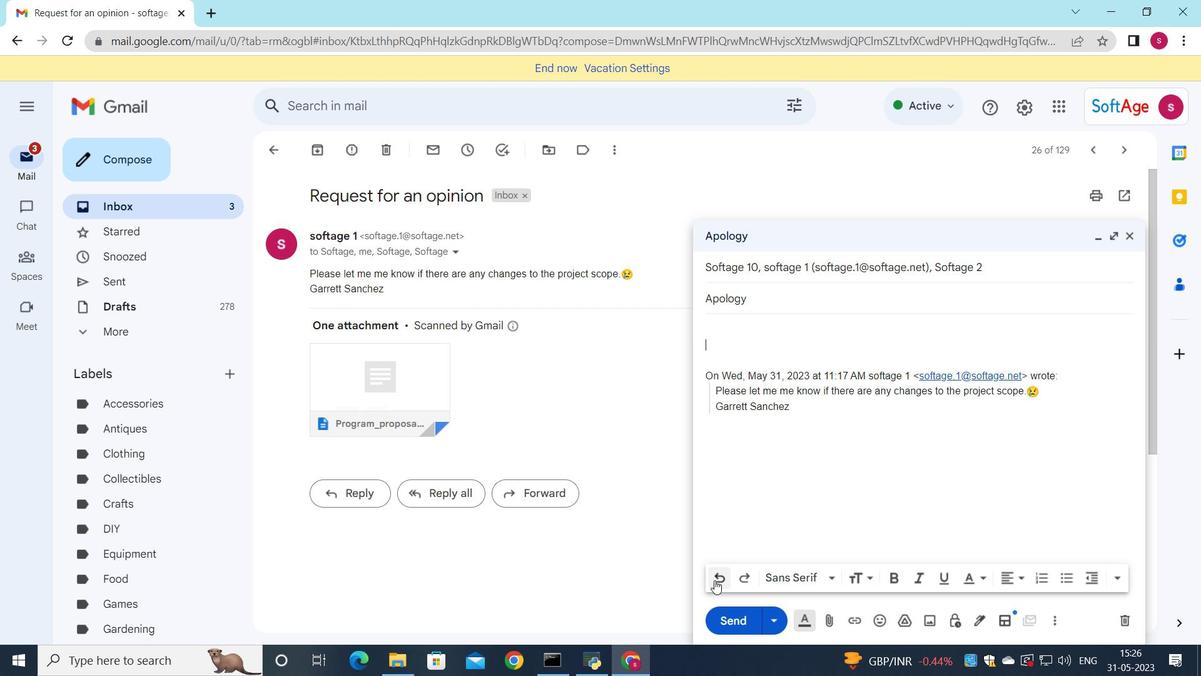
Action: Mouse moved to (821, 462)
Screenshot: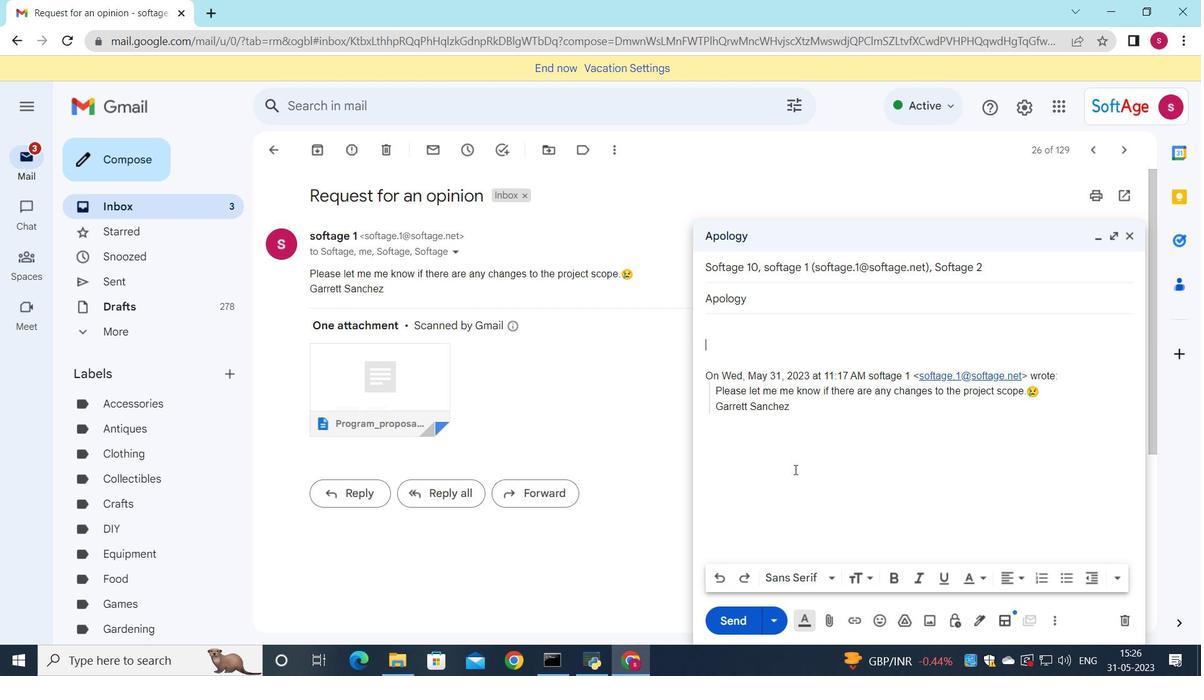 
Action: Key pressed <Key.shift><Key.shift><Key.shift><Key.shift><Key.shift><Key.shift><Key.shift><Key.shift><Key.shift>I<Key.space>appreciate<Key.space>your<Key.space>attention<Key.space>to<Key.space>this<Key.space>matter.
Screenshot: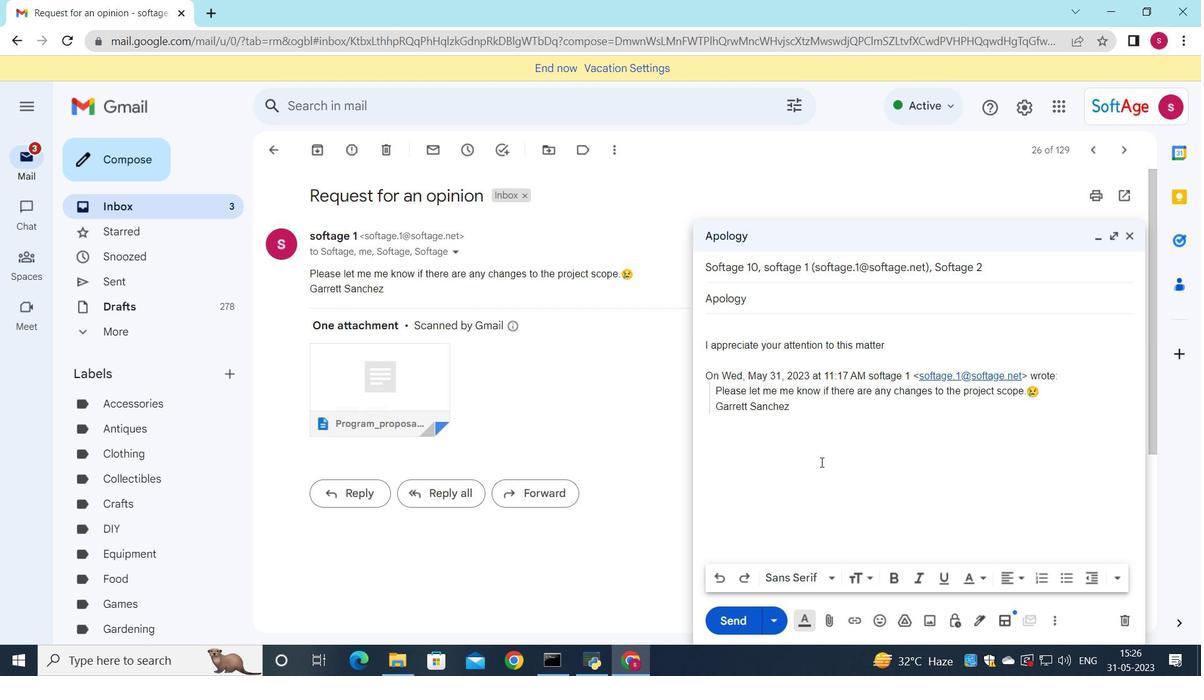 
Action: Mouse moved to (734, 625)
Screenshot: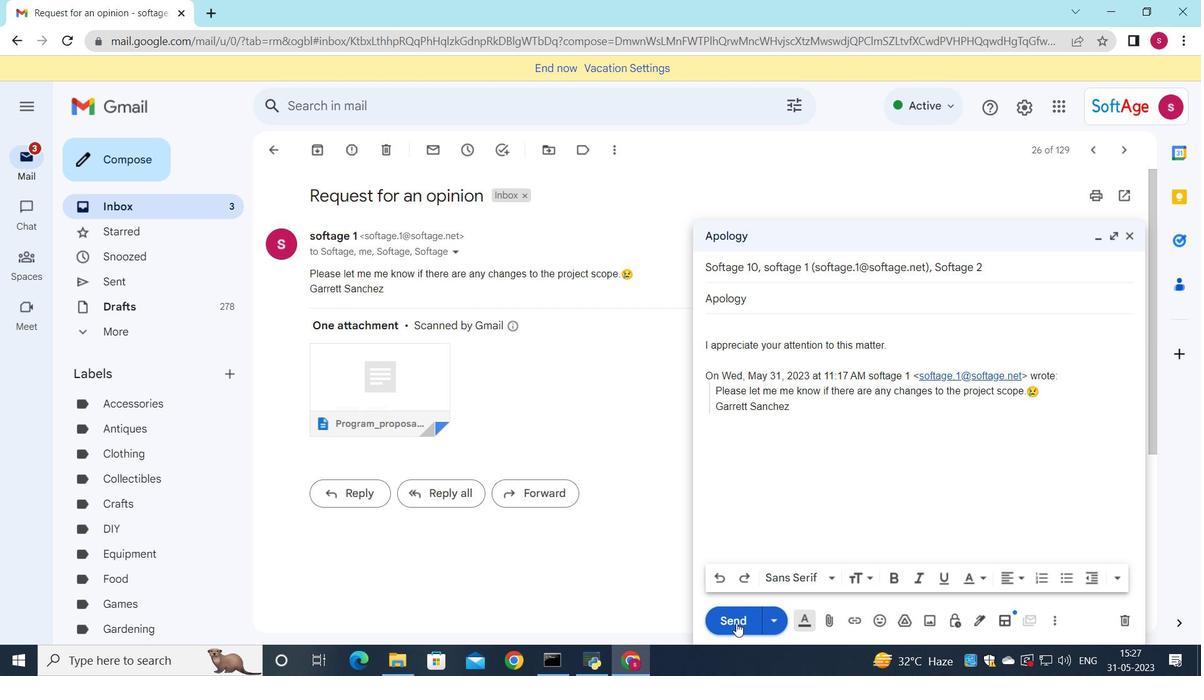 
Action: Mouse pressed left at (734, 625)
Screenshot: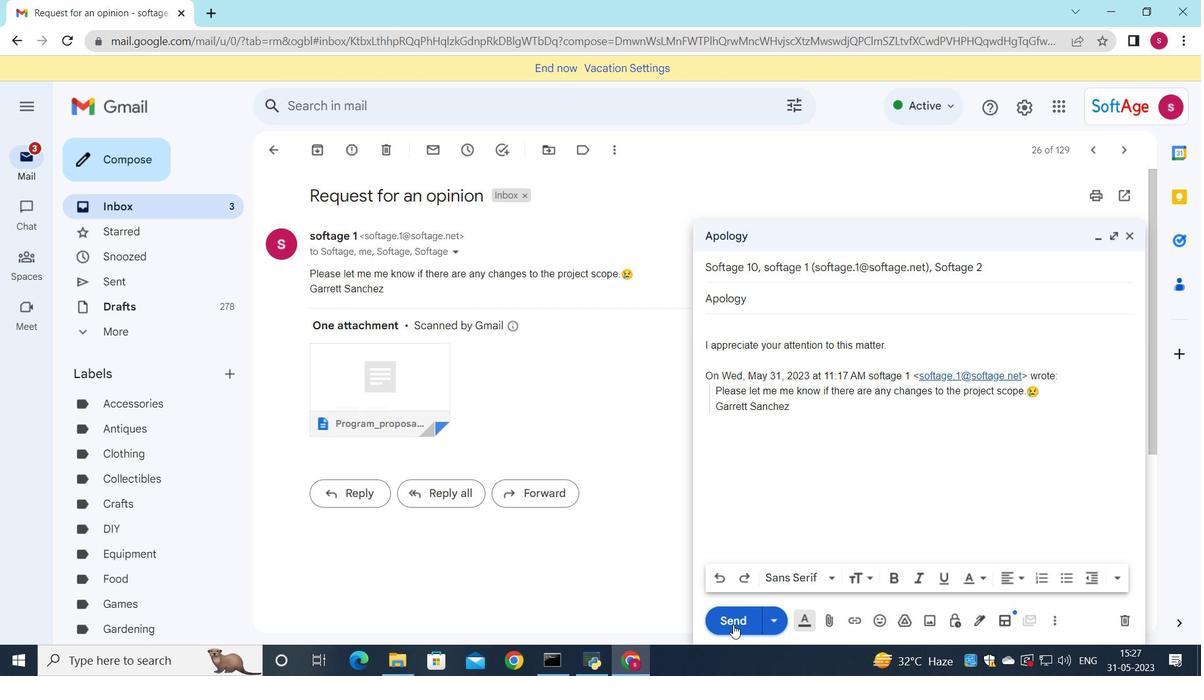 
Action: Mouse moved to (153, 205)
Screenshot: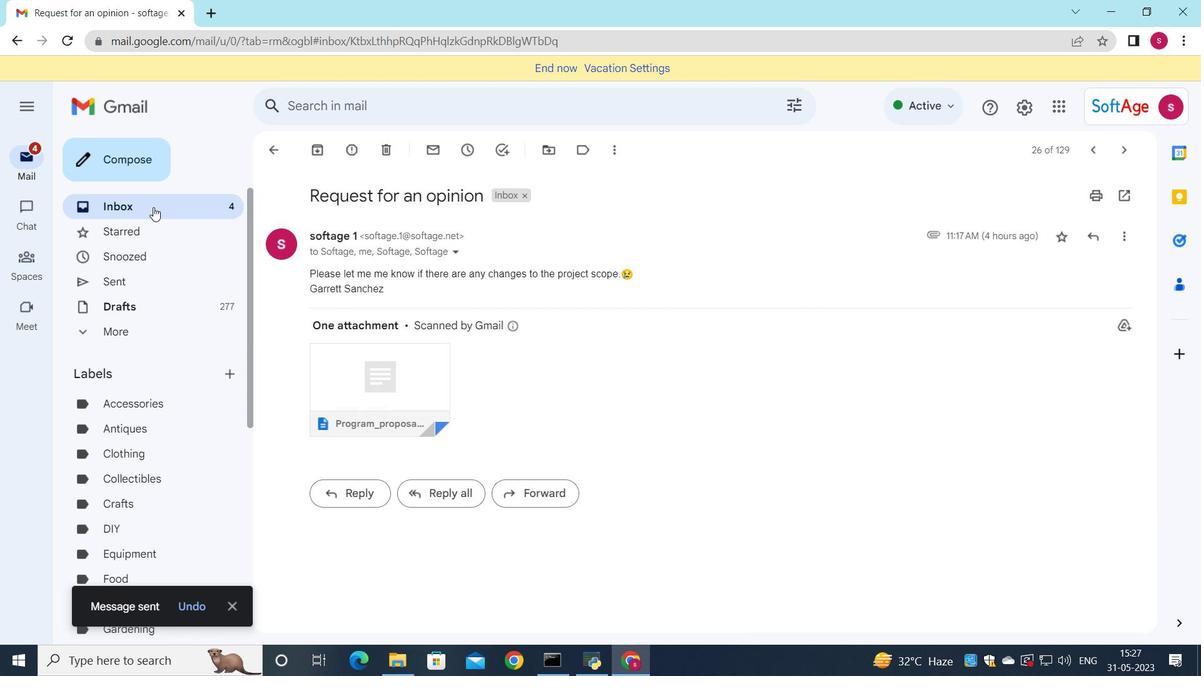 
Action: Mouse pressed left at (153, 205)
Screenshot: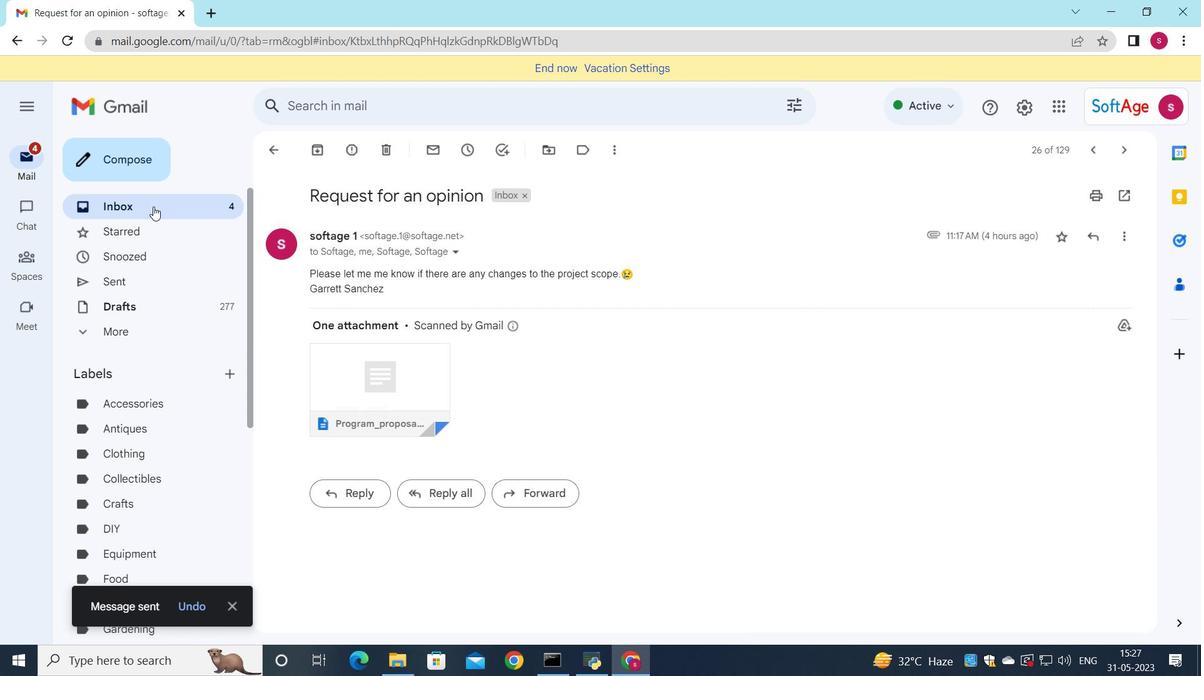 
Action: Mouse moved to (518, 258)
Screenshot: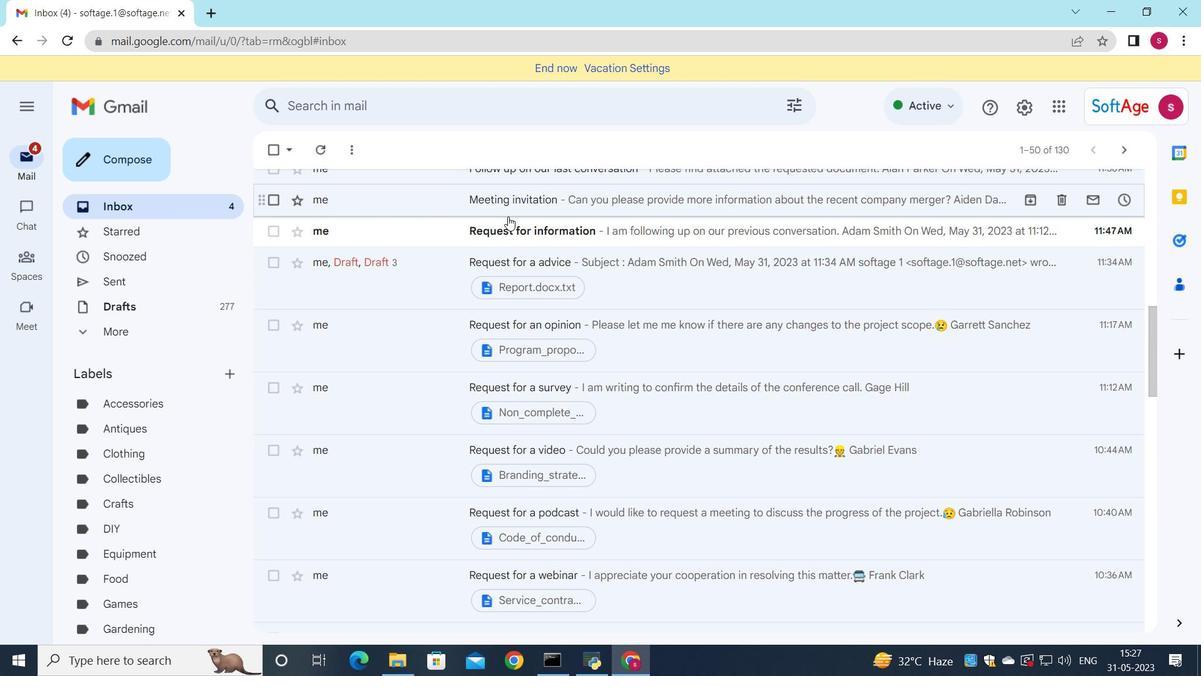 
Action: Mouse scrolled (518, 259) with delta (0, 0)
Screenshot: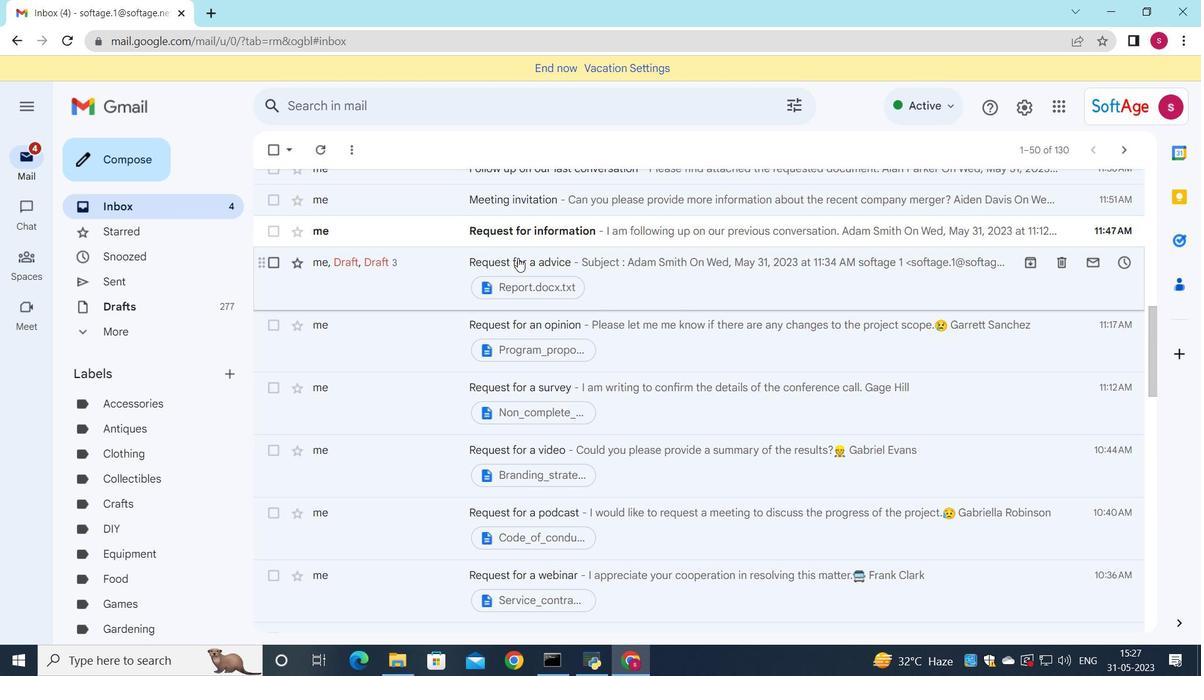
Action: Mouse scrolled (518, 259) with delta (0, 0)
Screenshot: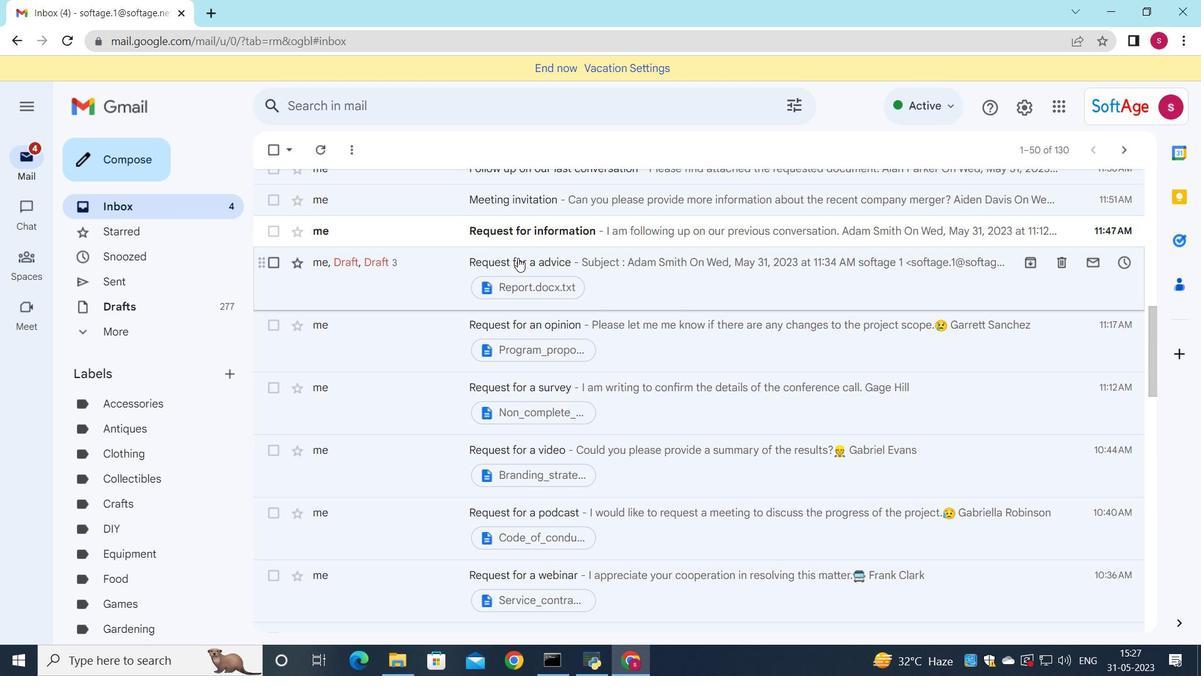 
Action: Mouse moved to (520, 249)
Screenshot: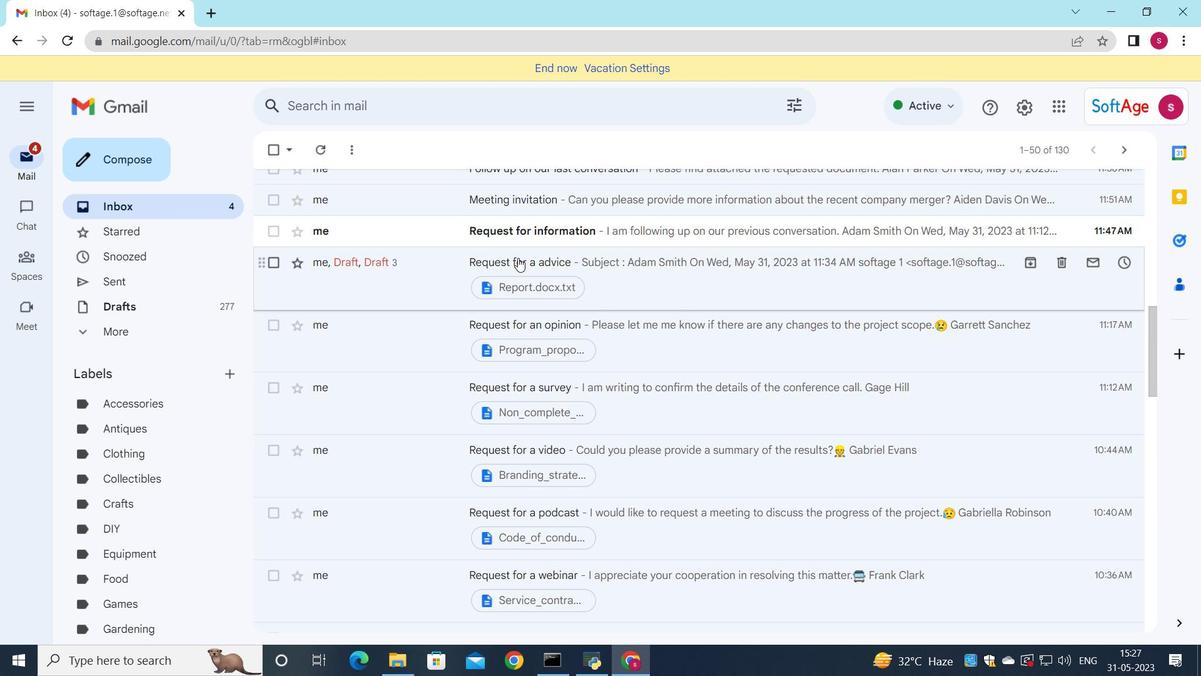 
Action: Mouse scrolled (520, 249) with delta (0, 0)
Screenshot: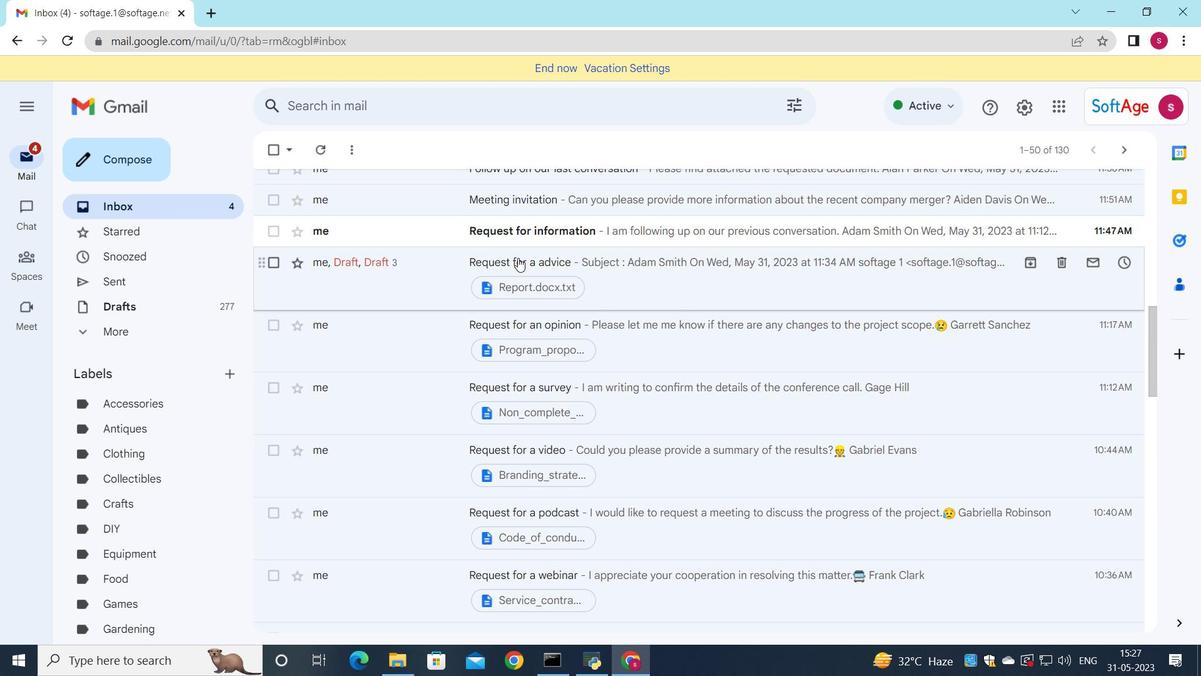 
Action: Mouse moved to (527, 214)
Screenshot: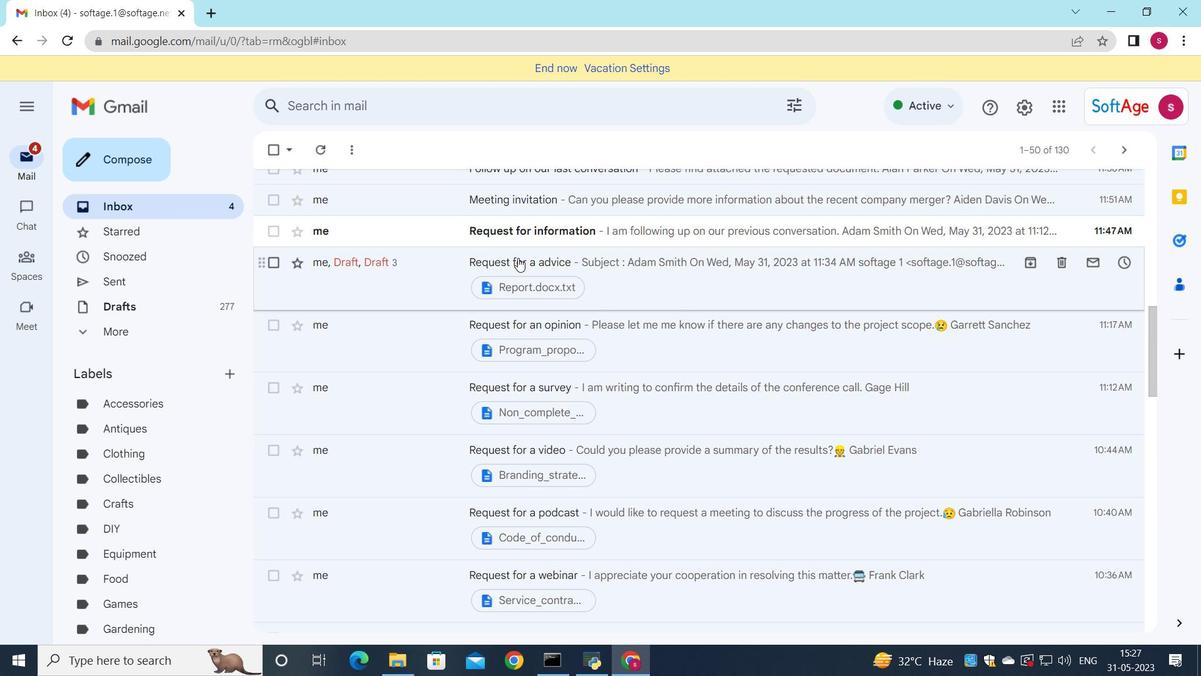 
Action: Mouse scrolled (527, 215) with delta (0, 0)
Screenshot: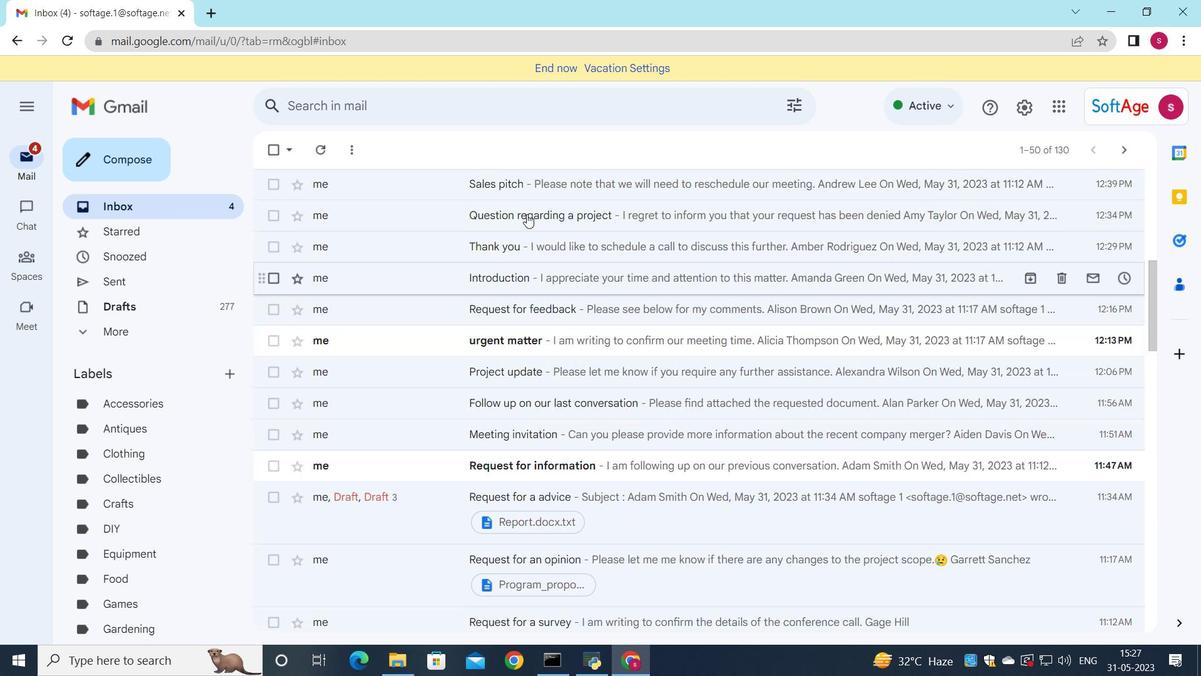 
Action: Mouse scrolled (527, 215) with delta (0, 0)
Screenshot: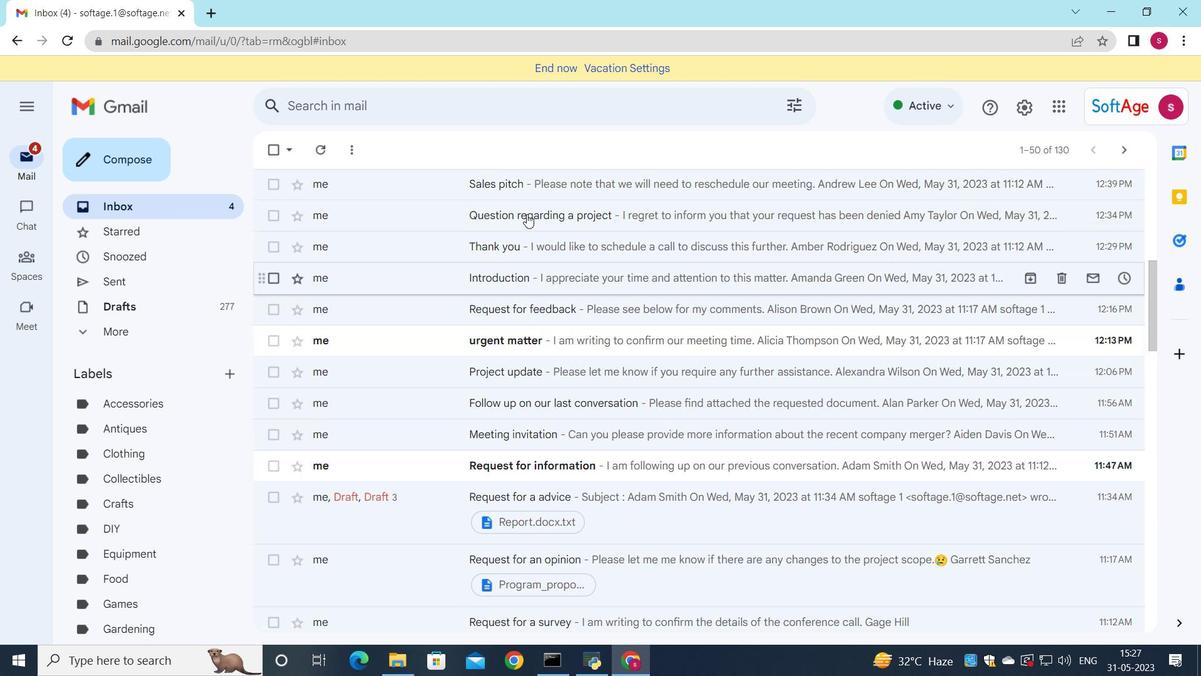 
Action: Mouse scrolled (527, 215) with delta (0, 0)
Screenshot: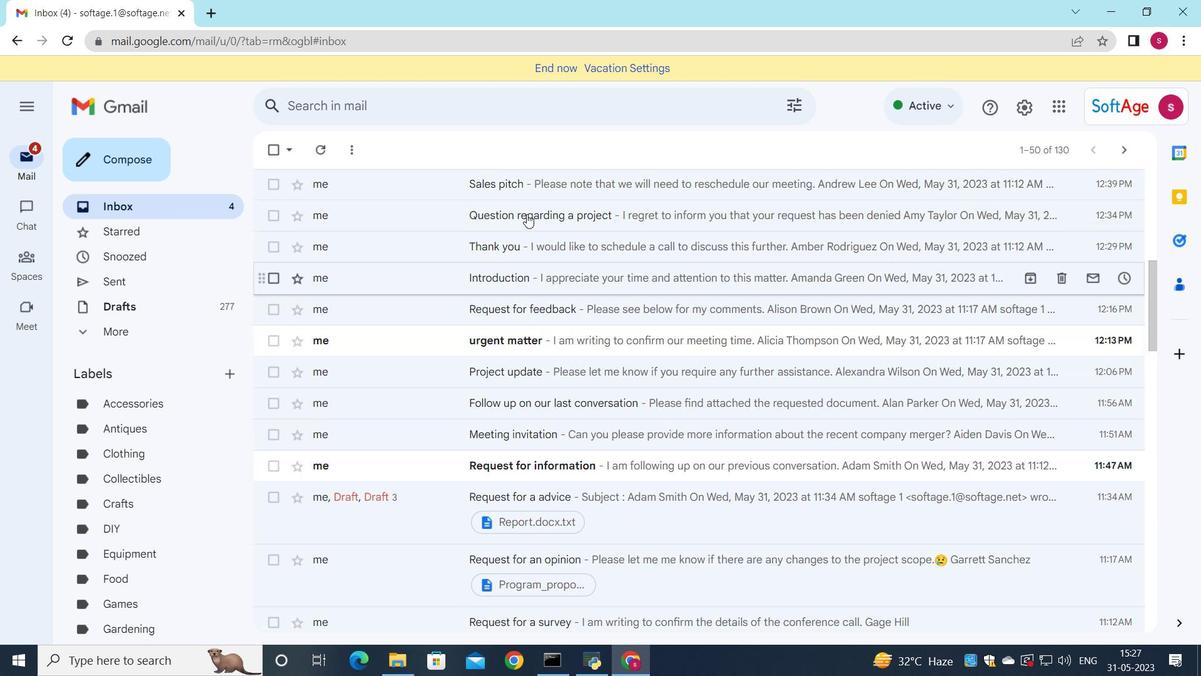 
Action: Mouse scrolled (527, 215) with delta (0, 0)
Screenshot: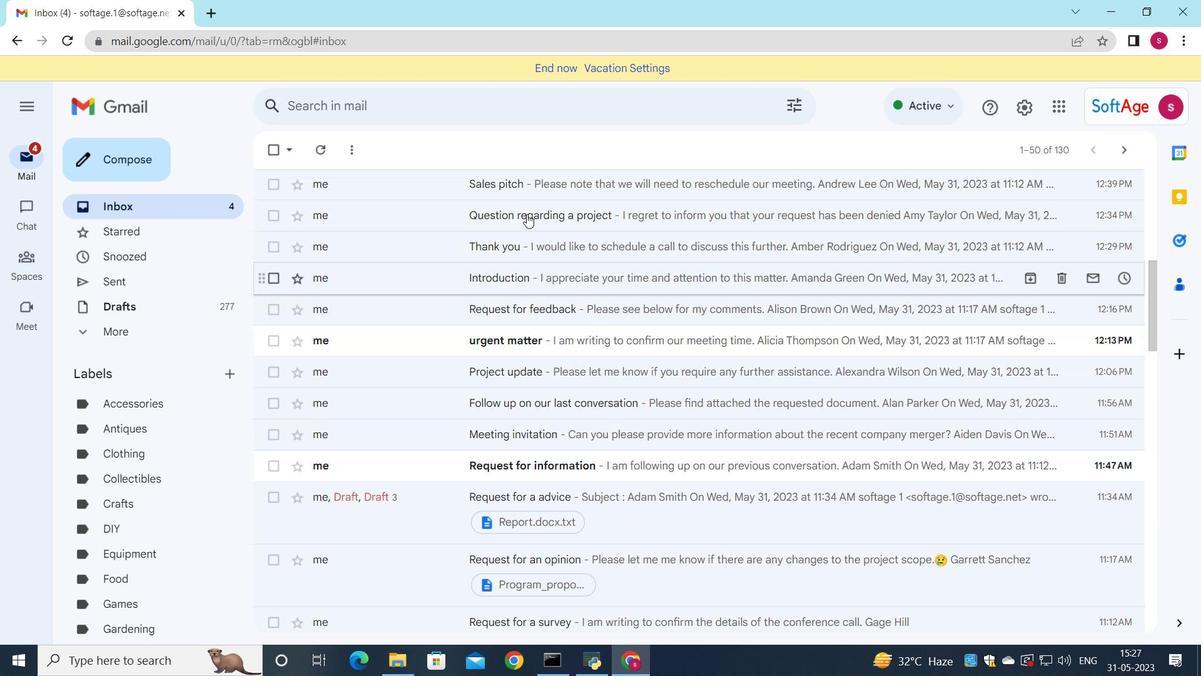 
Action: Mouse scrolled (527, 215) with delta (0, 0)
Screenshot: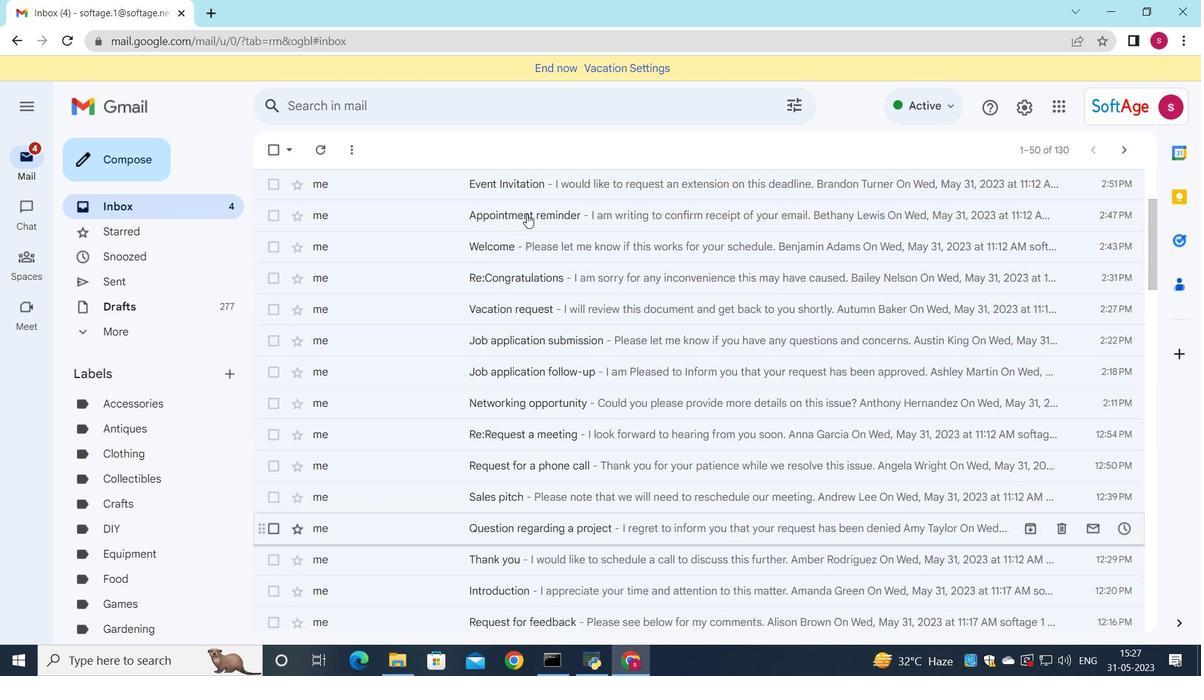 
Action: Mouse scrolled (527, 215) with delta (0, 0)
Screenshot: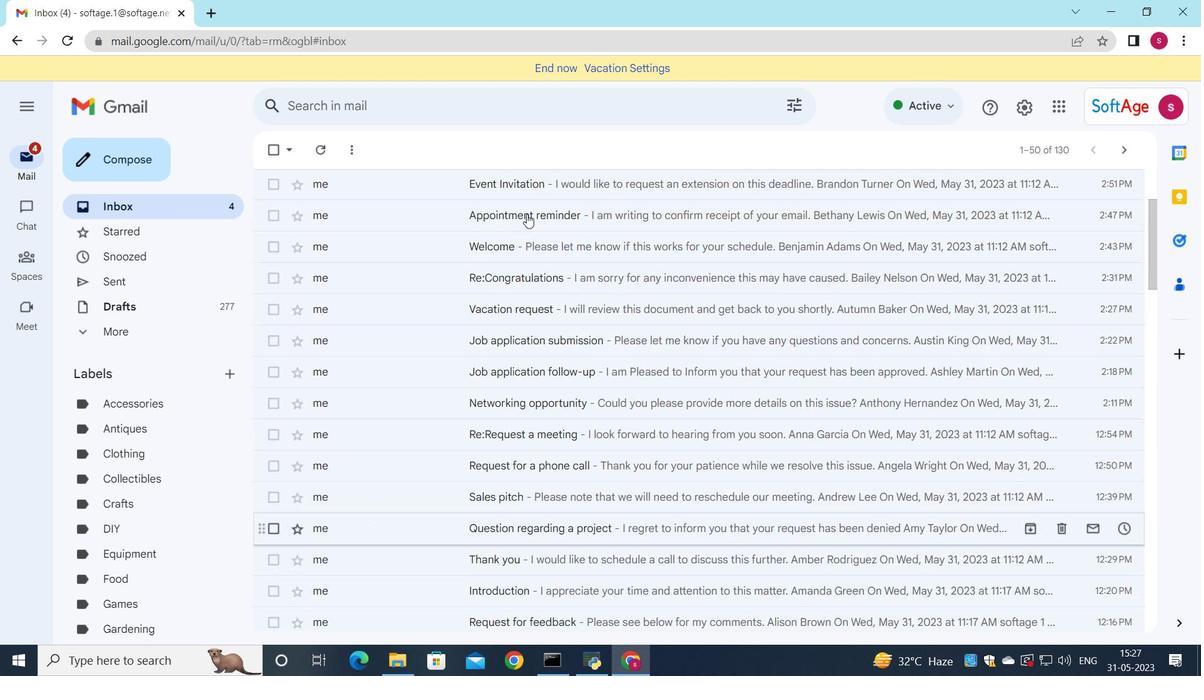 
Action: Mouse scrolled (527, 215) with delta (0, 0)
Screenshot: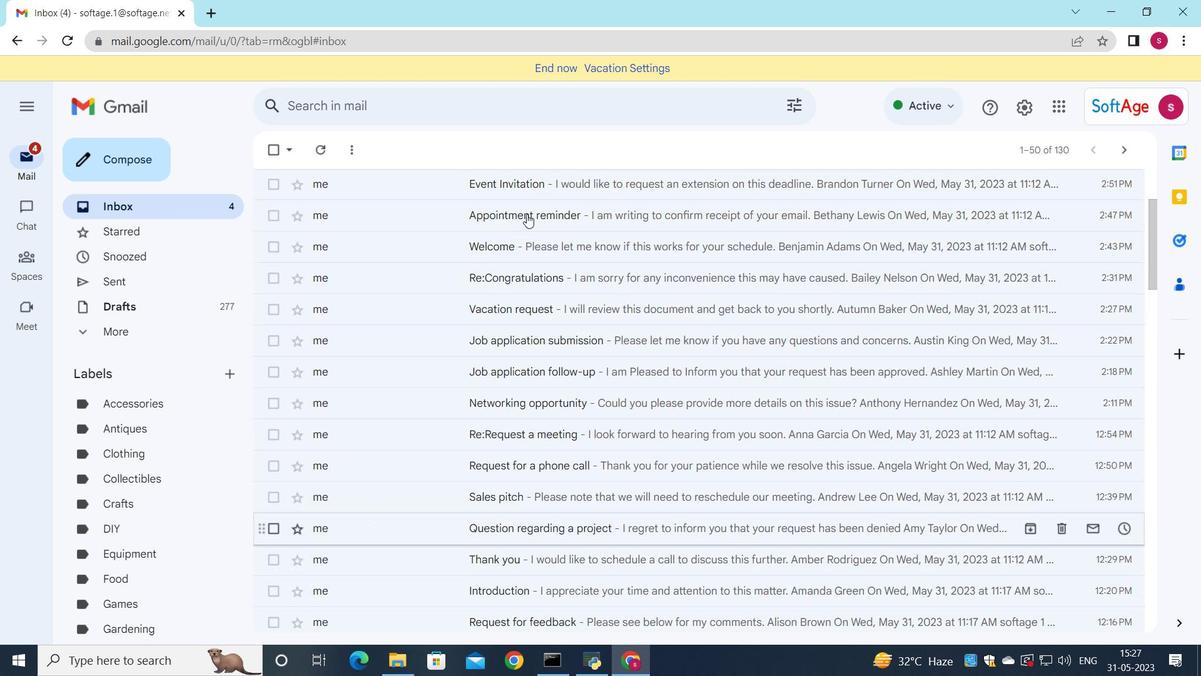 
Action: Mouse scrolled (527, 215) with delta (0, 0)
Screenshot: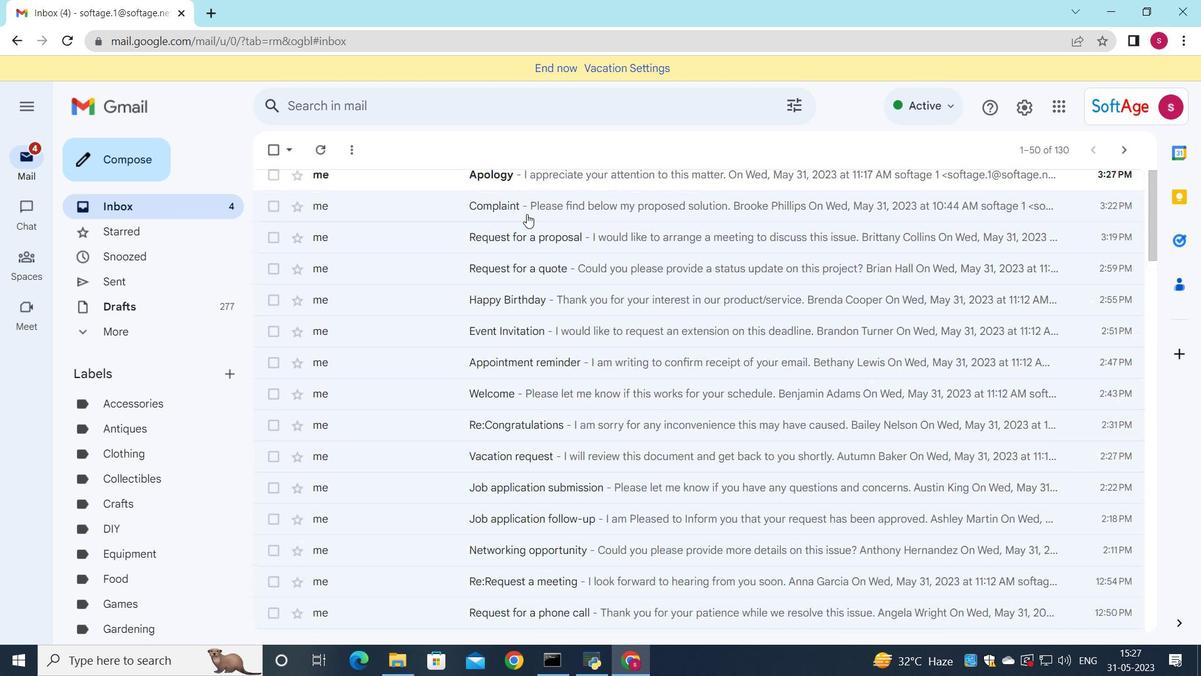 
Action: Mouse scrolled (527, 215) with delta (0, 0)
Screenshot: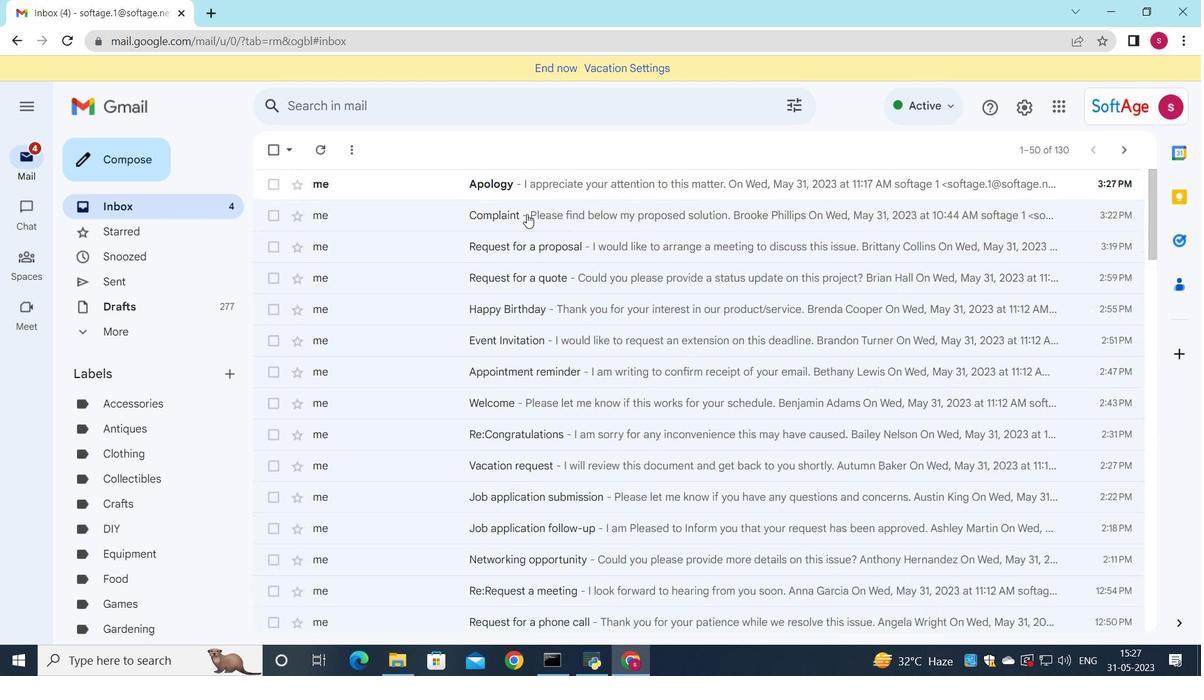 
Action: Mouse scrolled (527, 215) with delta (0, 0)
Screenshot: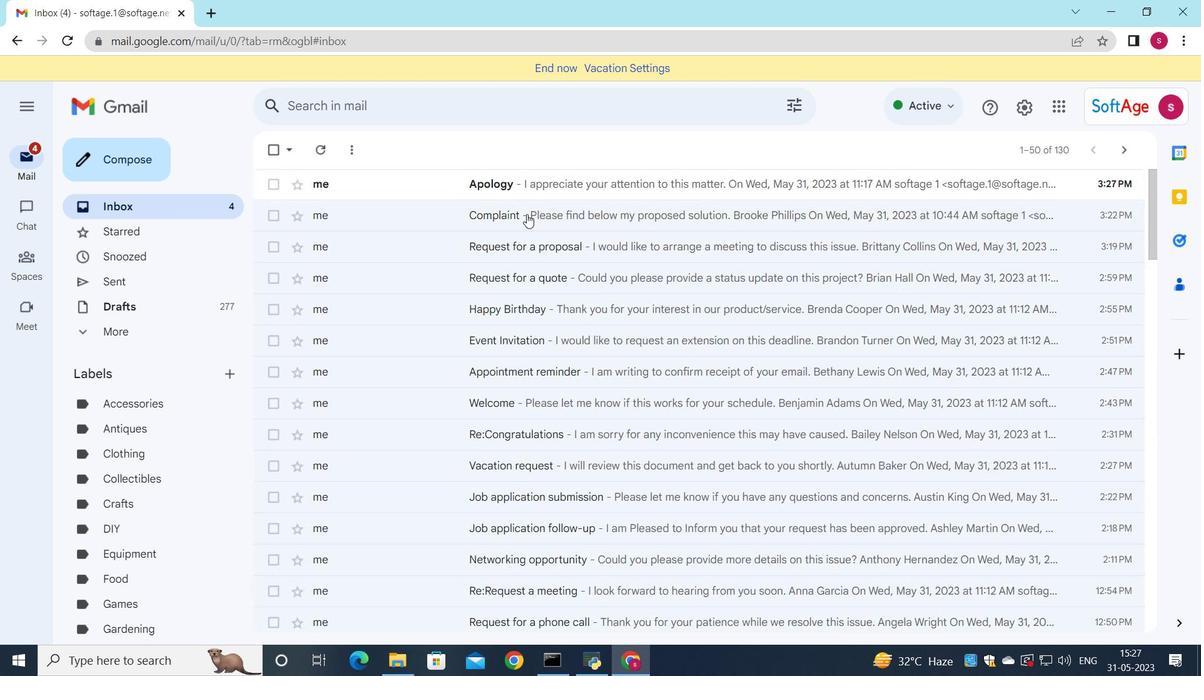 
Action: Mouse scrolled (527, 215) with delta (0, 0)
Screenshot: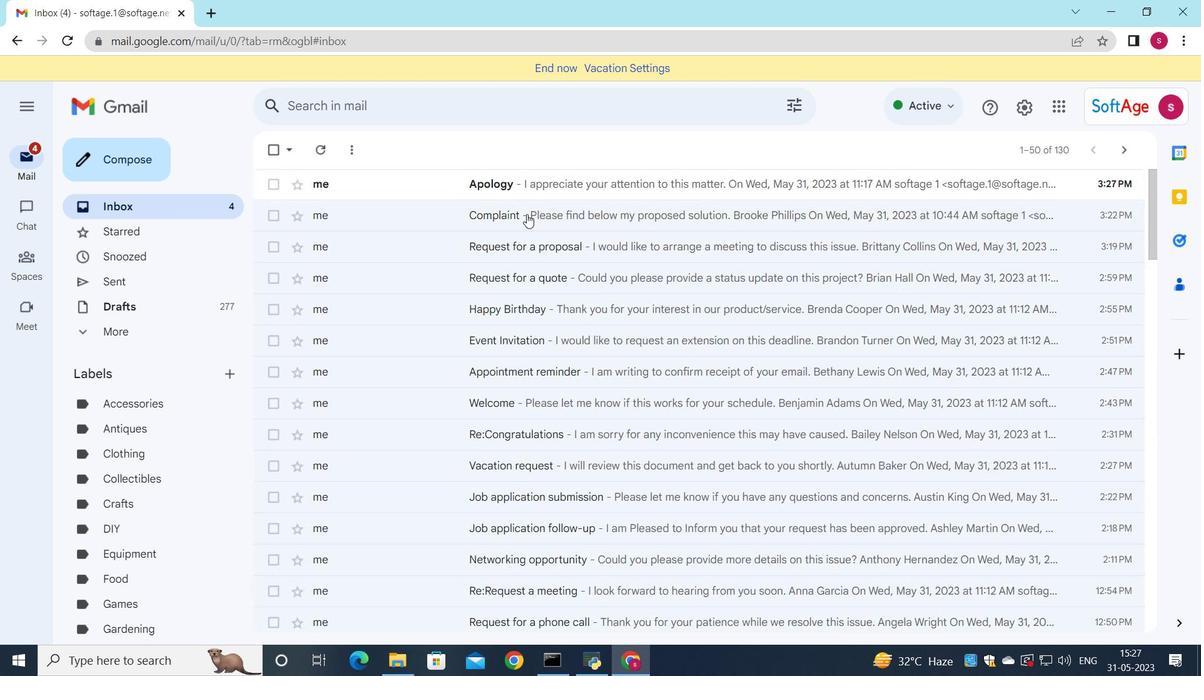 
Action: Mouse scrolled (527, 215) with delta (0, 0)
Screenshot: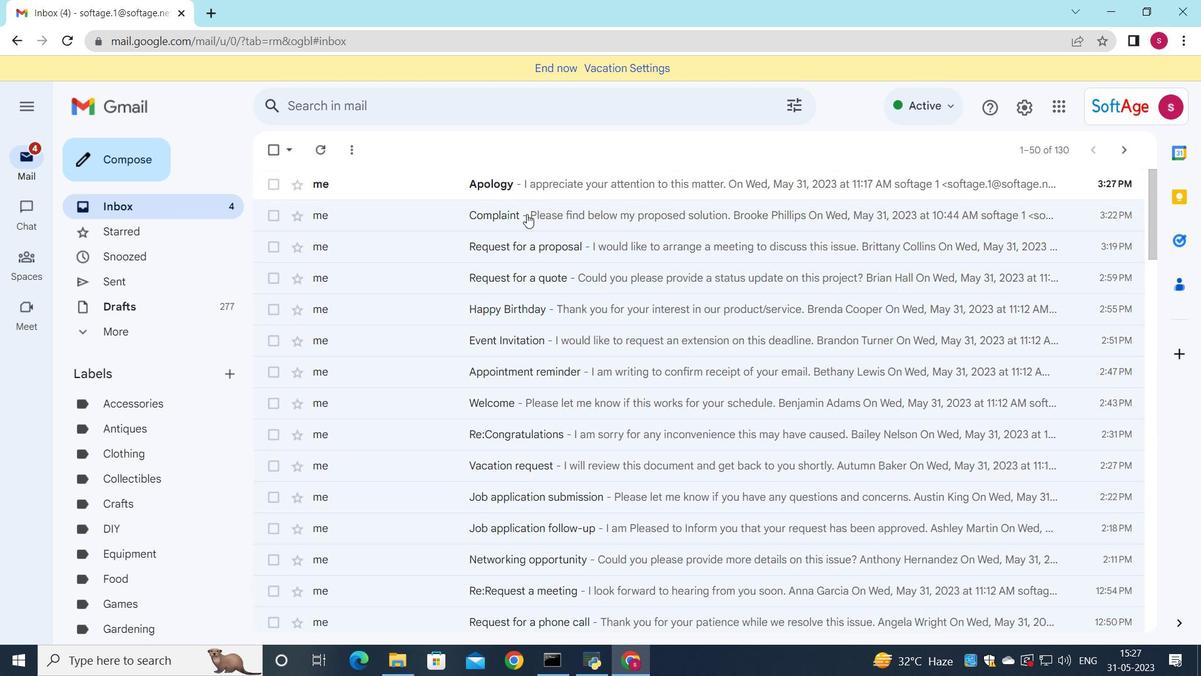 
Action: Mouse moved to (561, 190)
Screenshot: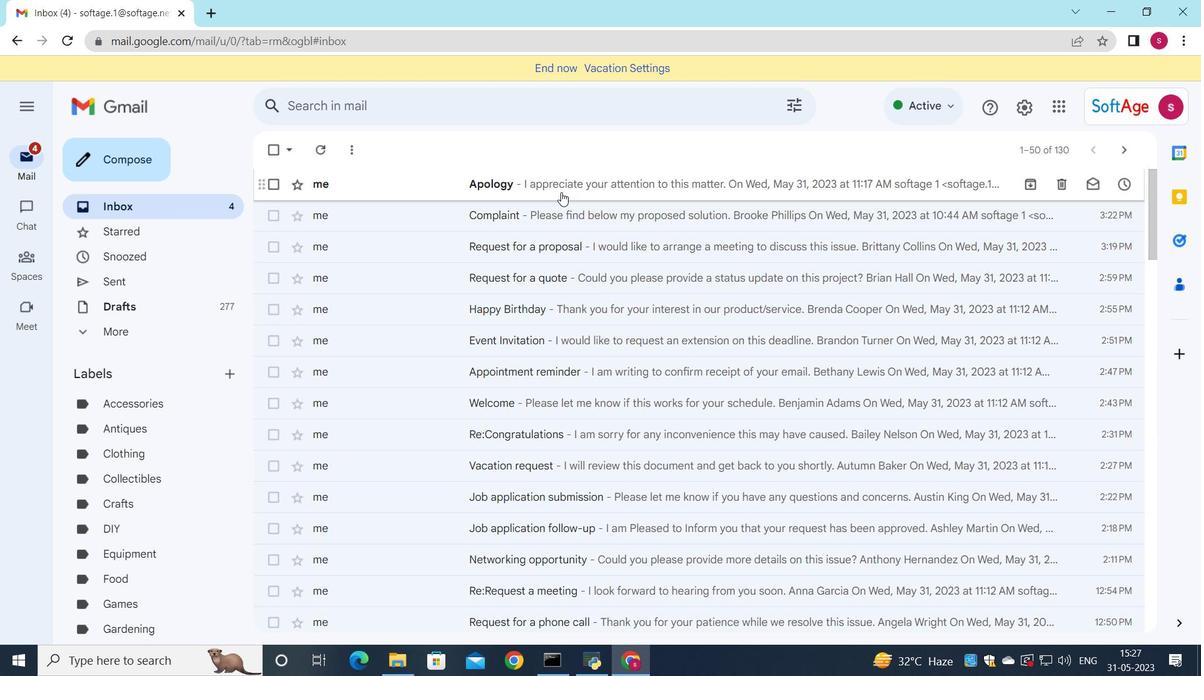 
Action: Mouse pressed left at (561, 190)
Screenshot: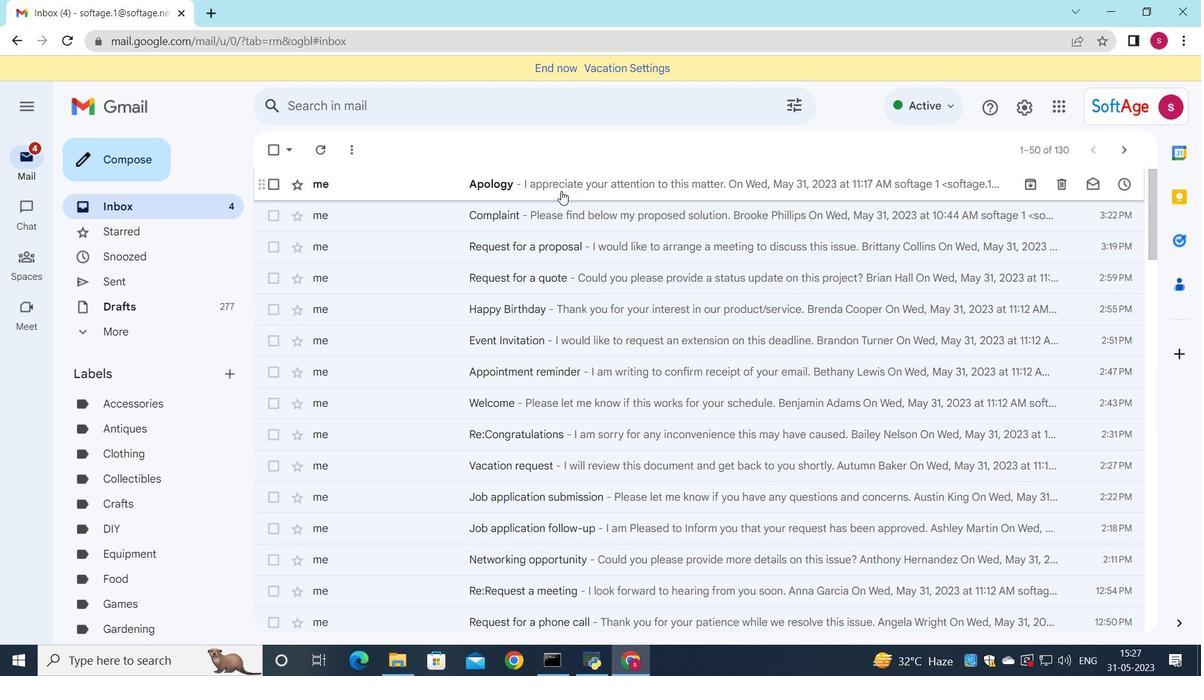
Action: Mouse moved to (547, 199)
Screenshot: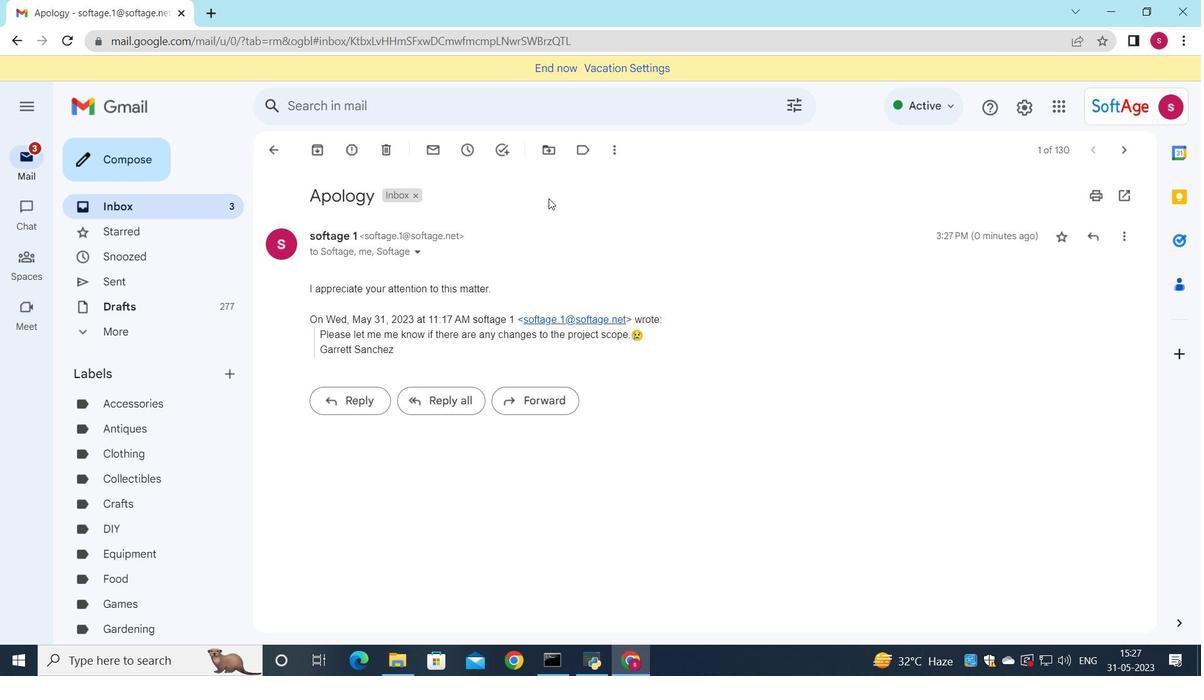
